 Task: Create an elegant business letterhead template in green and red colors.
Action: Mouse moved to (425, 214)
Screenshot: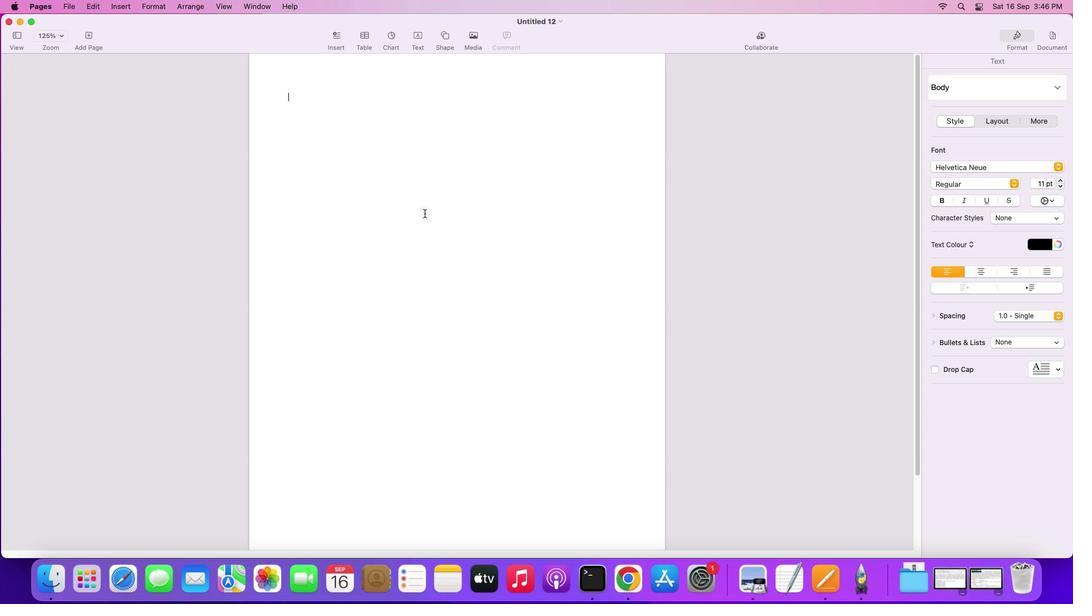 
Action: Mouse pressed left at (425, 214)
Screenshot: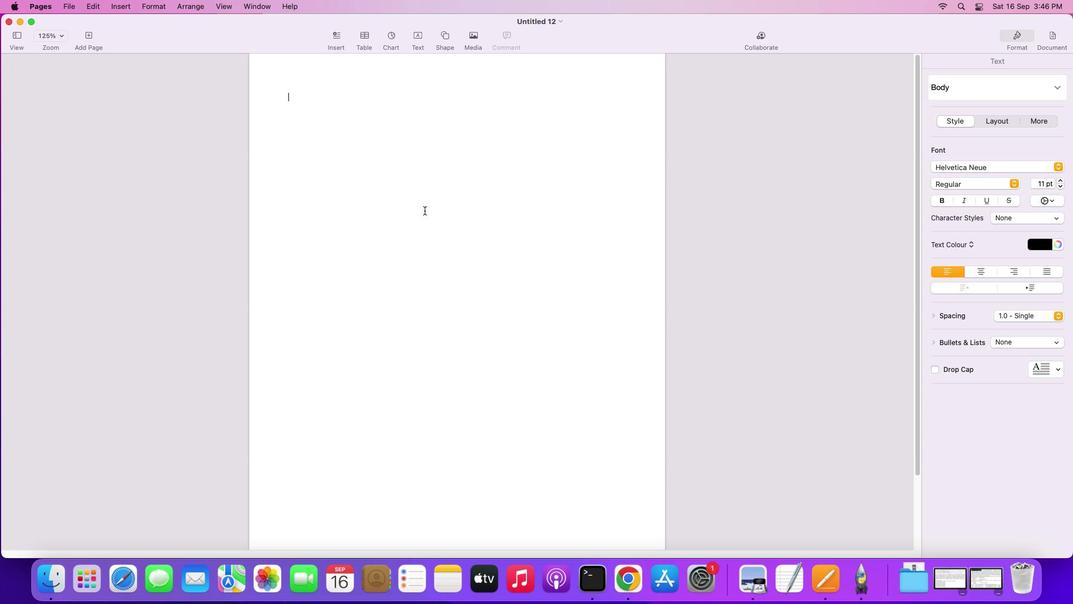 
Action: Mouse moved to (443, 38)
Screenshot: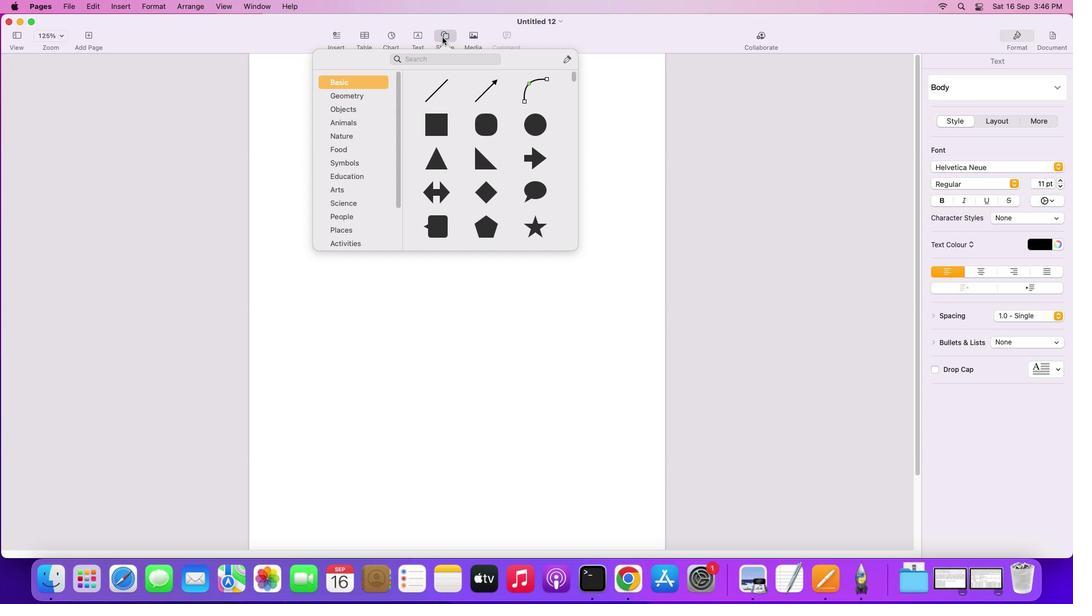 
Action: Mouse pressed left at (443, 38)
Screenshot: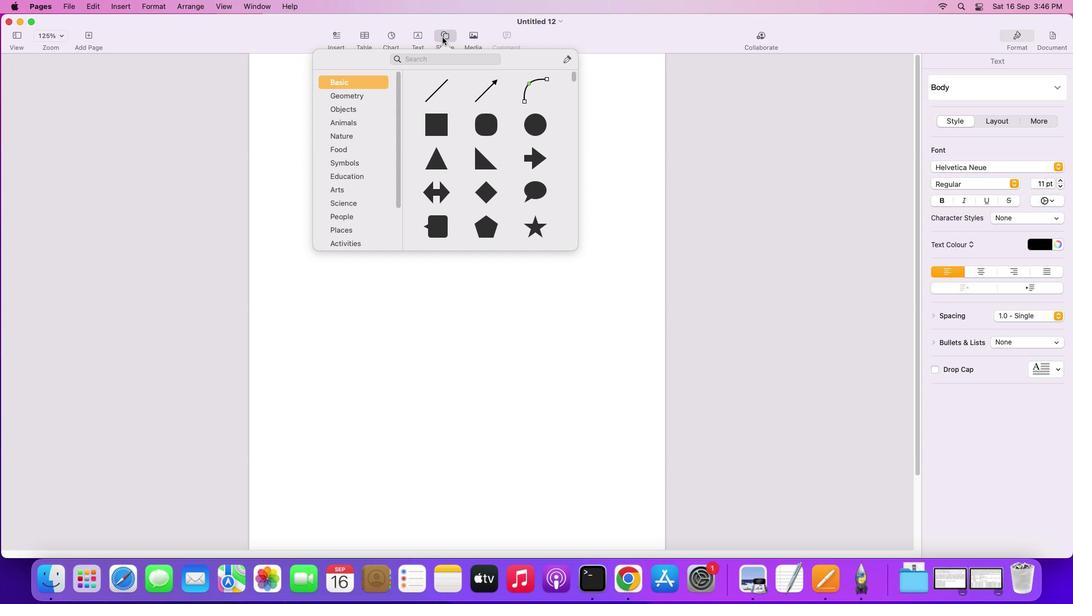 
Action: Mouse moved to (445, 125)
Screenshot: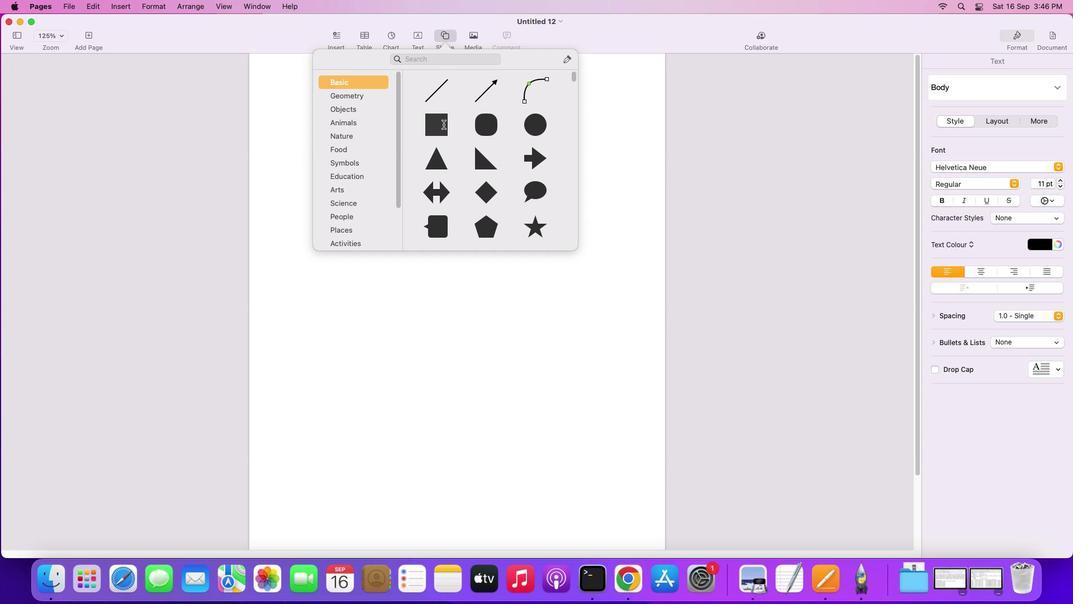 
Action: Mouse pressed left at (445, 125)
Screenshot: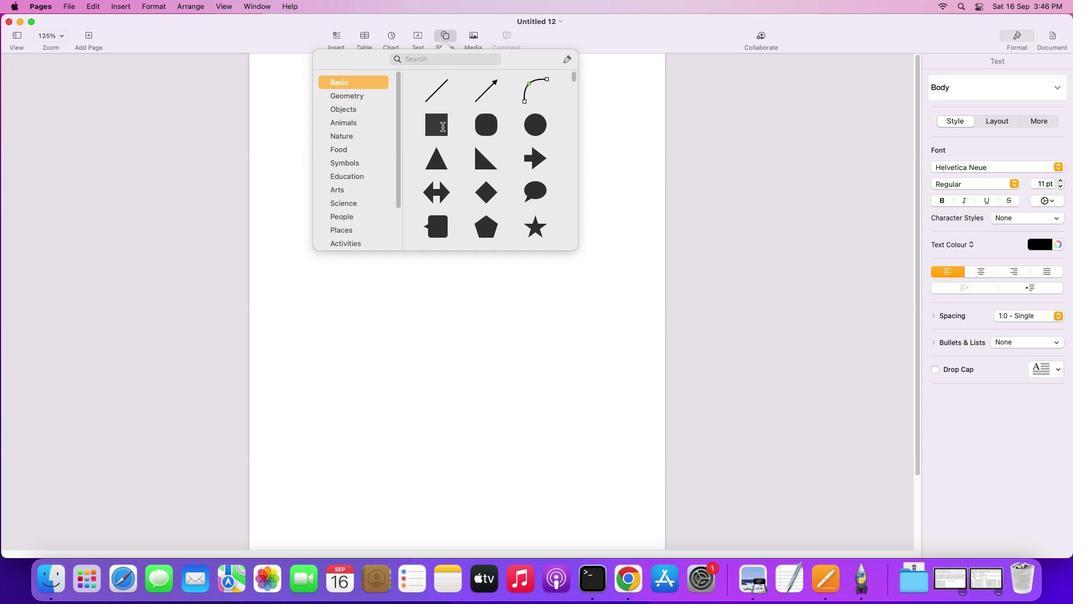 
Action: Mouse moved to (449, 151)
Screenshot: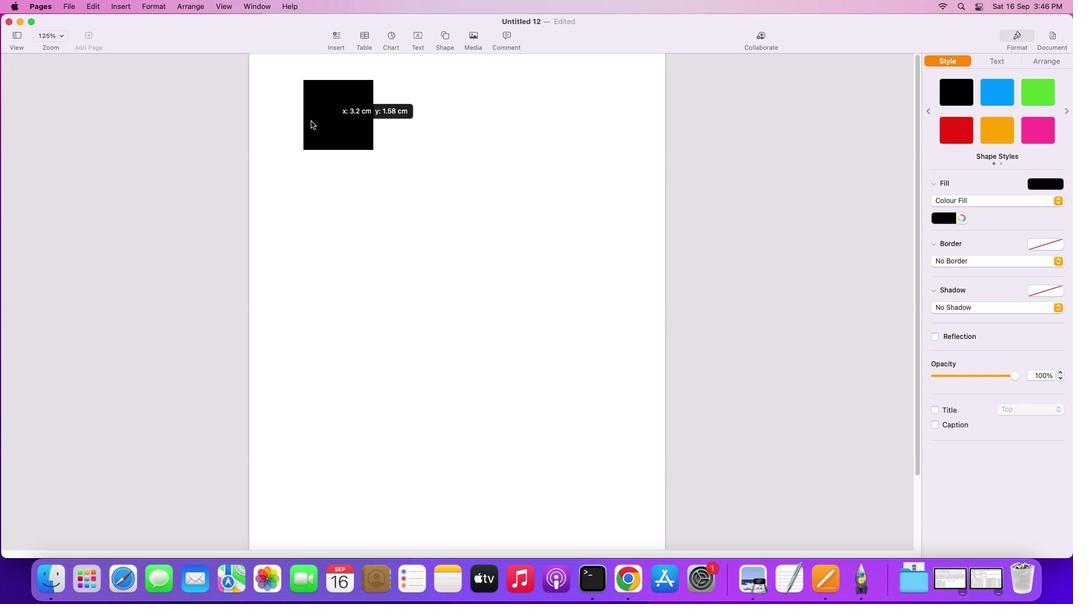 
Action: Mouse pressed left at (449, 151)
Screenshot: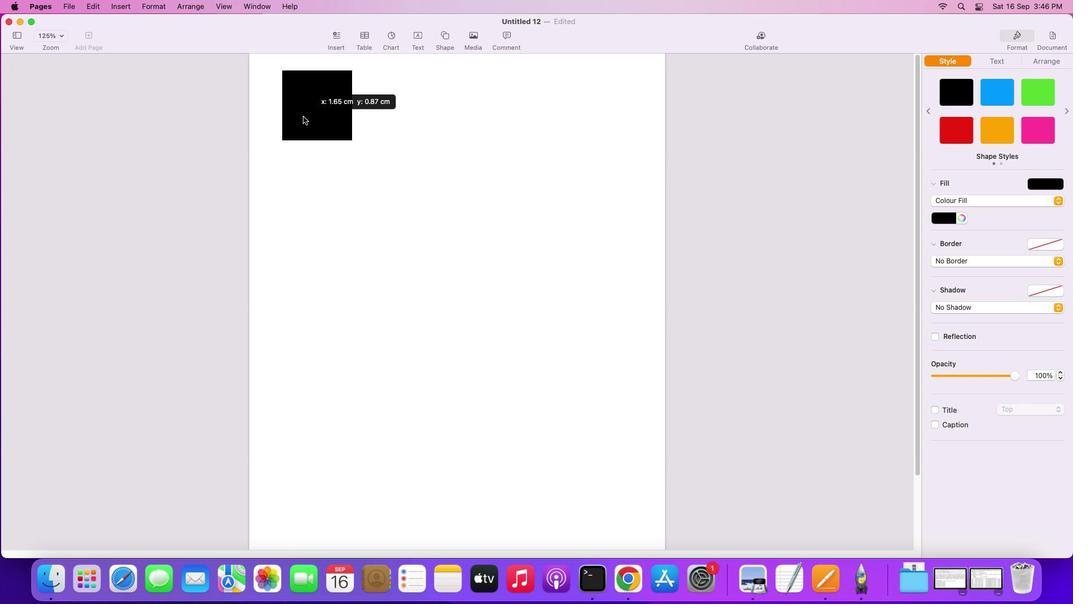 
Action: Mouse moved to (288, 106)
Screenshot: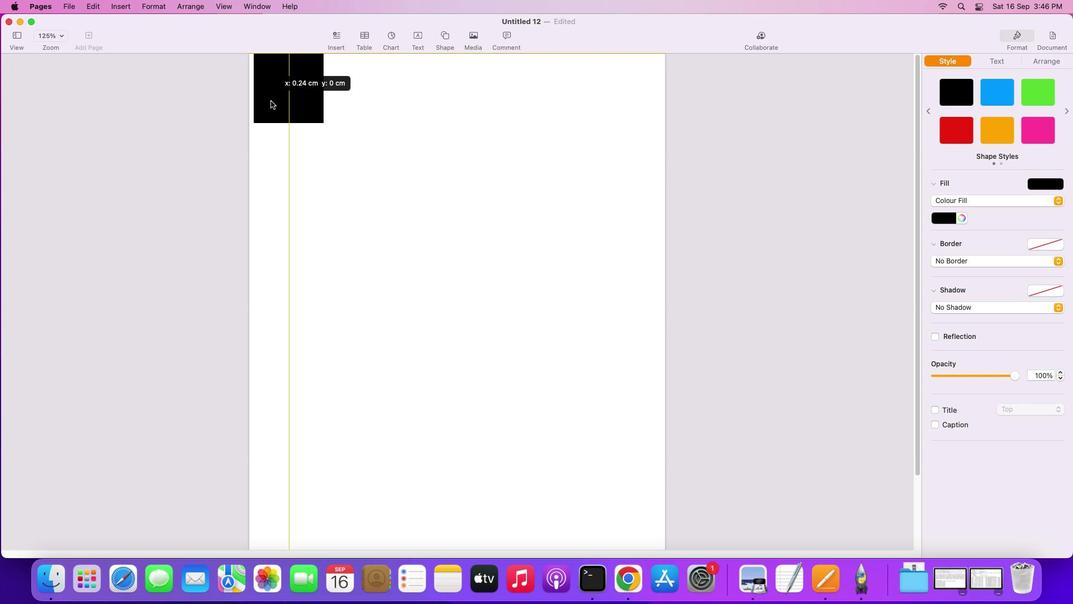 
Action: Mouse pressed left at (288, 106)
Screenshot: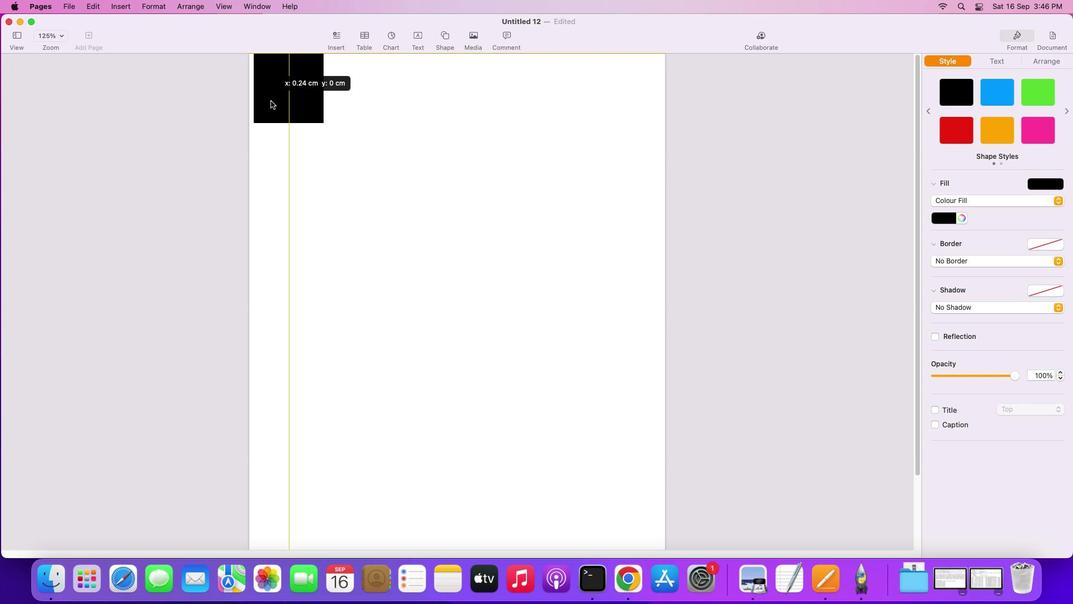 
Action: Mouse moved to (321, 90)
Screenshot: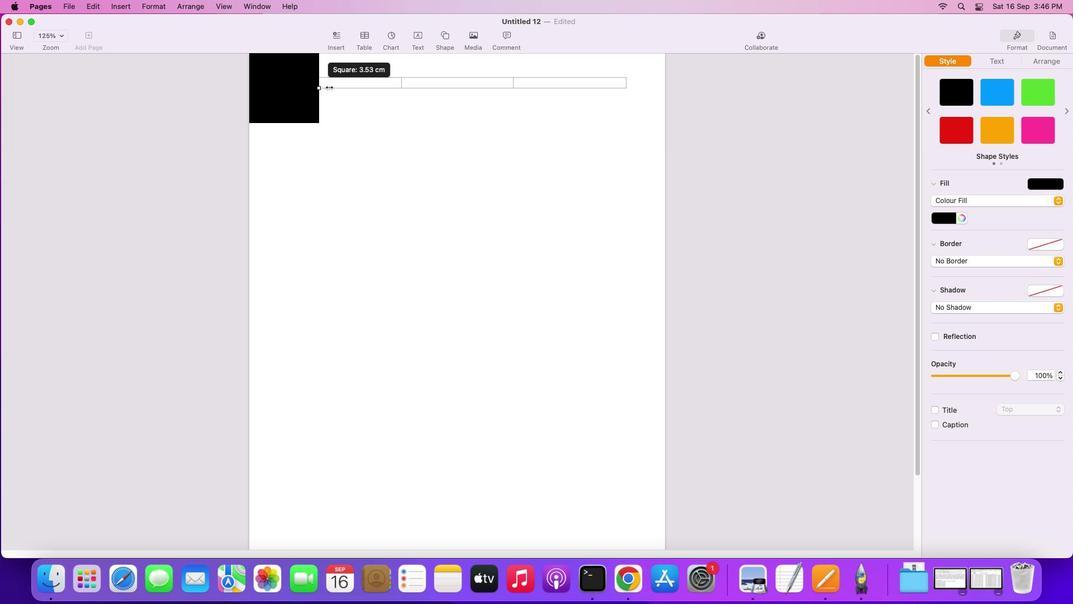 
Action: Mouse pressed left at (321, 90)
Screenshot: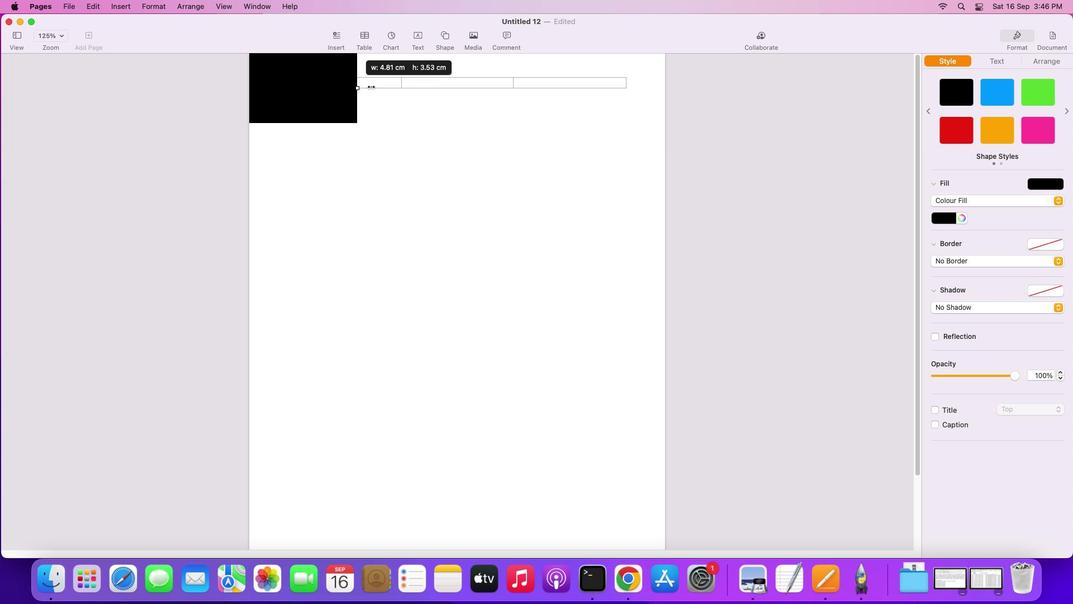 
Action: Mouse moved to (526, 102)
Screenshot: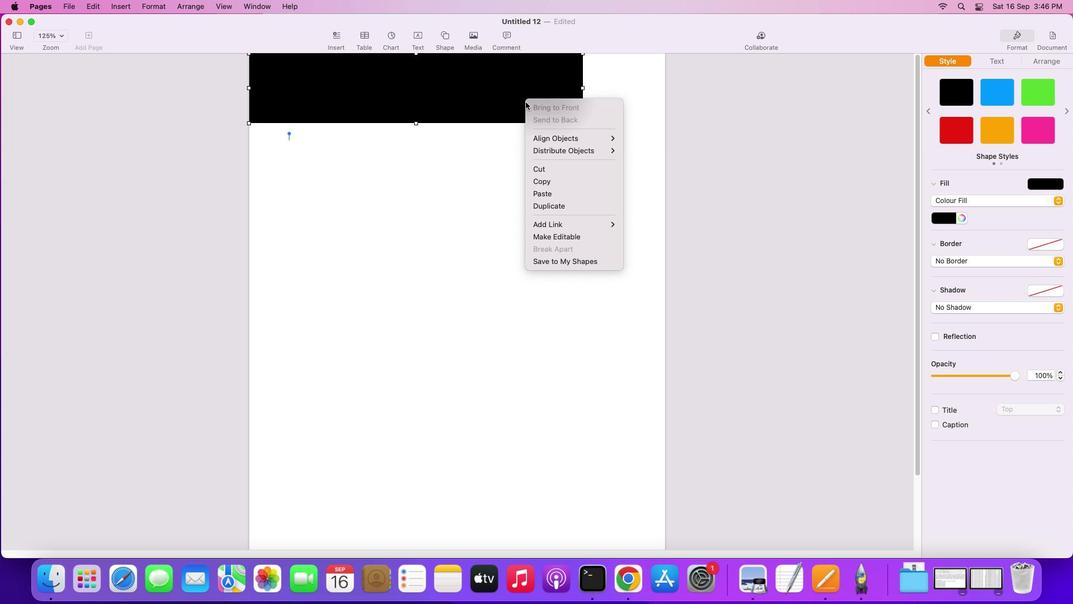 
Action: Mouse pressed right at (526, 102)
Screenshot: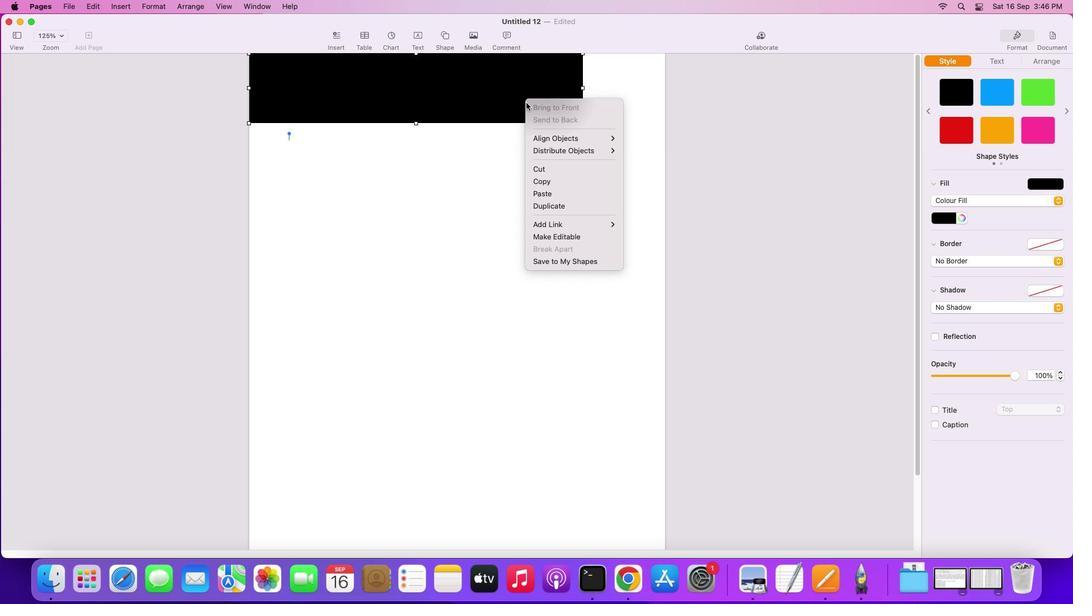 
Action: Mouse moved to (563, 236)
Screenshot: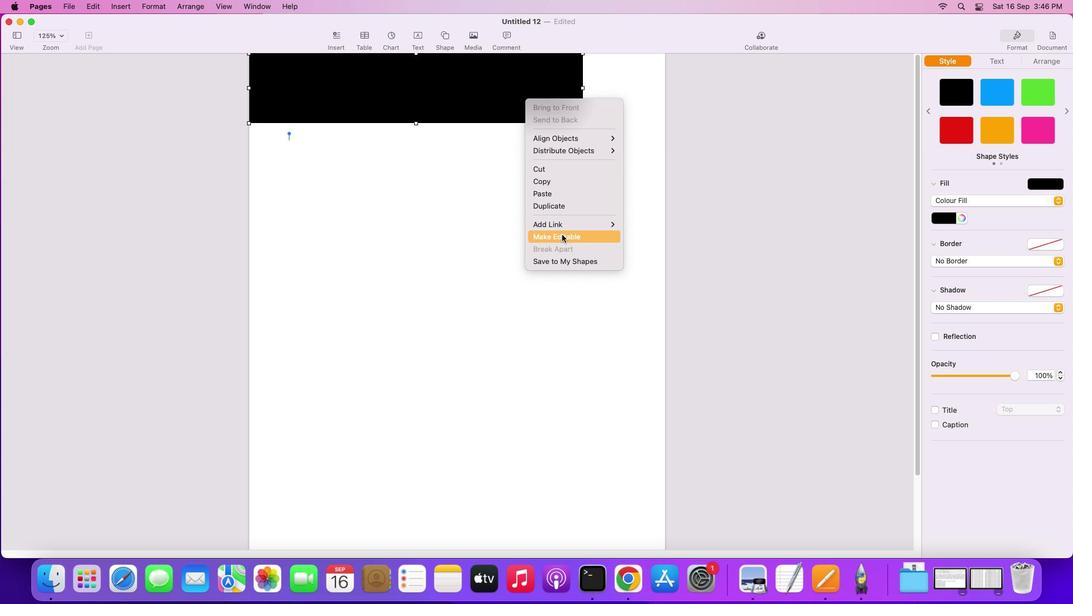 
Action: Mouse pressed left at (563, 236)
Screenshot: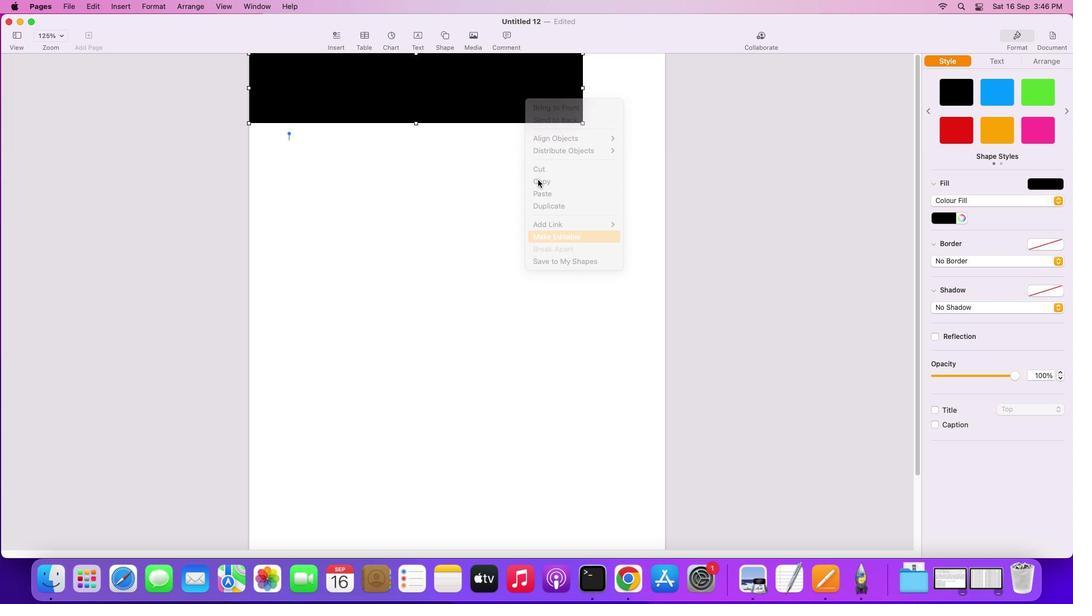 
Action: Mouse moved to (585, 90)
Screenshot: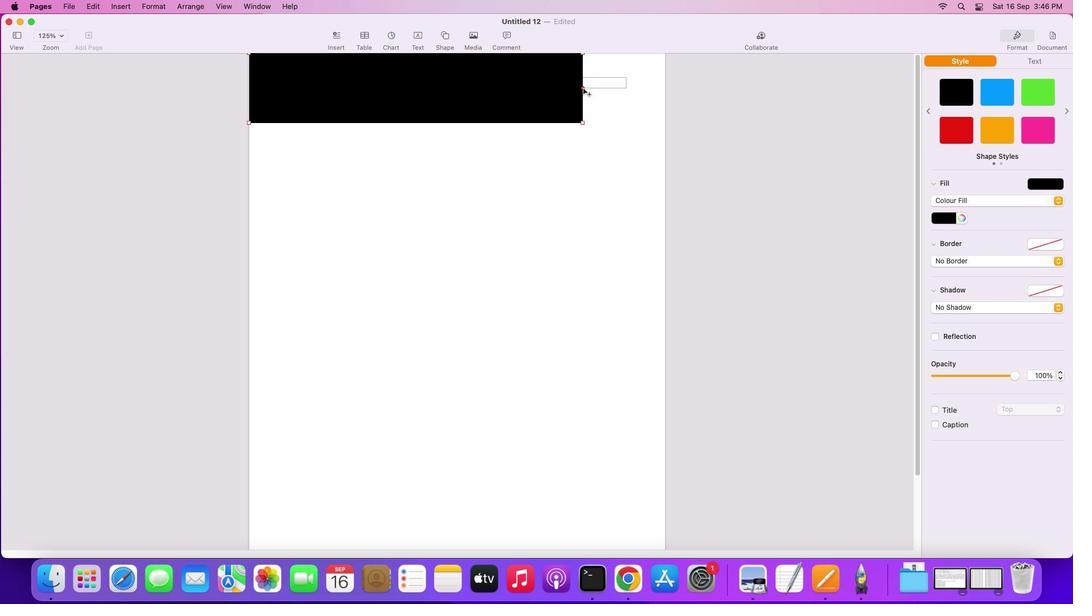 
Action: Mouse pressed left at (585, 90)
Screenshot: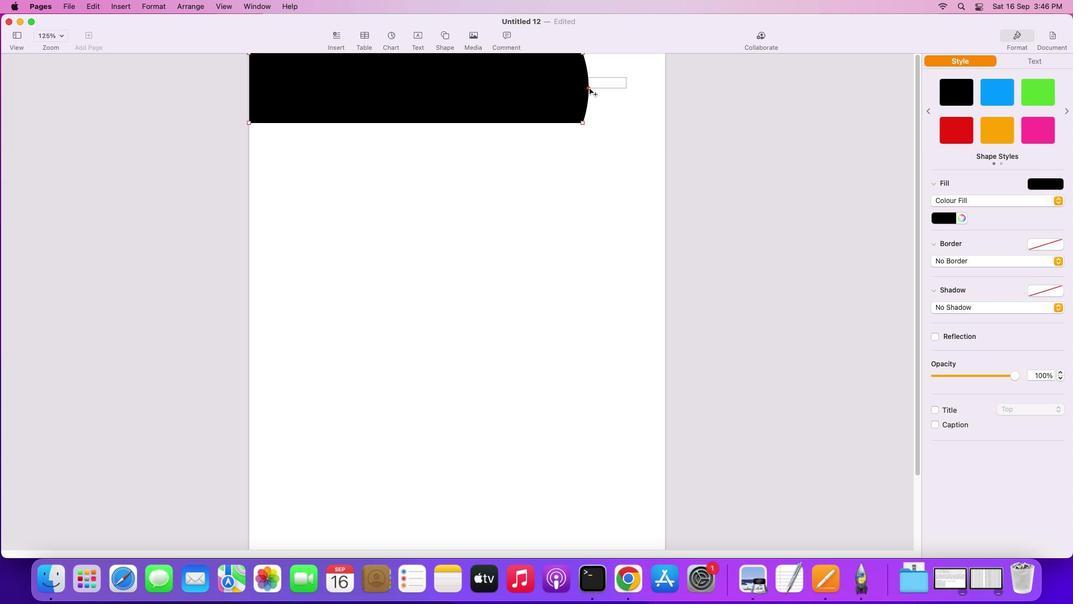
Action: Mouse moved to (583, 54)
Screenshot: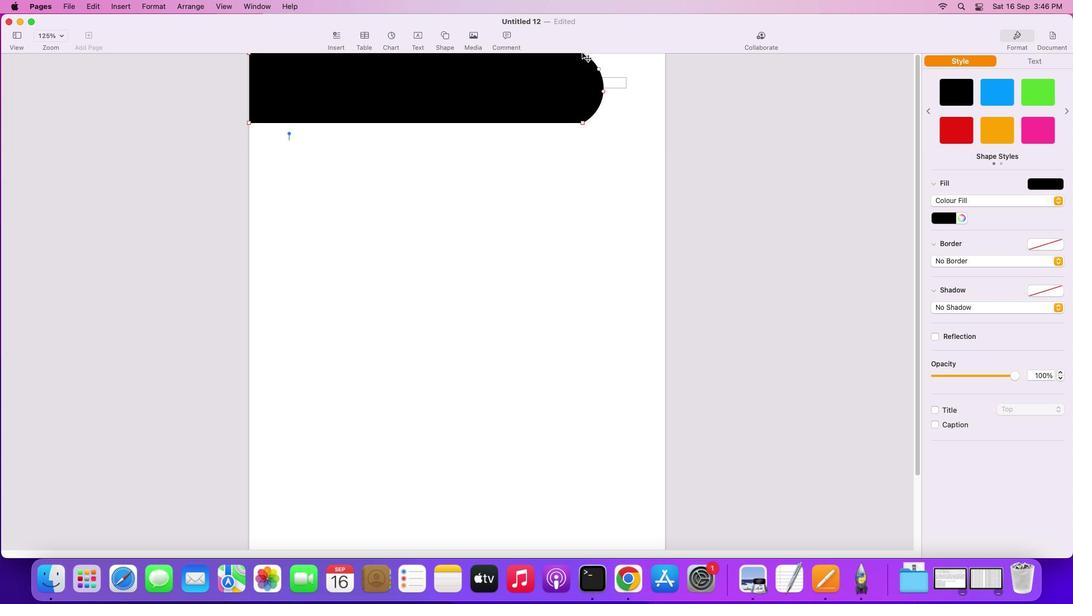 
Action: Mouse pressed left at (583, 54)
Screenshot: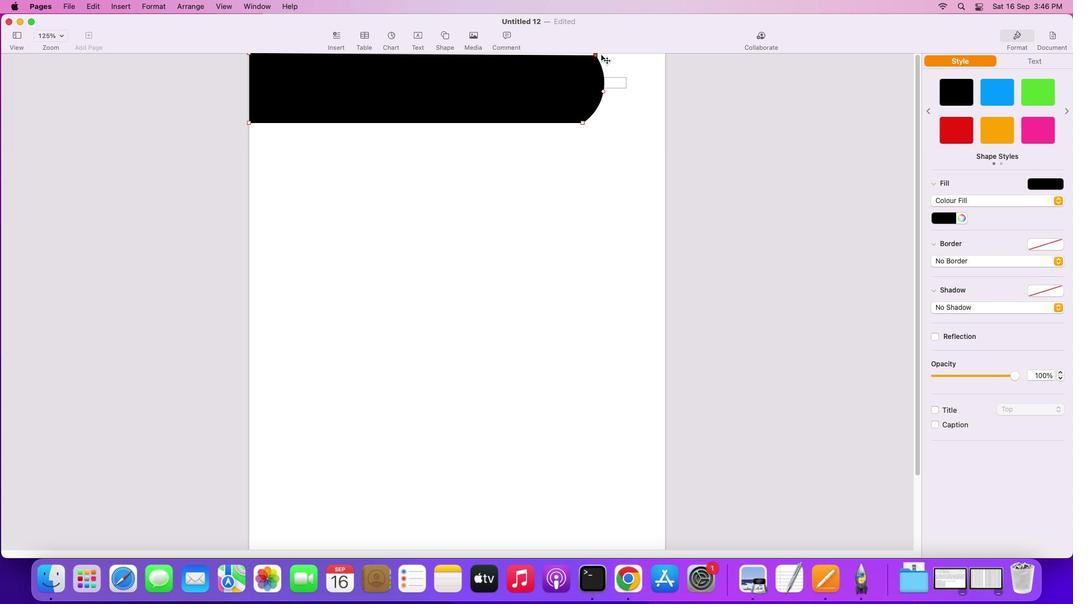 
Action: Mouse moved to (603, 94)
Screenshot: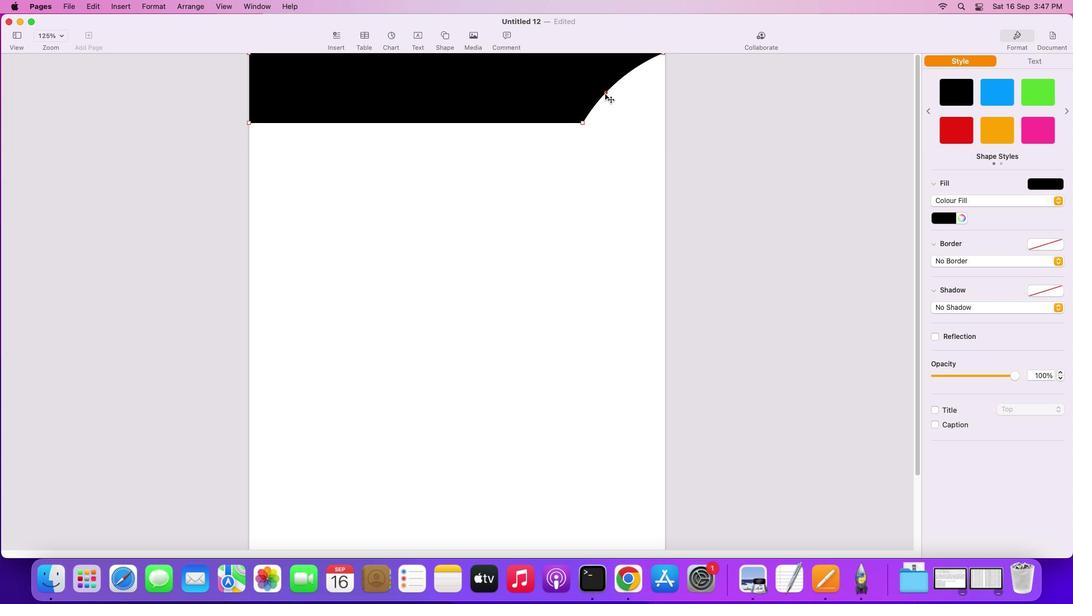 
Action: Mouse pressed left at (603, 94)
Screenshot: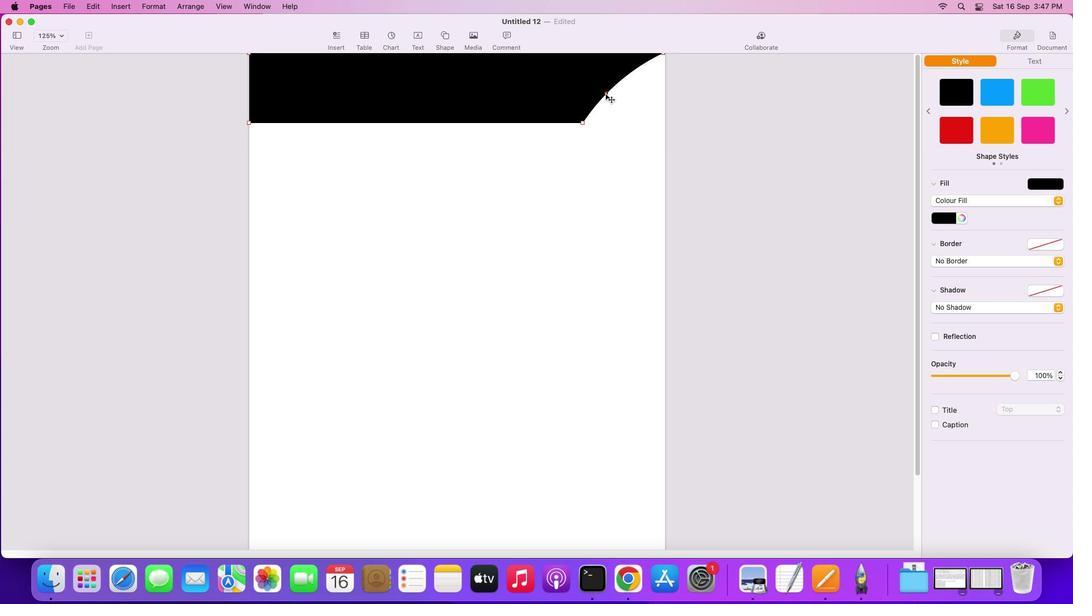 
Action: Mouse moved to (665, 53)
Screenshot: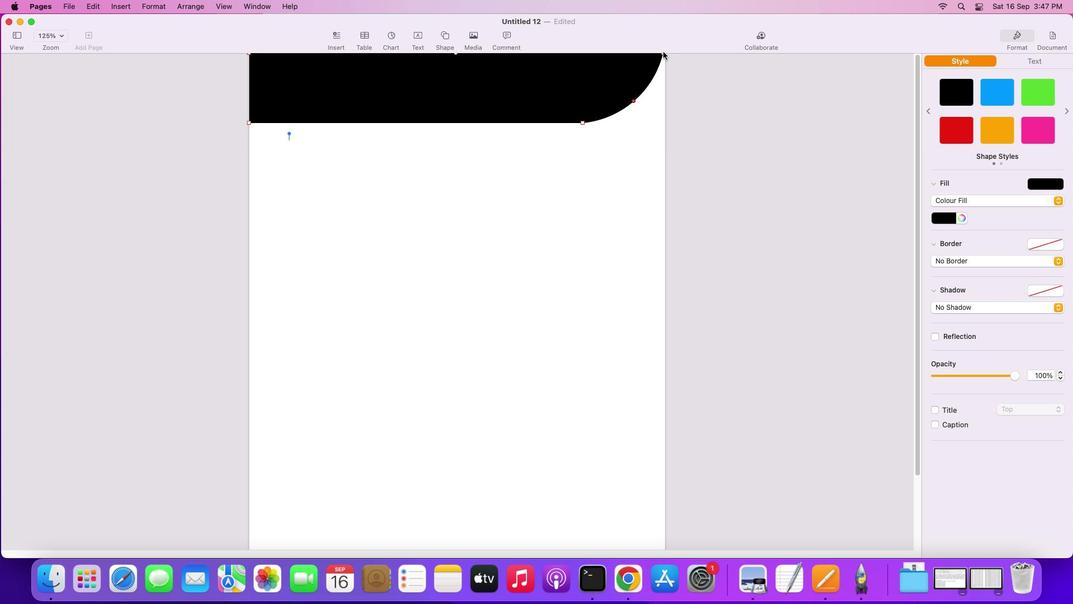 
Action: Mouse pressed left at (665, 53)
Screenshot: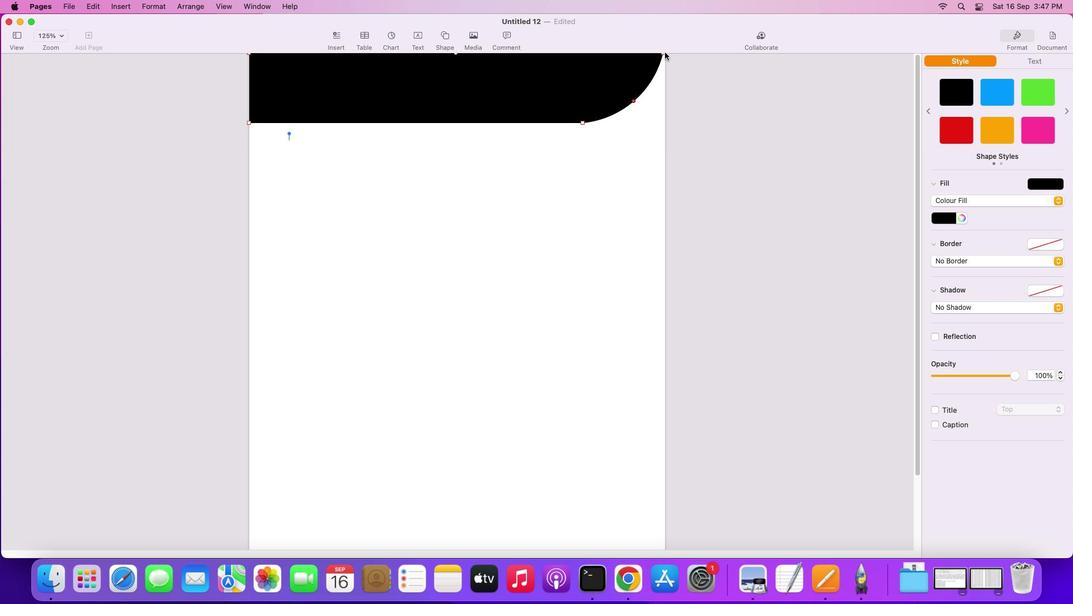 
Action: Mouse moved to (664, 53)
Screenshot: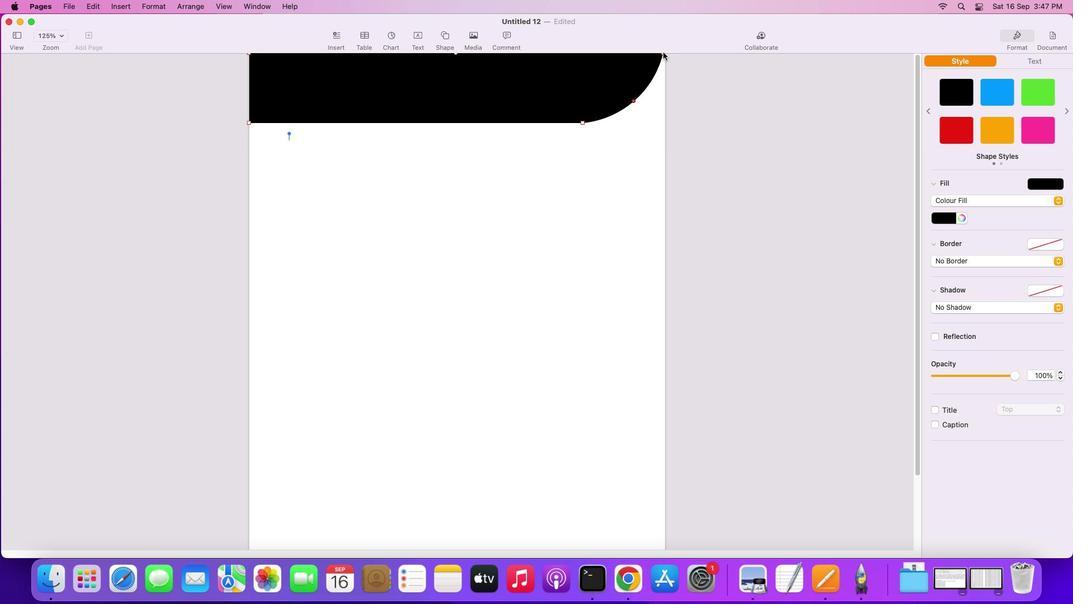 
Action: Mouse pressed left at (664, 53)
Screenshot: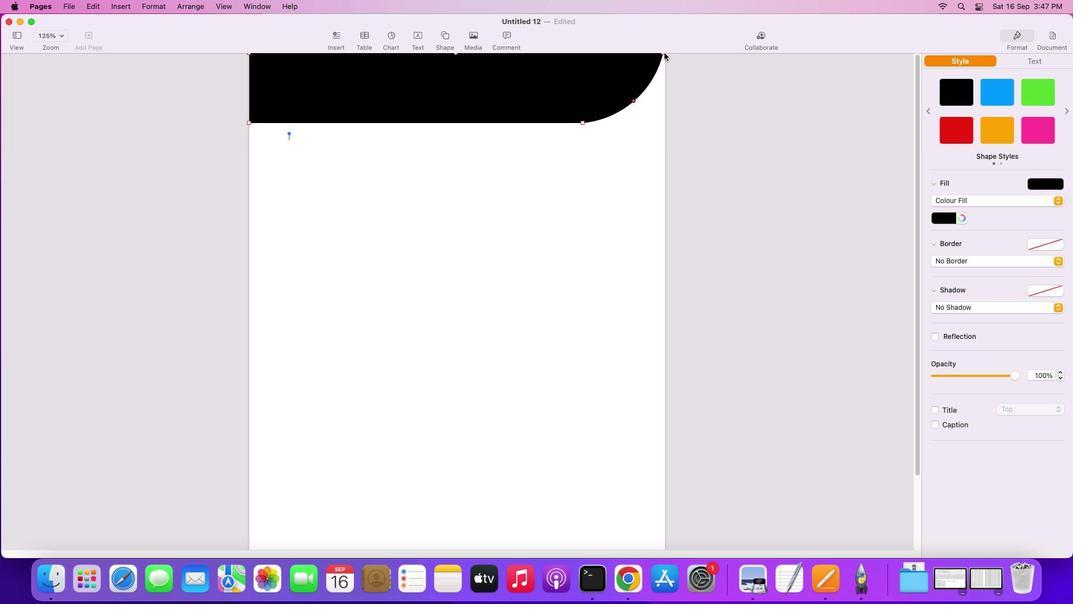 
Action: Mouse moved to (663, 54)
Screenshot: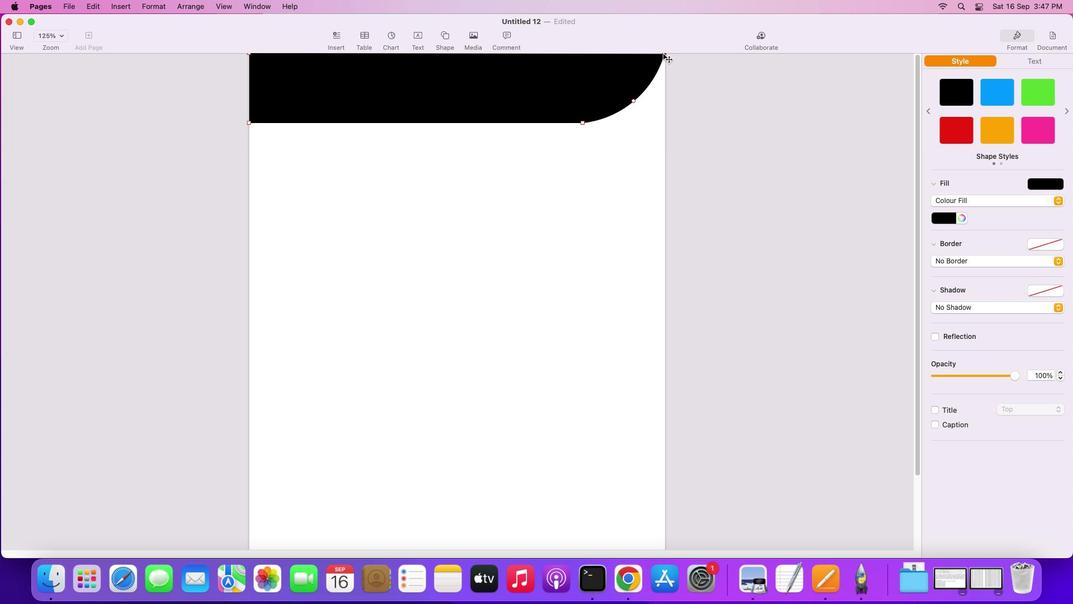 
Action: Mouse pressed left at (663, 54)
Screenshot: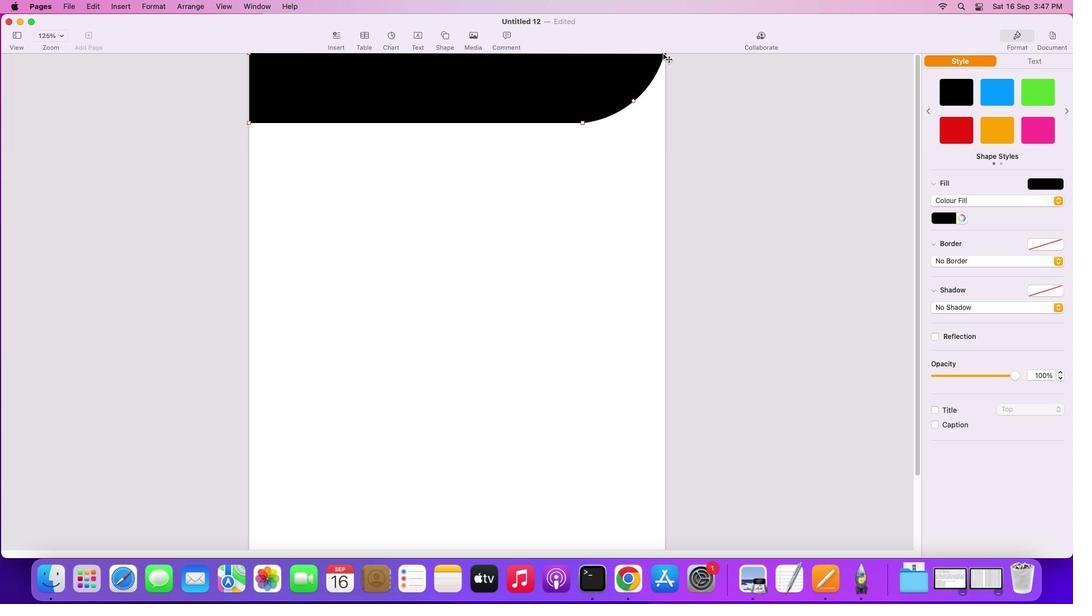 
Action: Mouse moved to (668, 57)
Screenshot: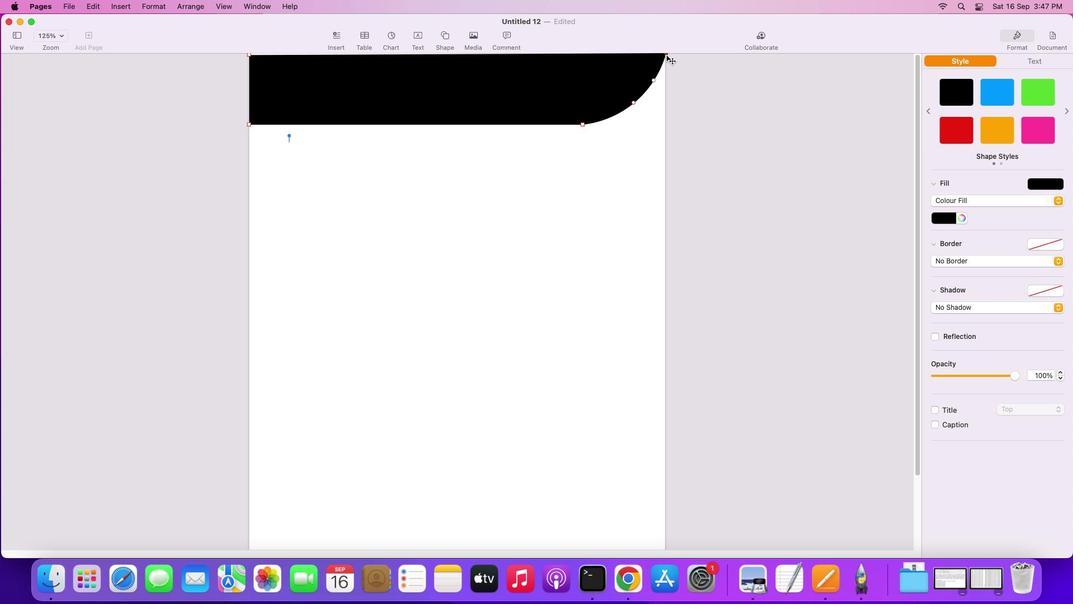 
Action: Mouse pressed left at (668, 57)
Screenshot: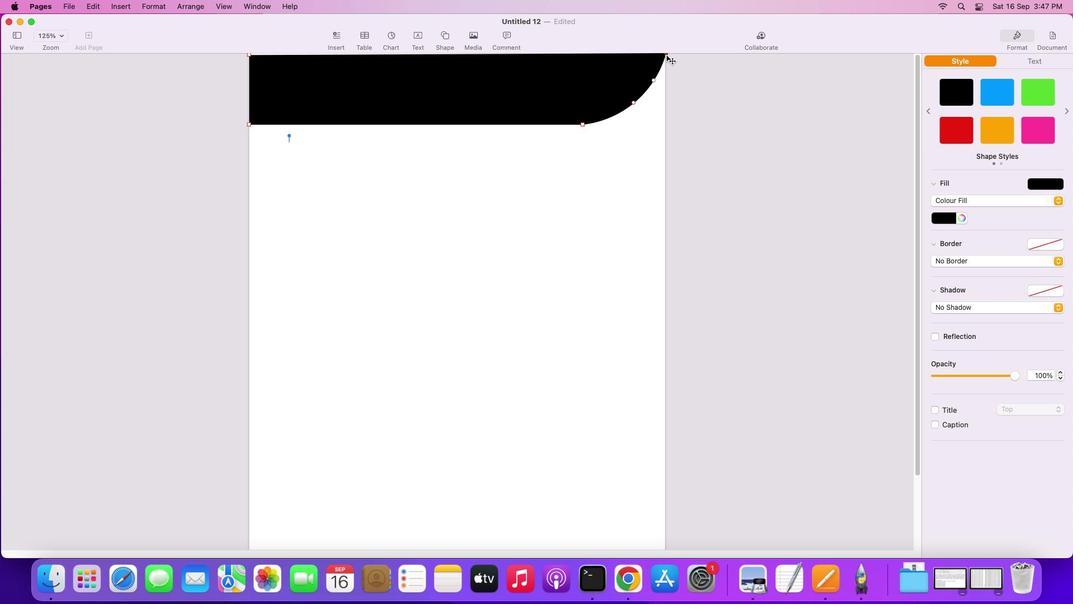 
Action: Mouse moved to (668, 53)
Screenshot: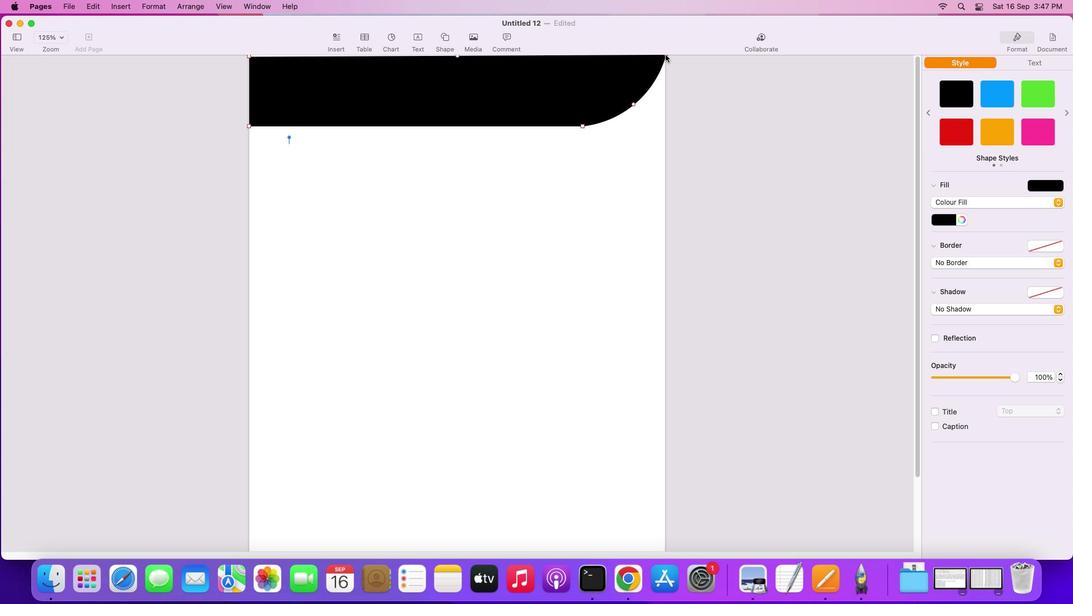 
Action: Mouse pressed left at (668, 53)
Screenshot: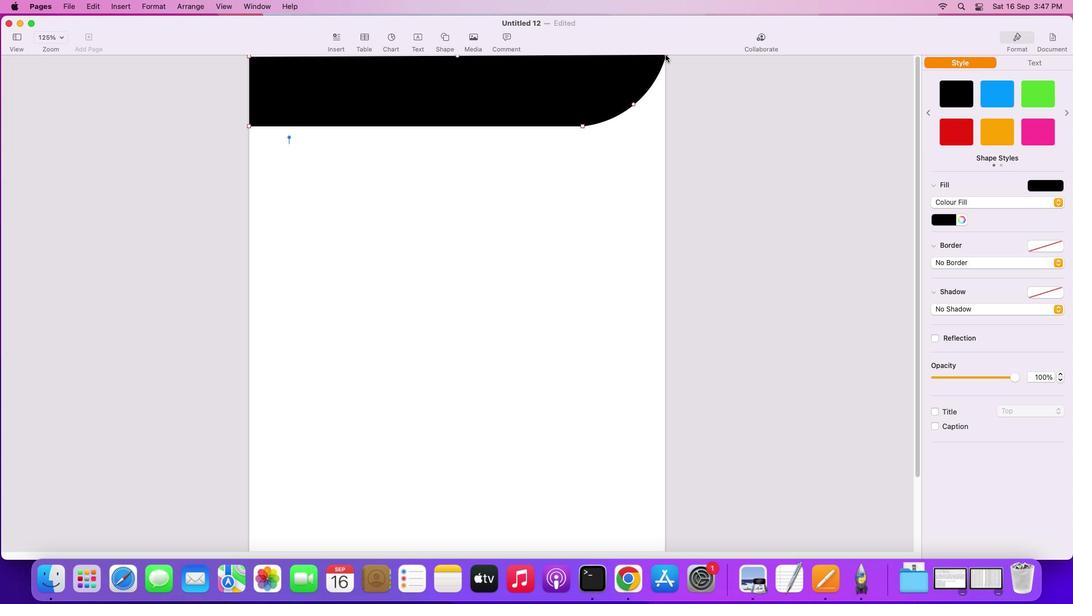 
Action: Mouse moved to (668, 56)
Screenshot: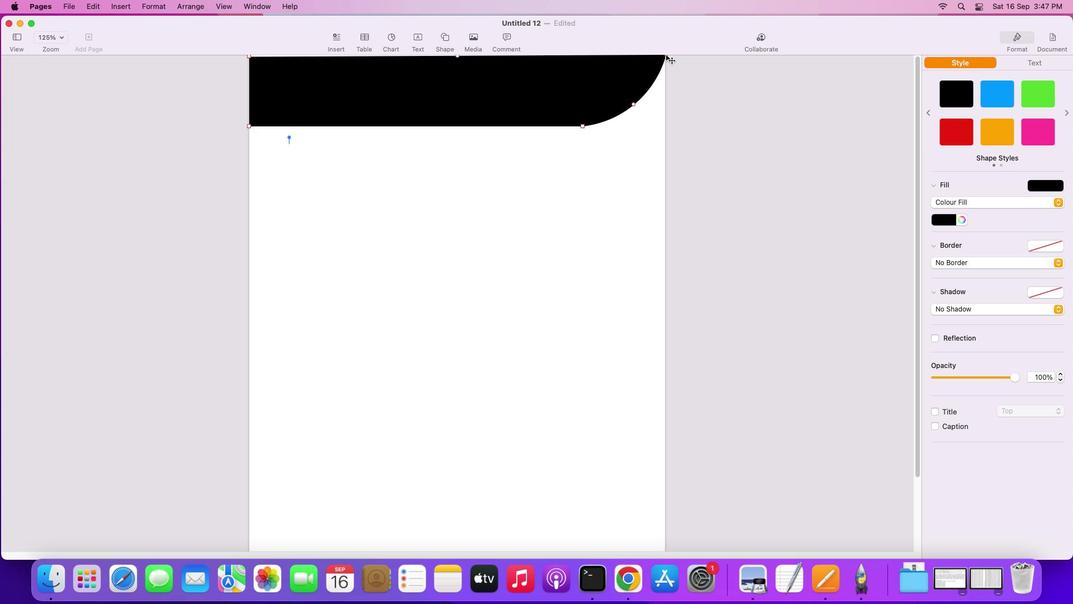 
Action: Mouse pressed left at (668, 56)
Screenshot: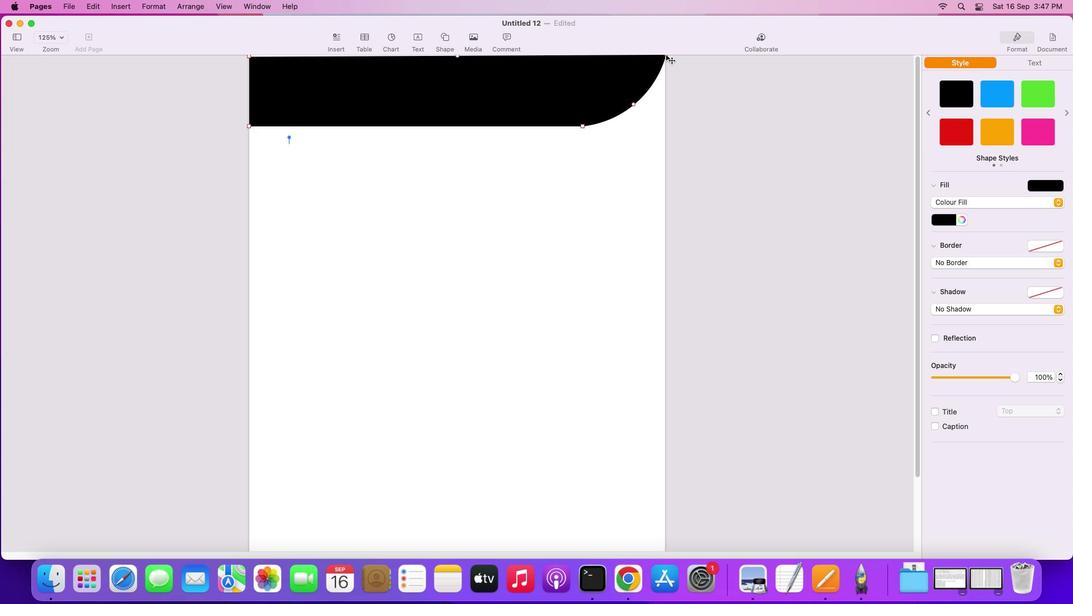 
Action: Mouse moved to (690, 16)
Screenshot: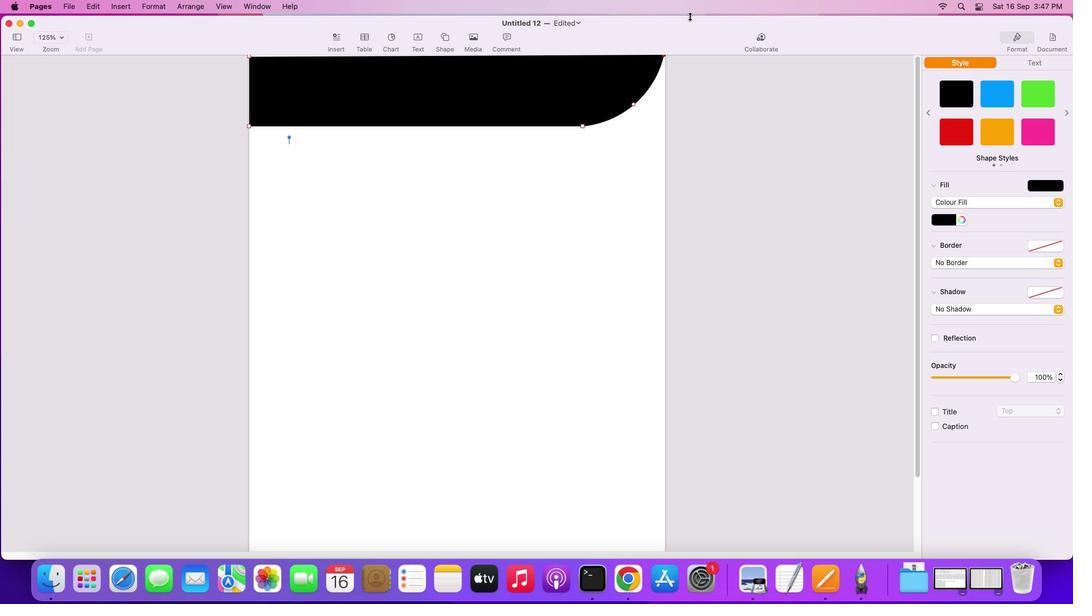 
Action: Mouse pressed left at (690, 16)
Screenshot: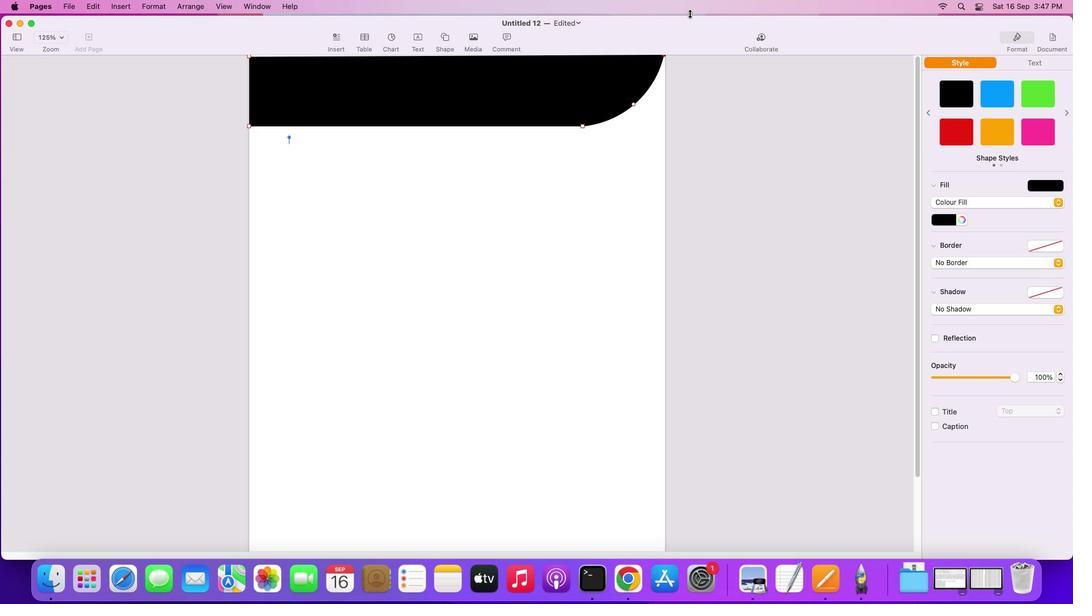 
Action: Mouse moved to (666, 55)
Screenshot: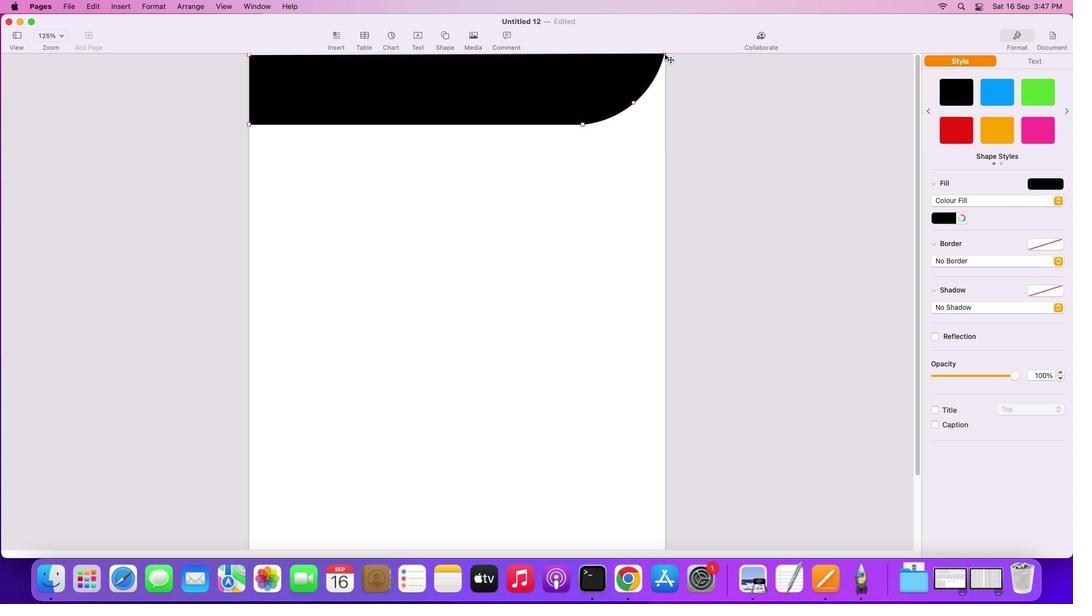 
Action: Mouse pressed left at (666, 55)
Screenshot: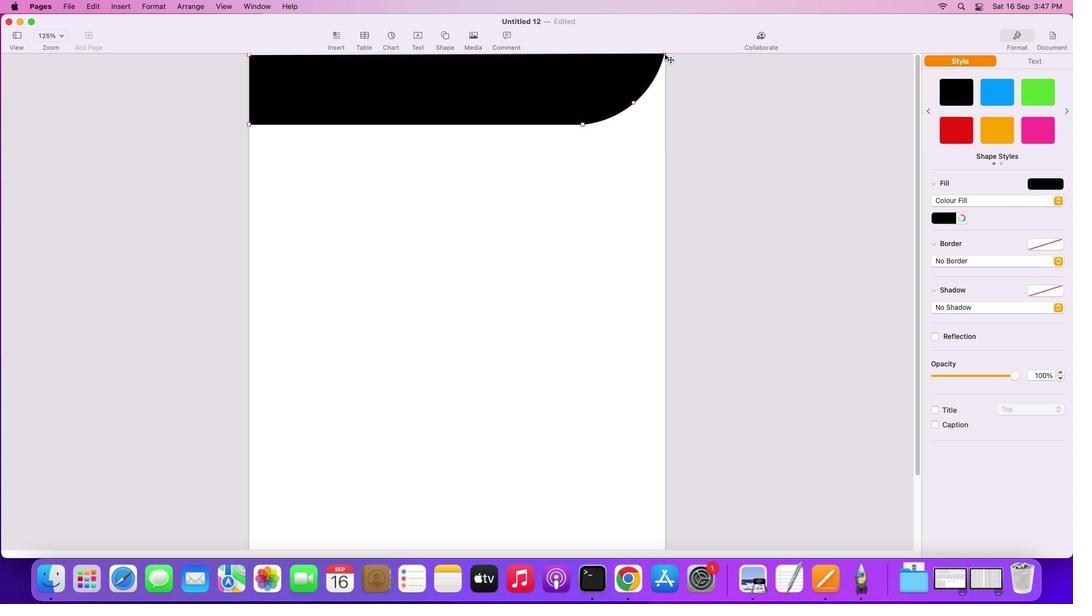 
Action: Mouse moved to (614, 145)
Screenshot: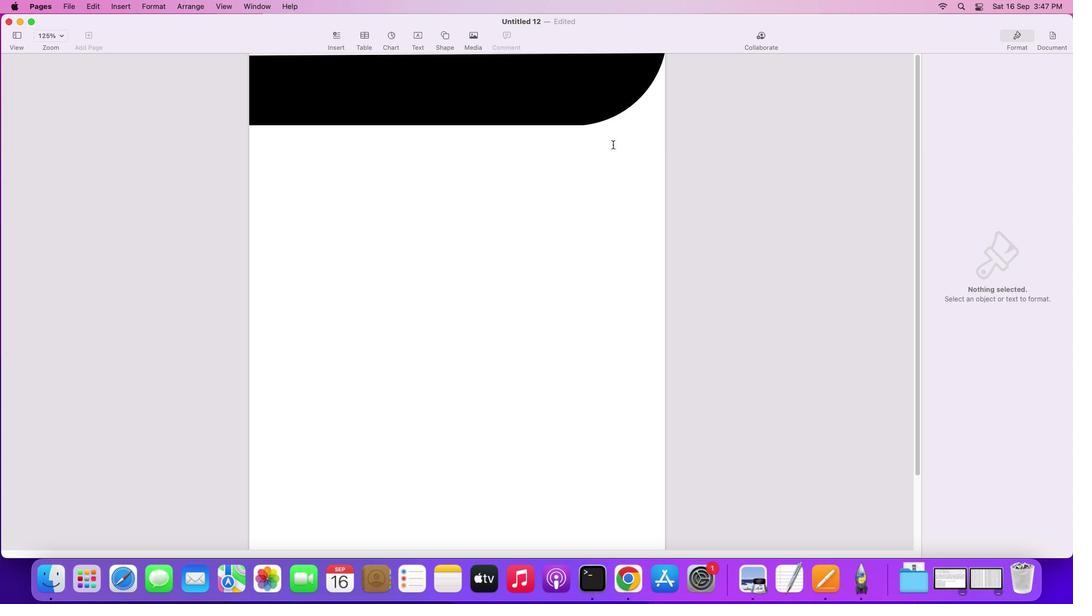 
Action: Mouse pressed left at (614, 145)
Screenshot: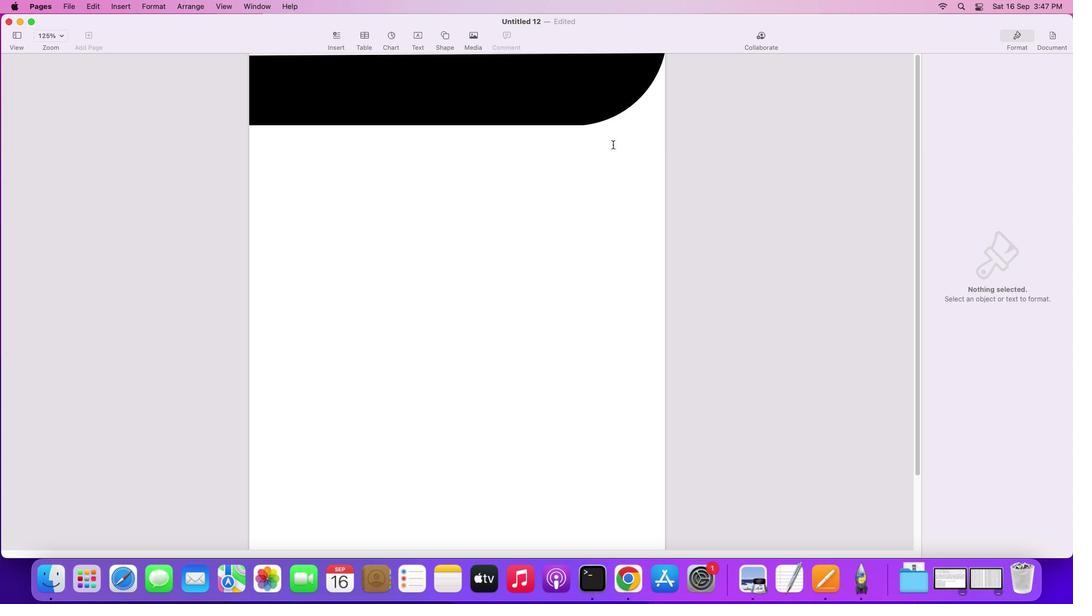 
Action: Mouse moved to (550, 159)
Screenshot: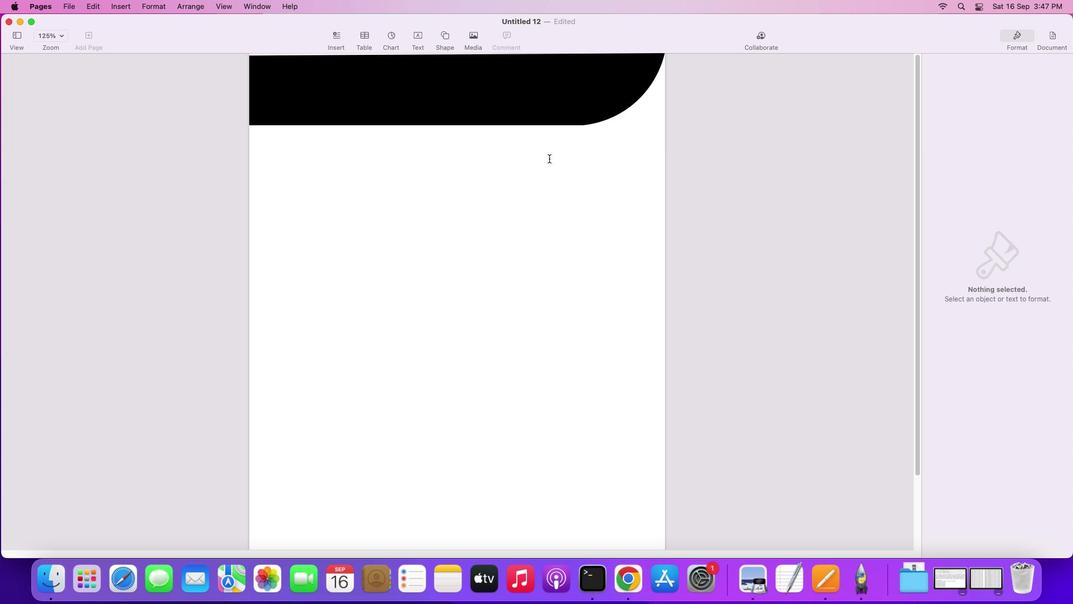 
Action: Mouse pressed left at (550, 159)
Screenshot: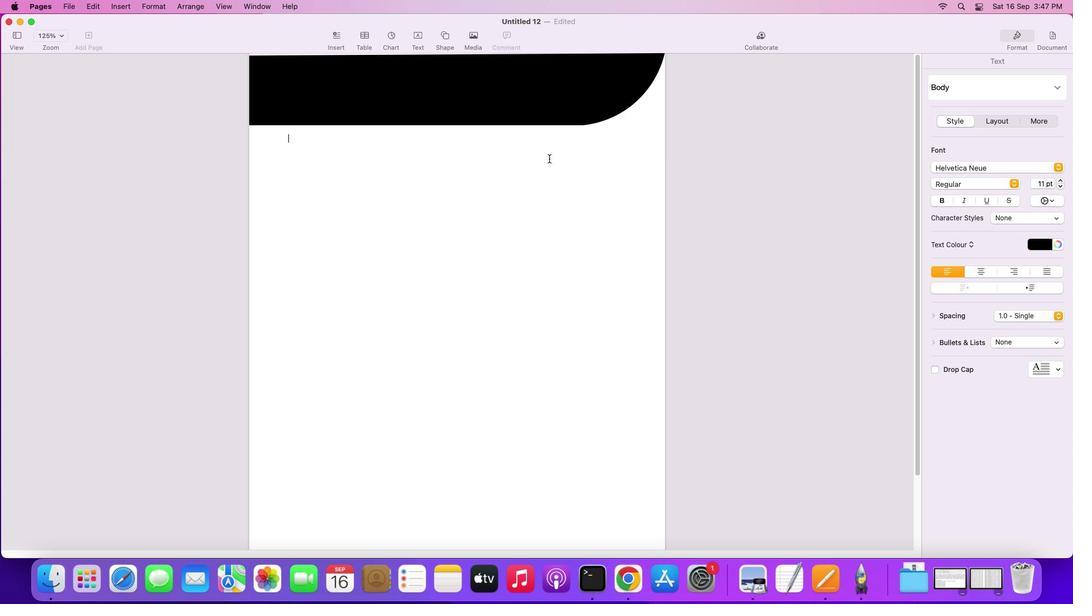 
Action: Mouse moved to (449, 86)
Screenshot: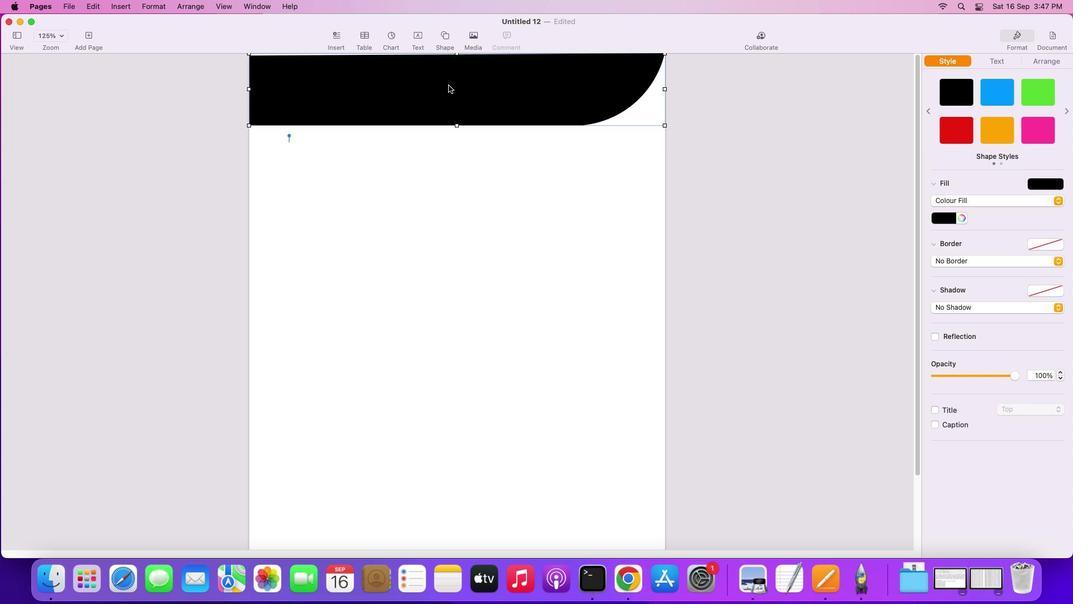 
Action: Mouse pressed left at (449, 86)
Screenshot: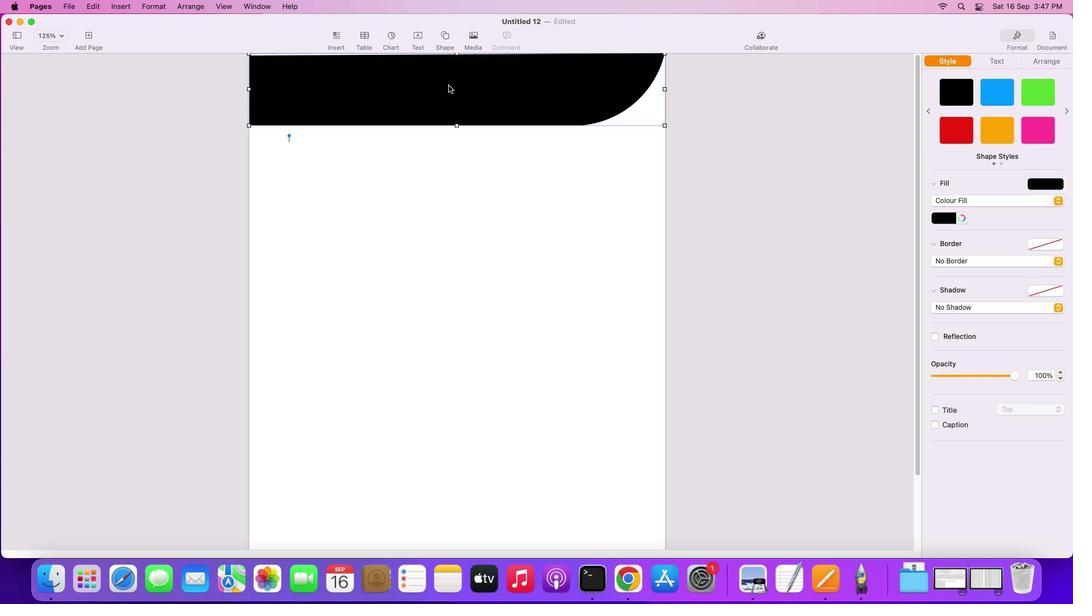 
Action: Mouse moved to (447, 41)
Screenshot: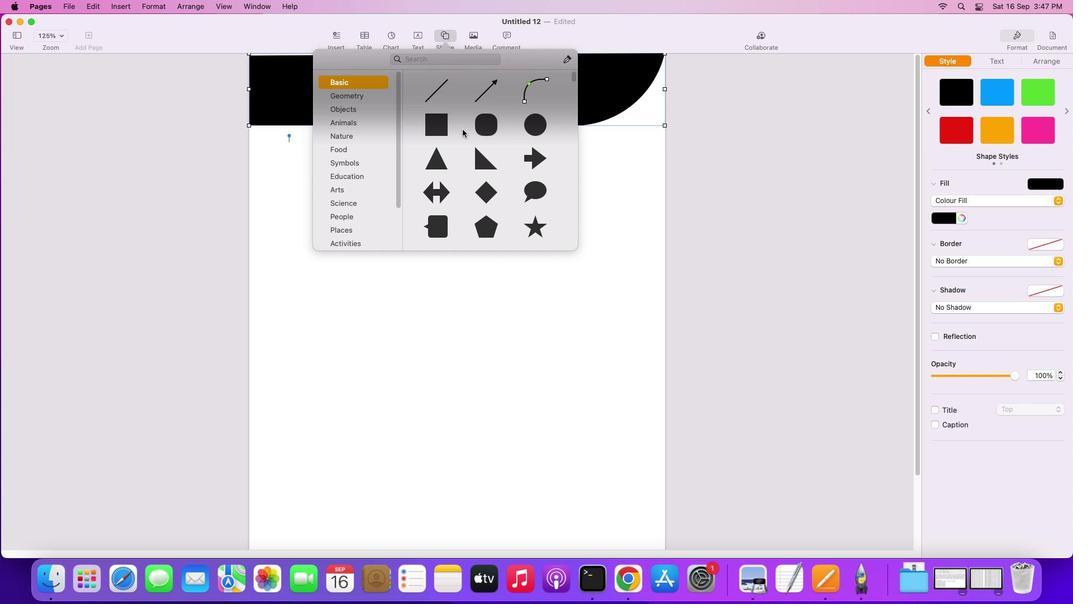 
Action: Mouse pressed left at (447, 41)
Screenshot: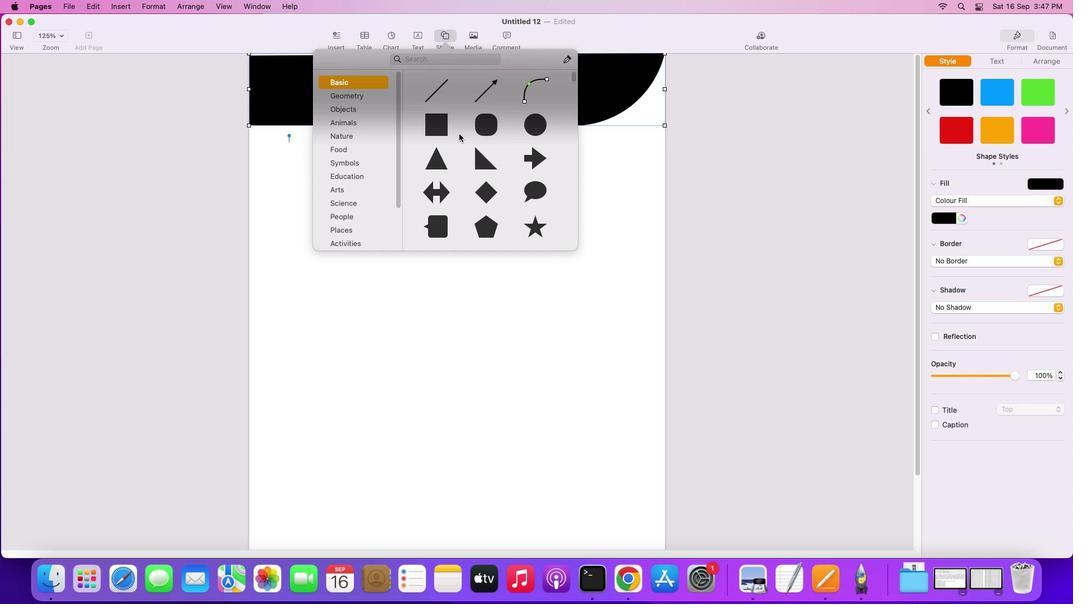 
Action: Mouse moved to (439, 119)
Screenshot: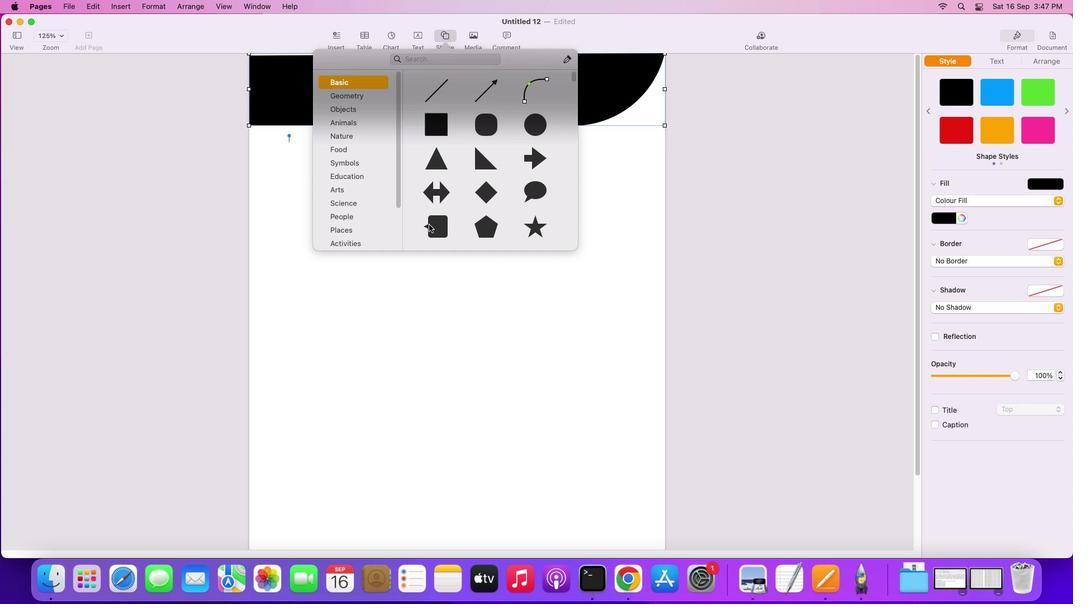 
Action: Mouse pressed left at (439, 119)
Screenshot: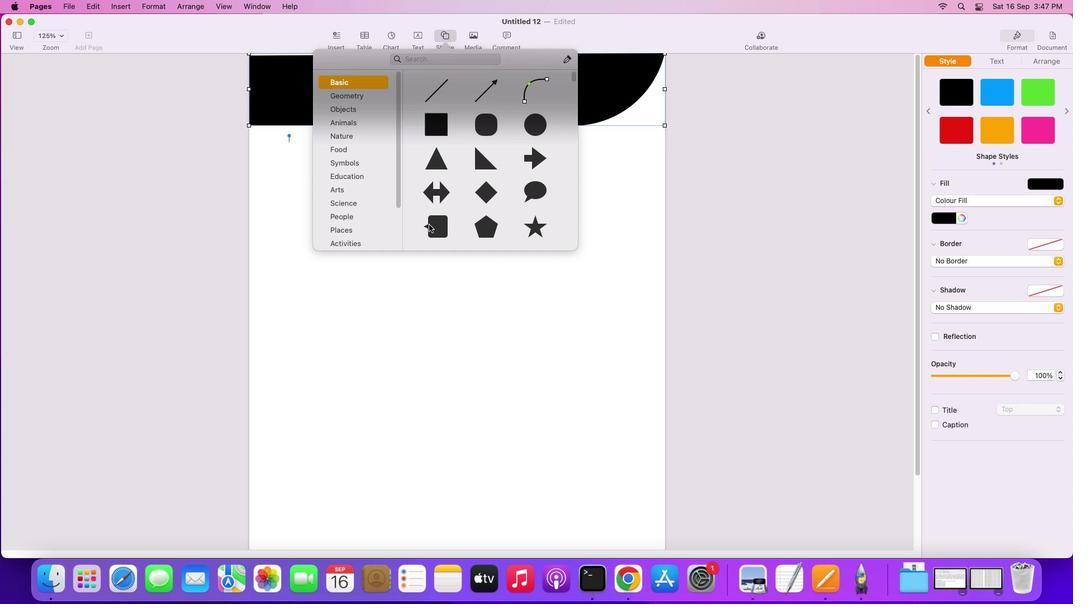 
Action: Mouse moved to (439, 125)
Screenshot: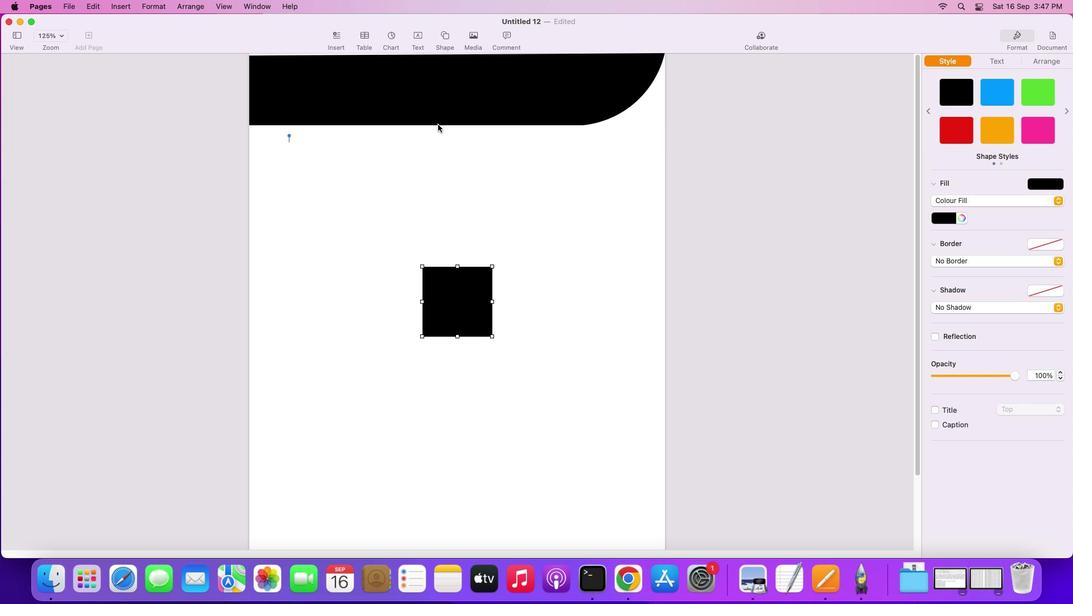 
Action: Mouse pressed left at (439, 125)
Screenshot: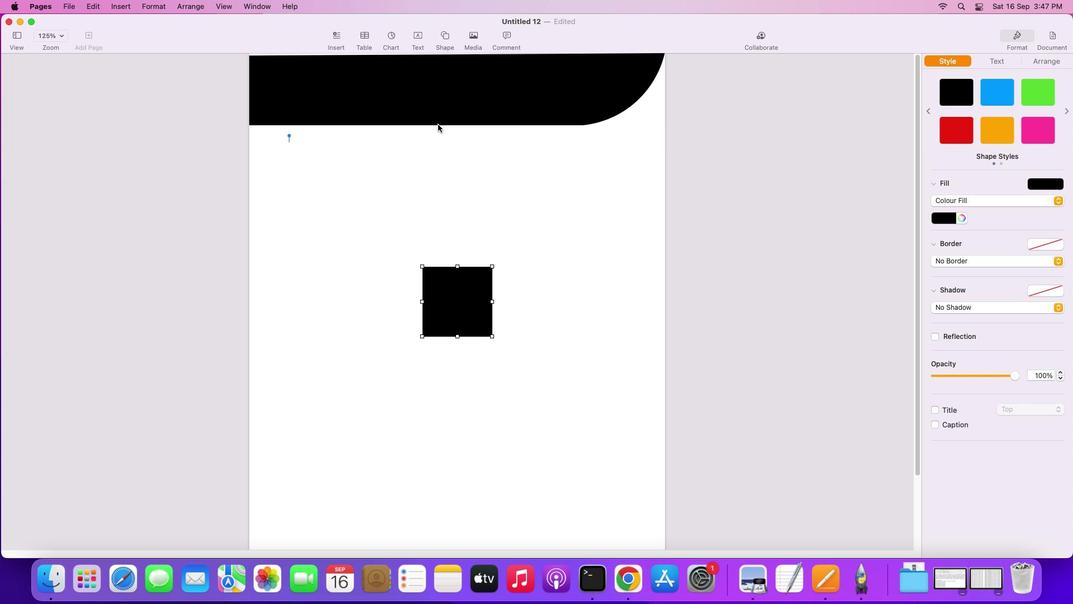 
Action: Mouse moved to (459, 293)
Screenshot: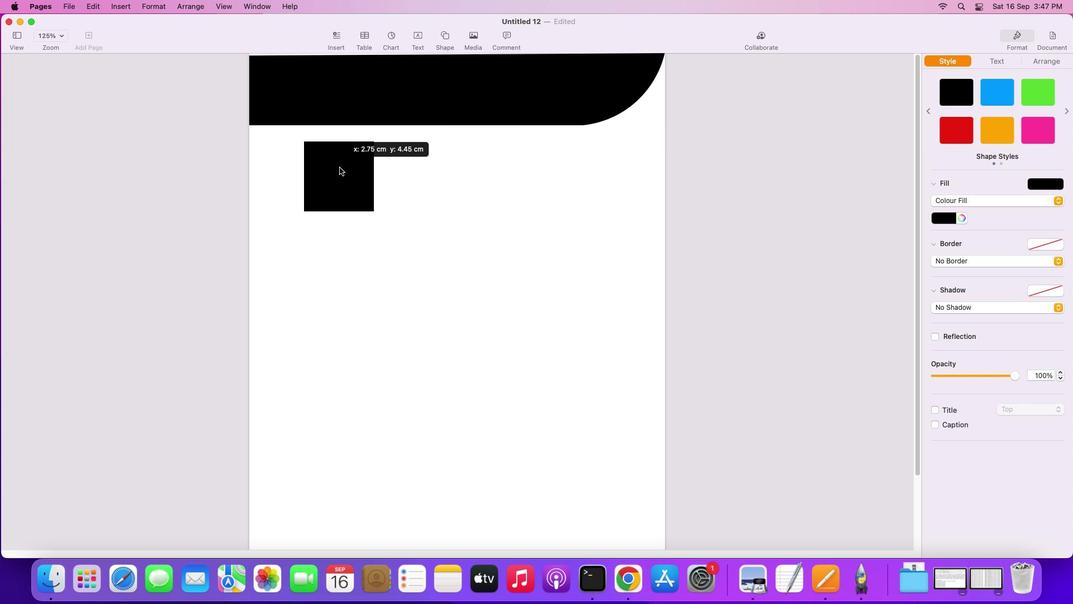 
Action: Mouse pressed left at (459, 293)
Screenshot: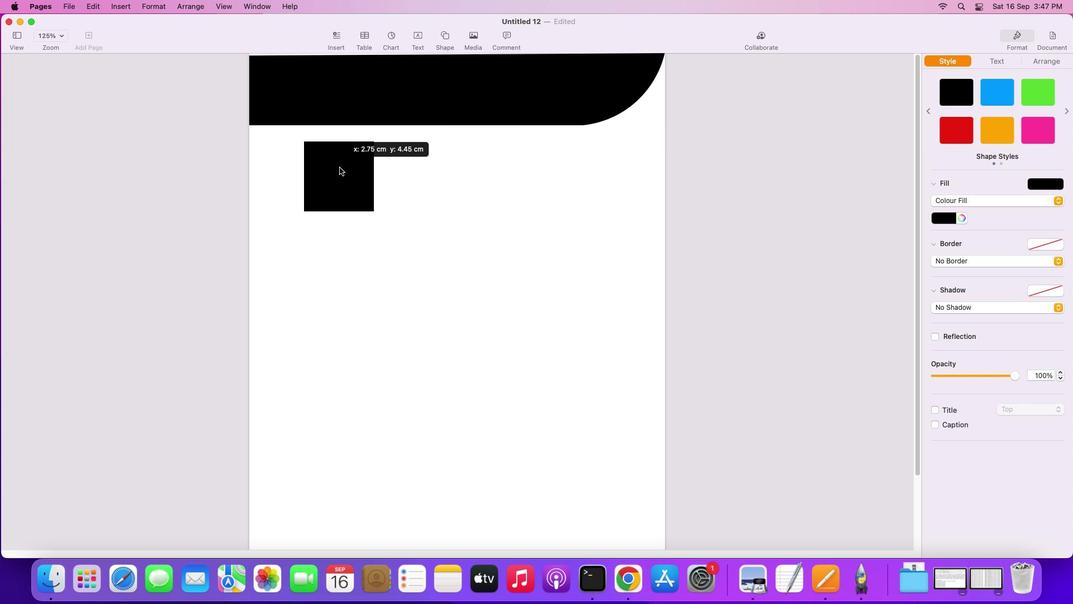 
Action: Mouse moved to (997, 93)
Screenshot: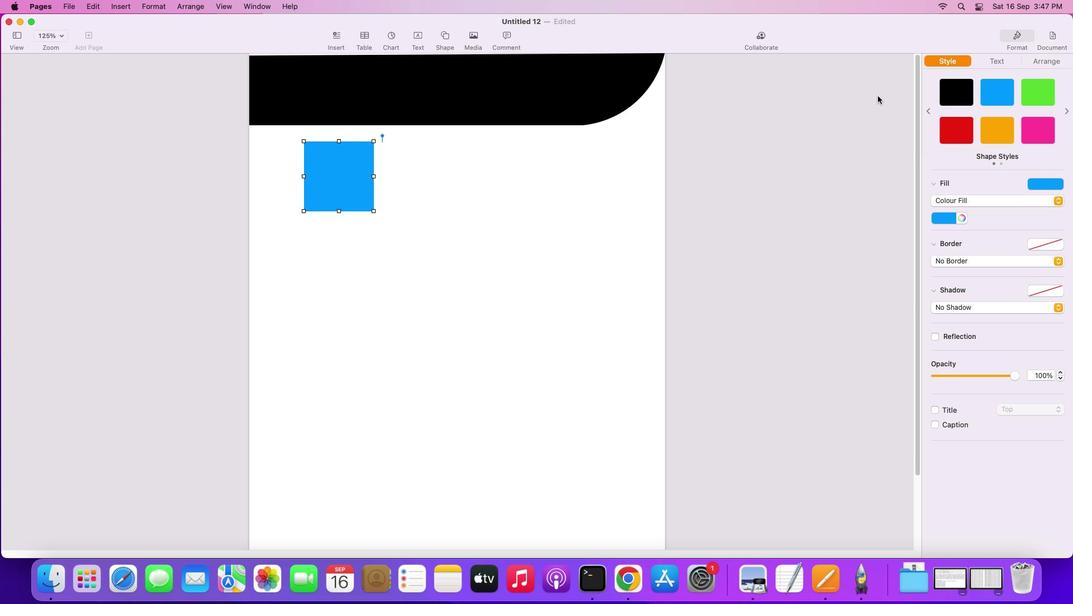 
Action: Mouse pressed left at (997, 93)
Screenshot: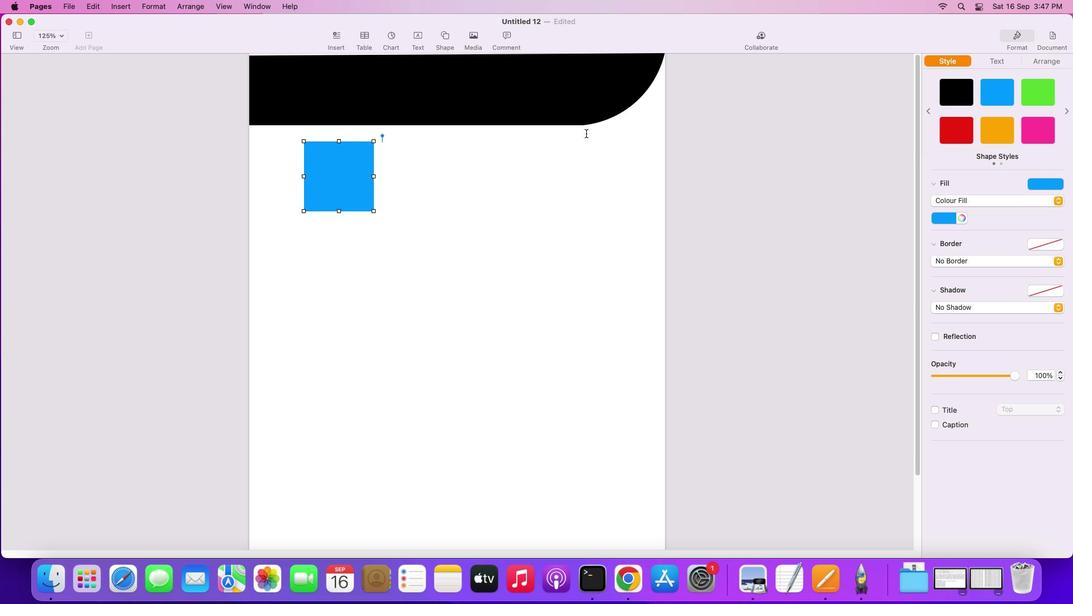 
Action: Mouse moved to (330, 194)
Screenshot: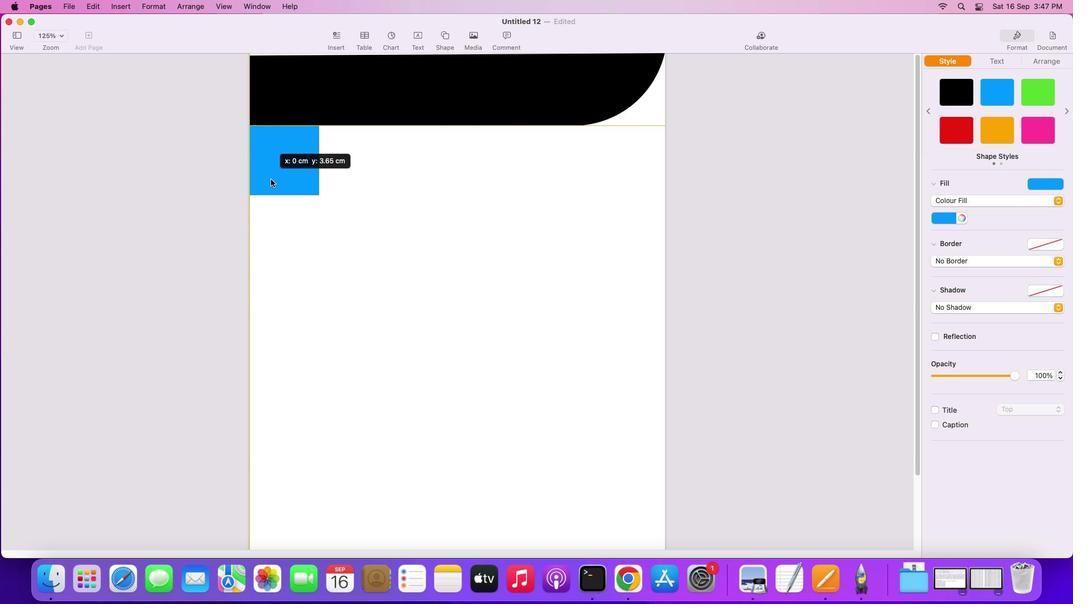 
Action: Mouse pressed left at (330, 194)
Screenshot: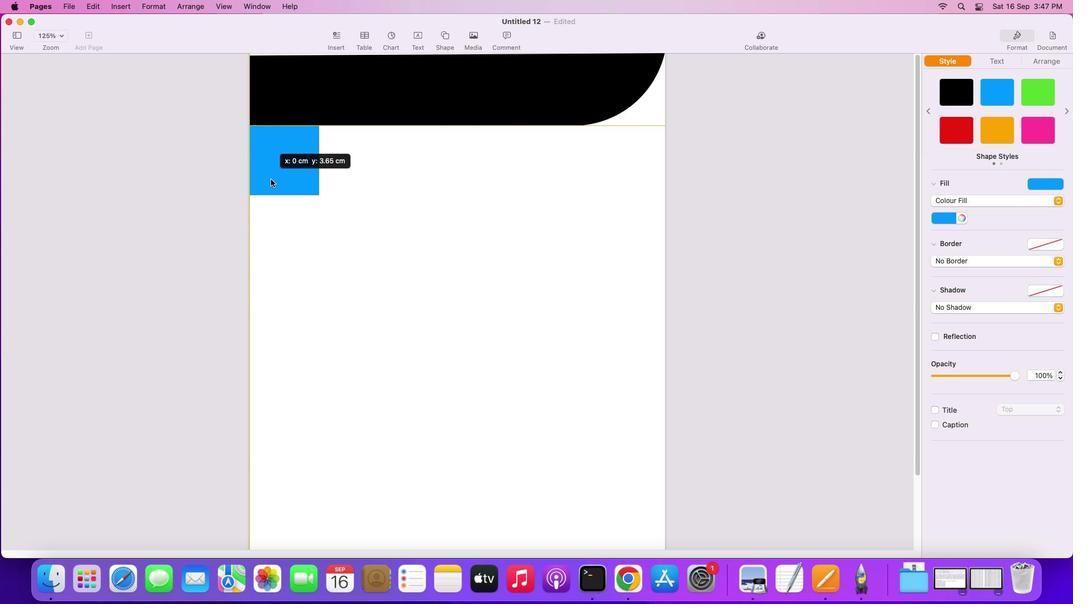 
Action: Mouse moved to (321, 161)
Screenshot: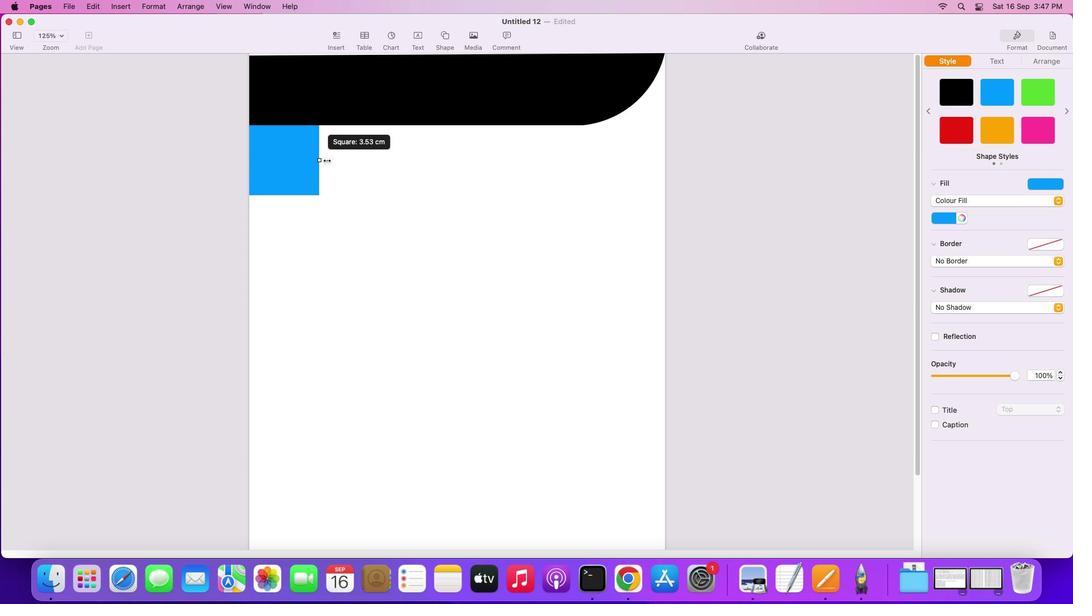 
Action: Mouse pressed left at (321, 161)
Screenshot: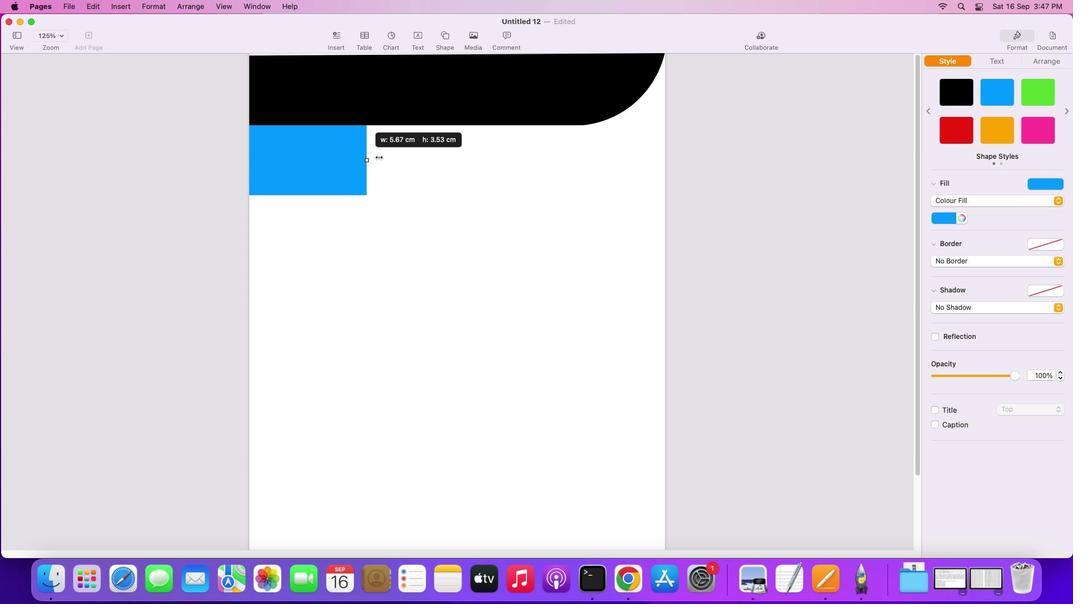 
Action: Mouse moved to (443, 176)
Screenshot: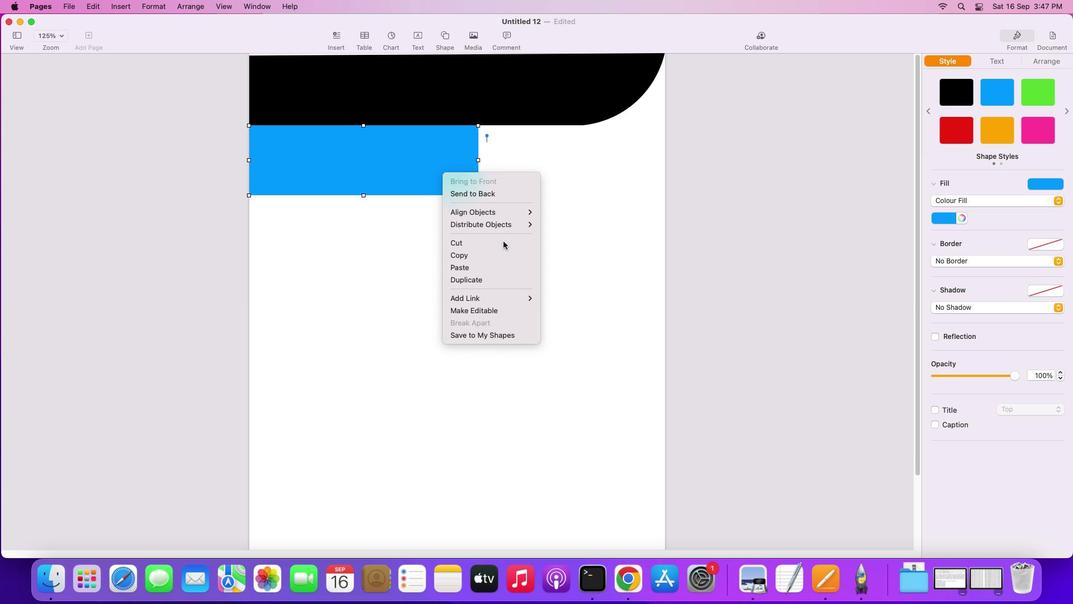 
Action: Mouse pressed right at (443, 176)
Screenshot: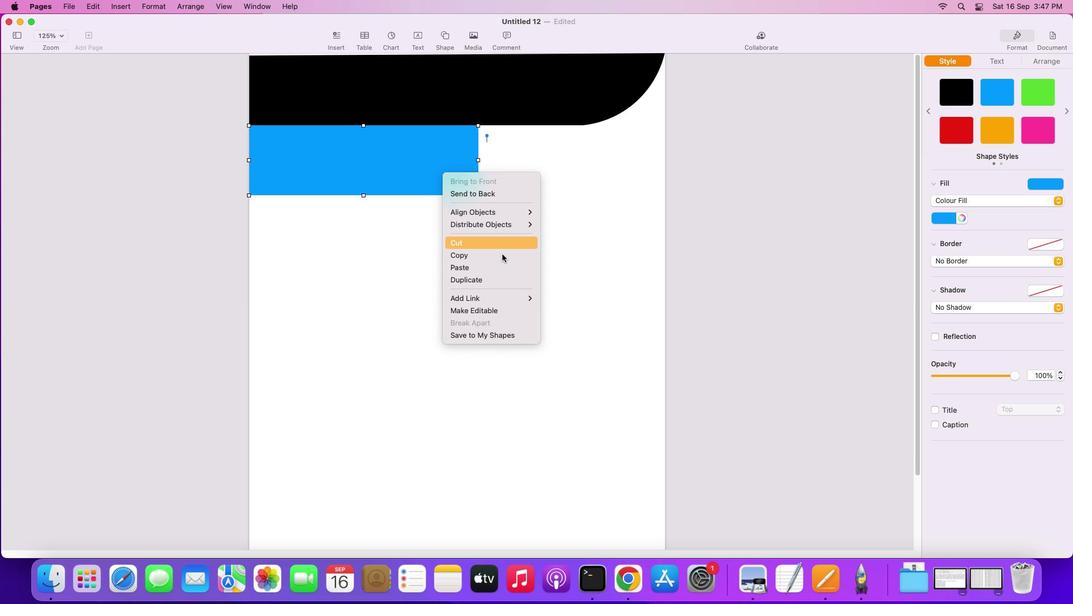 
Action: Mouse moved to (487, 313)
Screenshot: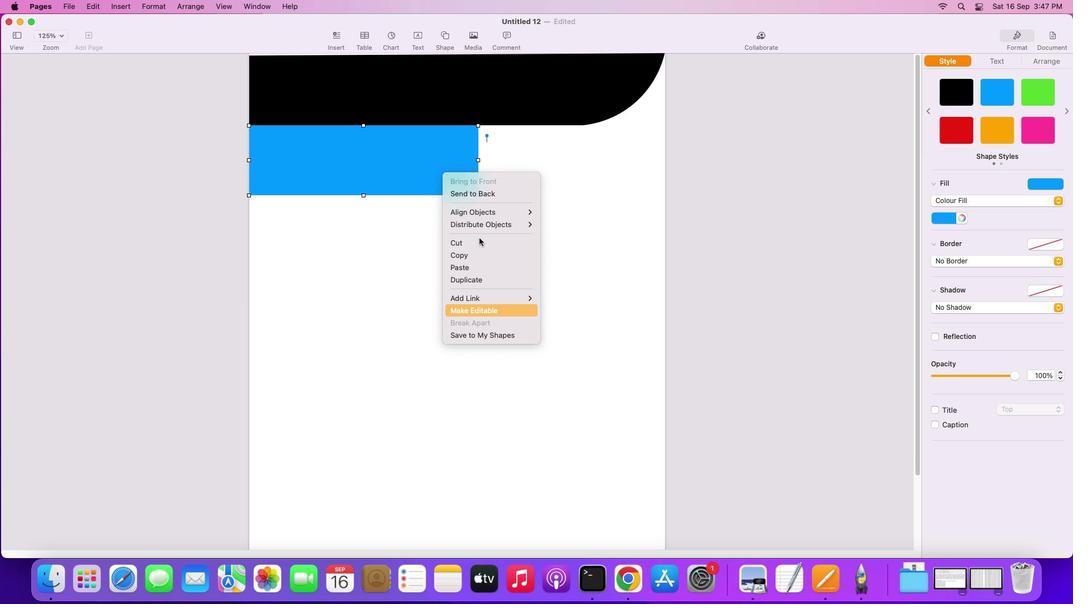 
Action: Mouse pressed left at (487, 313)
Screenshot: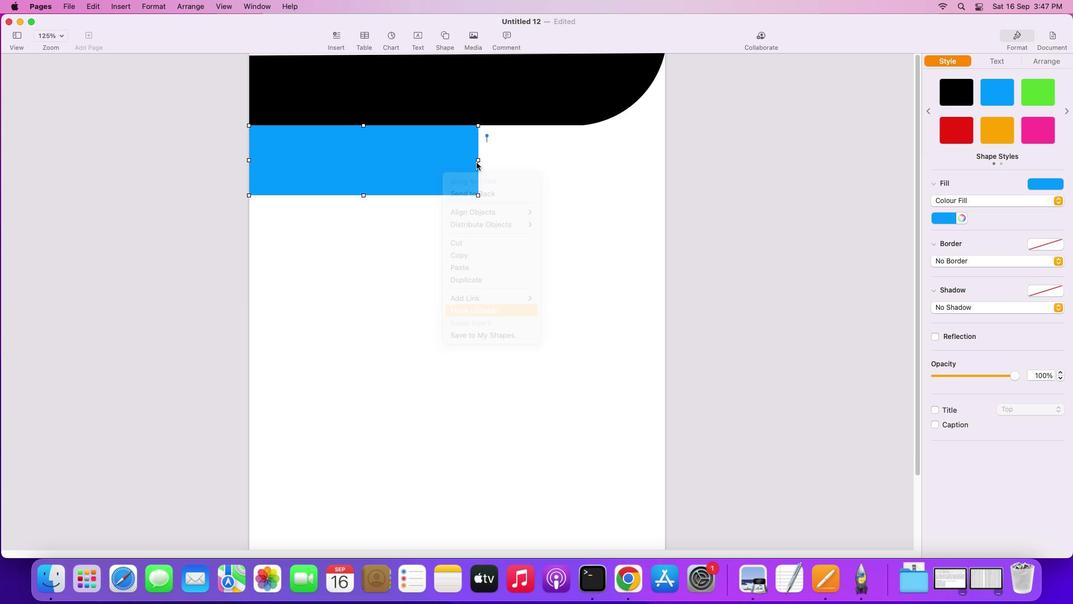 
Action: Mouse moved to (478, 125)
Screenshot: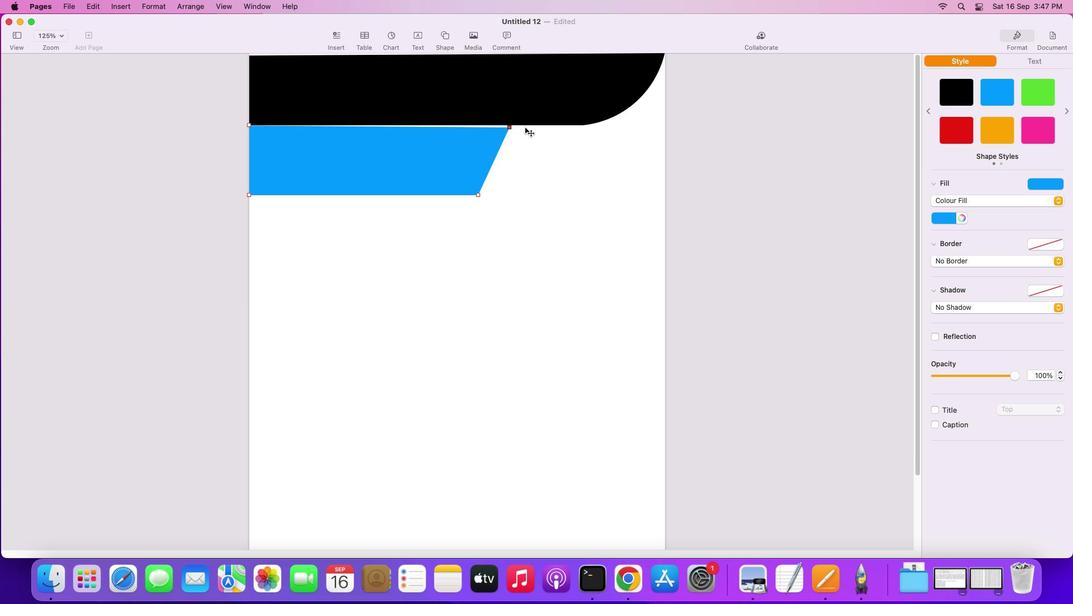
Action: Mouse pressed left at (478, 125)
Screenshot: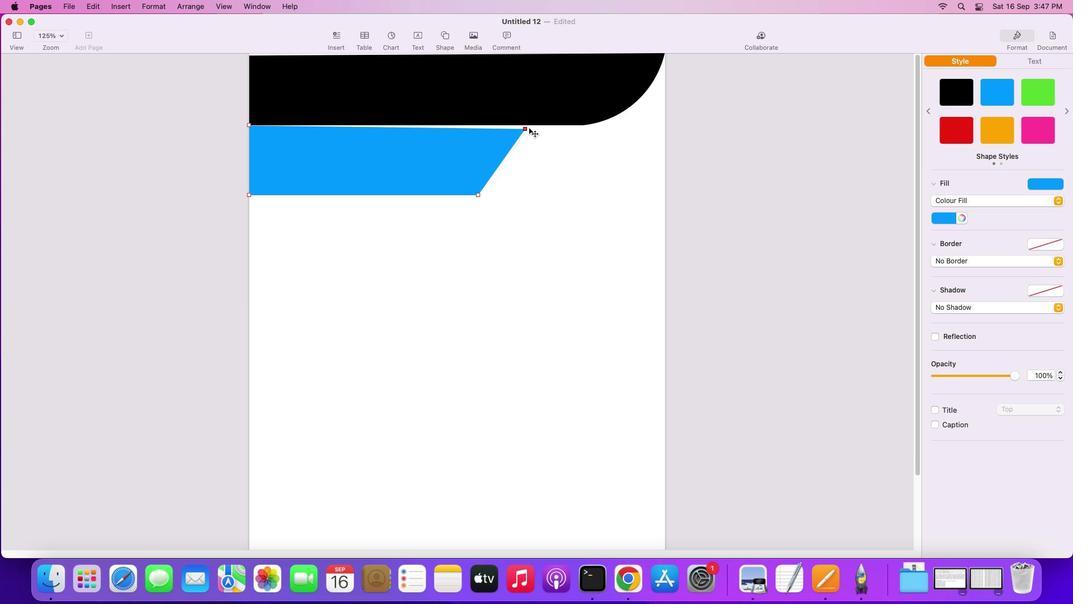 
Action: Mouse moved to (511, 159)
Screenshot: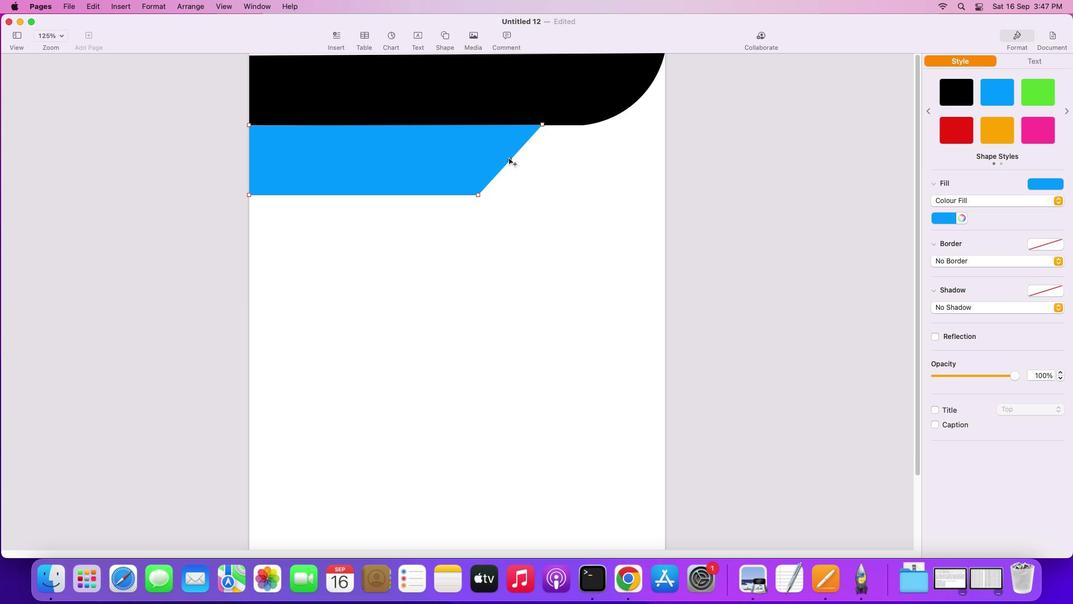 
Action: Mouse pressed left at (511, 159)
Screenshot: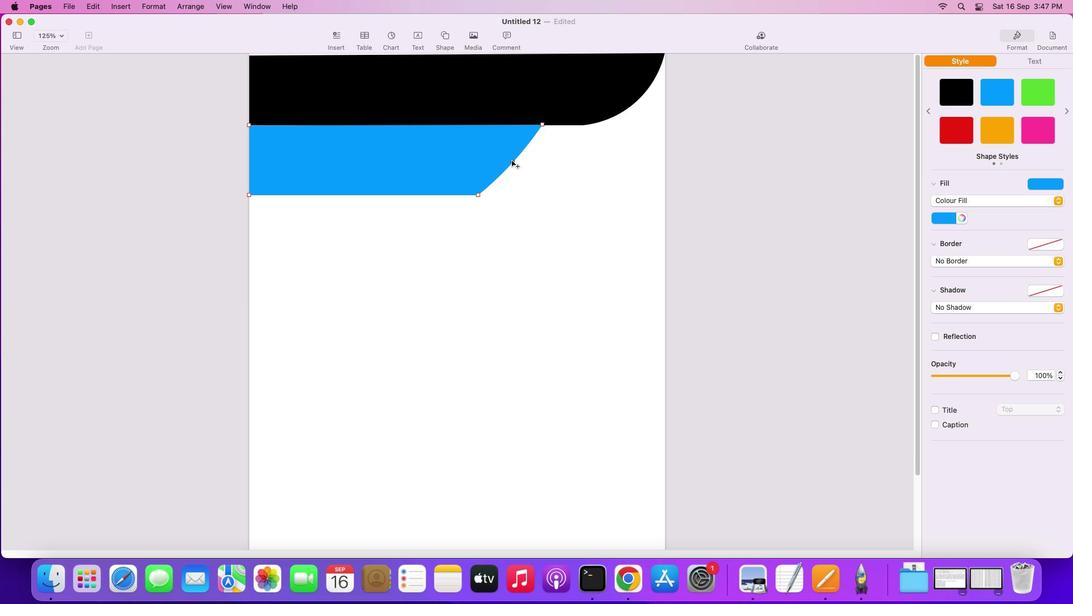 
Action: Mouse moved to (525, 208)
Screenshot: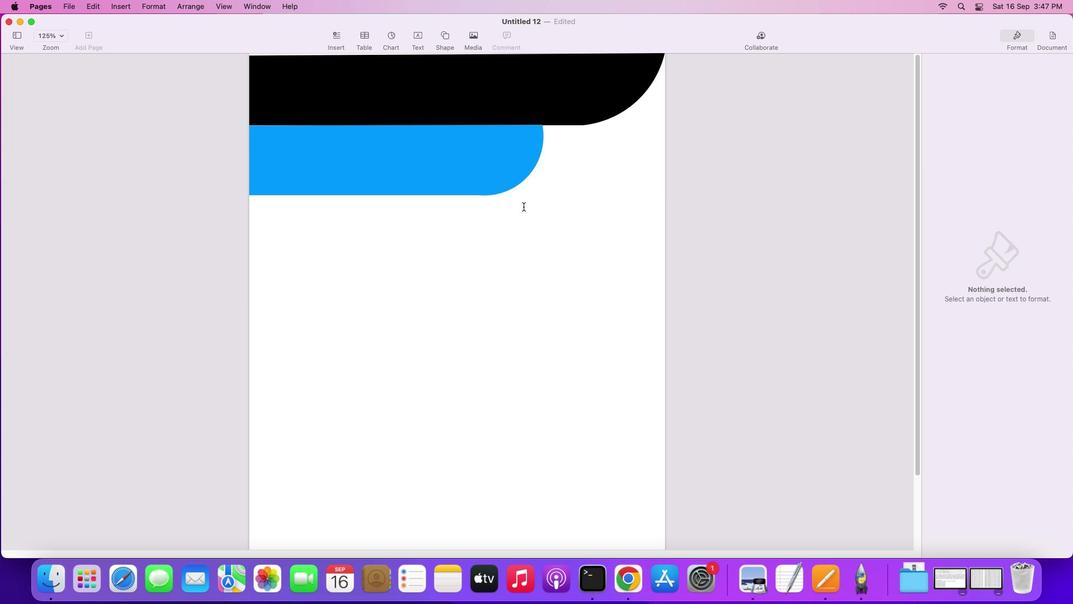 
Action: Mouse pressed left at (525, 208)
Screenshot: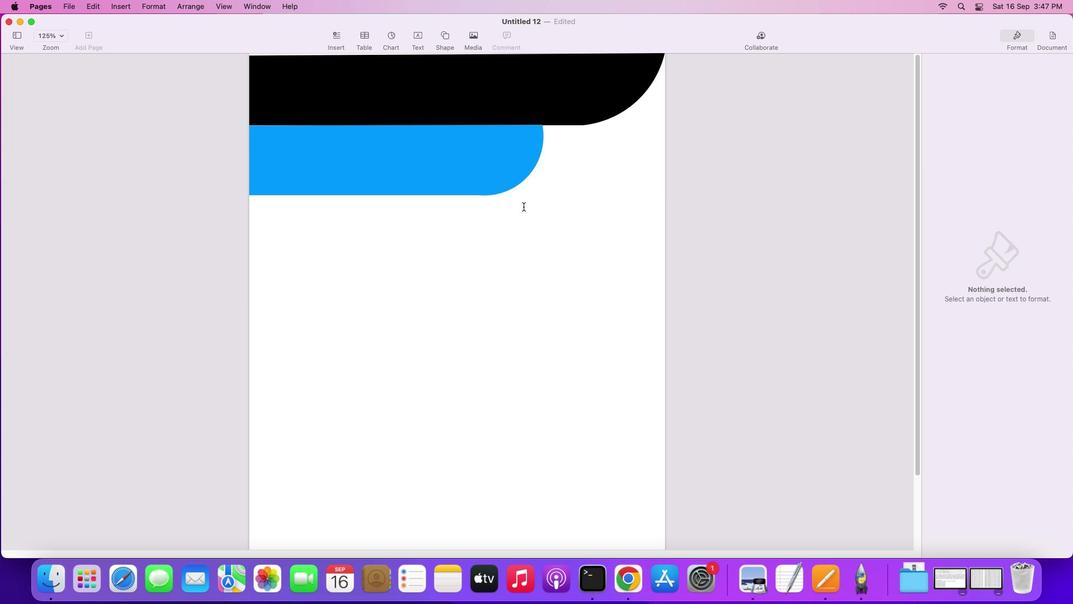 
Action: Mouse moved to (459, 153)
Screenshot: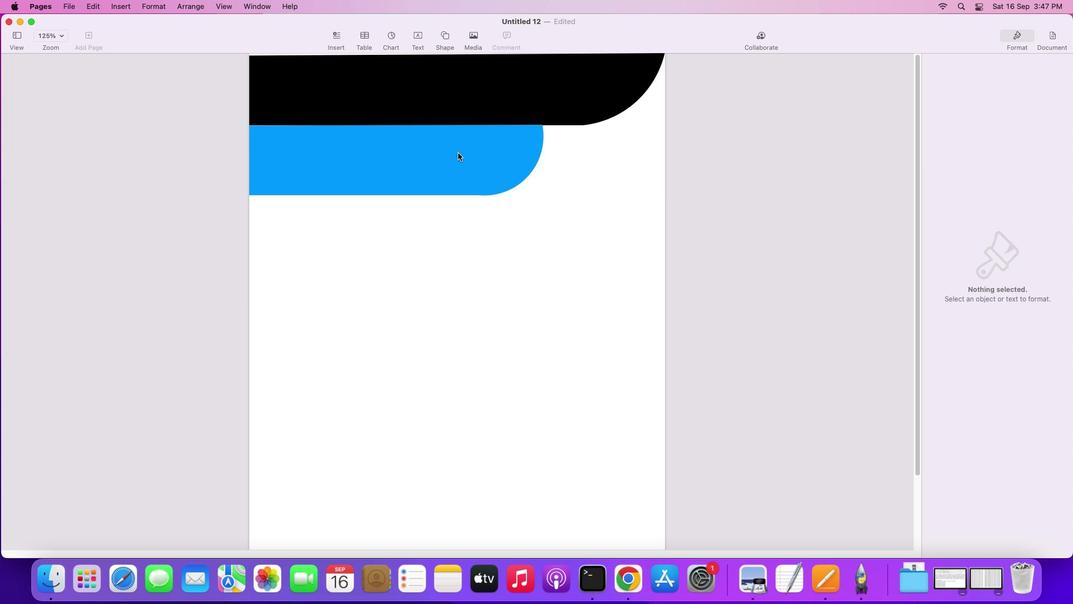 
Action: Mouse pressed left at (459, 153)
Screenshot: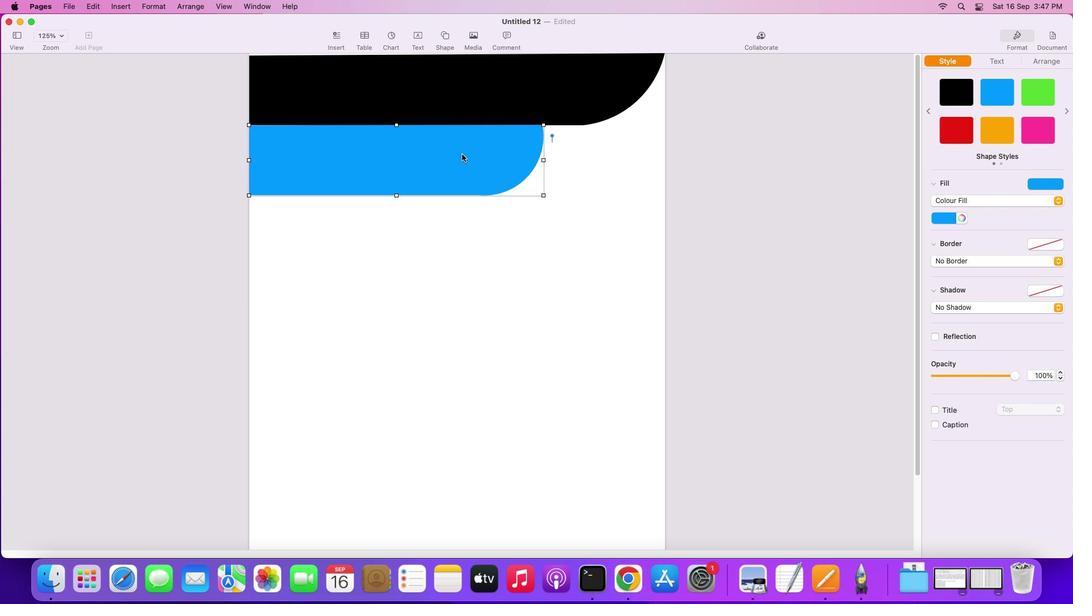 
Action: Mouse moved to (468, 156)
Screenshot: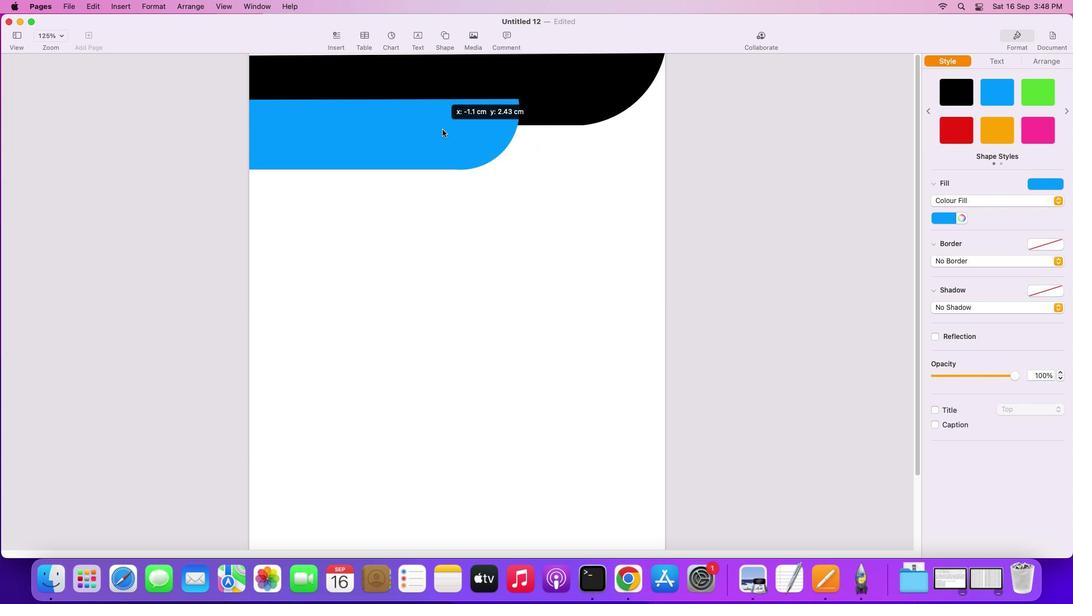 
Action: Mouse pressed left at (468, 156)
Screenshot: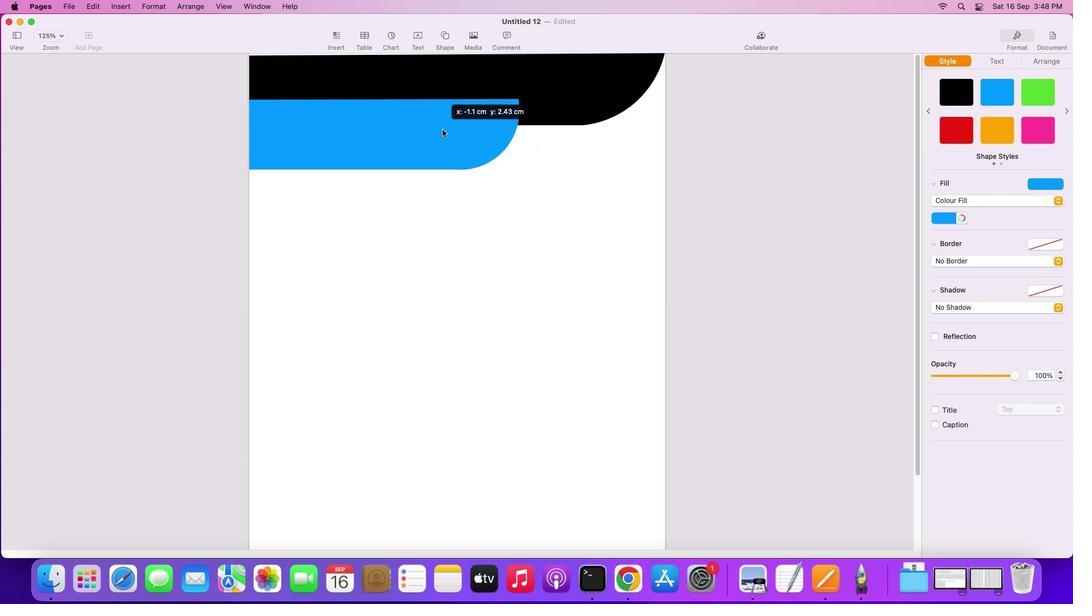 
Action: Mouse moved to (574, 165)
Screenshot: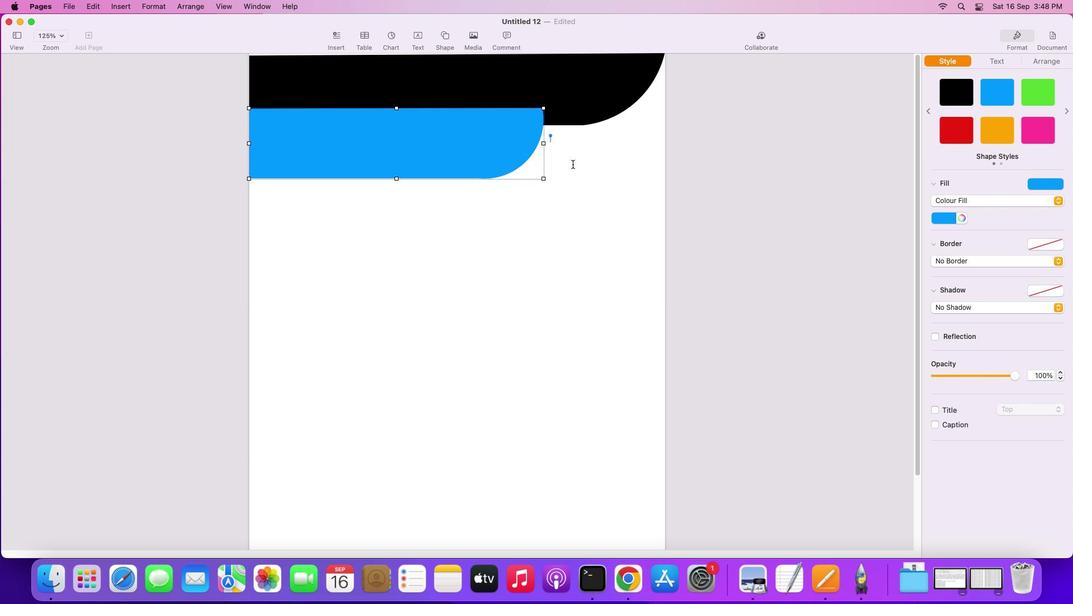
Action: Mouse pressed left at (574, 165)
Screenshot: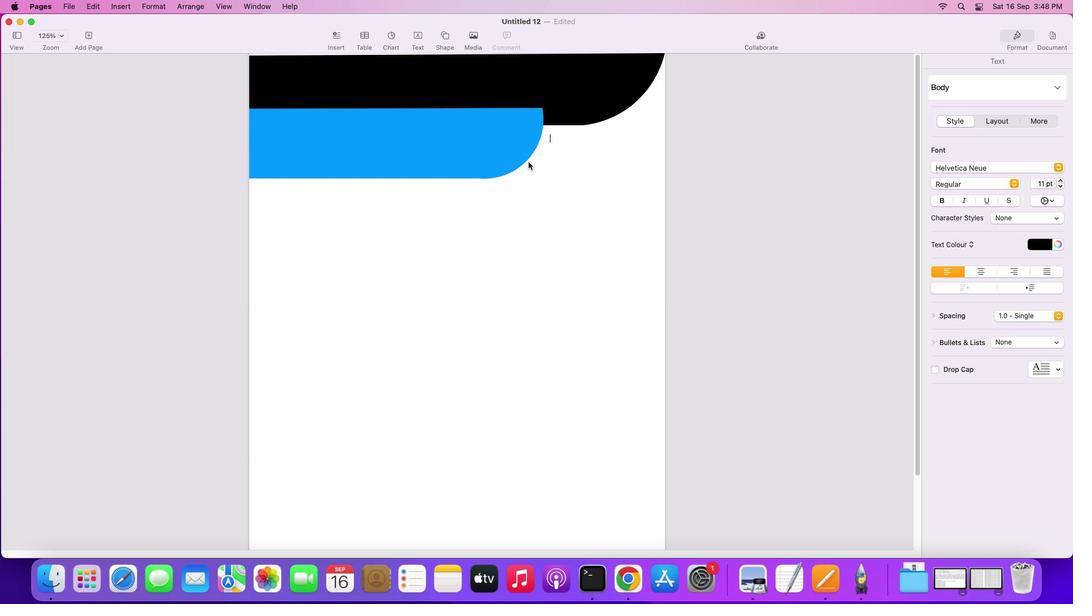 
Action: Mouse moved to (472, 147)
Screenshot: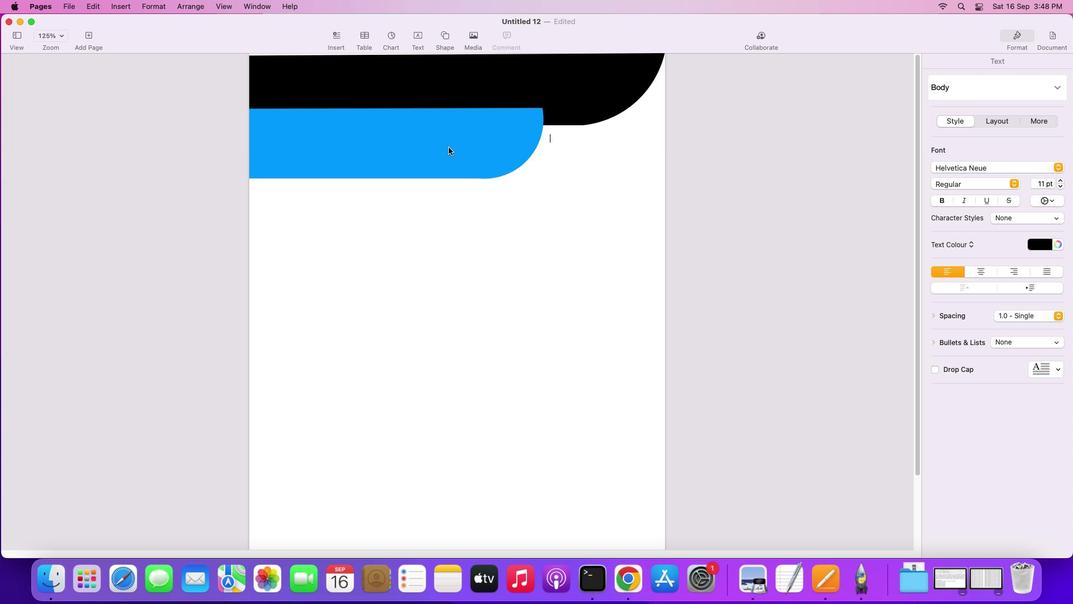 
Action: Key pressed Key.alt
Screenshot: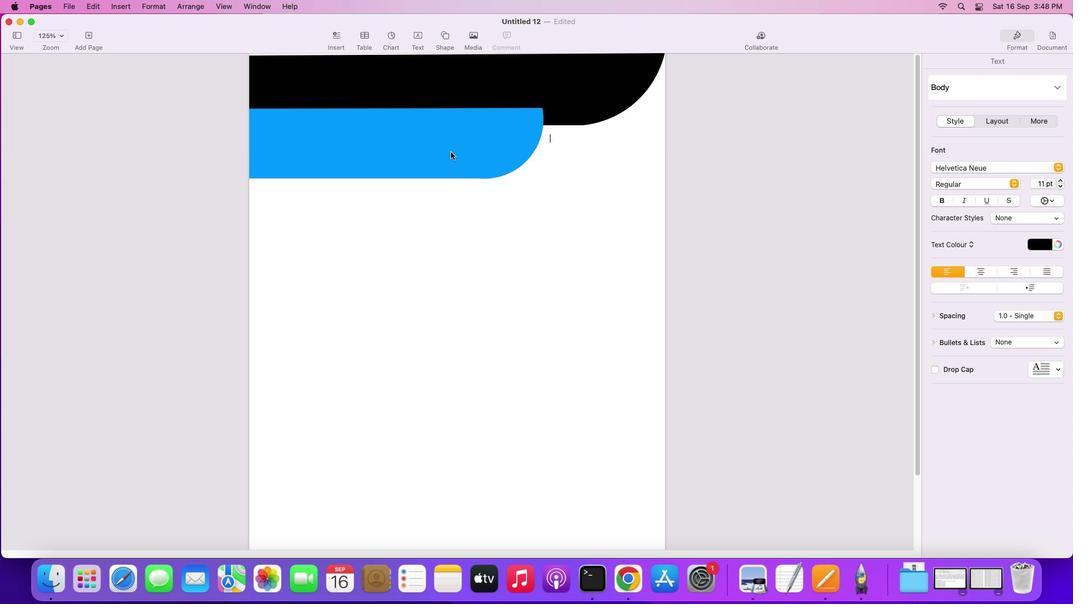 
Action: Mouse moved to (450, 148)
Screenshot: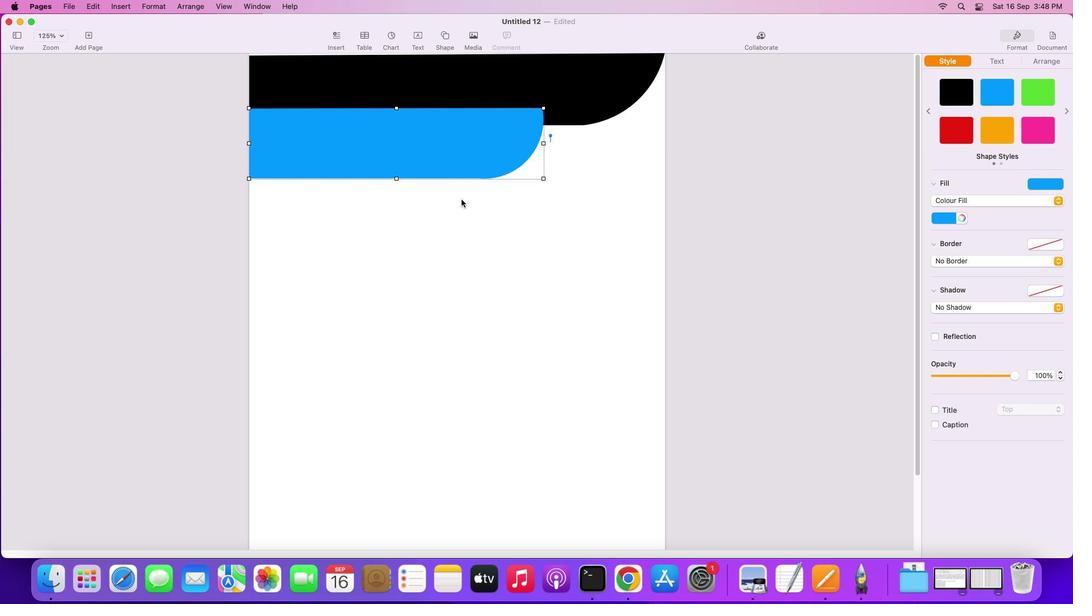 
Action: Mouse pressed left at (450, 148)
Screenshot: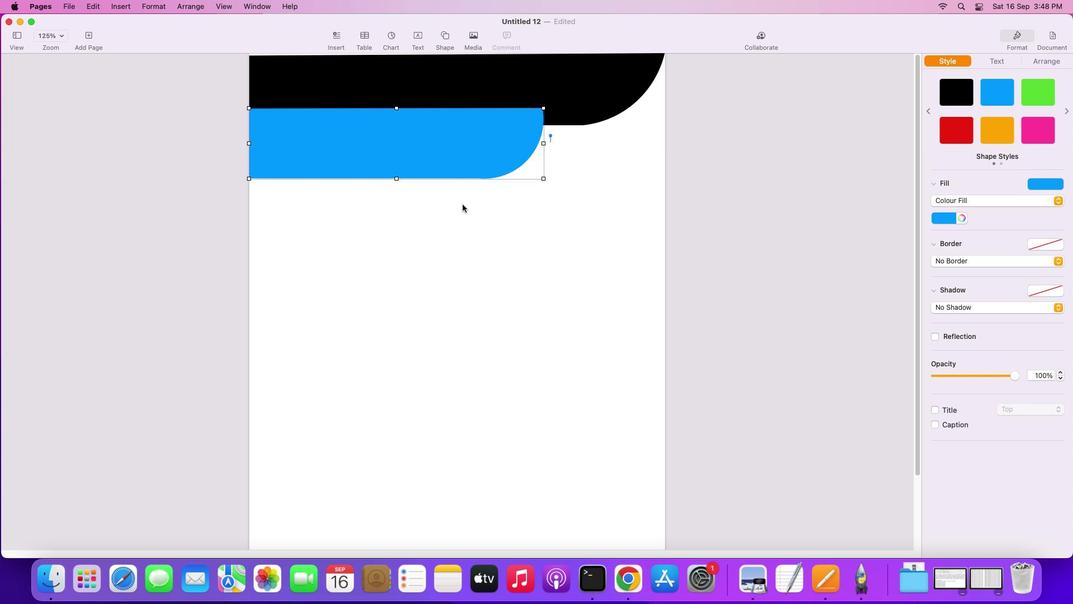 
Action: Mouse moved to (461, 216)
Screenshot: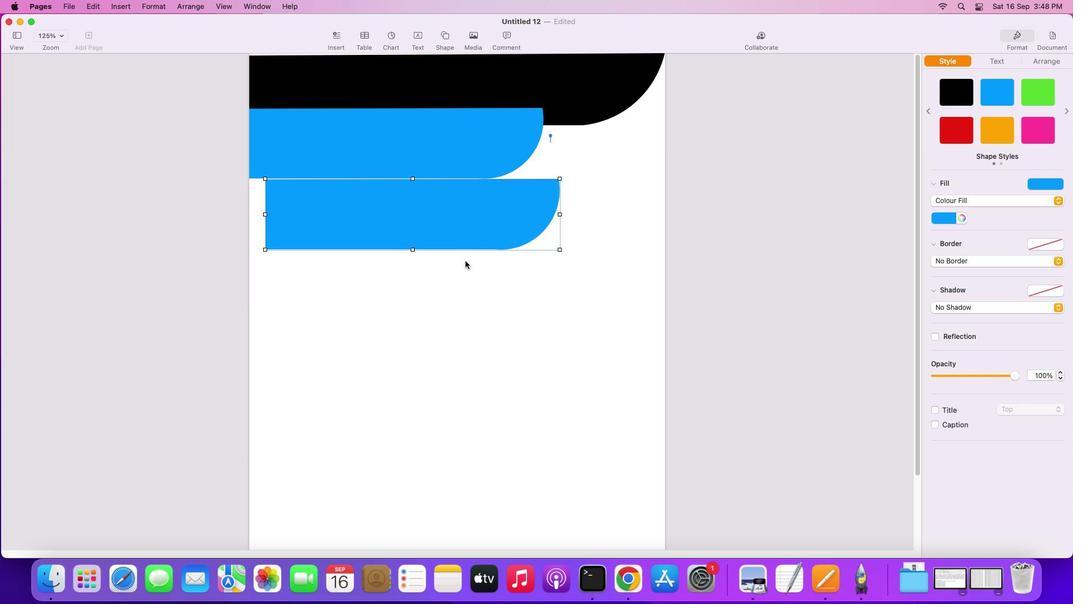 
Action: Key pressed Key.alt
Screenshot: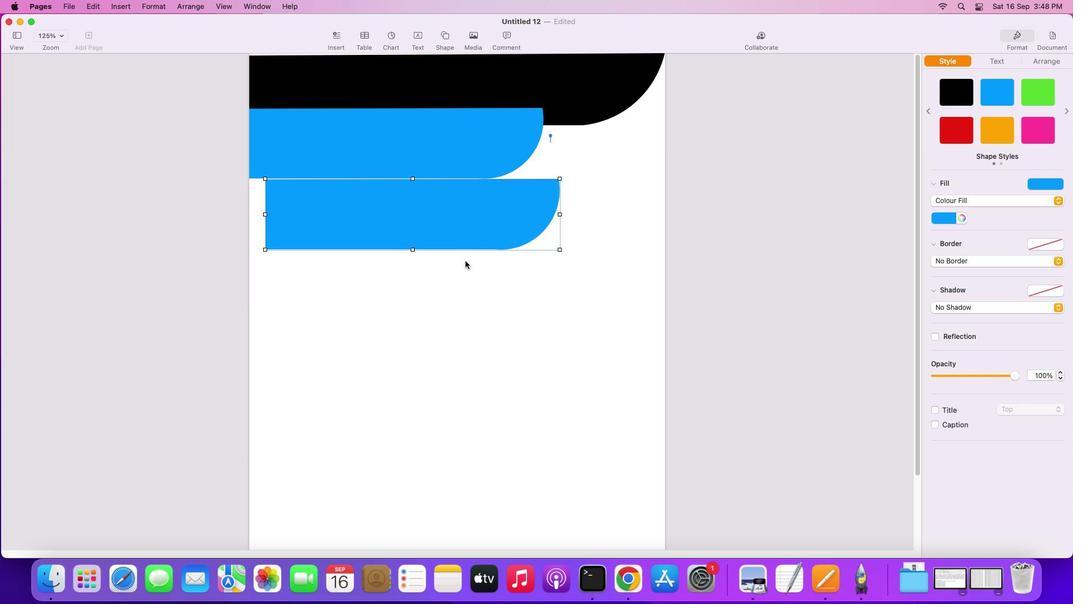 
Action: Mouse moved to (460, 214)
Screenshot: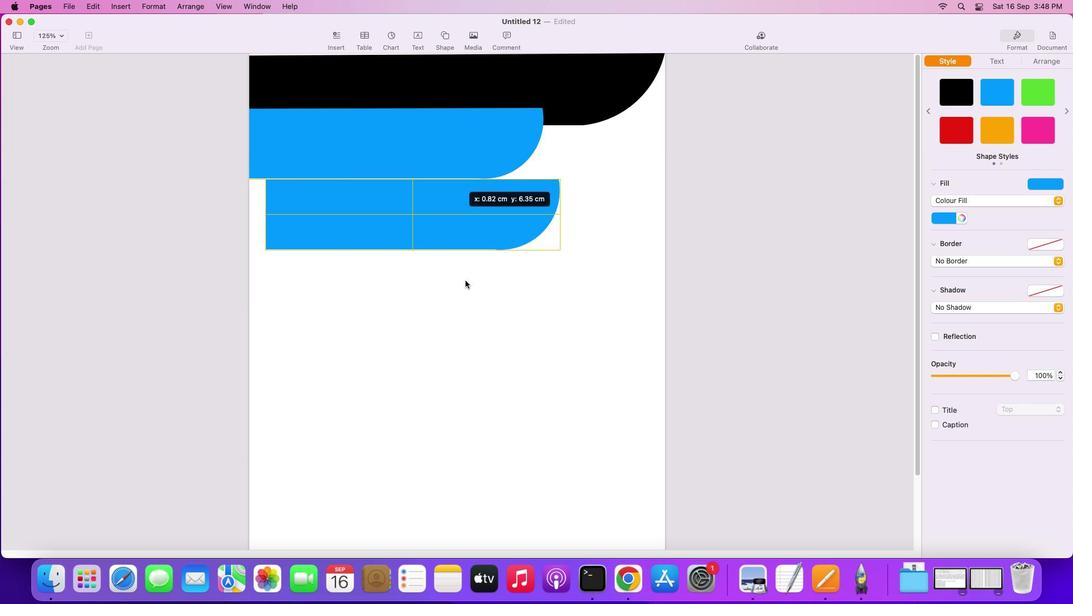 
Action: Mouse pressed left at (460, 214)
Screenshot: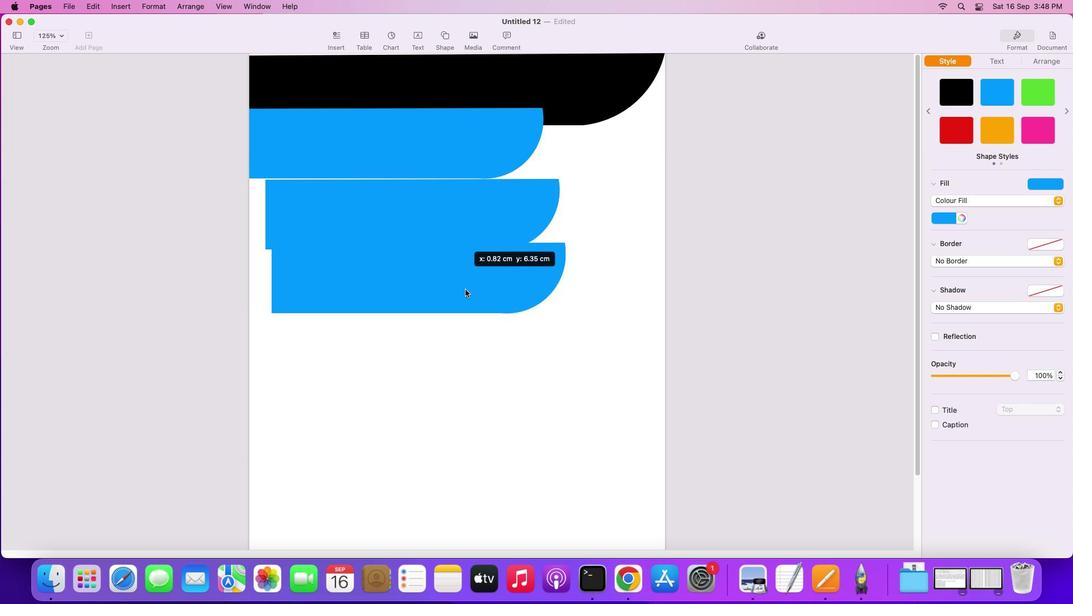 
Action: Mouse moved to (590, 196)
Screenshot: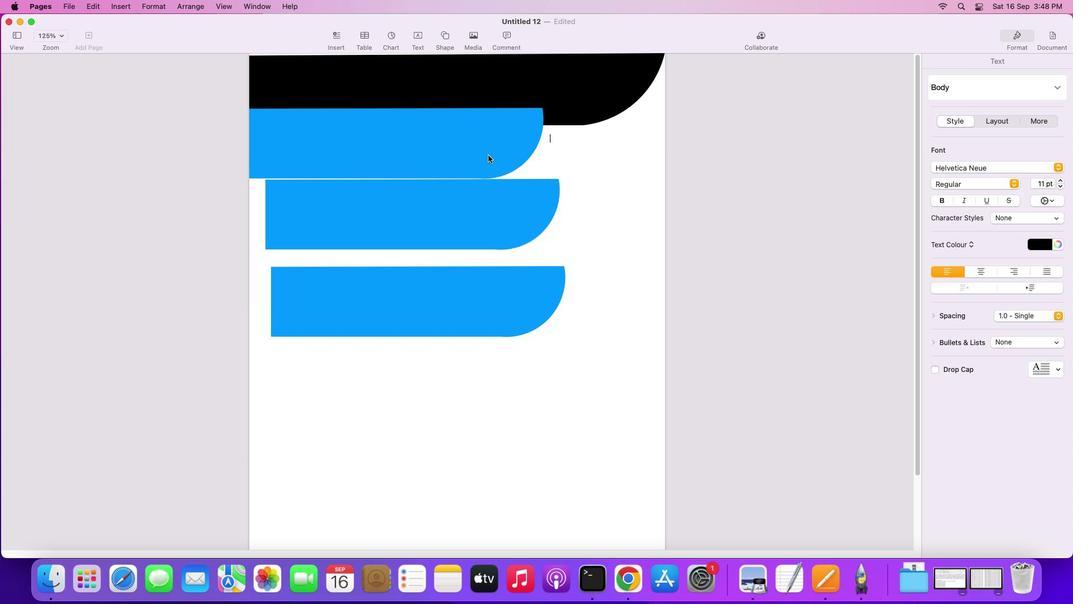 
Action: Mouse pressed left at (590, 196)
Screenshot: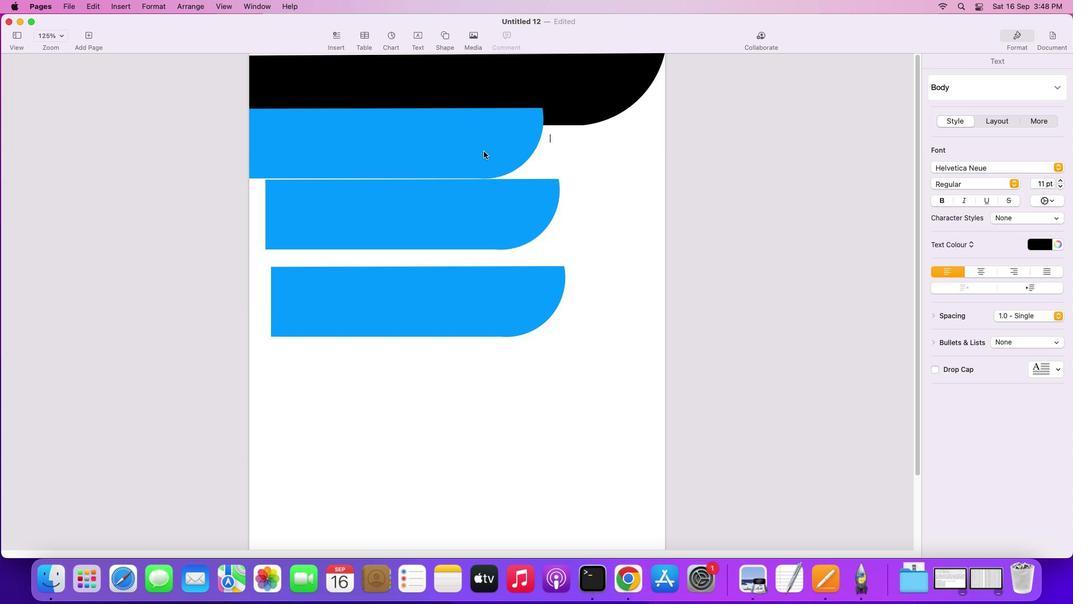 
Action: Mouse moved to (463, 200)
Screenshot: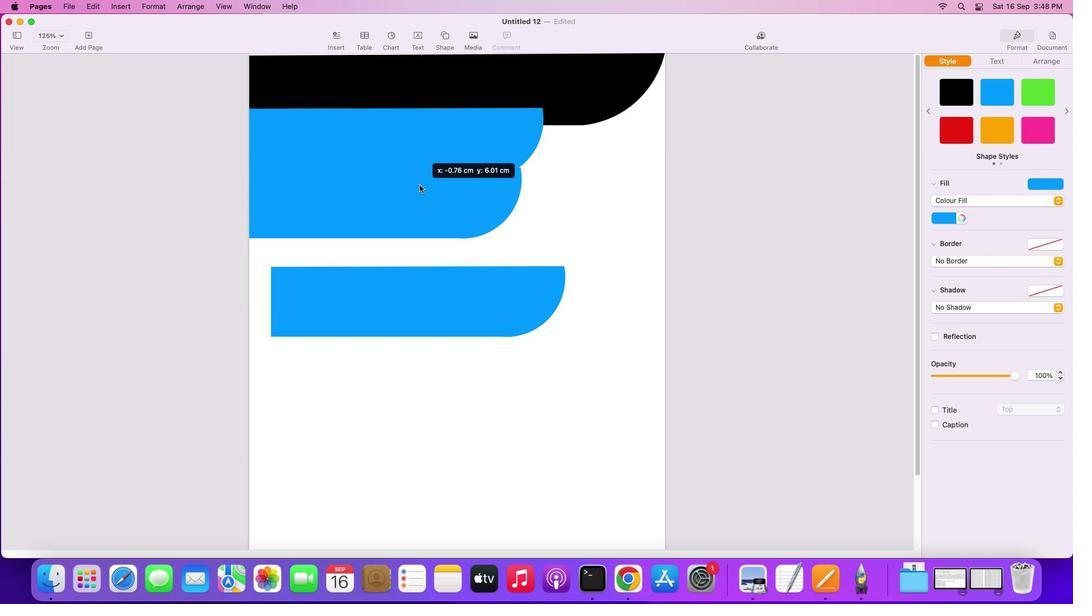 
Action: Mouse pressed left at (463, 200)
Screenshot: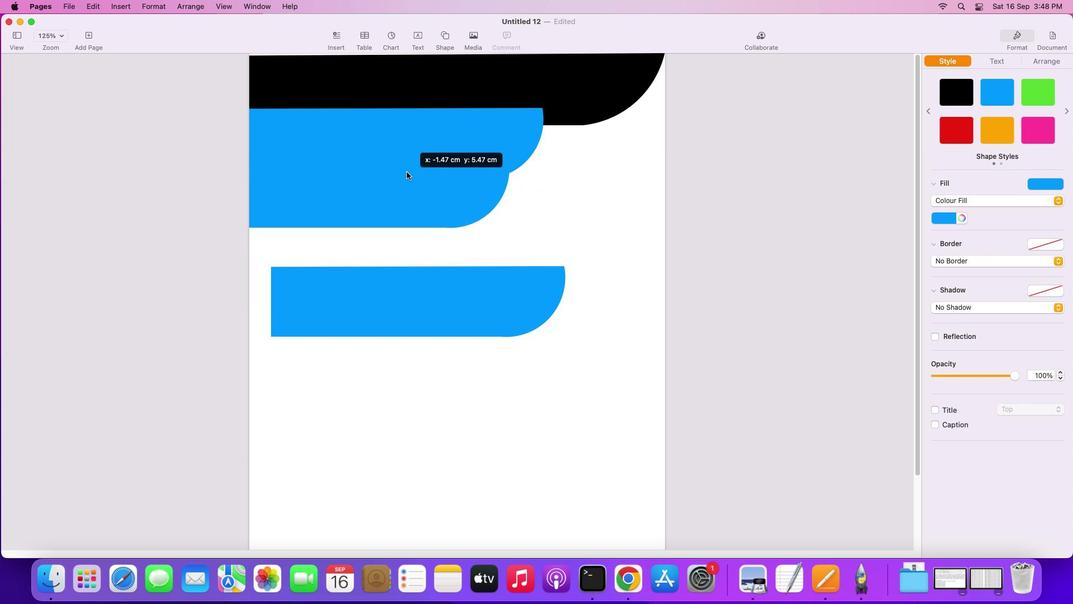 
Action: Mouse moved to (454, 300)
Screenshot: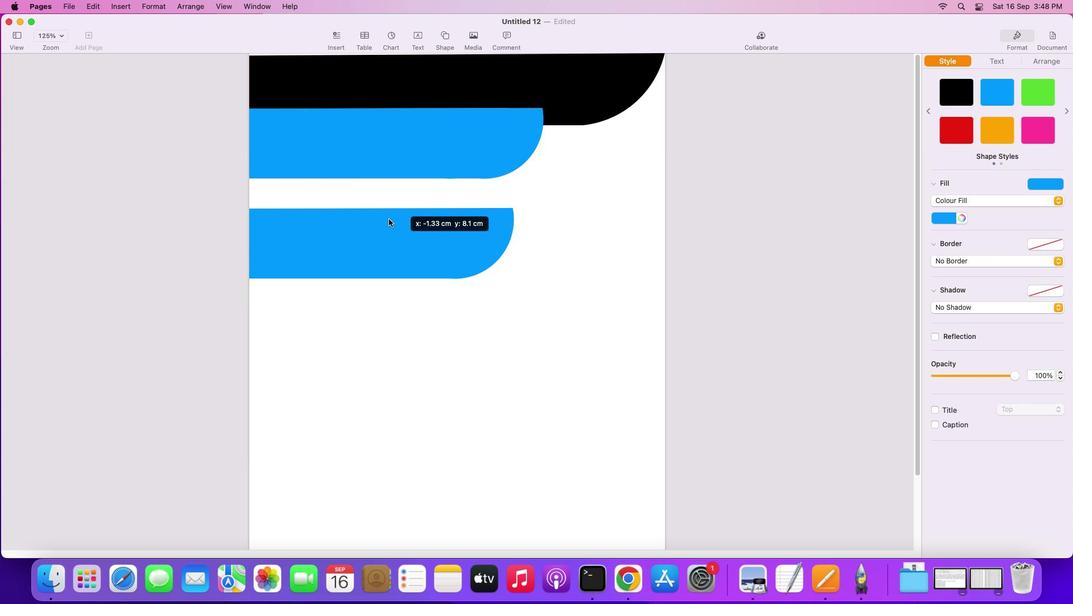 
Action: Mouse pressed left at (454, 300)
Screenshot: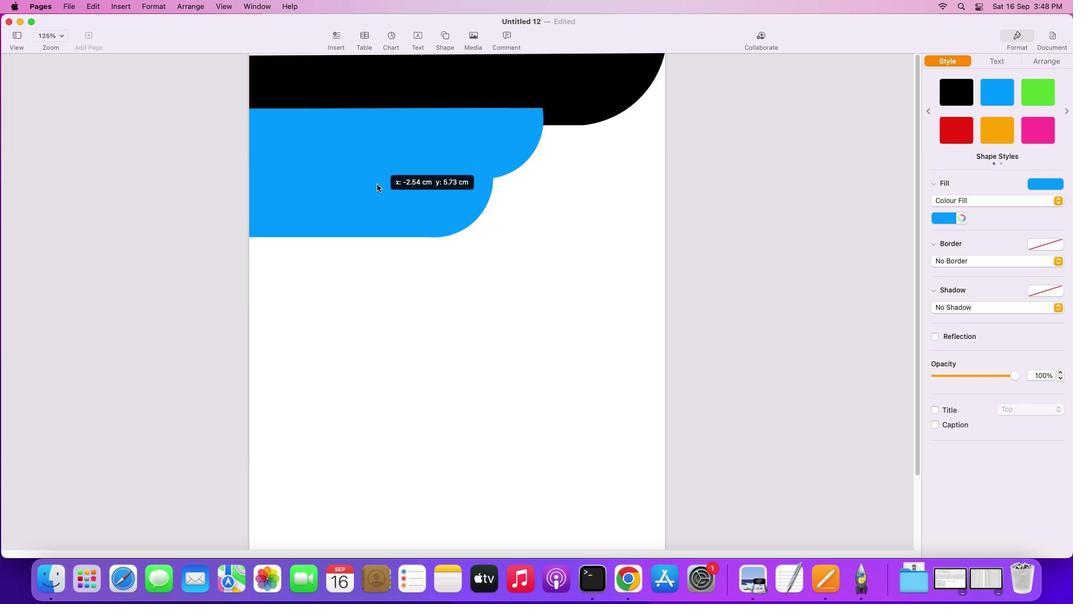 
Action: Mouse moved to (944, 128)
Screenshot: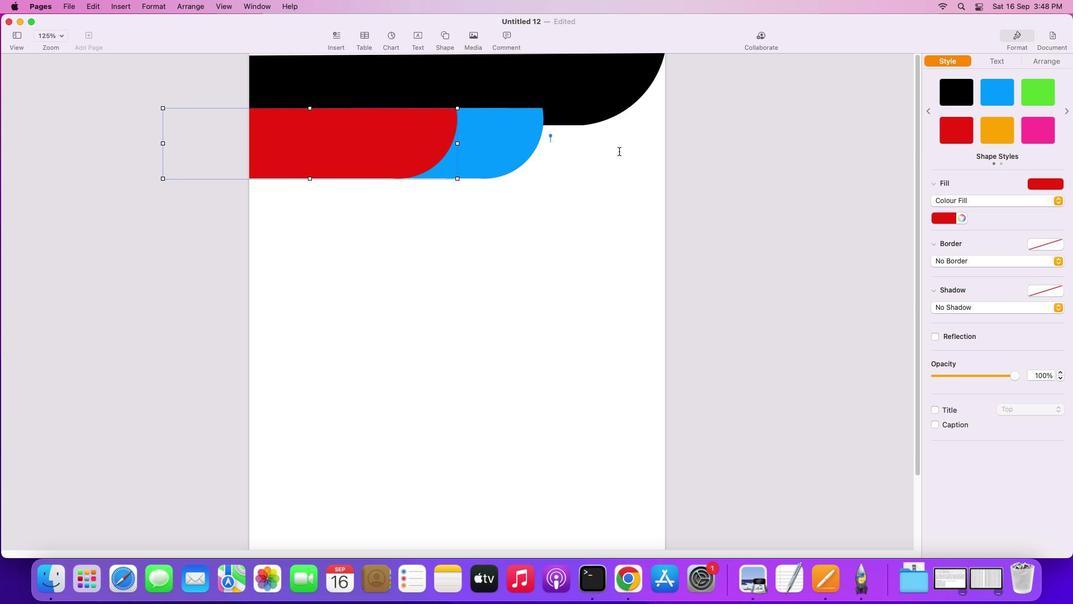 
Action: Mouse pressed left at (944, 128)
Screenshot: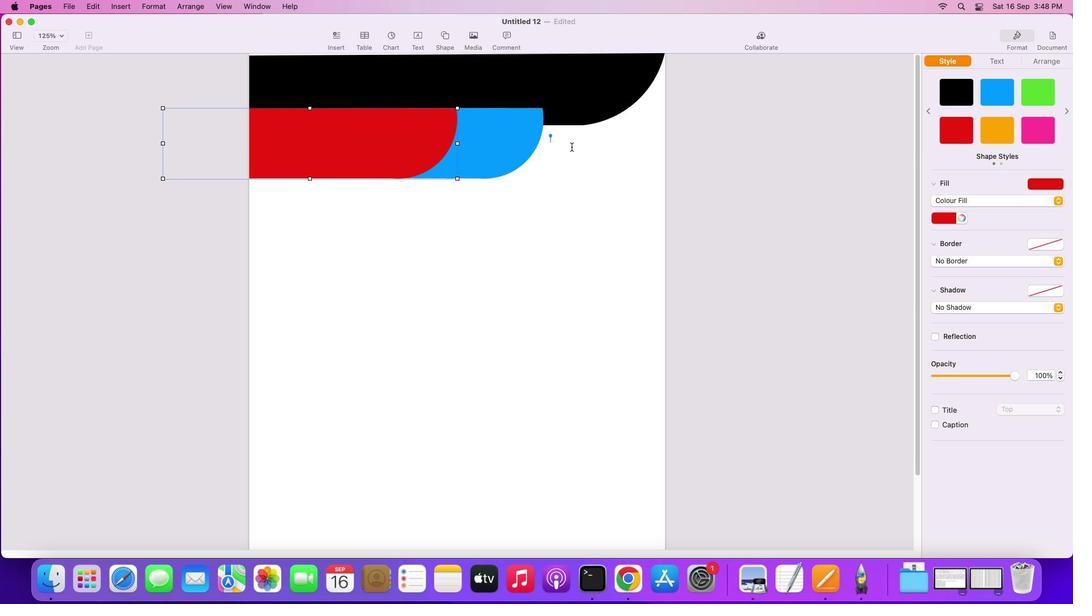 
Action: Mouse moved to (465, 151)
Screenshot: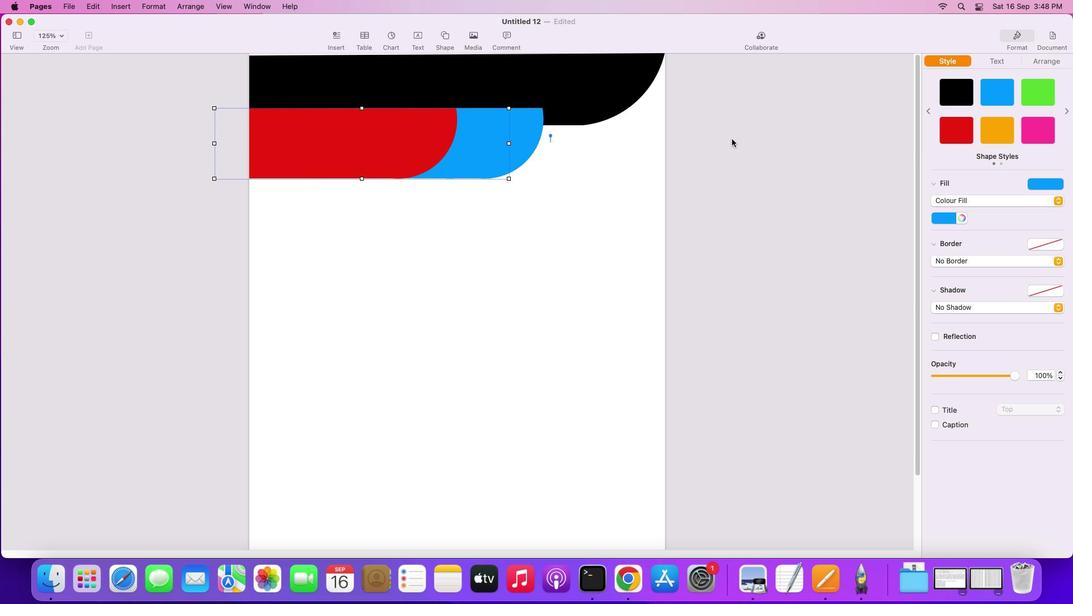 
Action: Mouse pressed left at (465, 151)
Screenshot: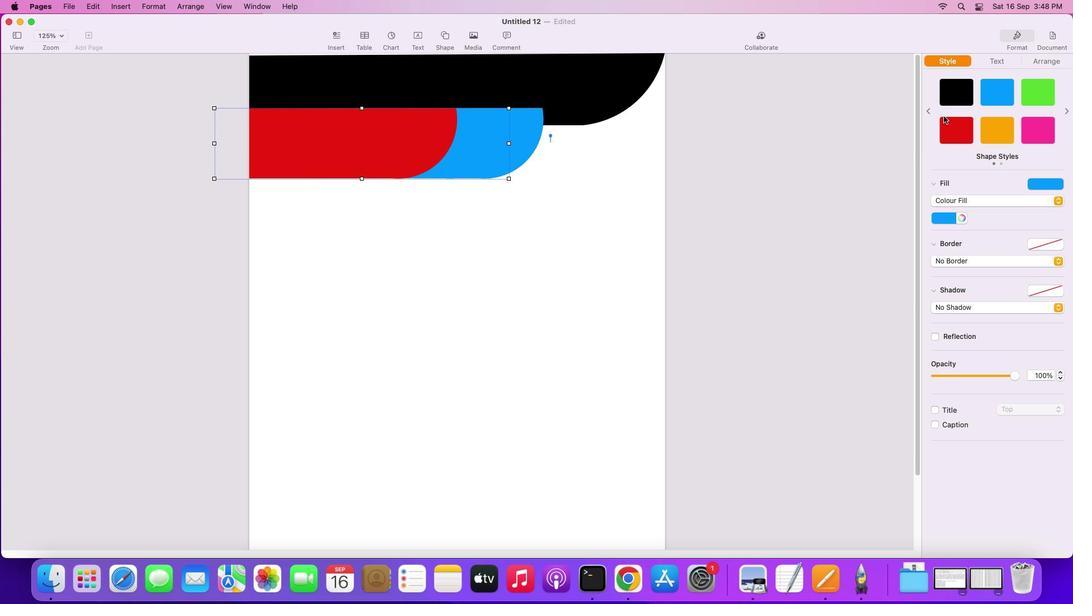 
Action: Mouse moved to (991, 129)
Screenshot: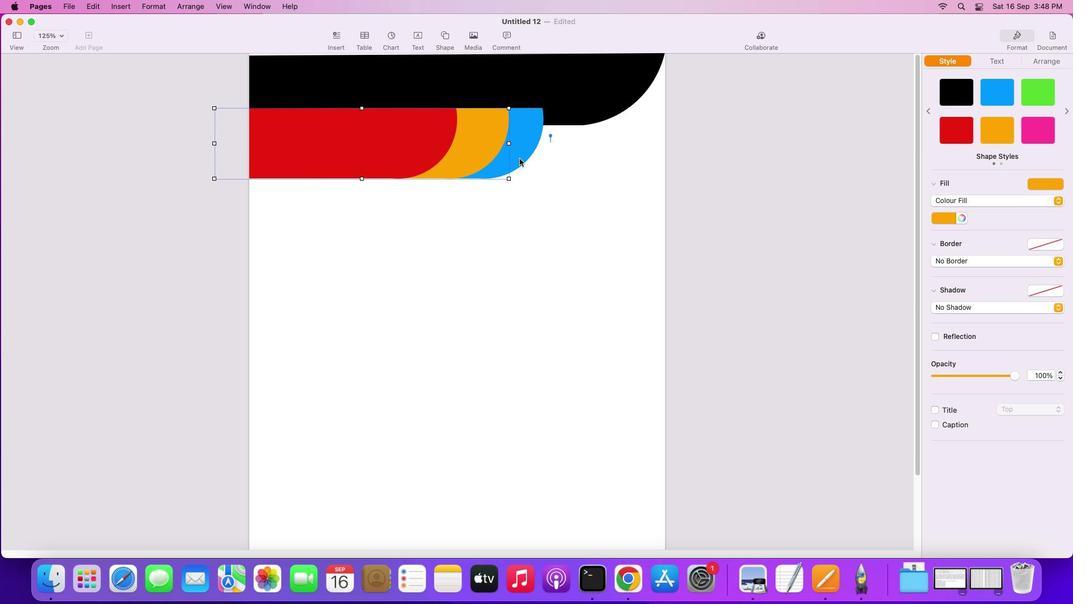 
Action: Mouse pressed left at (991, 129)
Screenshot: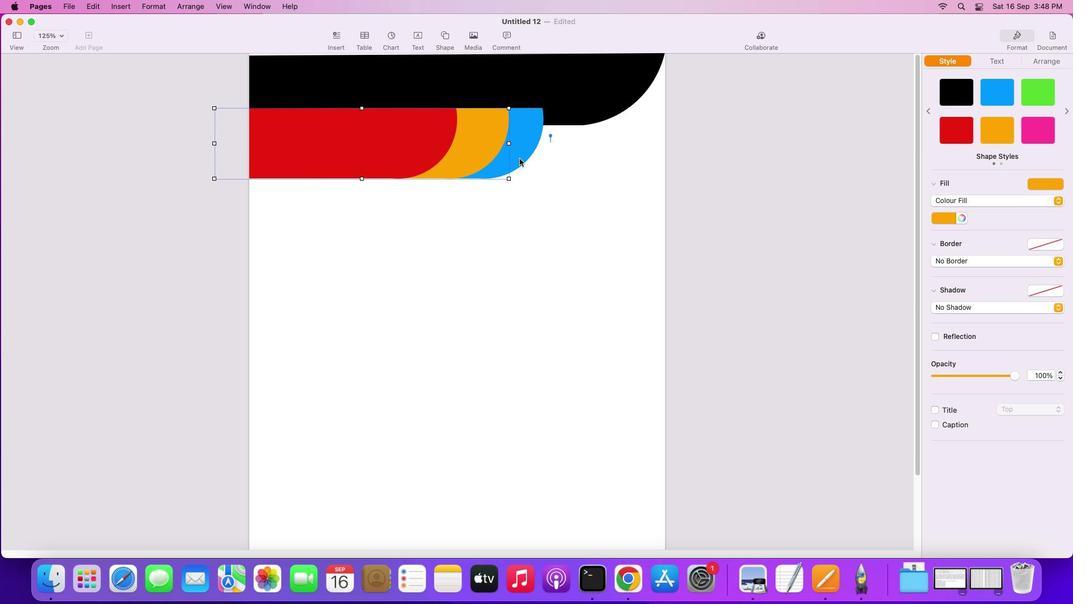
Action: Mouse moved to (571, 171)
Screenshot: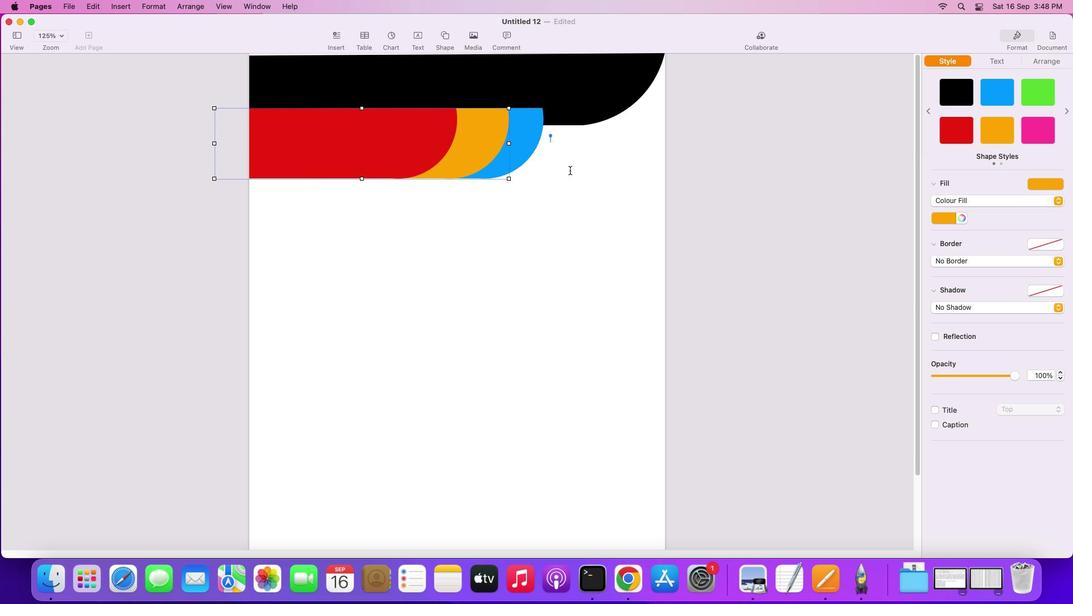 
Action: Mouse pressed left at (571, 171)
Screenshot: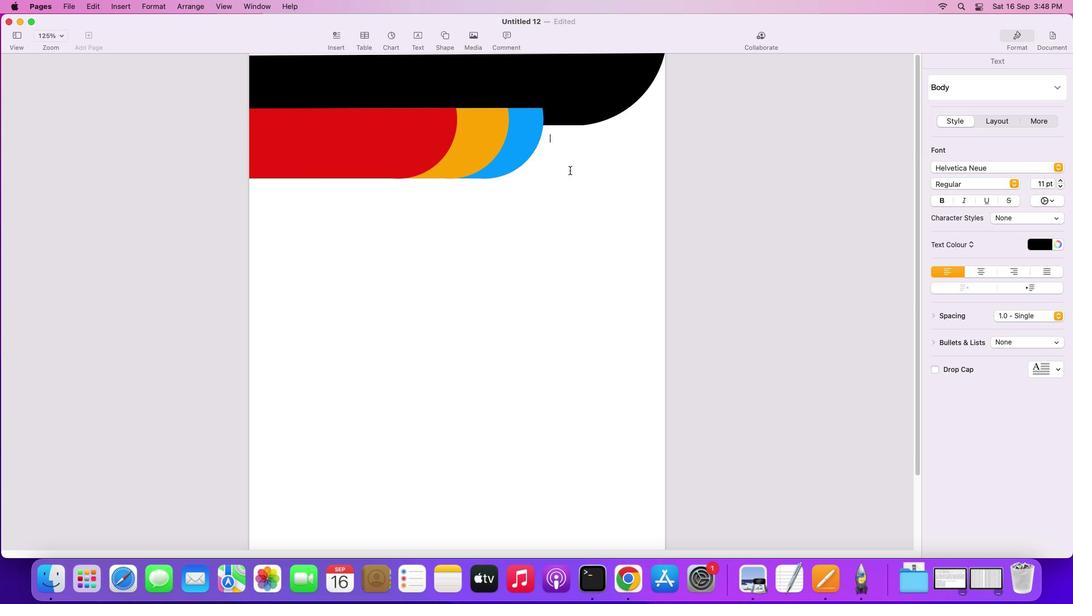 
Action: Mouse moved to (525, 241)
Screenshot: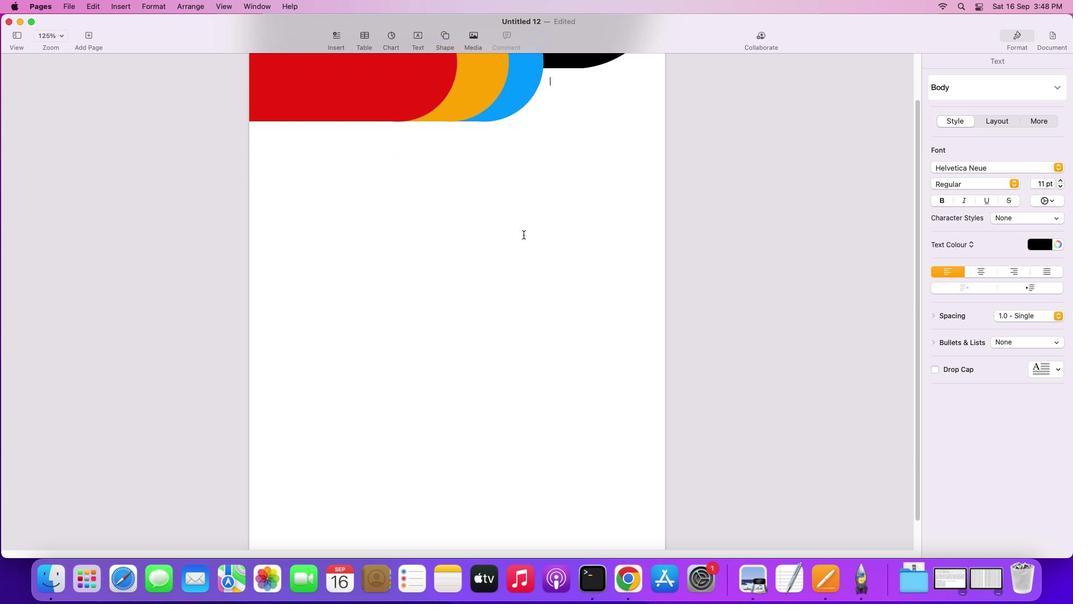 
Action: Mouse scrolled (525, 241) with delta (1, 0)
Screenshot: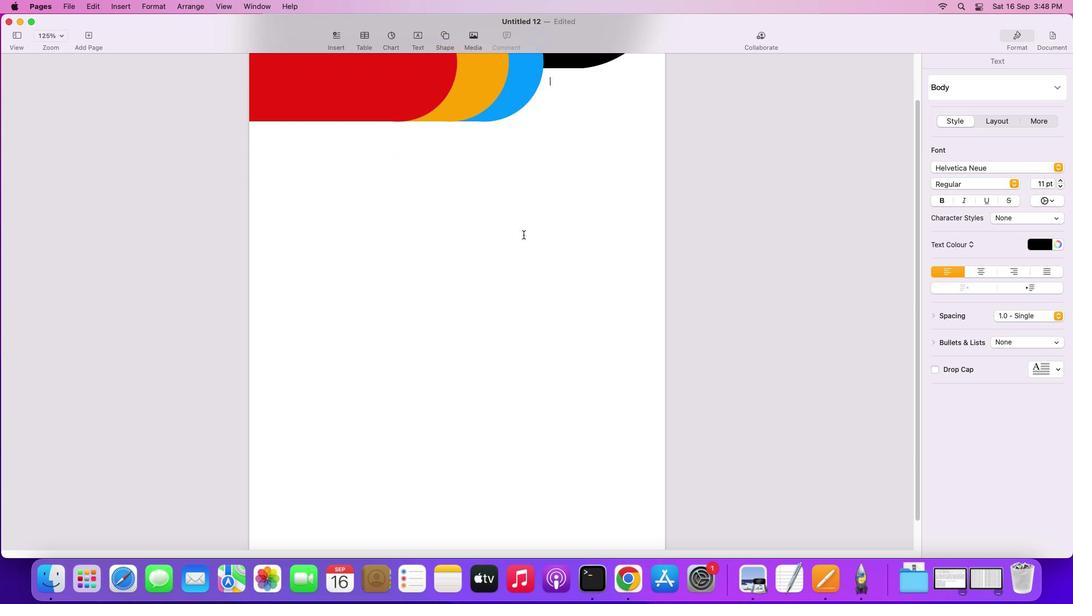 
Action: Mouse scrolled (525, 241) with delta (1, 0)
Screenshot: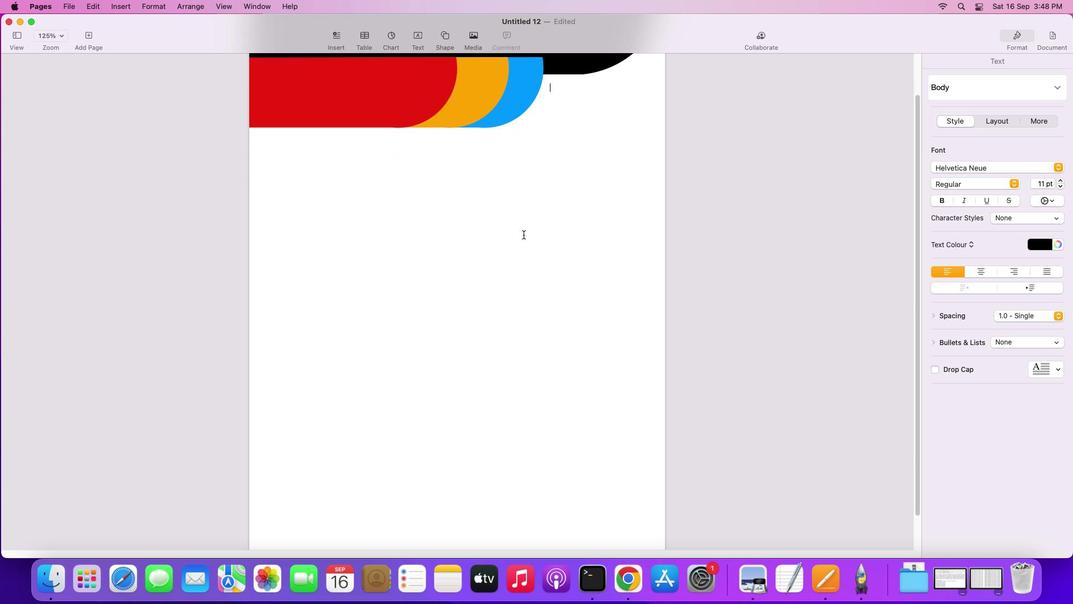 
Action: Mouse scrolled (525, 241) with delta (1, 0)
Screenshot: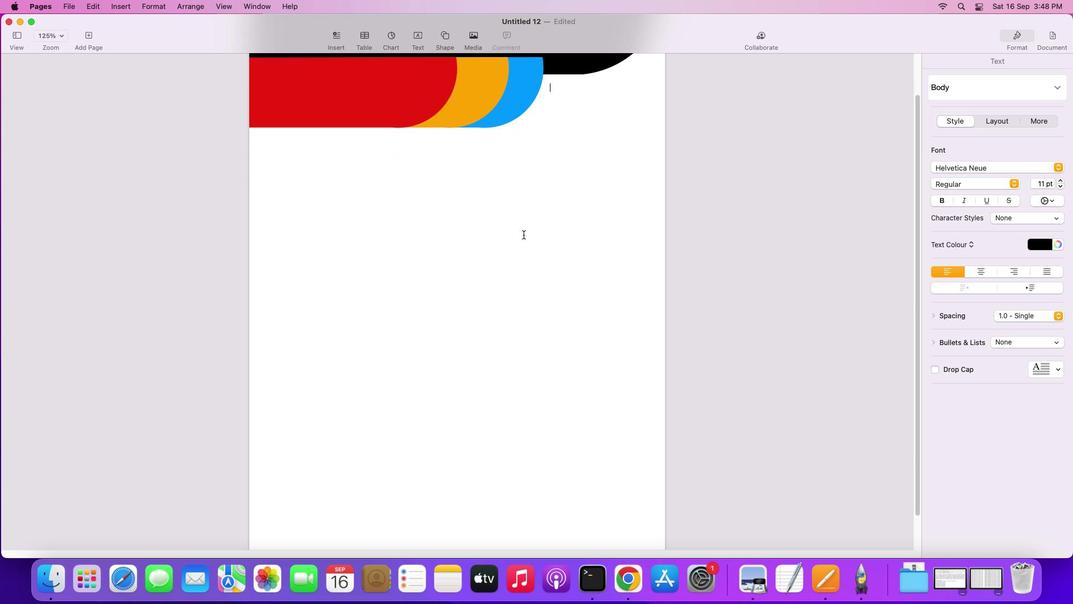 
Action: Mouse moved to (525, 241)
Screenshot: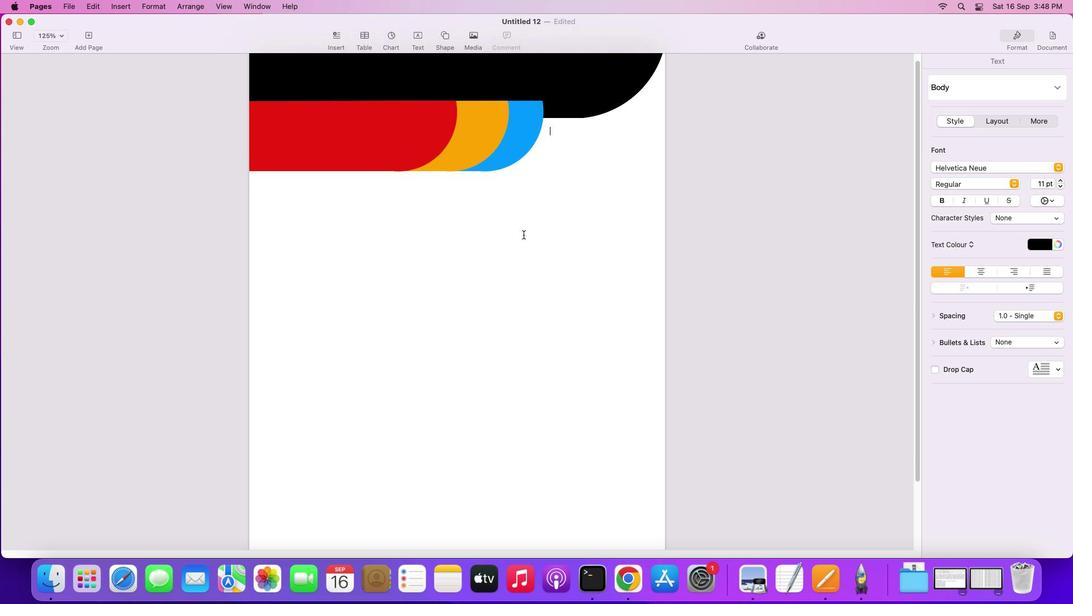 
Action: Mouse scrolled (525, 241) with delta (1, -1)
Screenshot: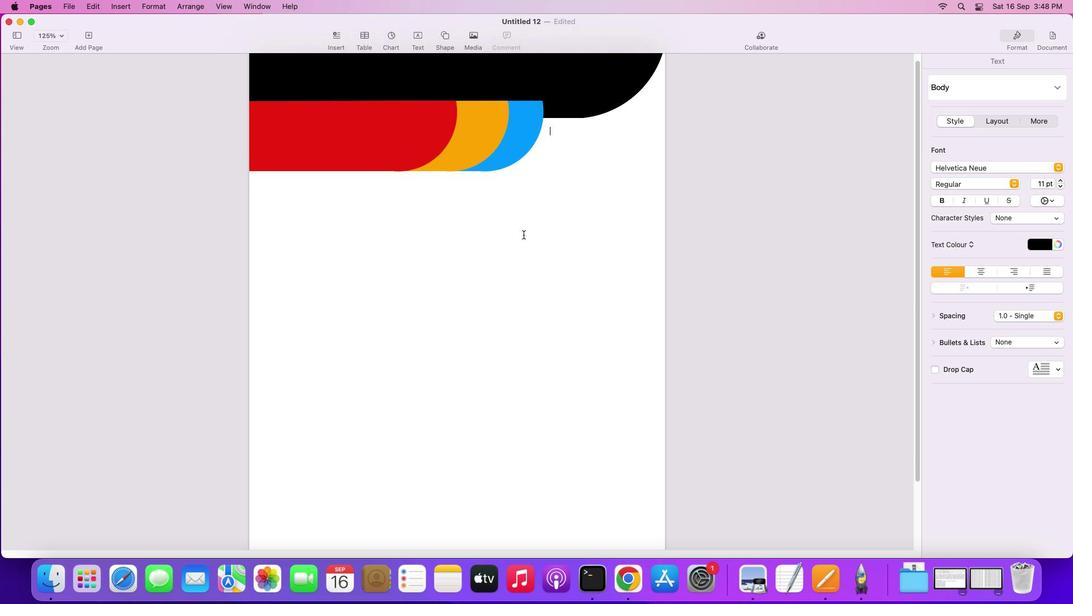 
Action: Mouse moved to (524, 235)
Screenshot: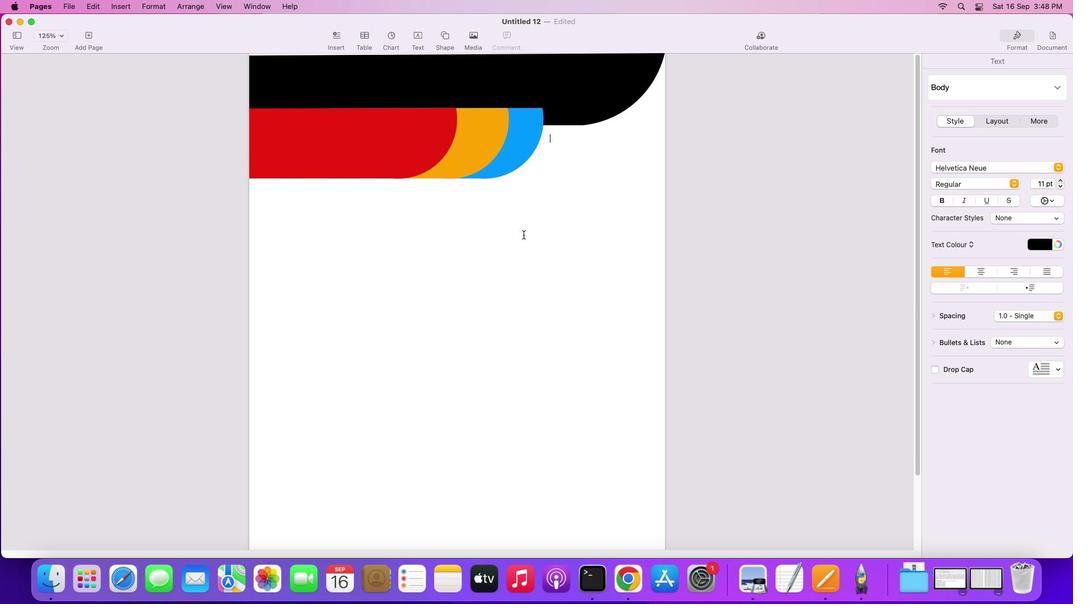 
Action: Mouse scrolled (524, 235) with delta (1, 1)
Screenshot: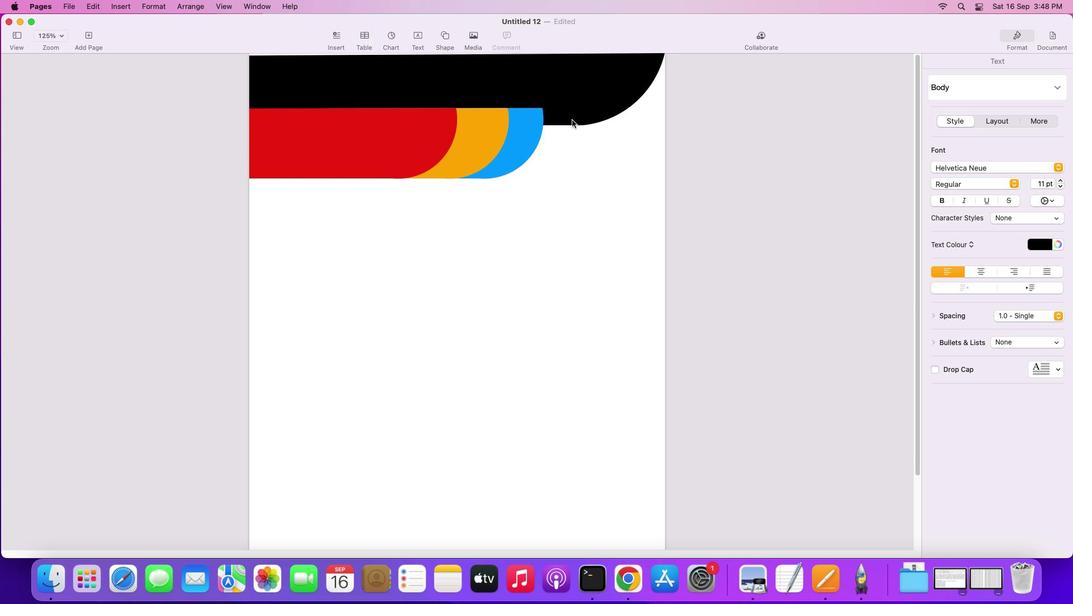 
Action: Mouse scrolled (524, 235) with delta (1, 1)
Screenshot: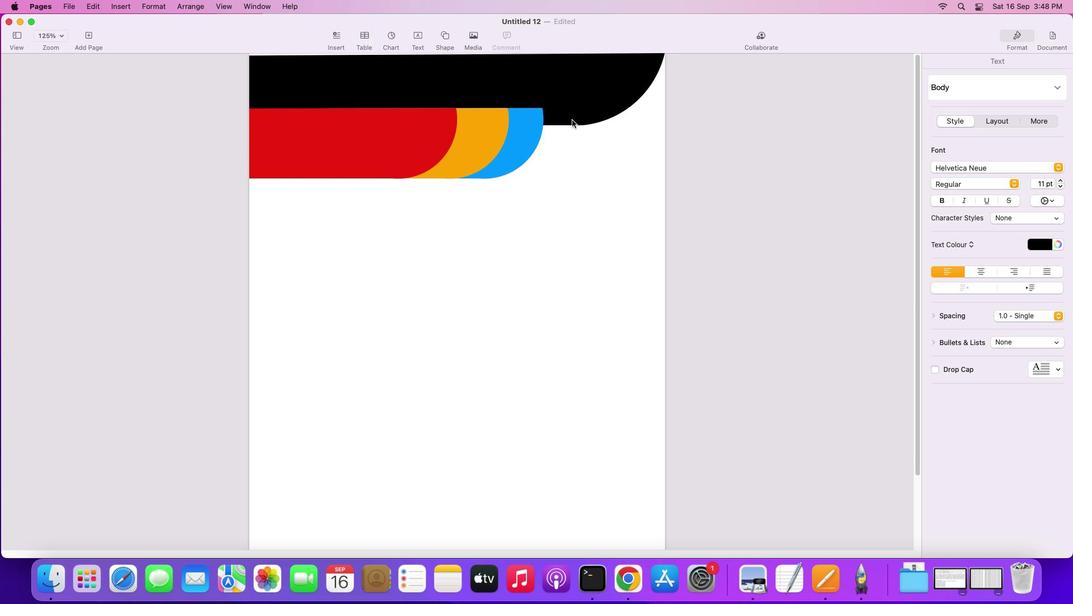 
Action: Mouse scrolled (524, 235) with delta (1, 2)
Screenshot: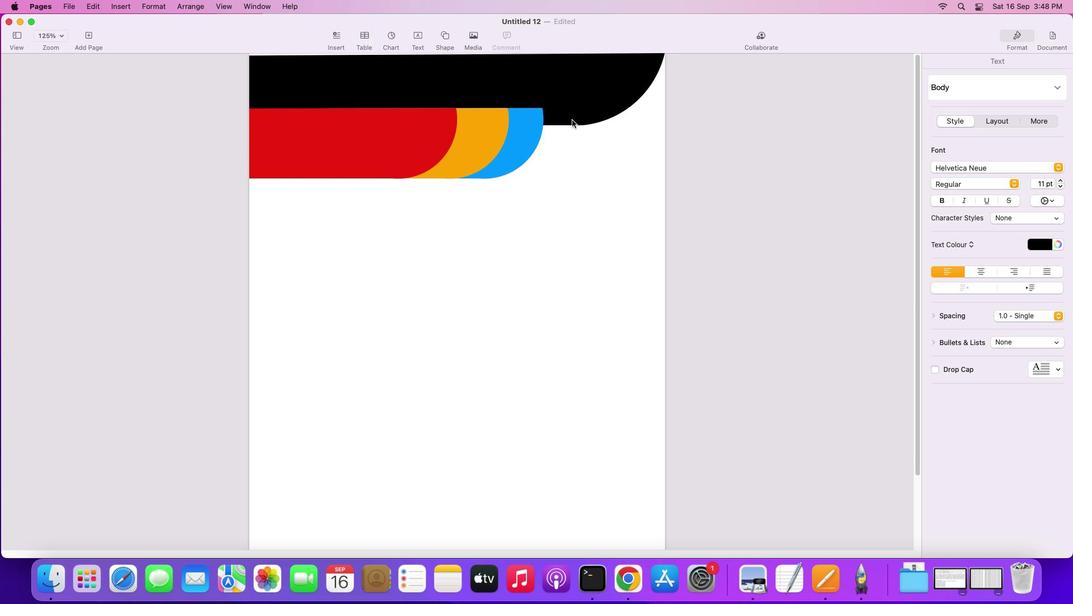 
Action: Mouse scrolled (524, 235) with delta (1, 3)
Screenshot: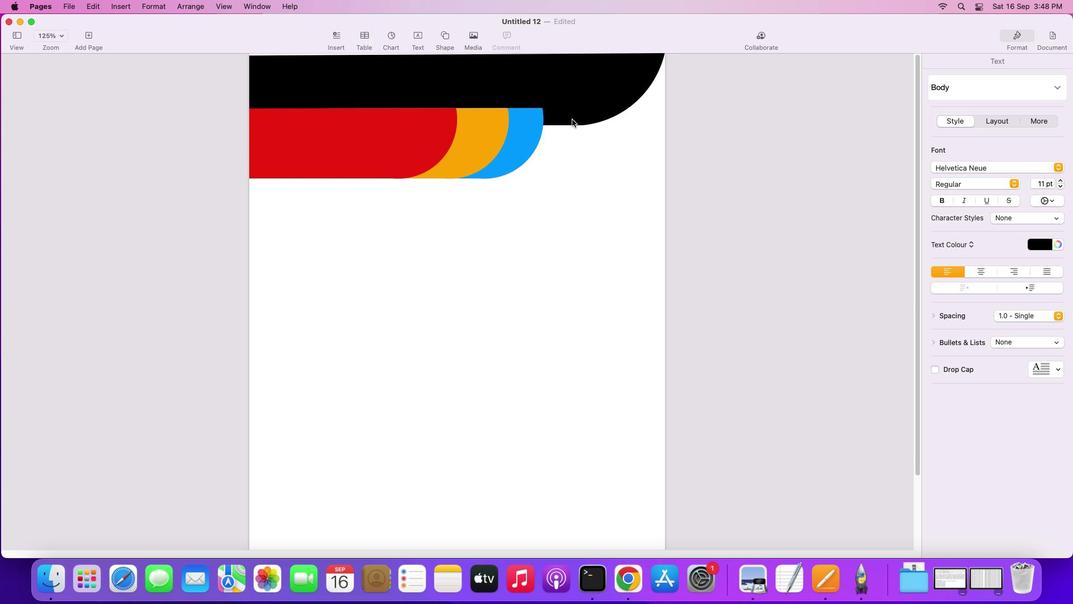 
Action: Mouse scrolled (524, 235) with delta (1, 4)
Screenshot: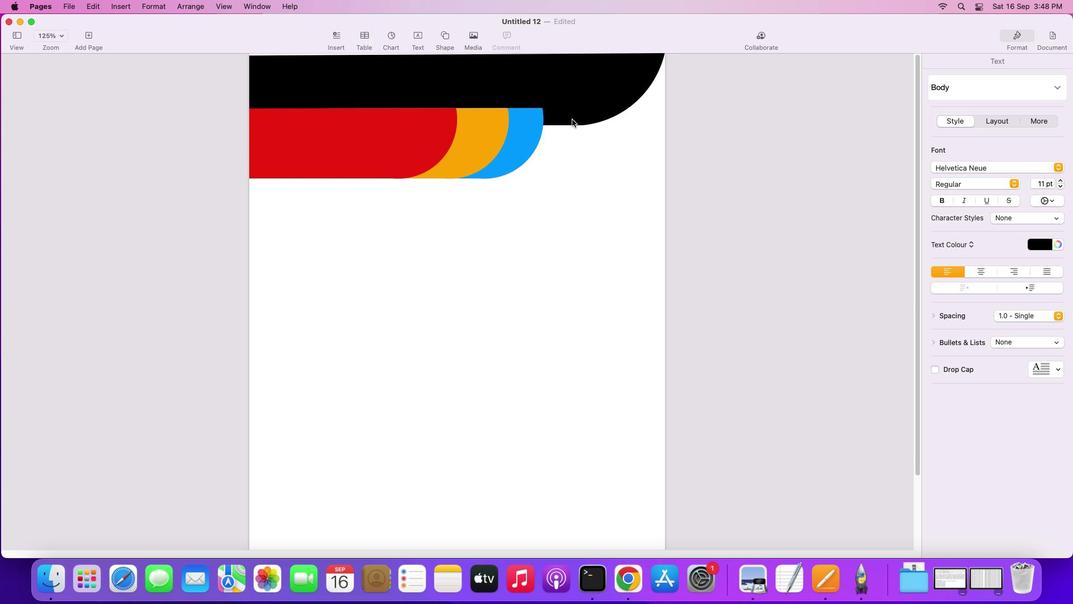 
Action: Mouse scrolled (524, 235) with delta (1, 5)
Screenshot: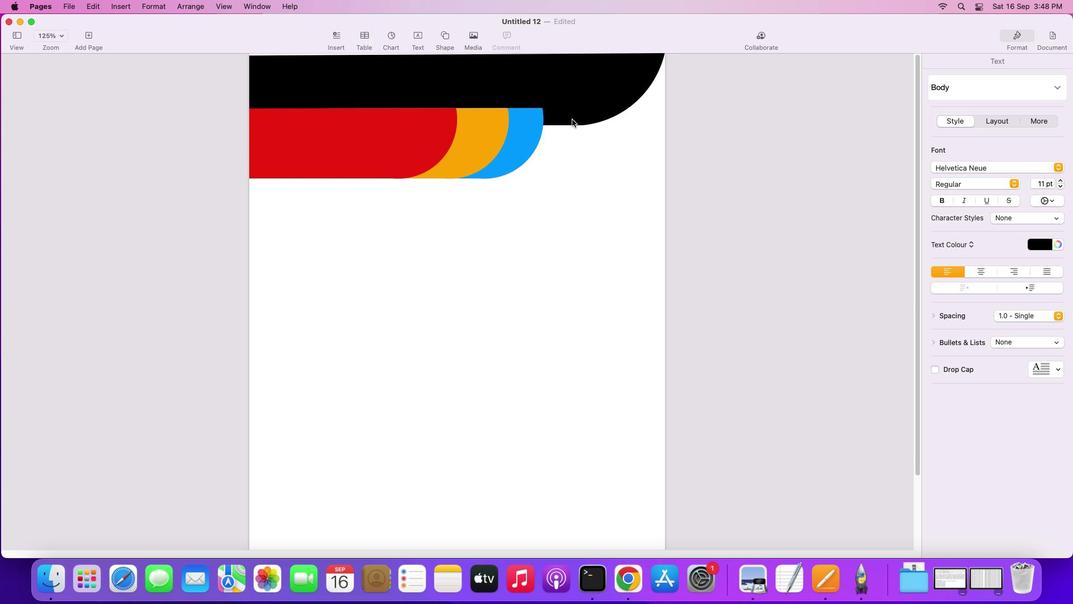 
Action: Mouse moved to (576, 109)
Screenshot: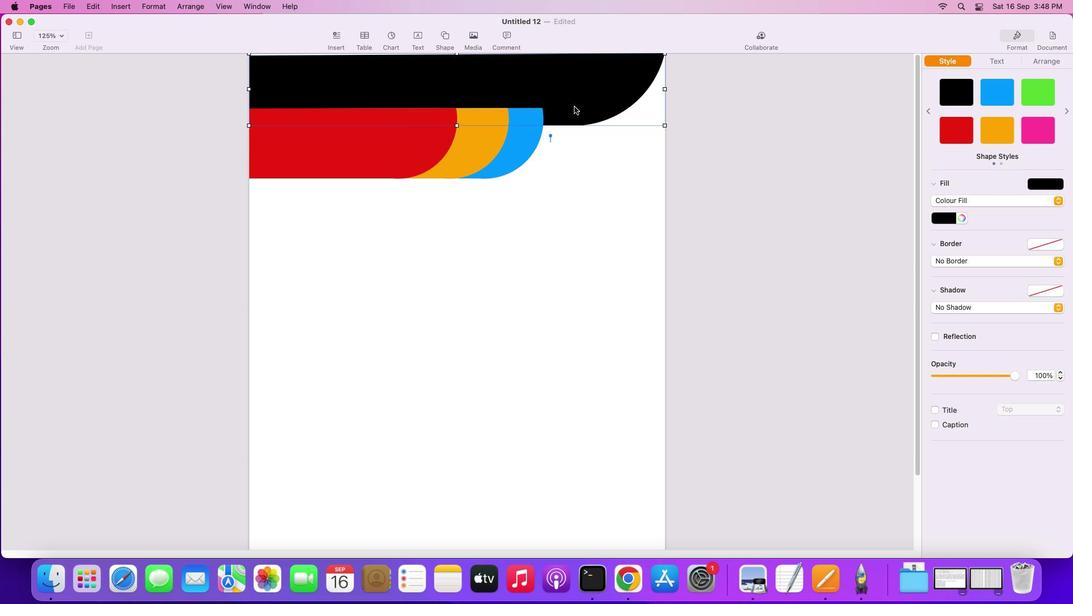 
Action: Mouse pressed left at (576, 109)
Screenshot: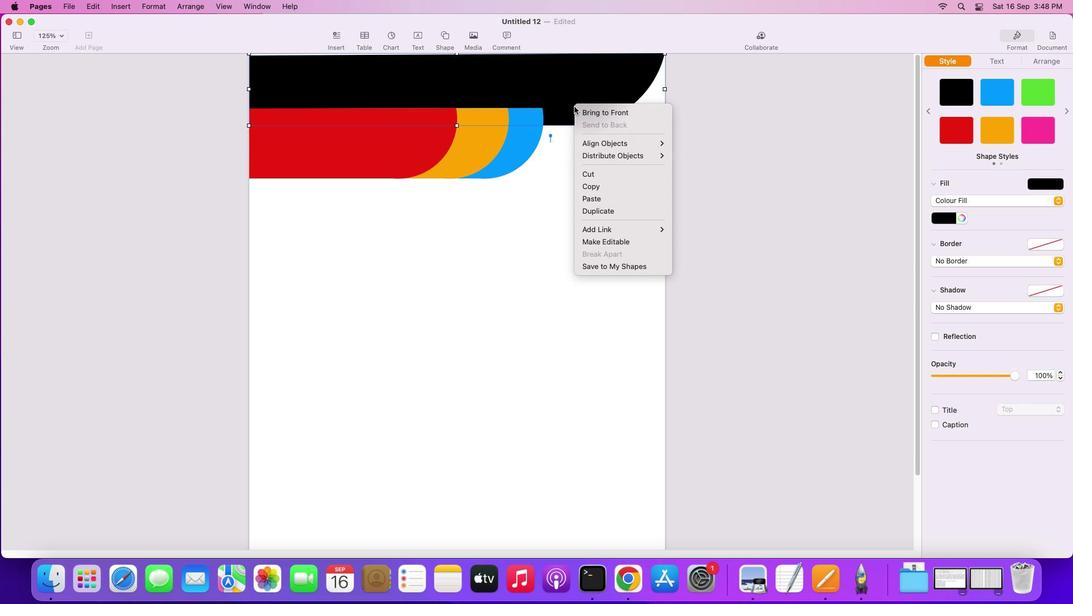 
Action: Mouse moved to (575, 107)
Screenshot: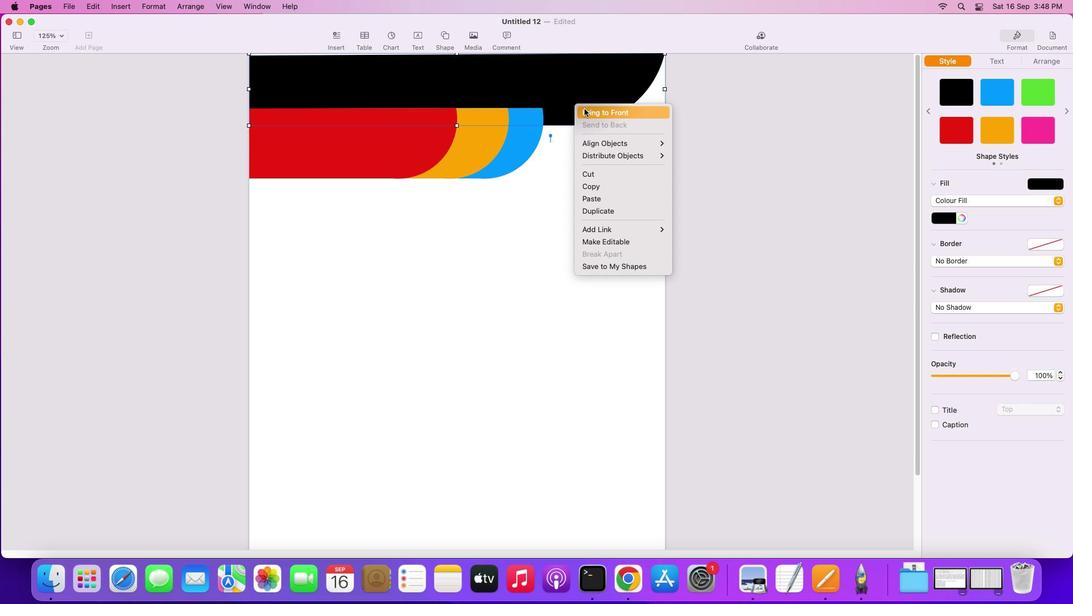 
Action: Mouse pressed right at (575, 107)
Screenshot: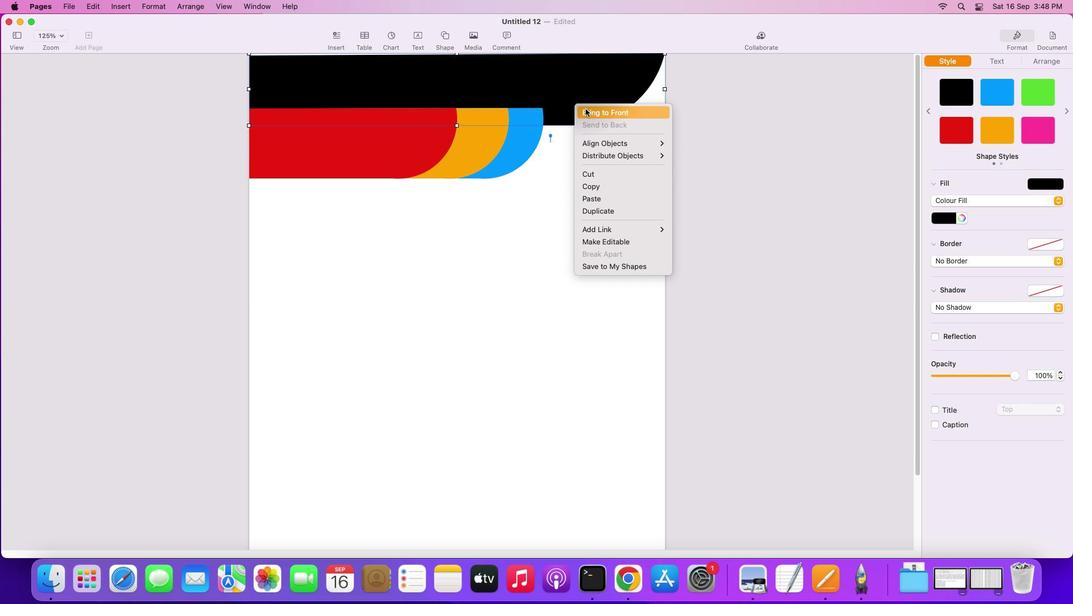 
Action: Mouse moved to (610, 115)
Screenshot: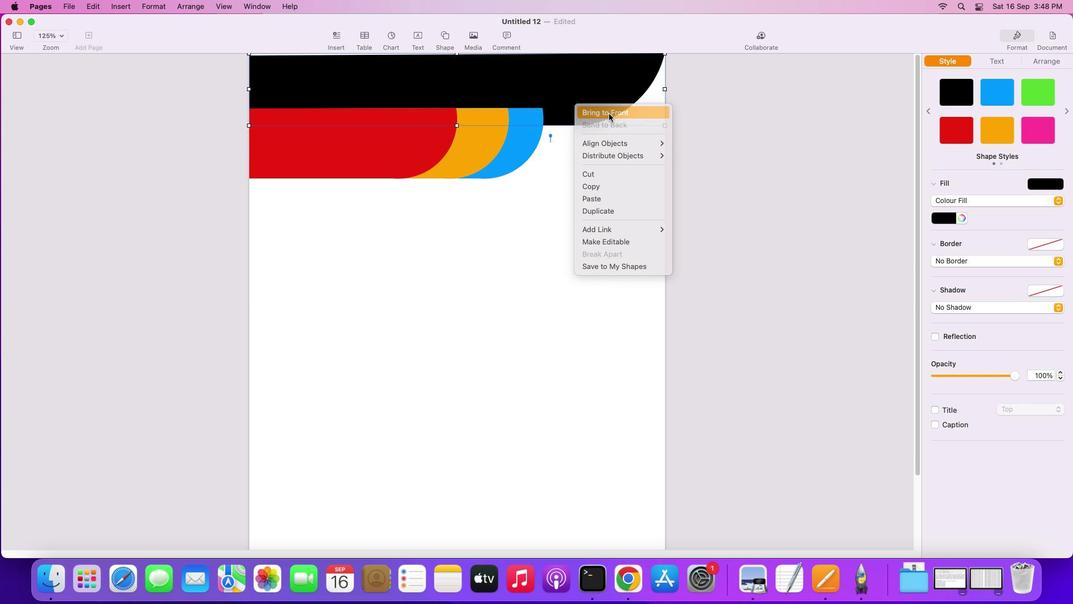 
Action: Mouse pressed left at (610, 115)
Screenshot: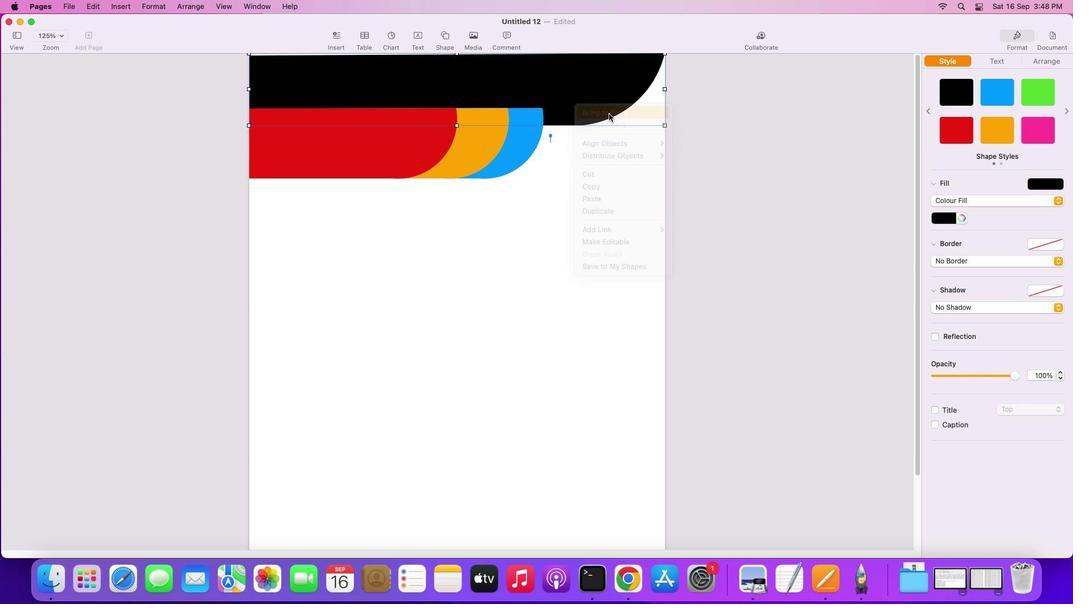 
Action: Mouse moved to (587, 161)
Screenshot: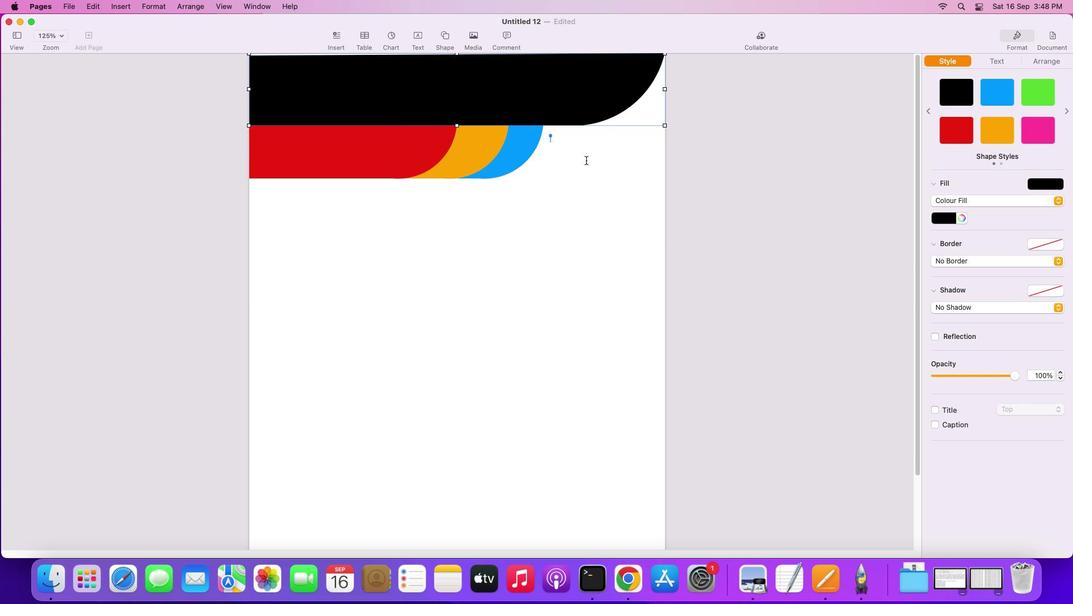 
Action: Mouse pressed left at (587, 161)
Screenshot: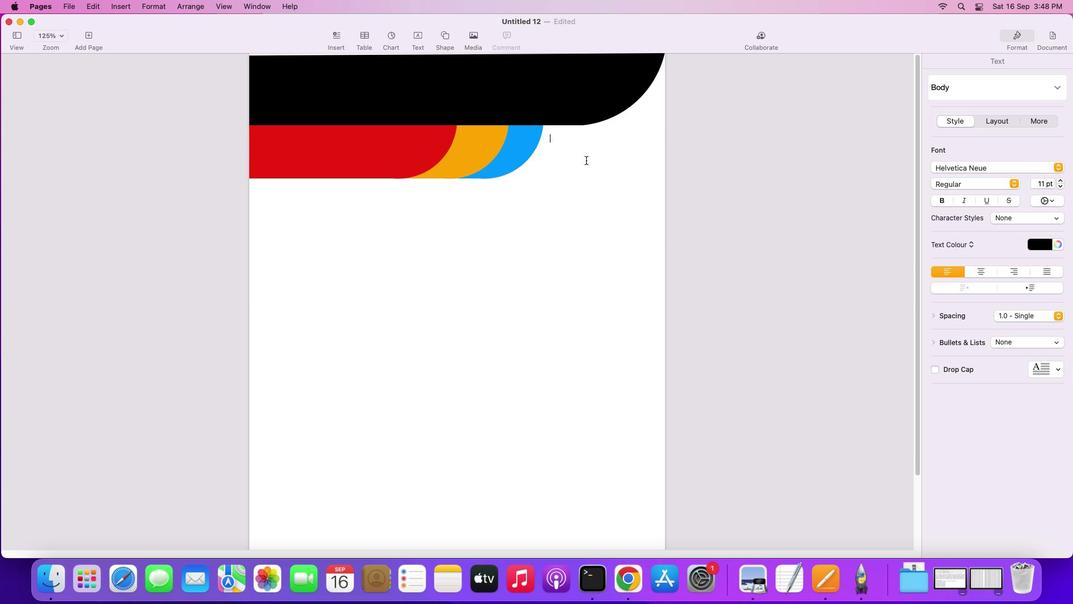 
Action: Mouse moved to (538, 280)
Screenshot: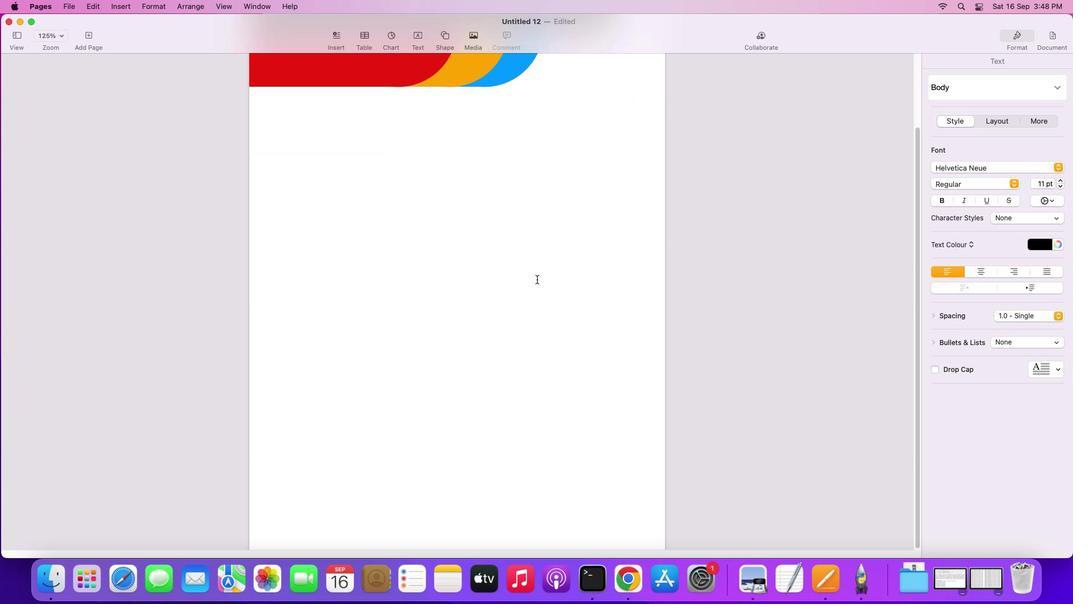 
Action: Mouse scrolled (538, 280) with delta (1, 0)
Screenshot: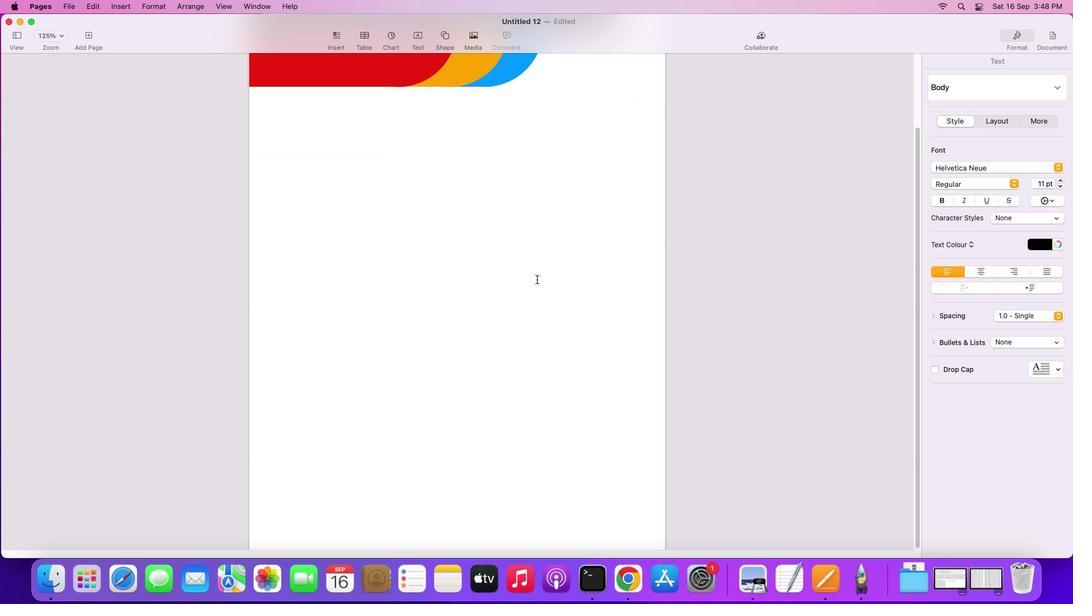 
Action: Mouse scrolled (538, 280) with delta (1, 0)
Screenshot: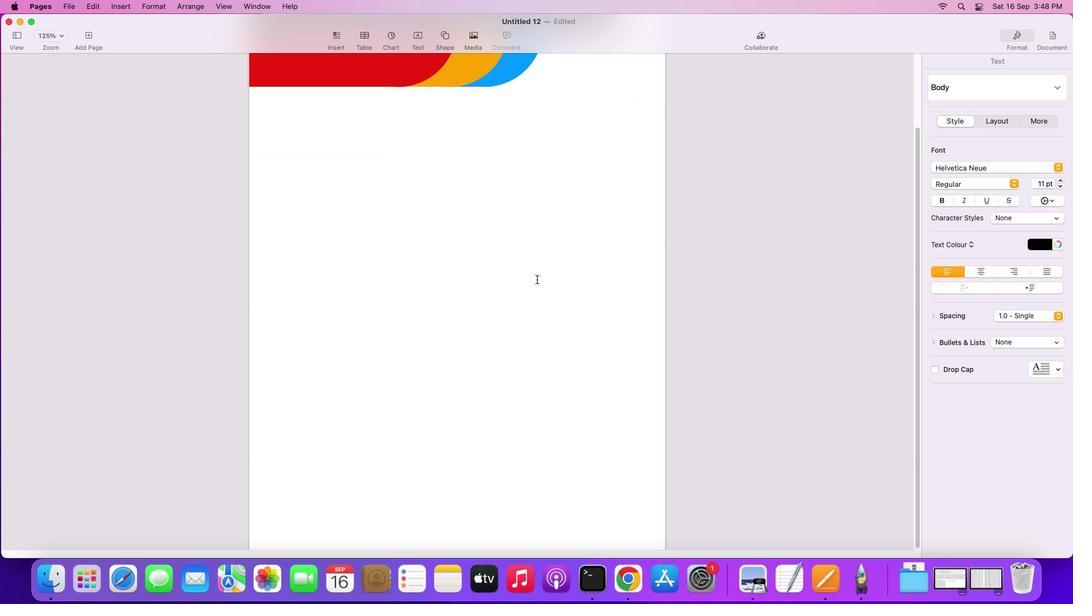 
Action: Mouse scrolled (538, 280) with delta (1, 0)
Screenshot: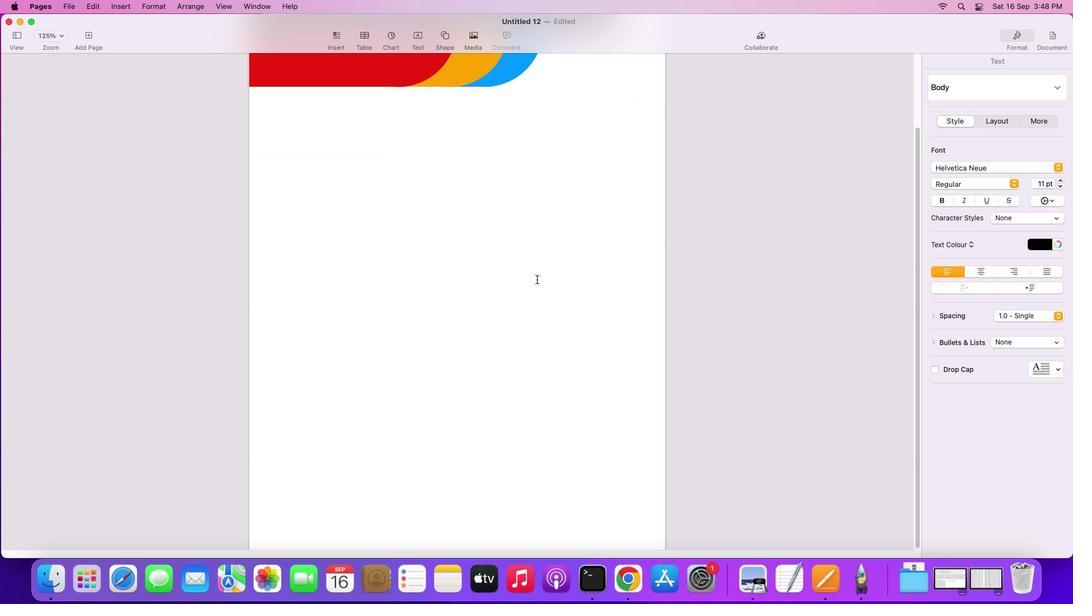 
Action: Mouse scrolled (538, 280) with delta (1, -1)
Screenshot: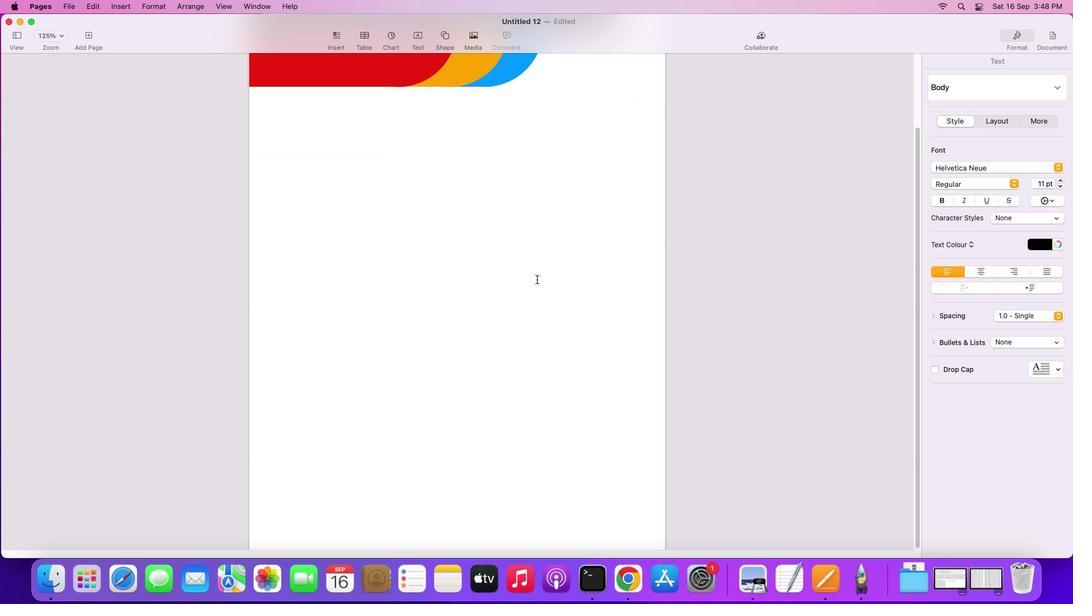 
Action: Mouse scrolled (538, 280) with delta (1, -1)
Screenshot: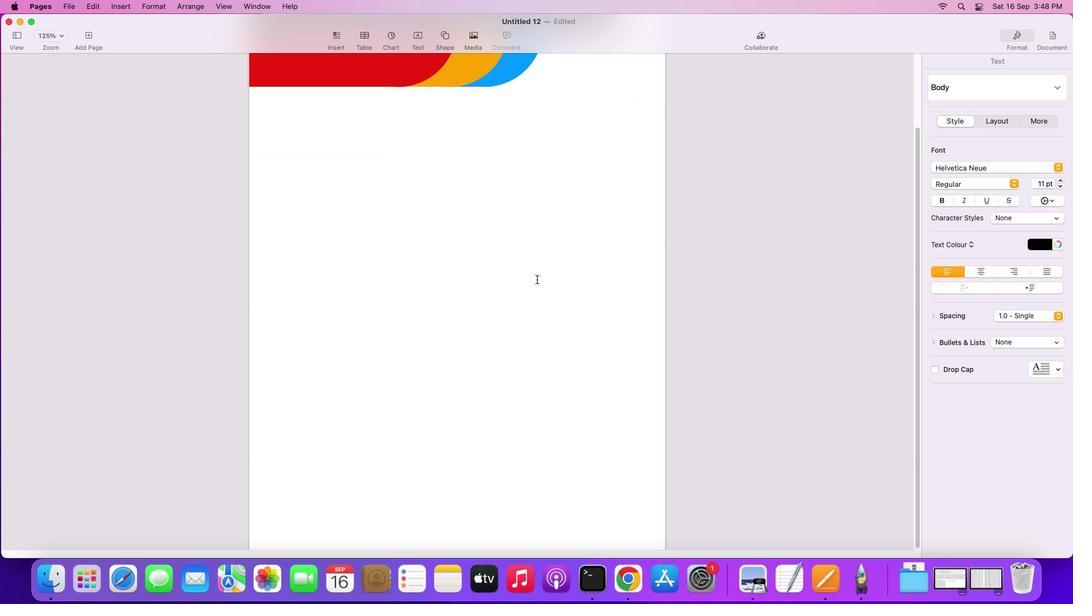 
Action: Mouse scrolled (538, 280) with delta (1, 0)
Screenshot: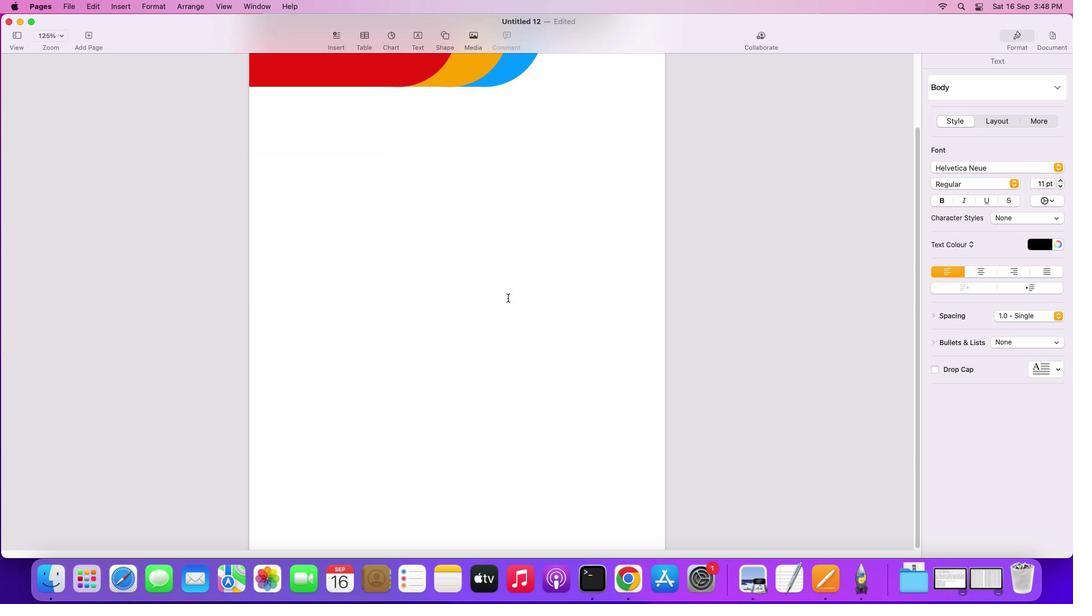 
Action: Mouse scrolled (538, 280) with delta (1, 0)
Screenshot: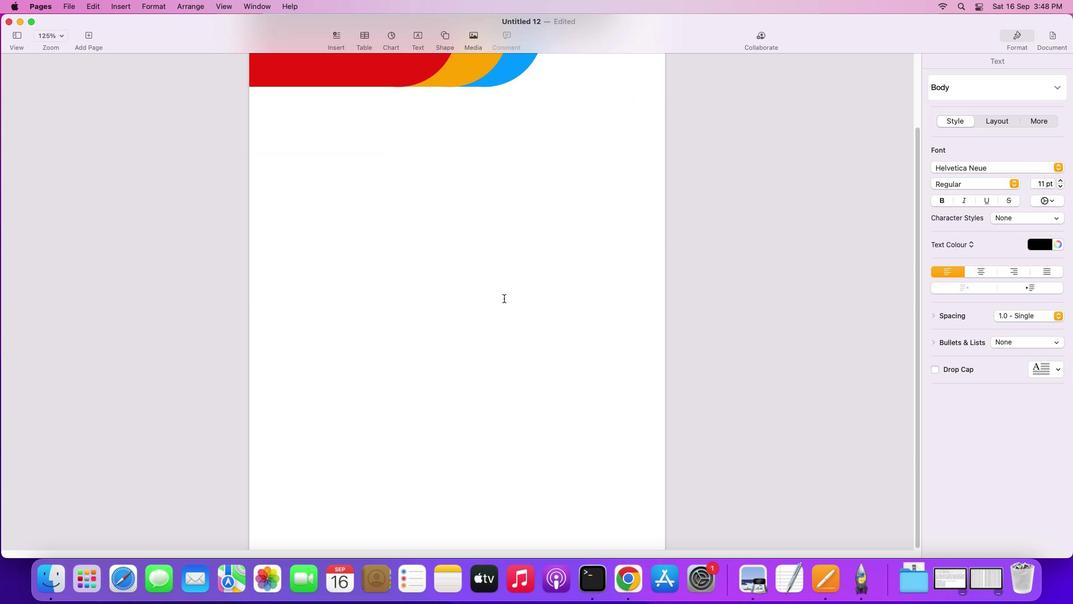 
Action: Mouse scrolled (538, 280) with delta (1, 0)
Screenshot: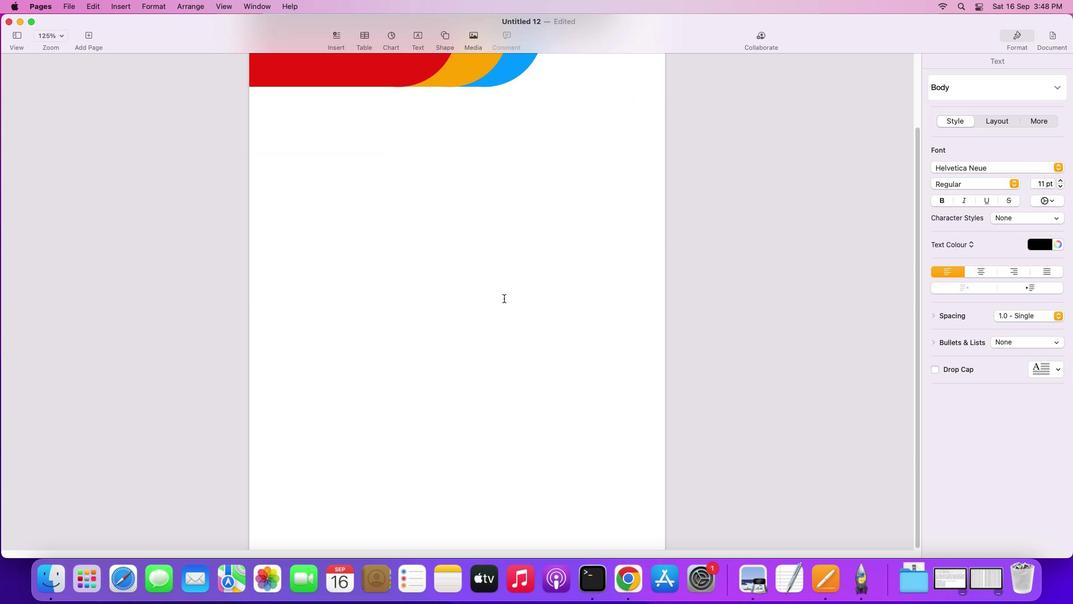 
Action: Mouse scrolled (538, 280) with delta (1, -1)
Screenshot: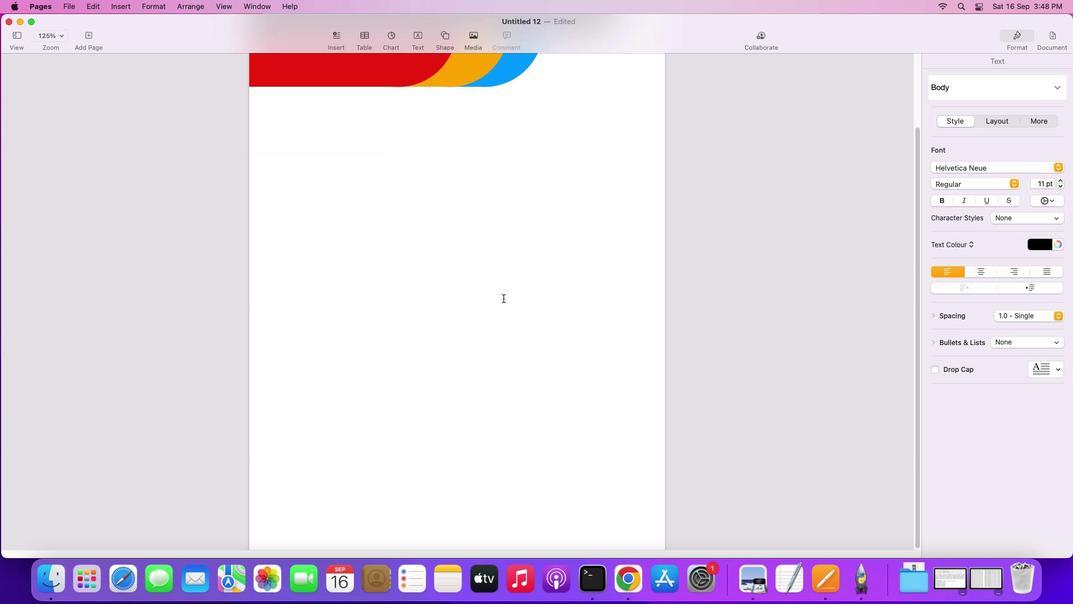 
Action: Mouse moved to (503, 298)
Screenshot: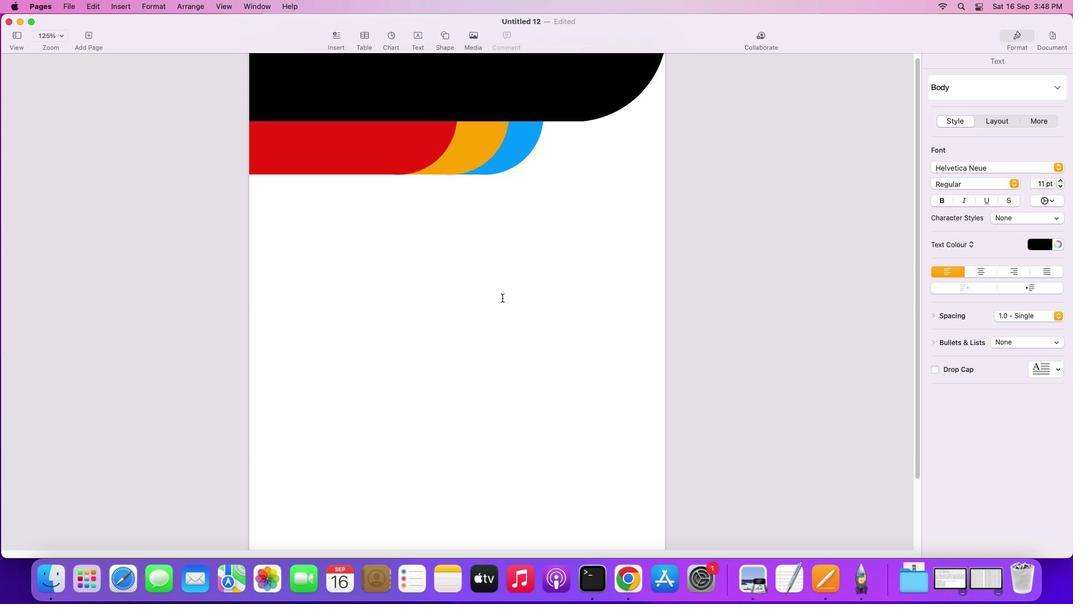 
Action: Mouse scrolled (503, 298) with delta (1, 0)
Screenshot: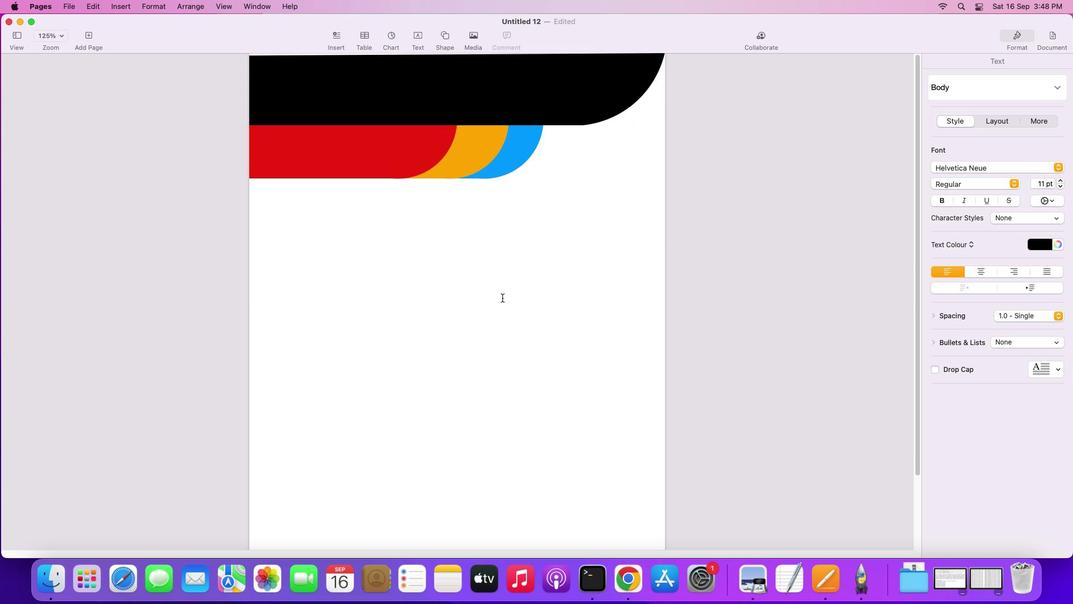 
Action: Mouse scrolled (503, 298) with delta (1, 0)
Screenshot: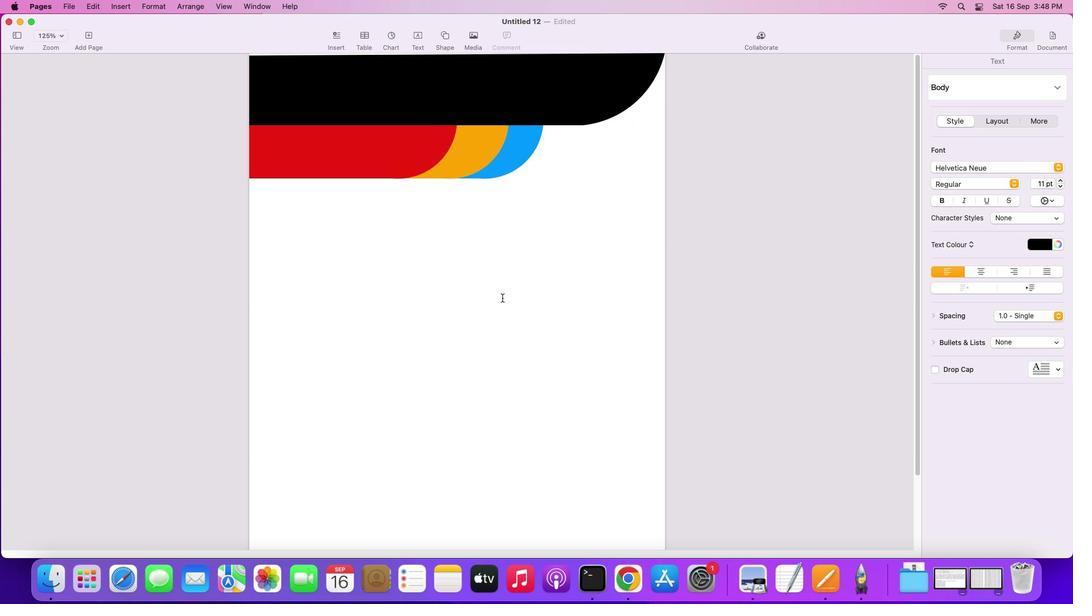 
Action: Mouse scrolled (503, 298) with delta (1, 0)
Screenshot: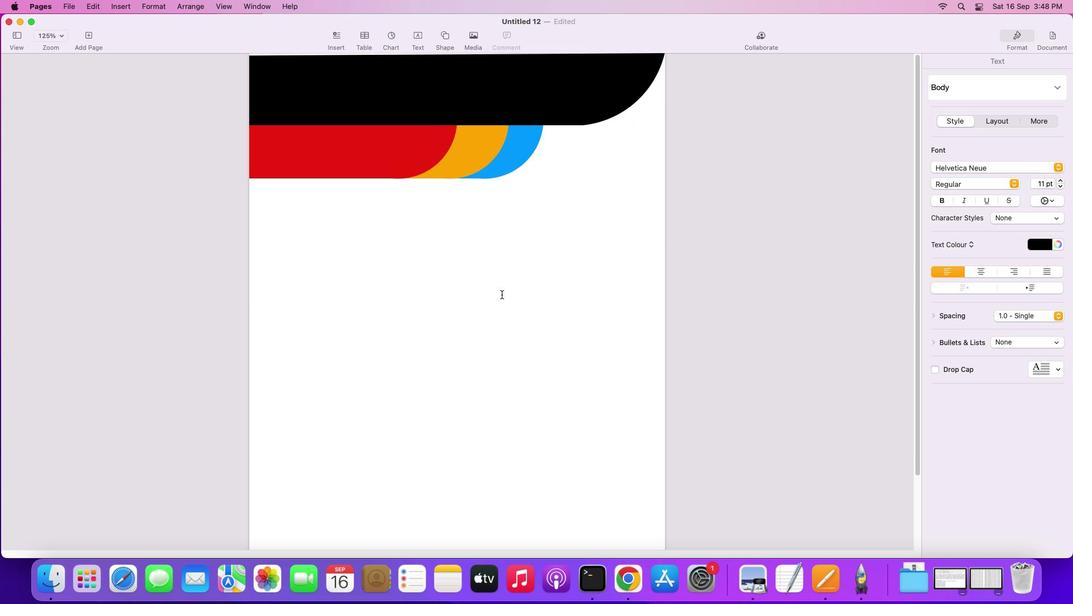
Action: Mouse scrolled (503, 298) with delta (1, 1)
Screenshot: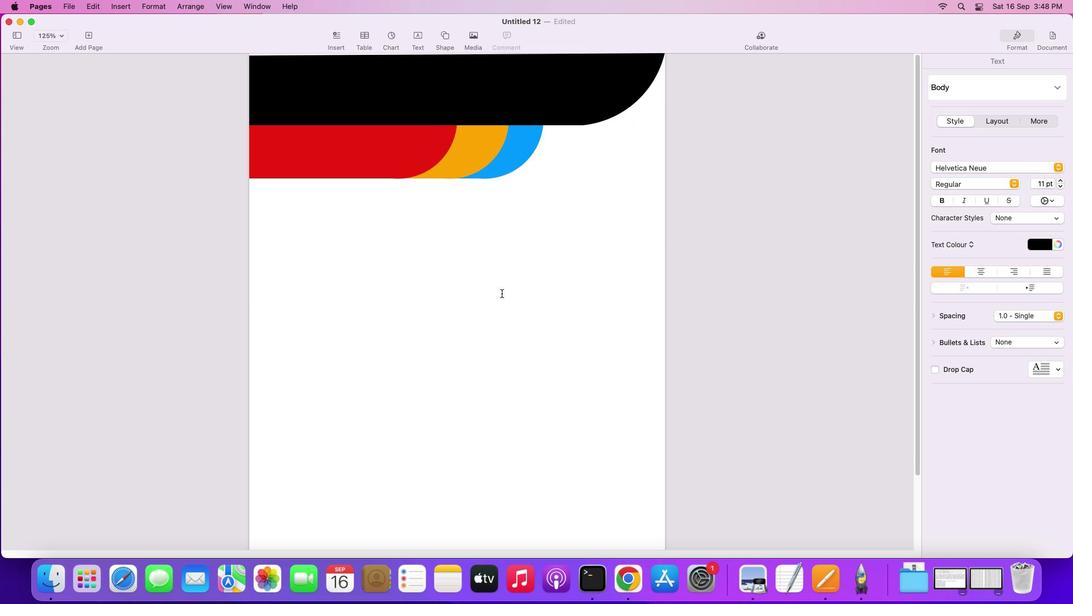 
Action: Mouse scrolled (503, 298) with delta (1, 1)
Screenshot: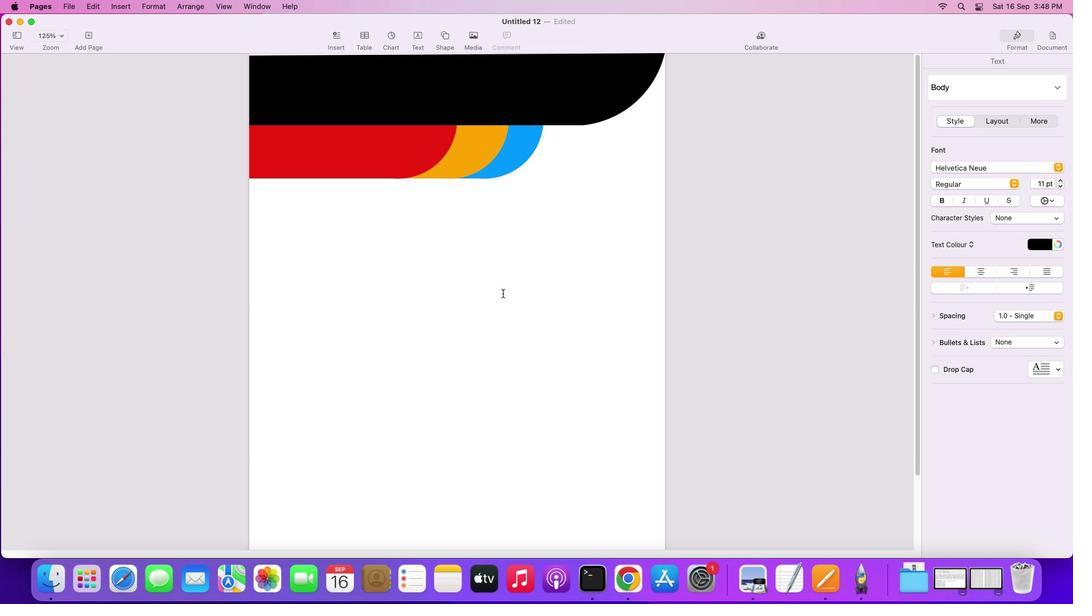 
Action: Mouse scrolled (503, 298) with delta (1, 3)
Screenshot: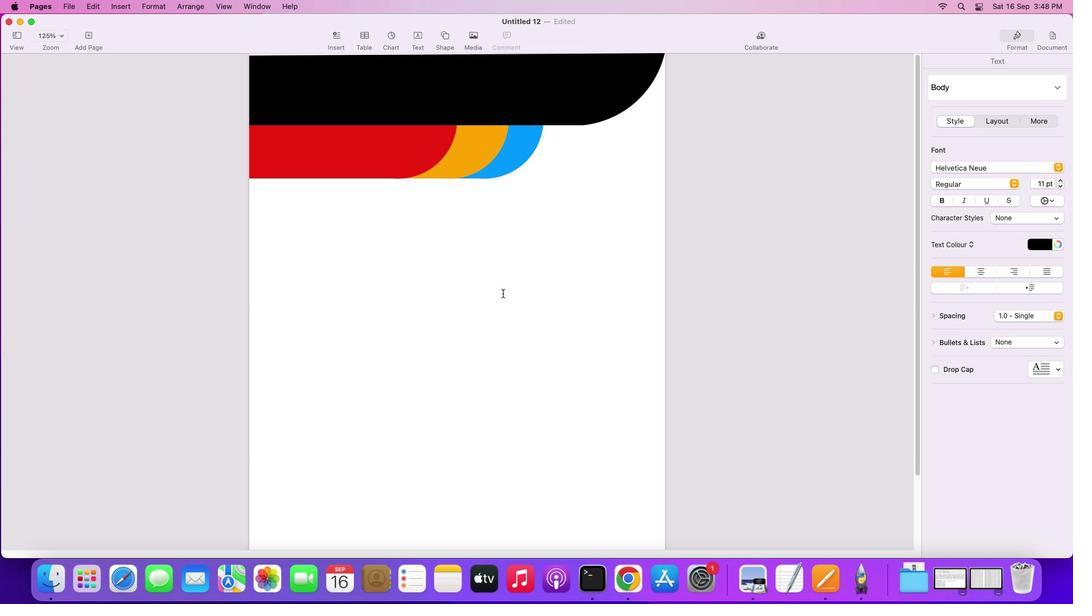 
Action: Mouse scrolled (503, 298) with delta (1, 4)
Screenshot: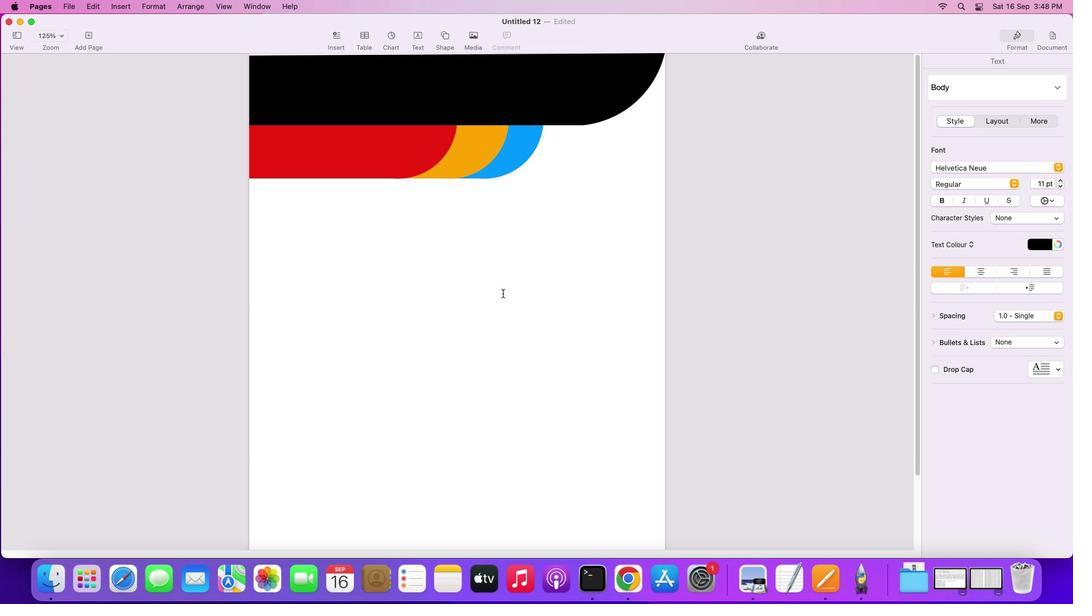 
Action: Mouse scrolled (503, 298) with delta (1, 5)
Screenshot: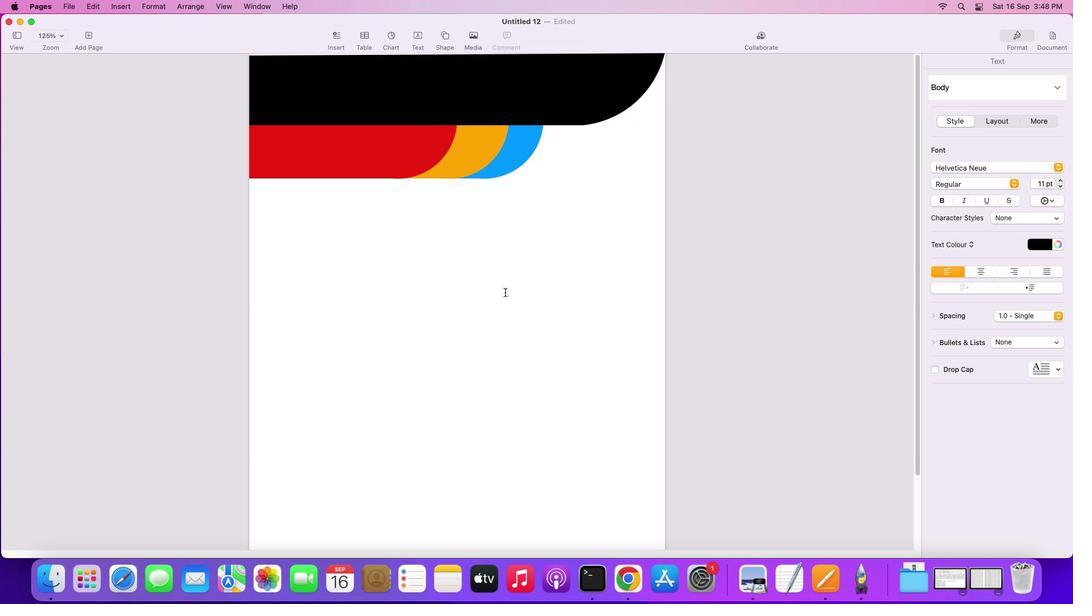 
Action: Mouse scrolled (503, 298) with delta (1, 5)
Screenshot: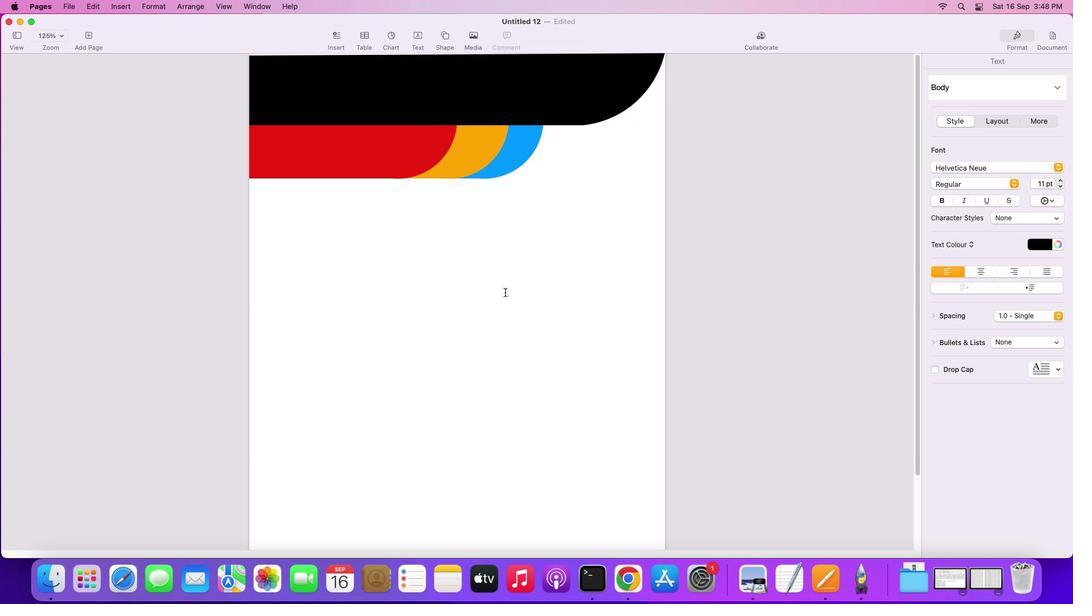 
Action: Mouse moved to (503, 294)
Screenshot: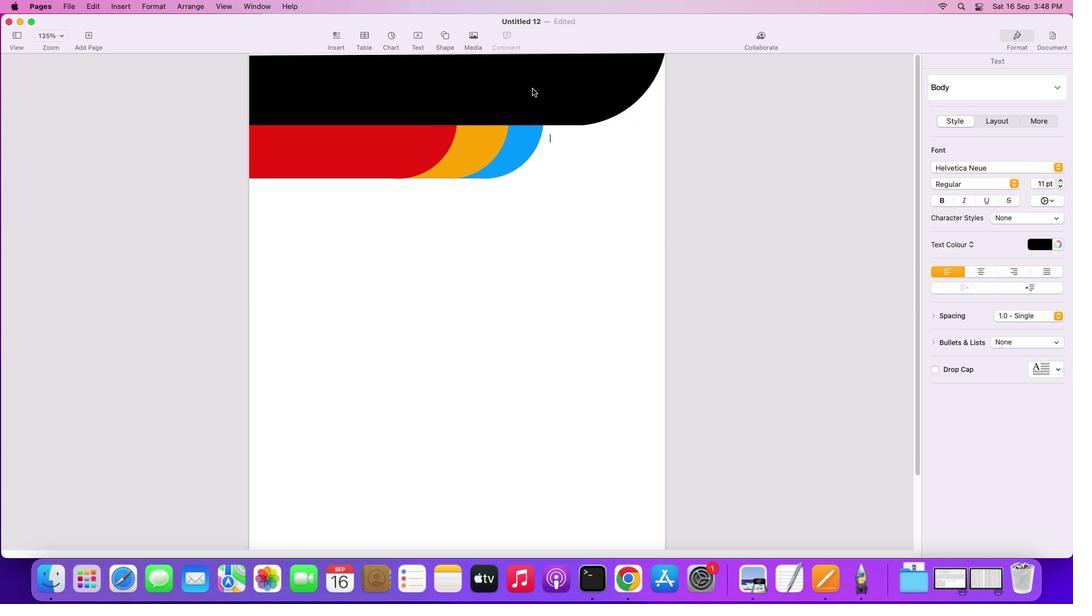 
Action: Mouse scrolled (503, 294) with delta (1, 1)
Screenshot: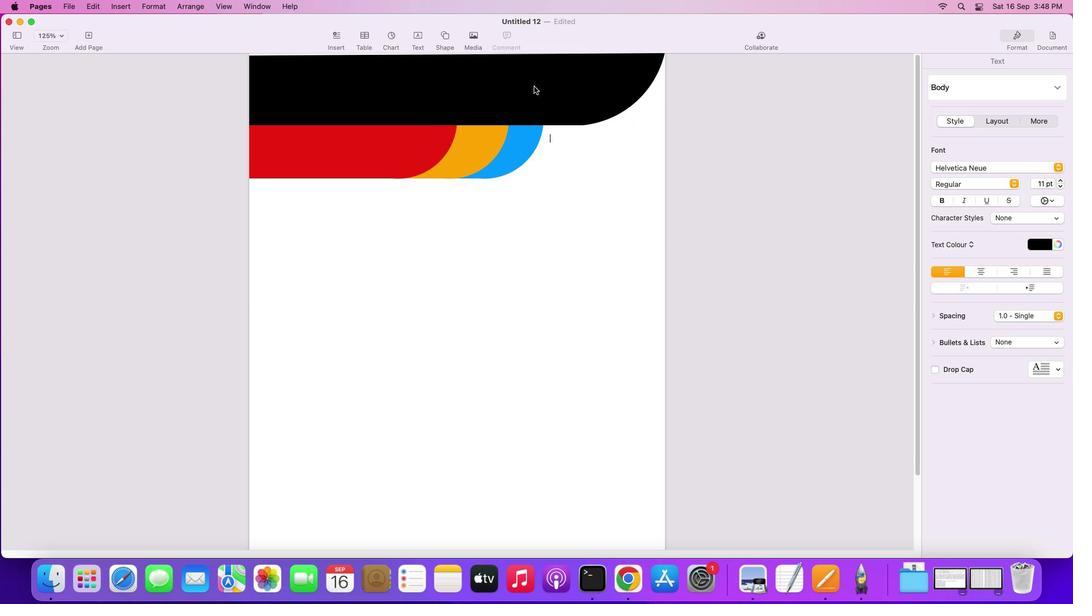 
Action: Mouse scrolled (503, 294) with delta (1, 1)
Screenshot: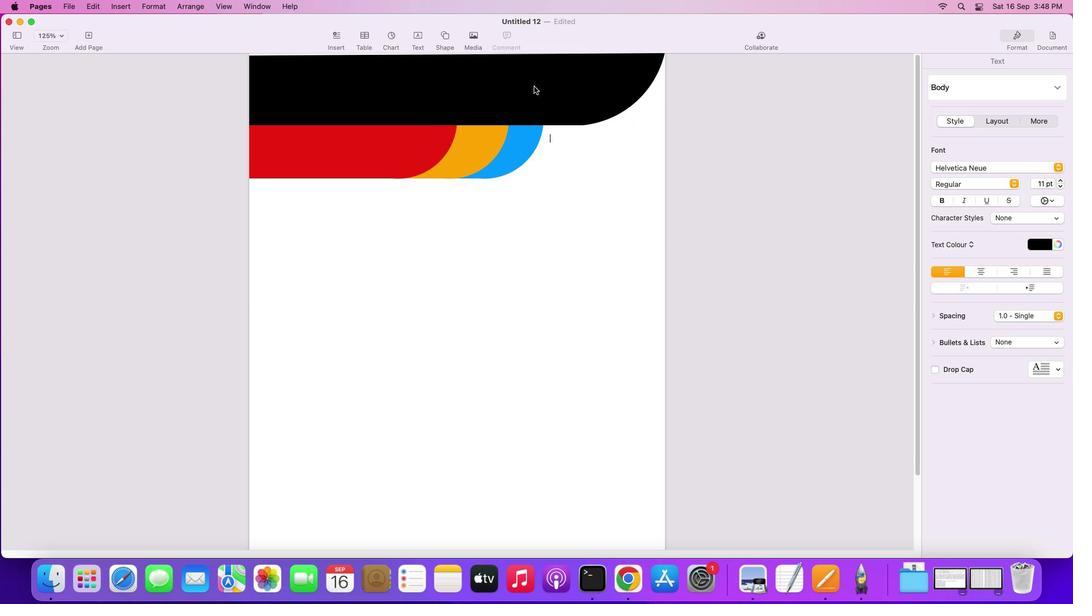 
Action: Mouse scrolled (503, 294) with delta (1, 3)
Screenshot: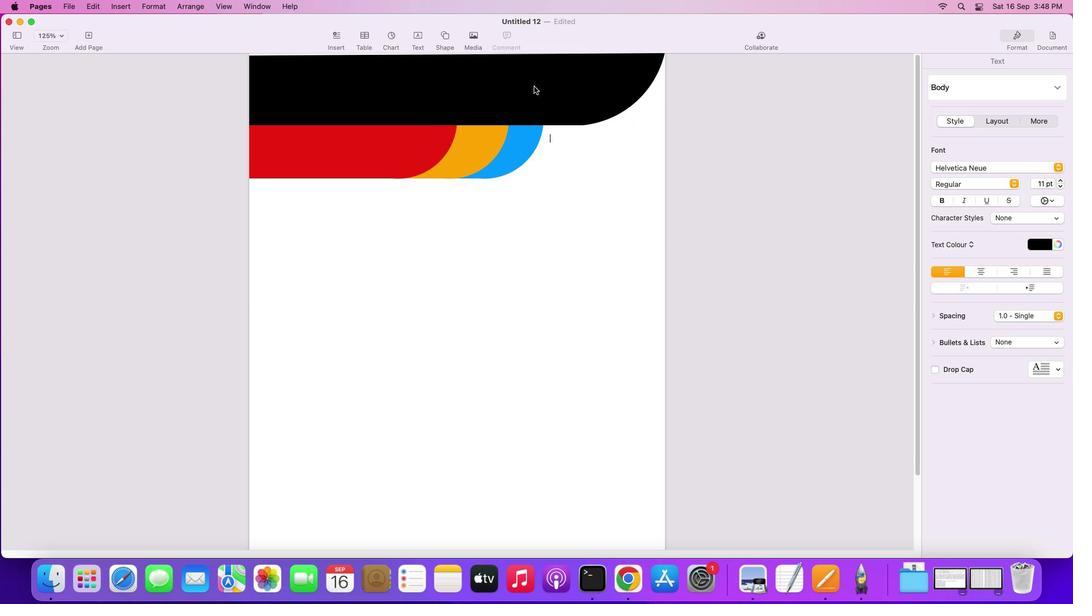 
Action: Mouse scrolled (503, 294) with delta (1, 3)
Screenshot: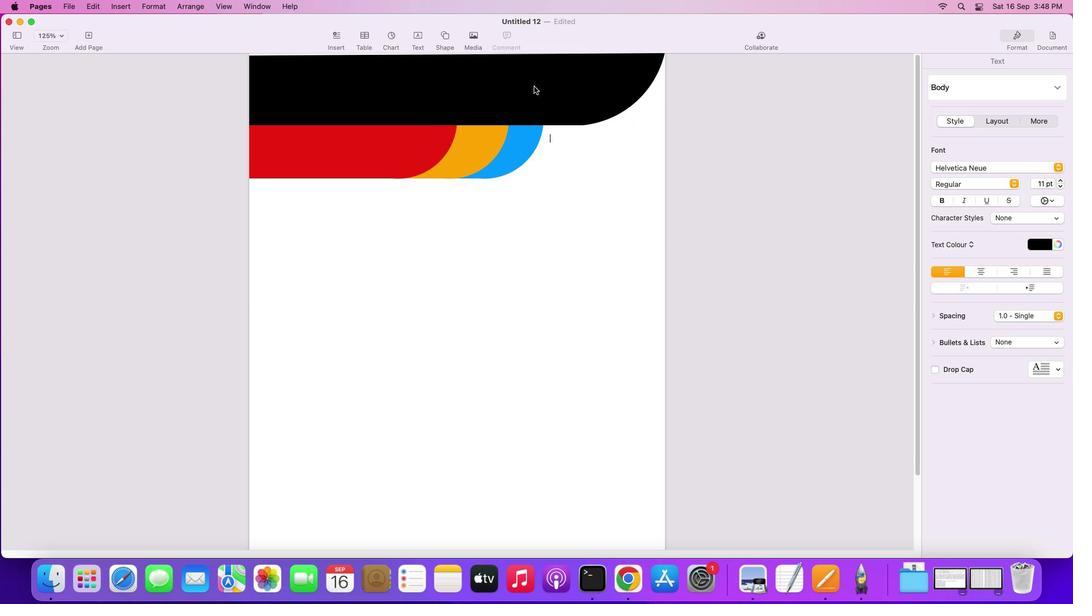 
Action: Mouse scrolled (503, 294) with delta (1, 4)
Screenshot: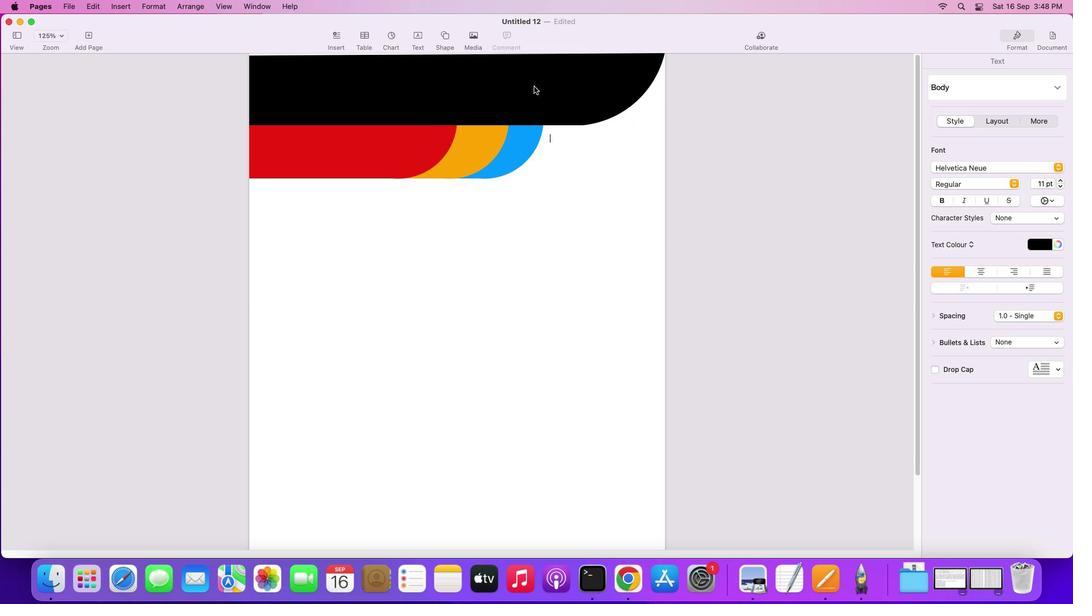
Action: Mouse moved to (540, 87)
Screenshot: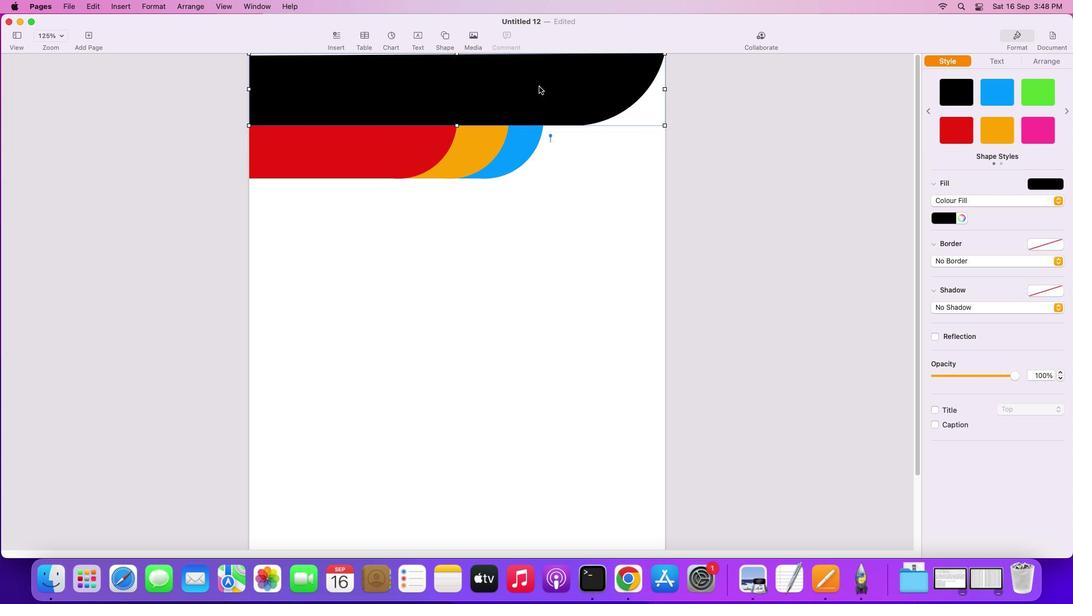 
Action: Mouse pressed left at (540, 87)
Screenshot: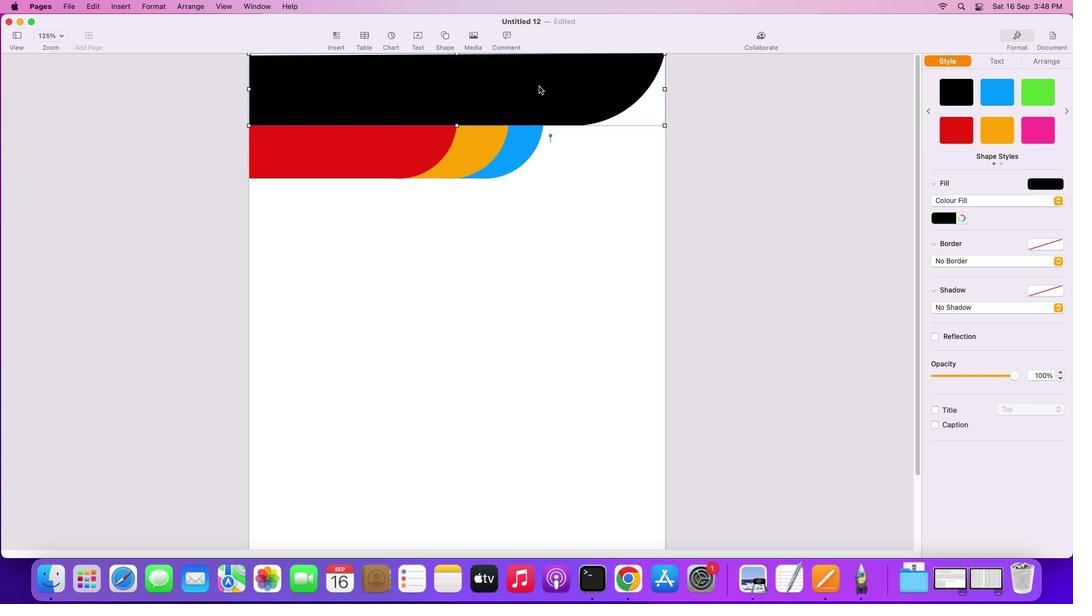 
Action: Key pressed Key.alt
Screenshot: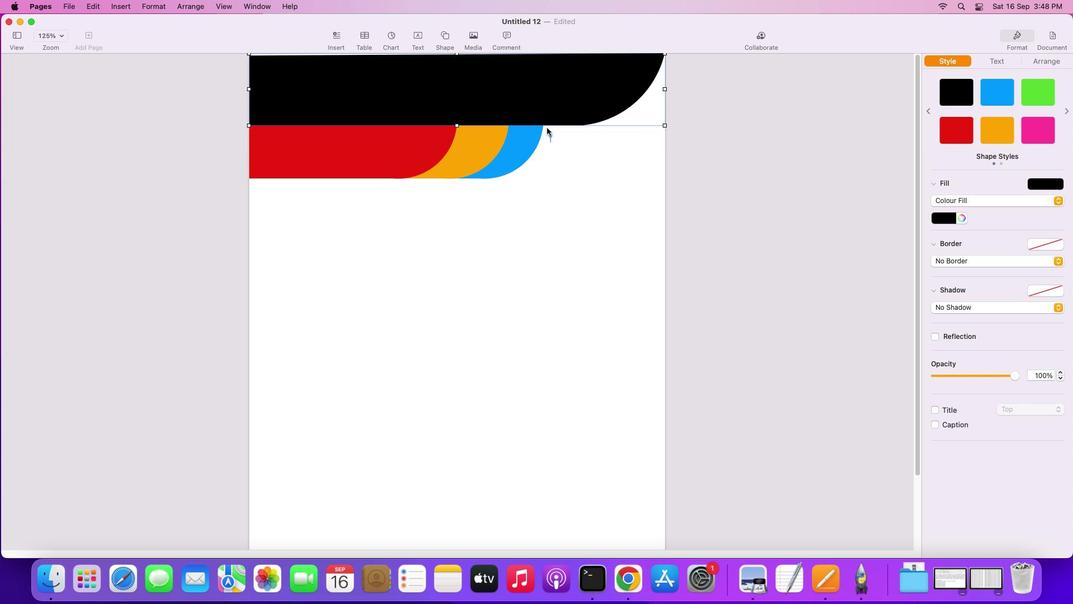 
Action: Mouse pressed left at (540, 87)
Screenshot: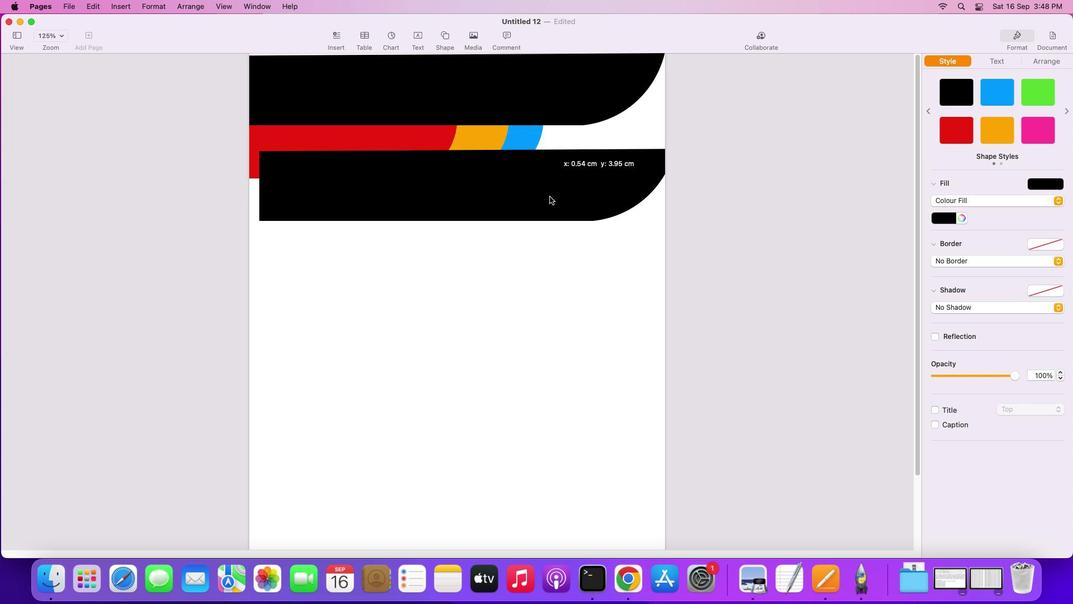 
Action: Mouse moved to (550, 441)
Screenshot: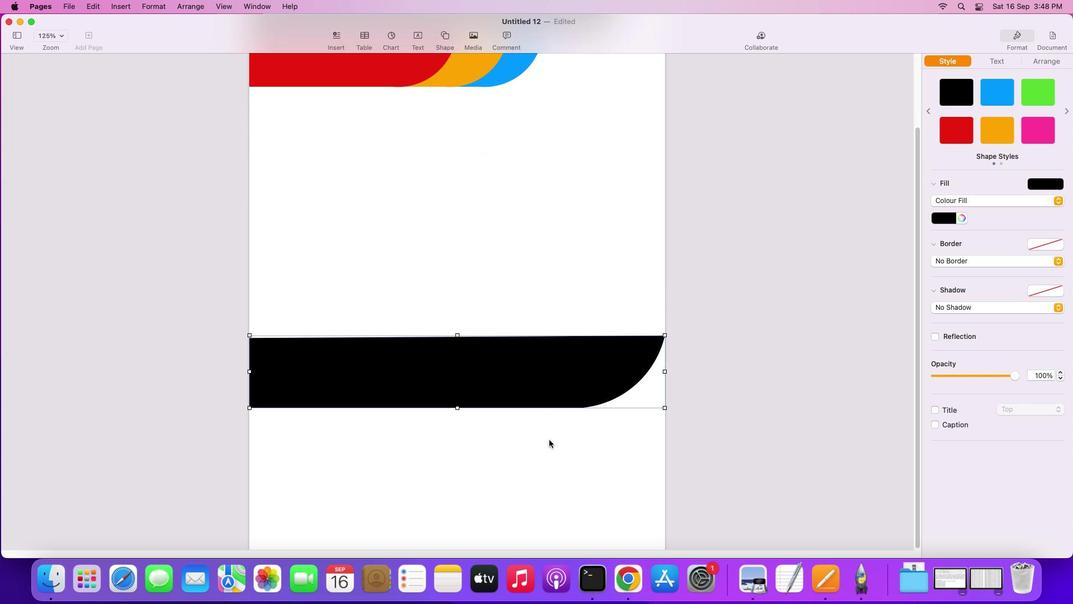 
Action: Mouse scrolled (550, 441) with delta (1, 0)
Screenshot: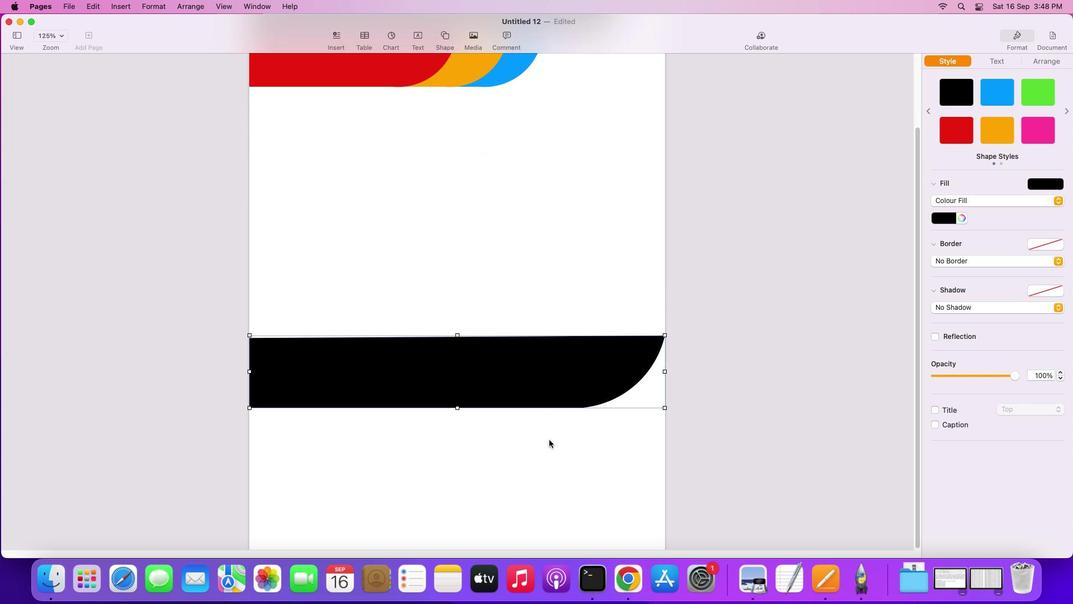 
Action: Mouse scrolled (550, 441) with delta (1, 0)
Screenshot: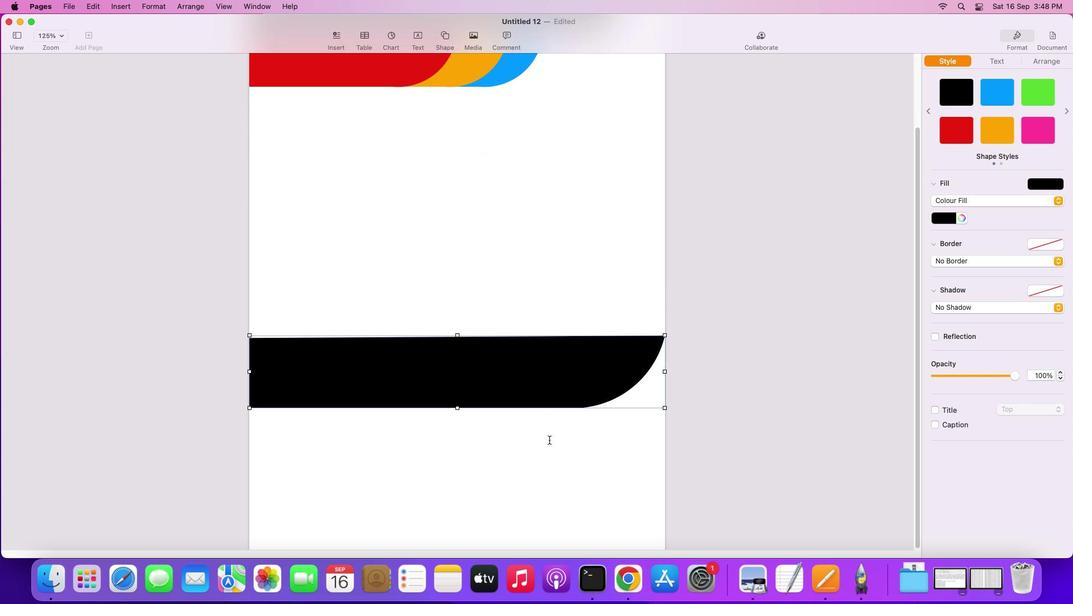 
Action: Mouse scrolled (550, 441) with delta (1, 0)
Screenshot: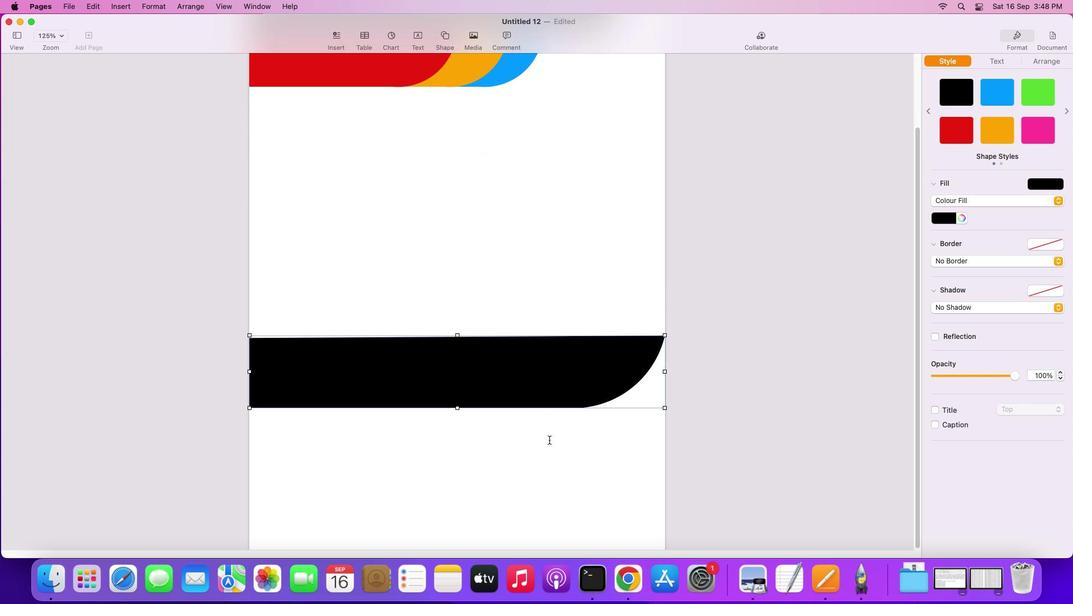 
Action: Mouse scrolled (550, 441) with delta (1, -1)
Screenshot: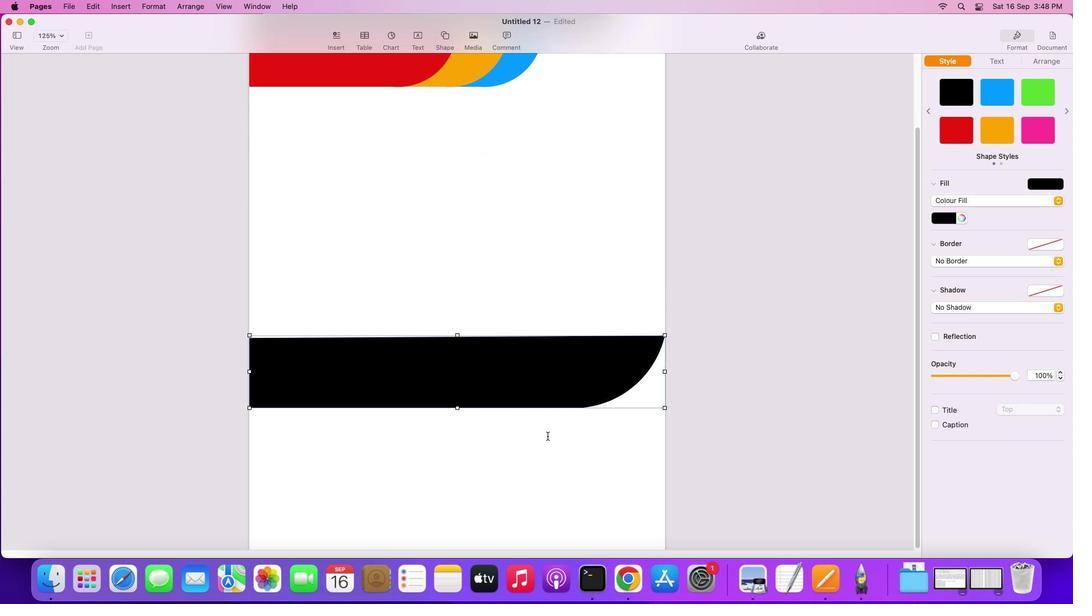 
Action: Mouse scrolled (550, 441) with delta (1, -1)
Screenshot: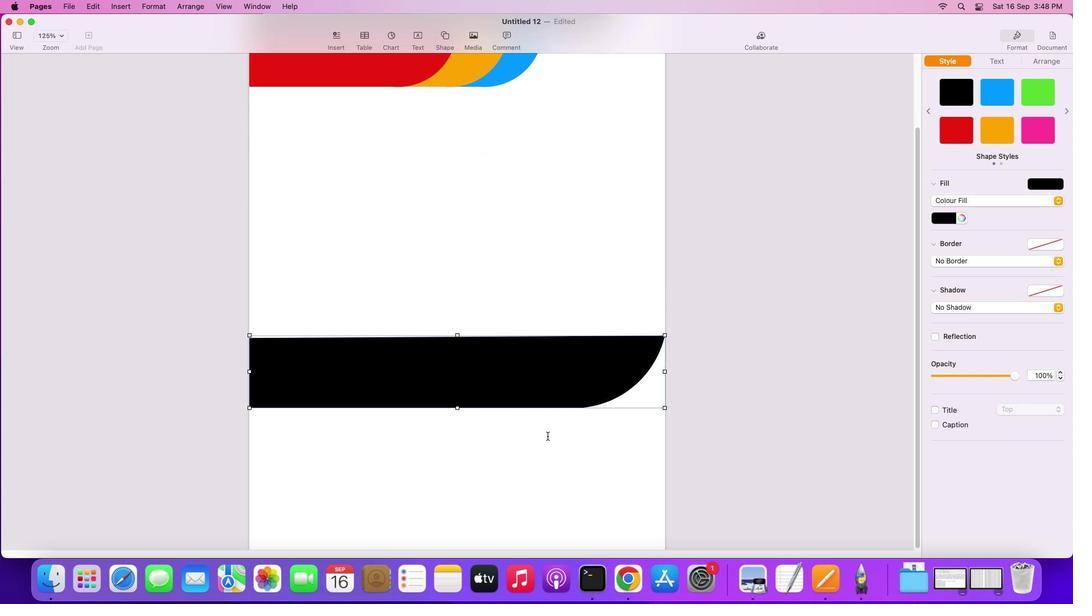 
Action: Mouse moved to (550, 441)
Screenshot: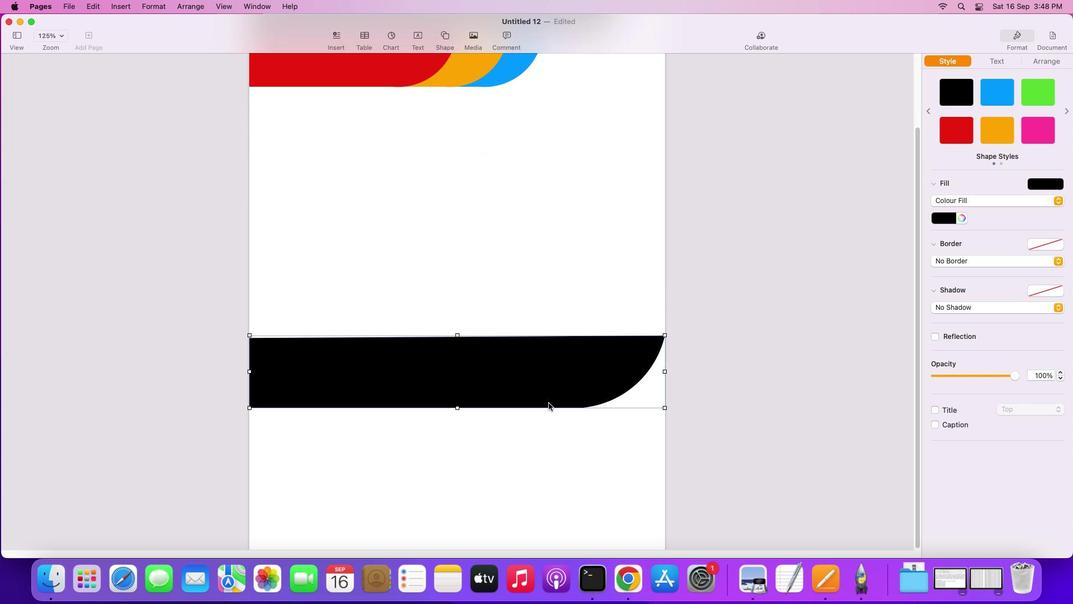 
Action: Mouse scrolled (550, 441) with delta (1, 0)
Screenshot: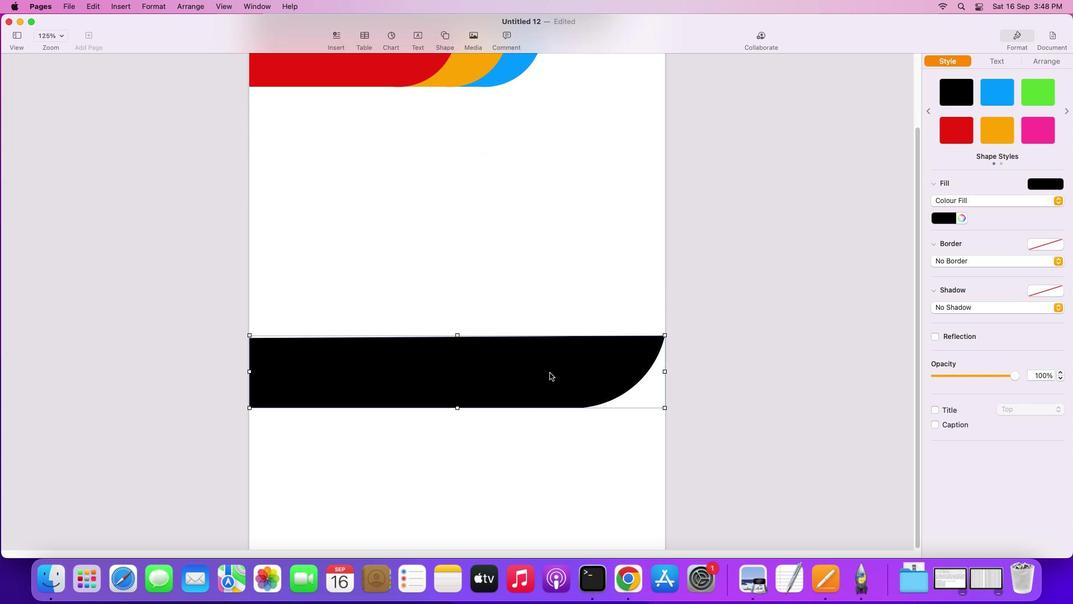 
Action: Mouse scrolled (550, 441) with delta (1, 0)
Screenshot: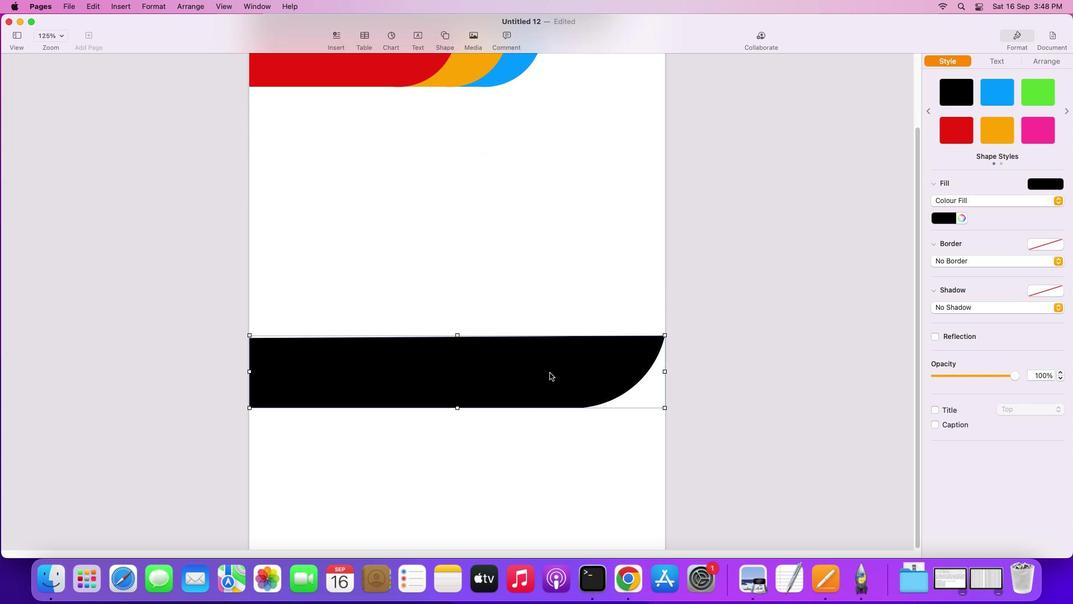 
Action: Mouse scrolled (550, 441) with delta (1, 0)
Screenshot: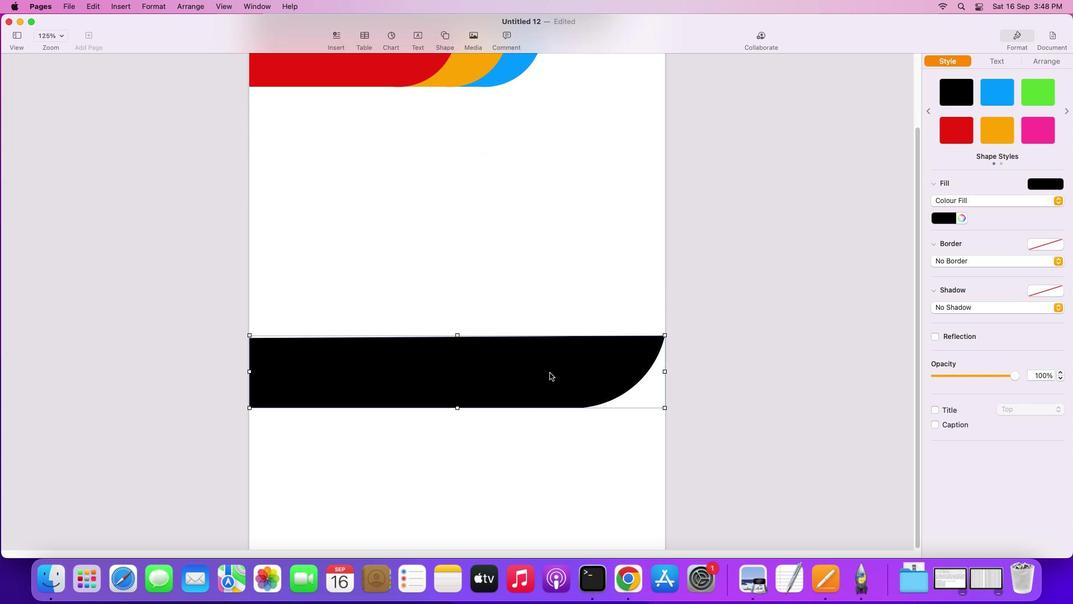 
Action: Mouse scrolled (550, 441) with delta (1, -1)
Screenshot: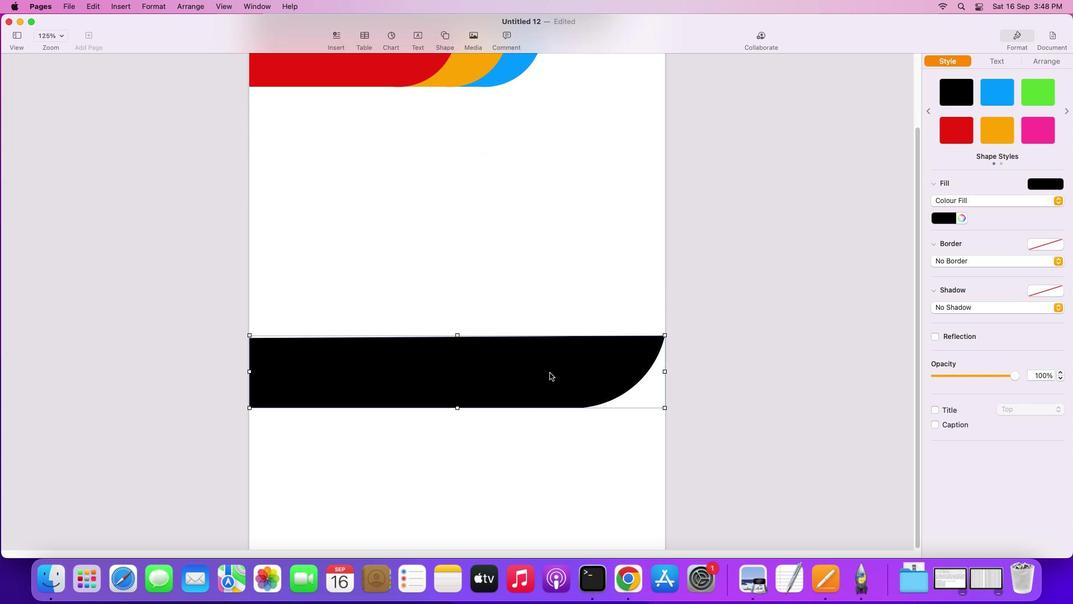 
Action: Mouse moved to (551, 374)
Screenshot: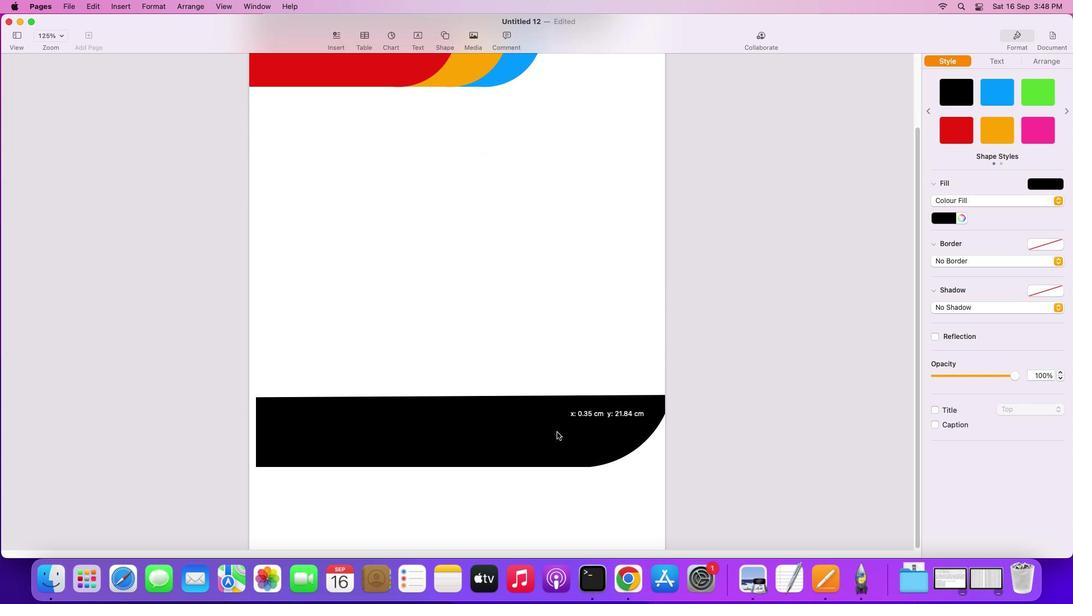 
Action: Mouse pressed left at (551, 374)
Screenshot: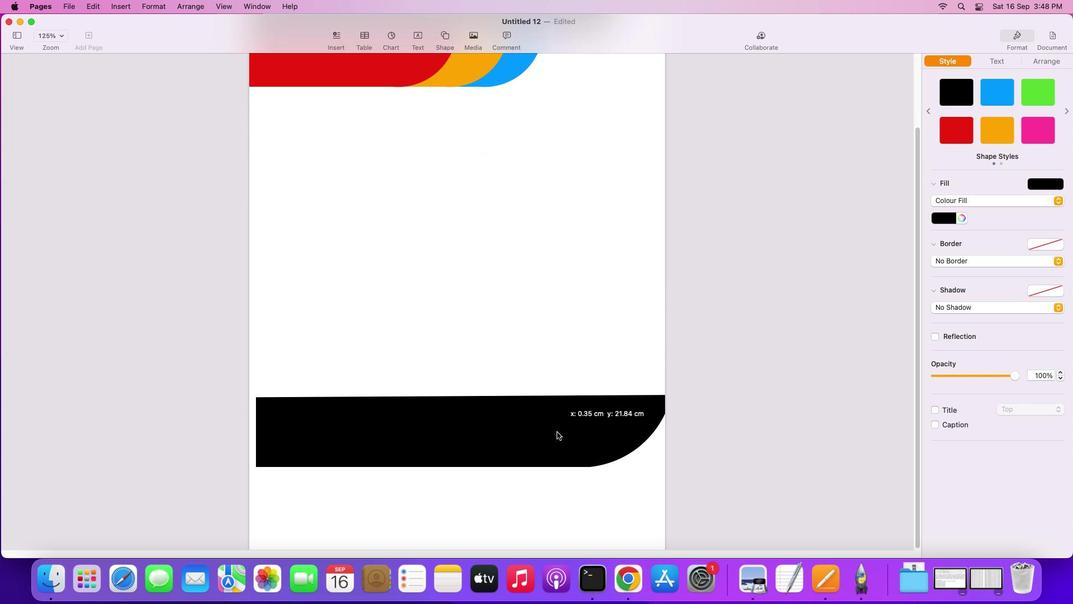 
Action: Mouse moved to (600, 425)
Screenshot: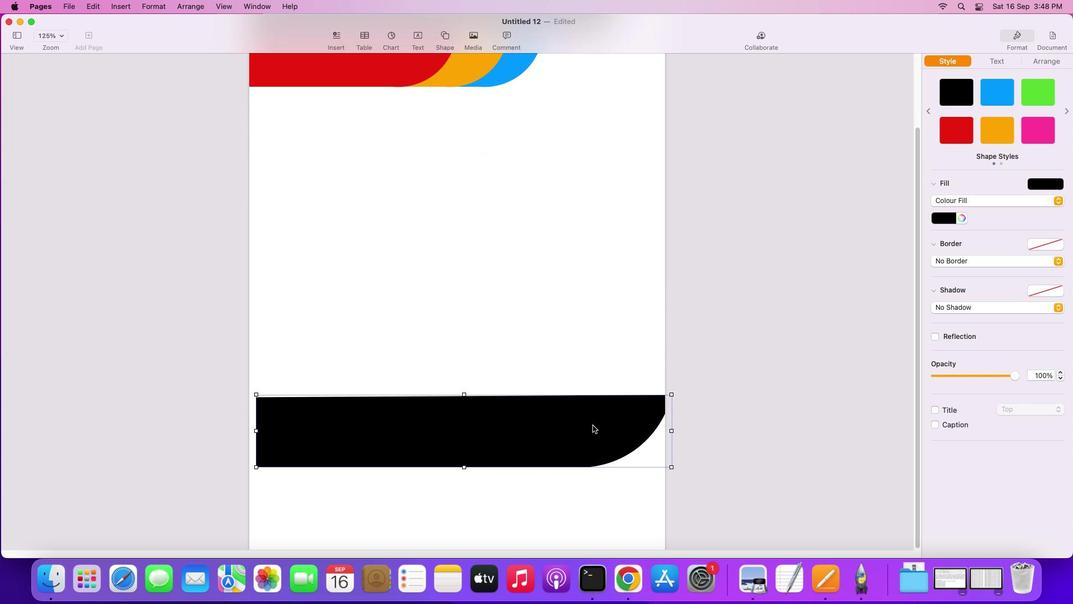 
Action: Mouse pressed left at (600, 425)
Screenshot: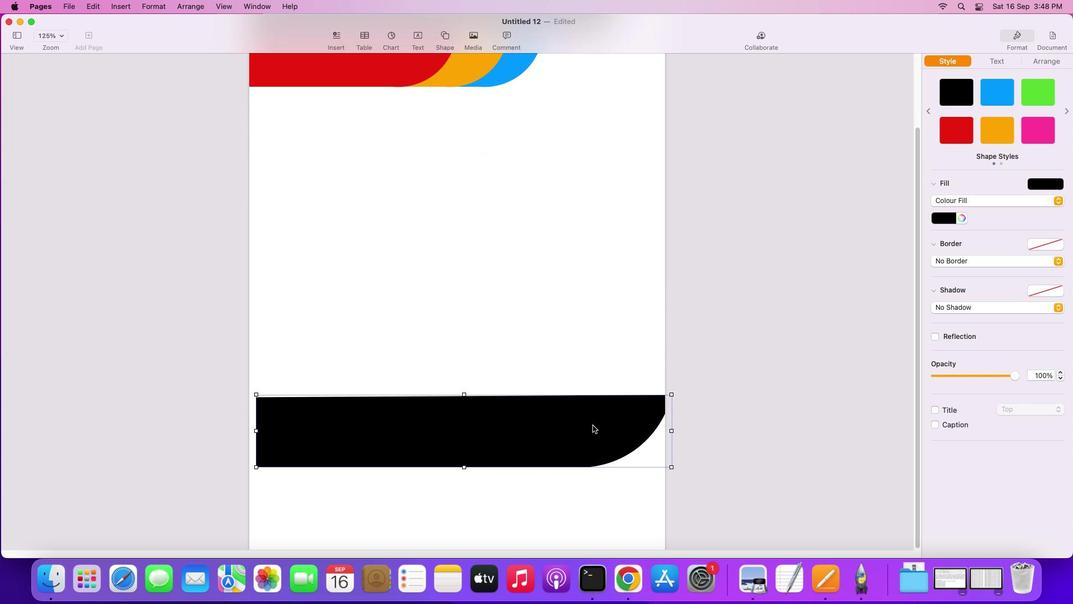 
Action: Mouse moved to (594, 426)
Screenshot: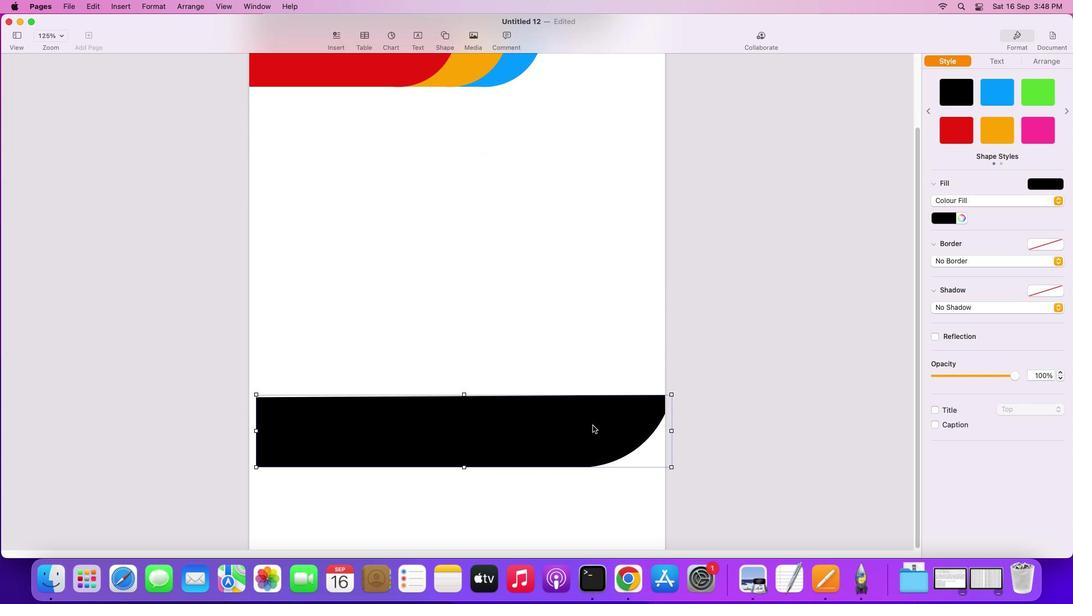 
Action: Mouse pressed left at (594, 426)
Screenshot: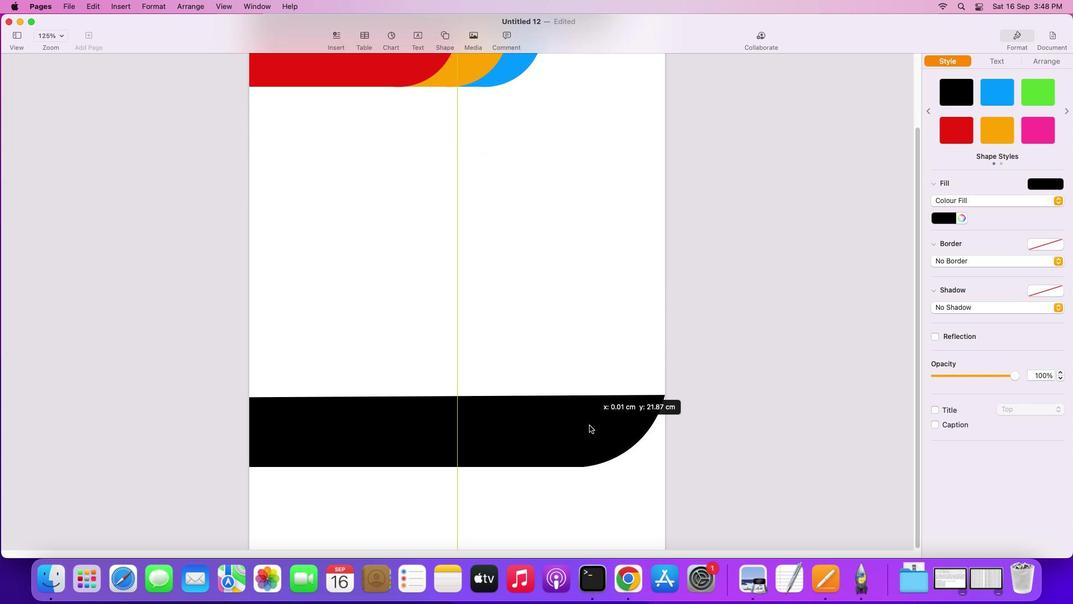 
Action: Mouse moved to (1047, 62)
Screenshot: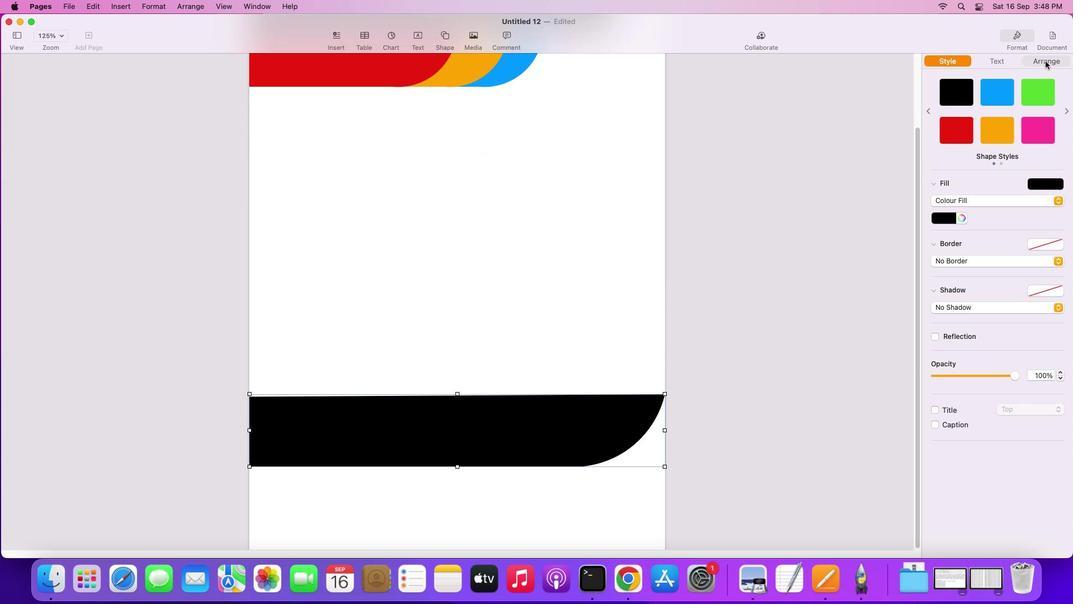 
Action: Mouse pressed left at (1047, 62)
Screenshot: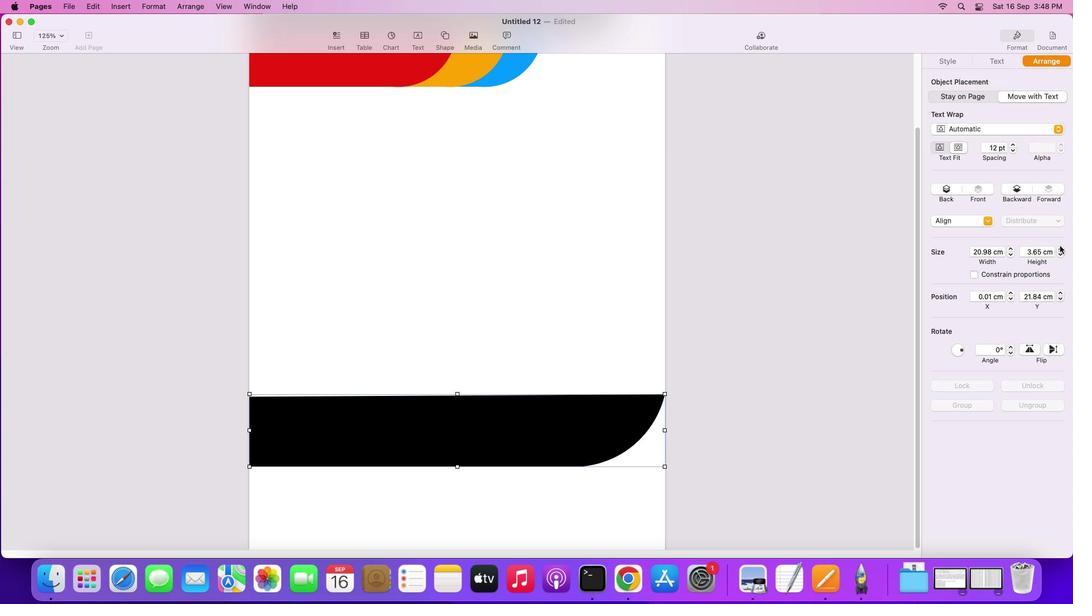 
Action: Mouse moved to (1029, 351)
Screenshot: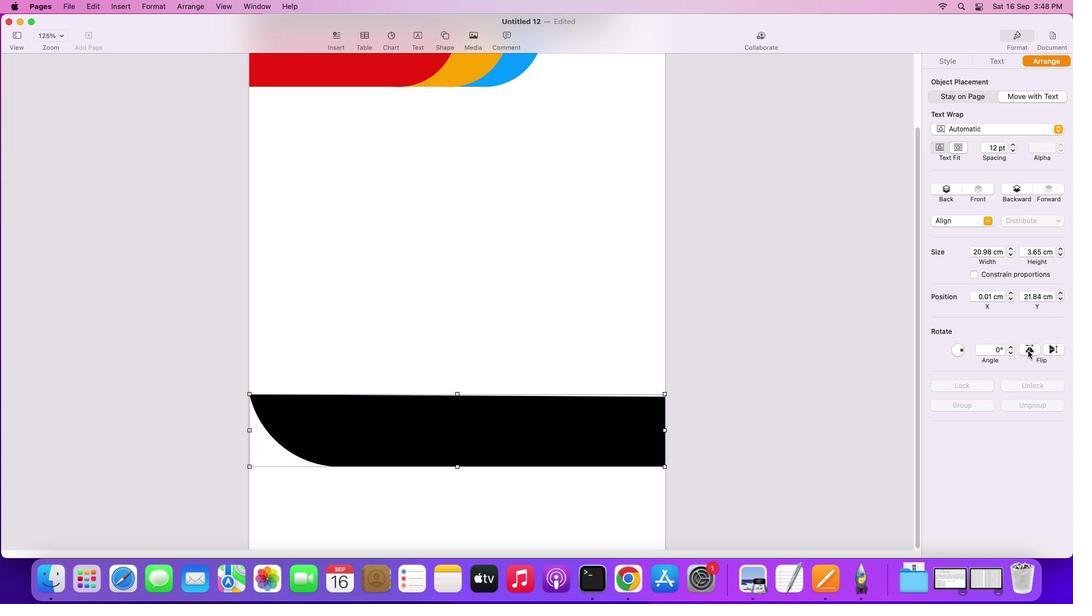 
Action: Mouse pressed left at (1029, 351)
Screenshot: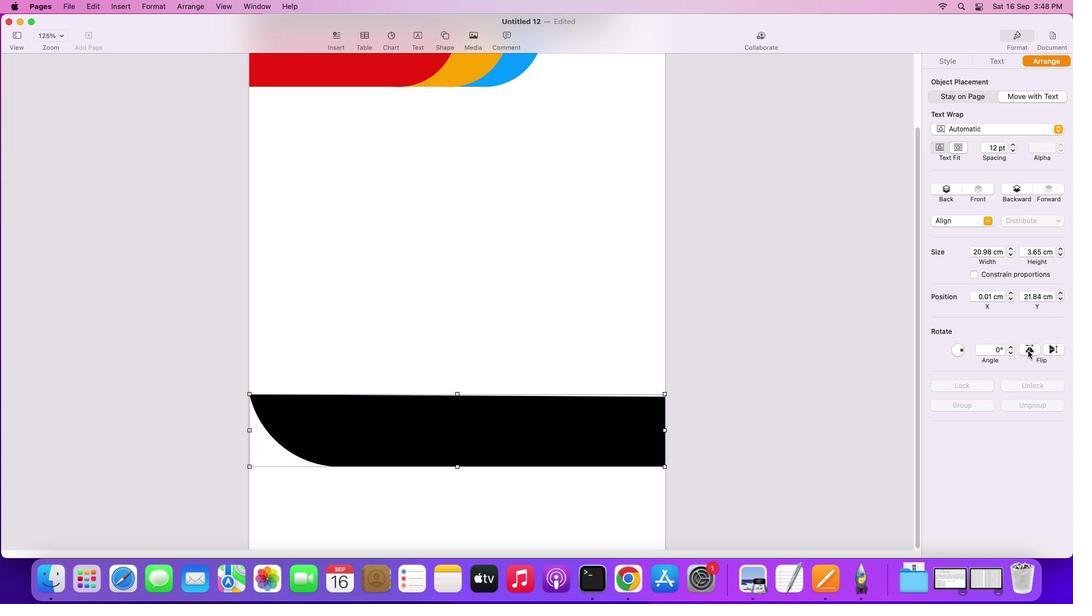 
Action: Mouse moved to (1054, 348)
Screenshot: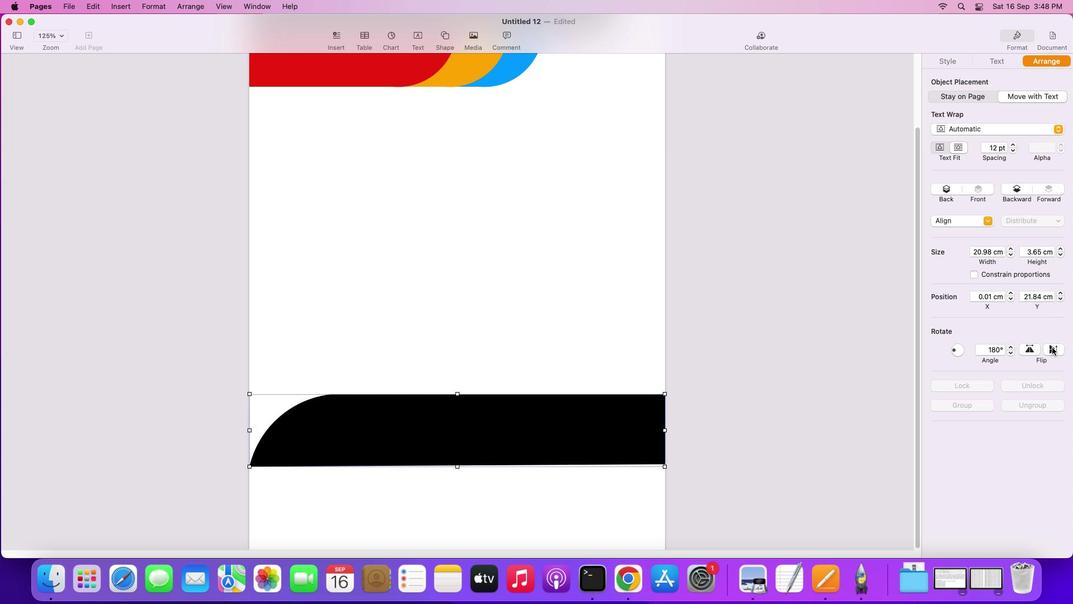 
Action: Mouse pressed left at (1054, 348)
Screenshot: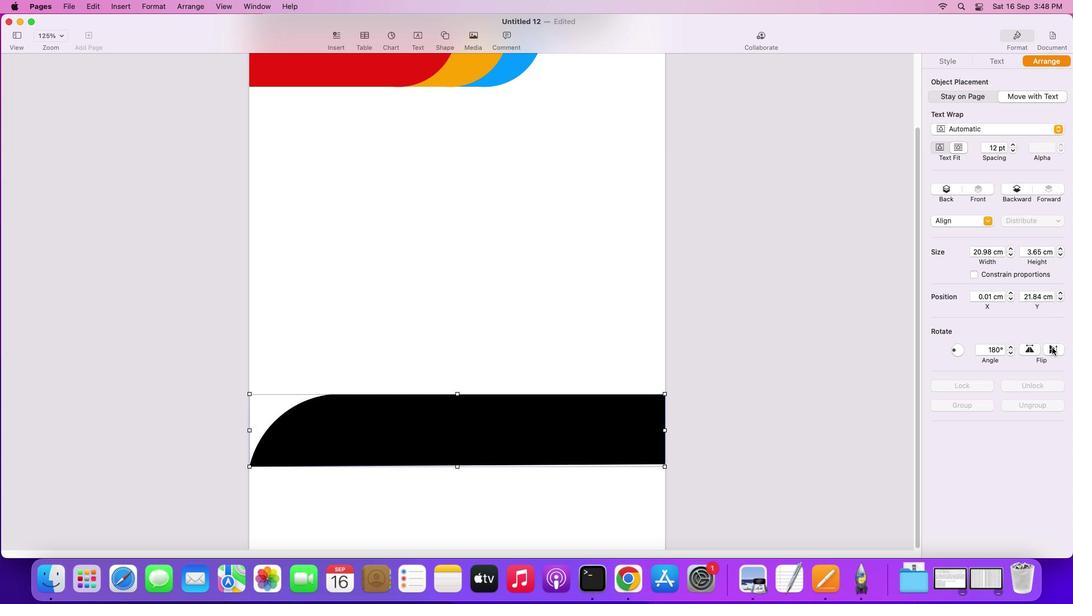 
Action: Mouse moved to (586, 427)
Screenshot: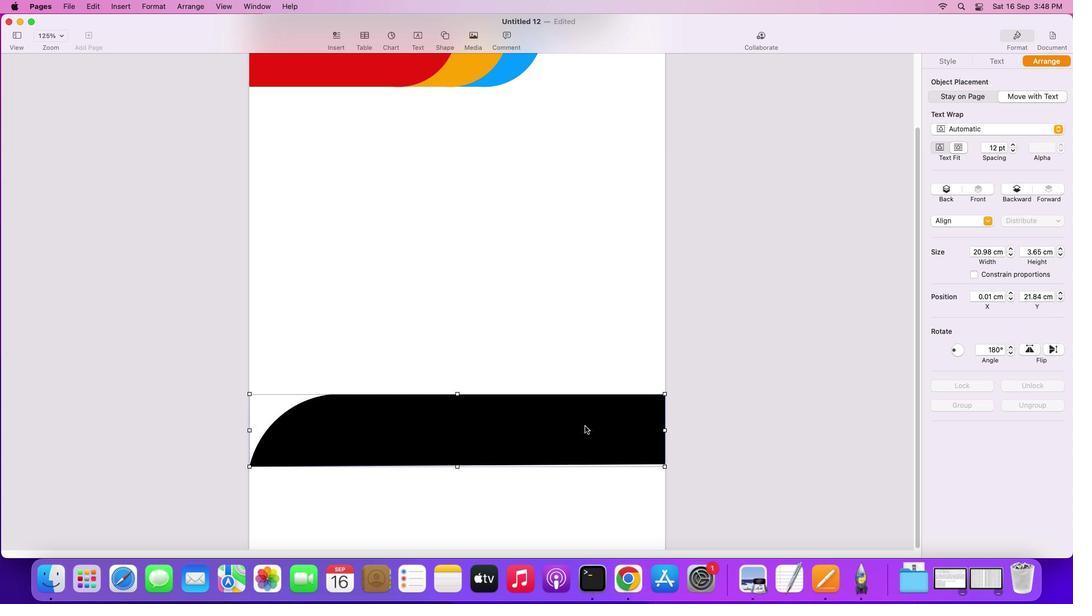 
Action: Mouse pressed left at (586, 427)
Screenshot: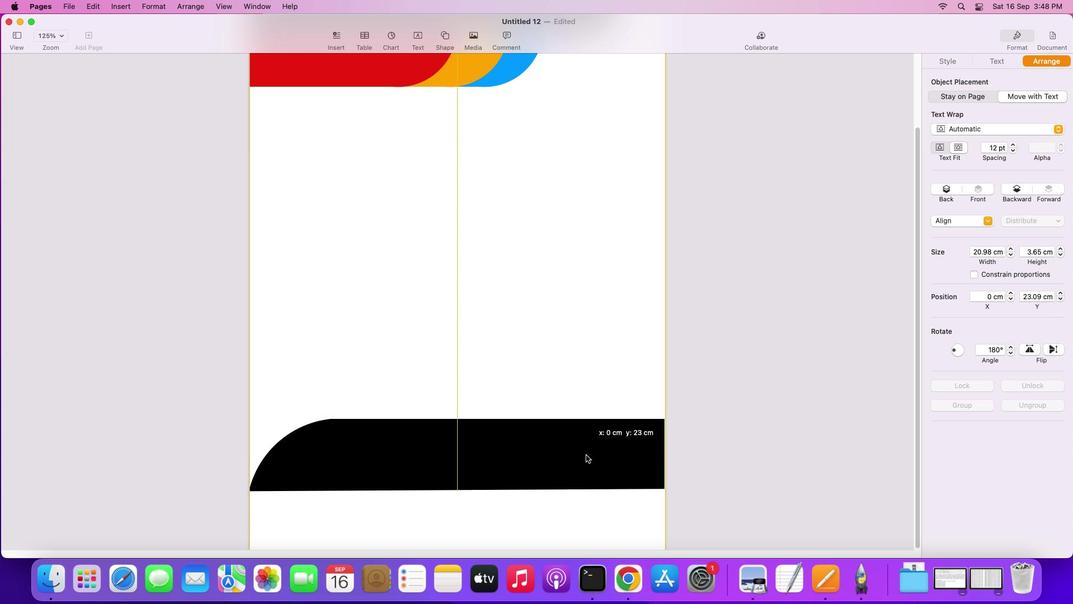 
Action: Mouse moved to (583, 506)
Screenshot: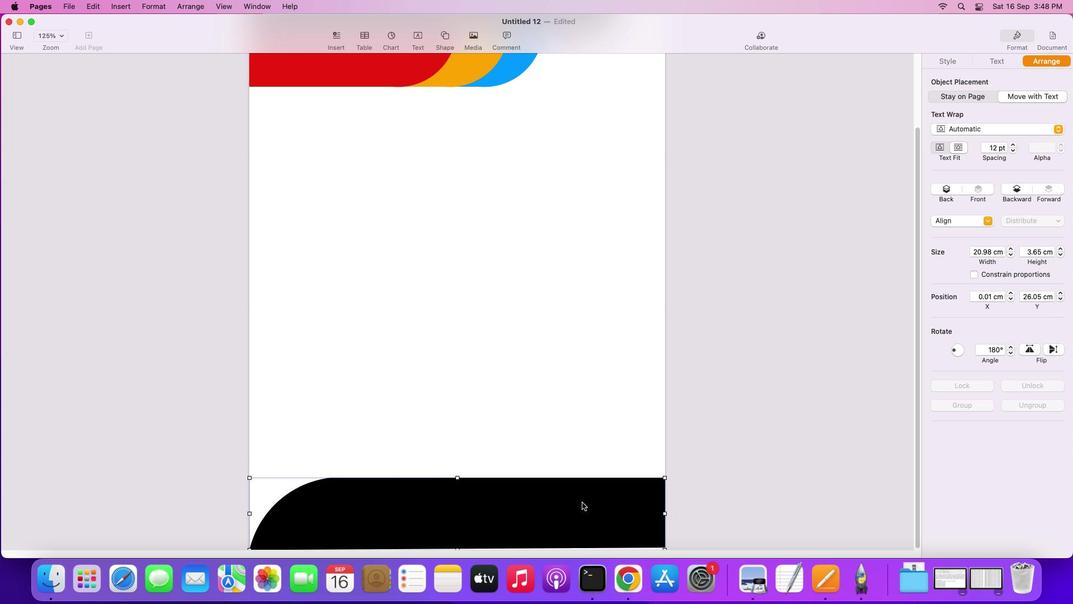 
Action: Mouse scrolled (583, 506) with delta (1, 0)
Screenshot: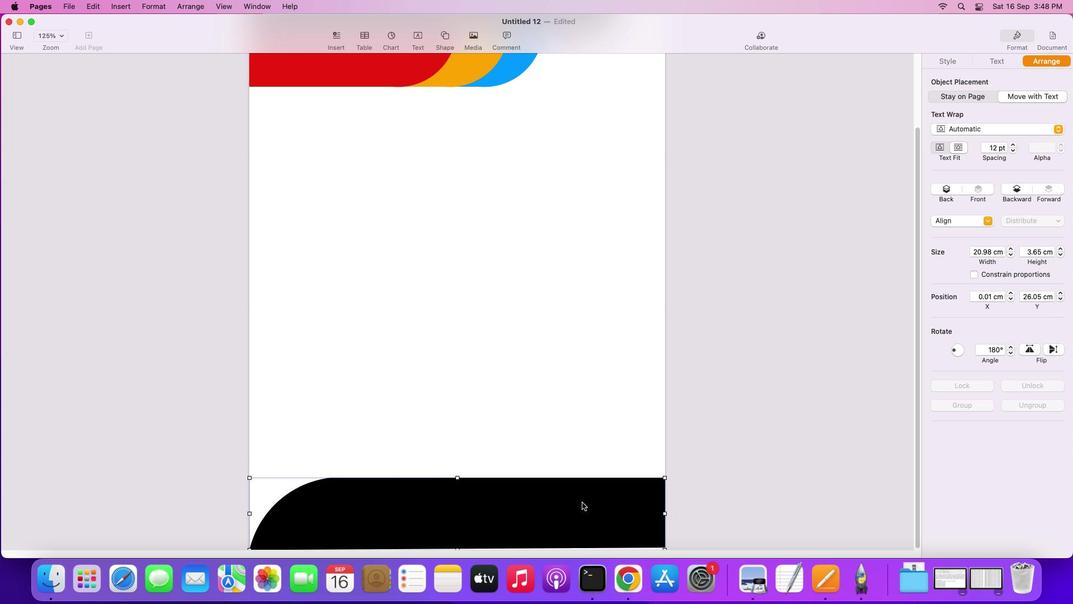 
Action: Mouse scrolled (583, 506) with delta (1, 0)
Screenshot: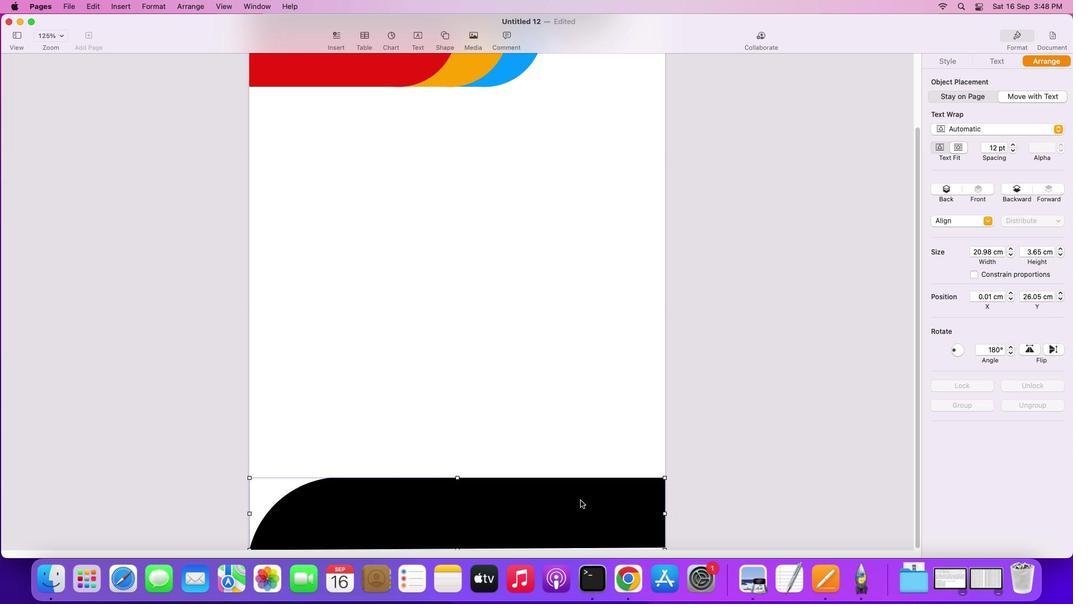 
Action: Mouse scrolled (583, 506) with delta (1, 0)
Screenshot: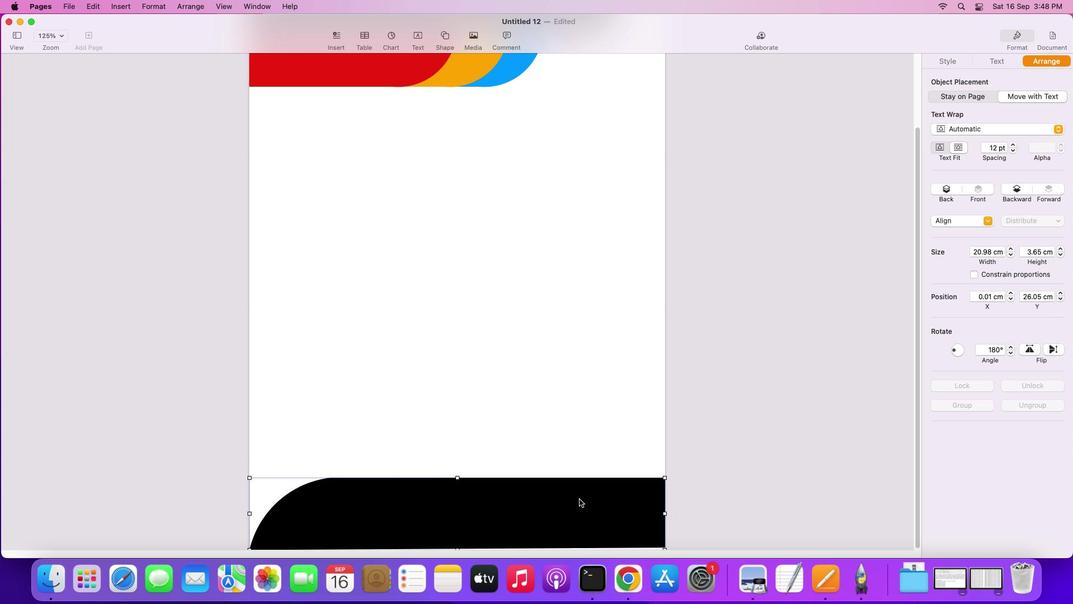 
Action: Mouse scrolled (583, 506) with delta (1, -1)
Screenshot: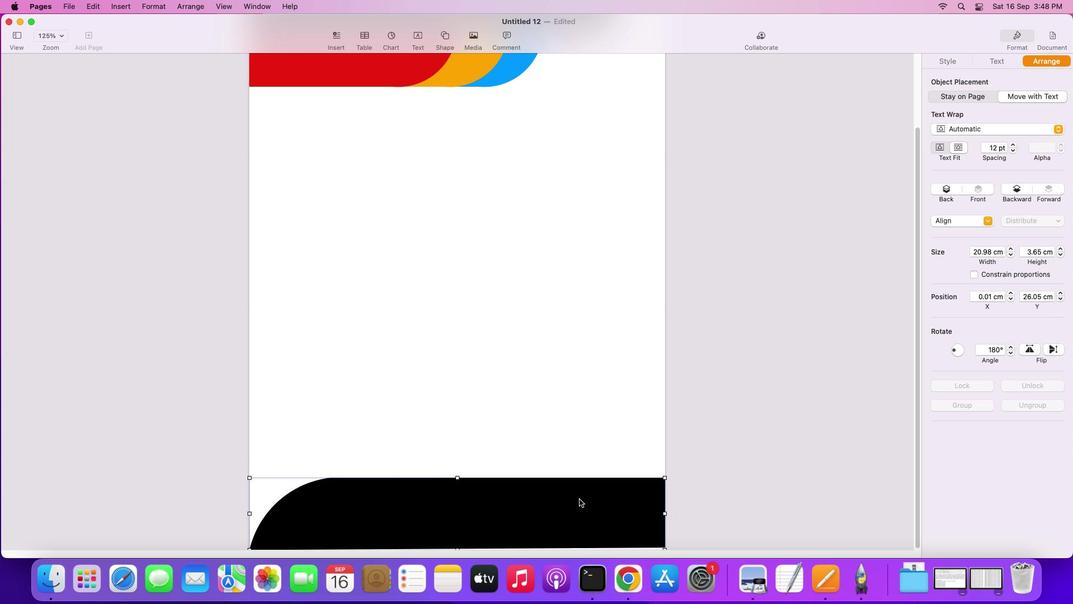 
Action: Mouse scrolled (583, 506) with delta (1, -1)
Screenshot: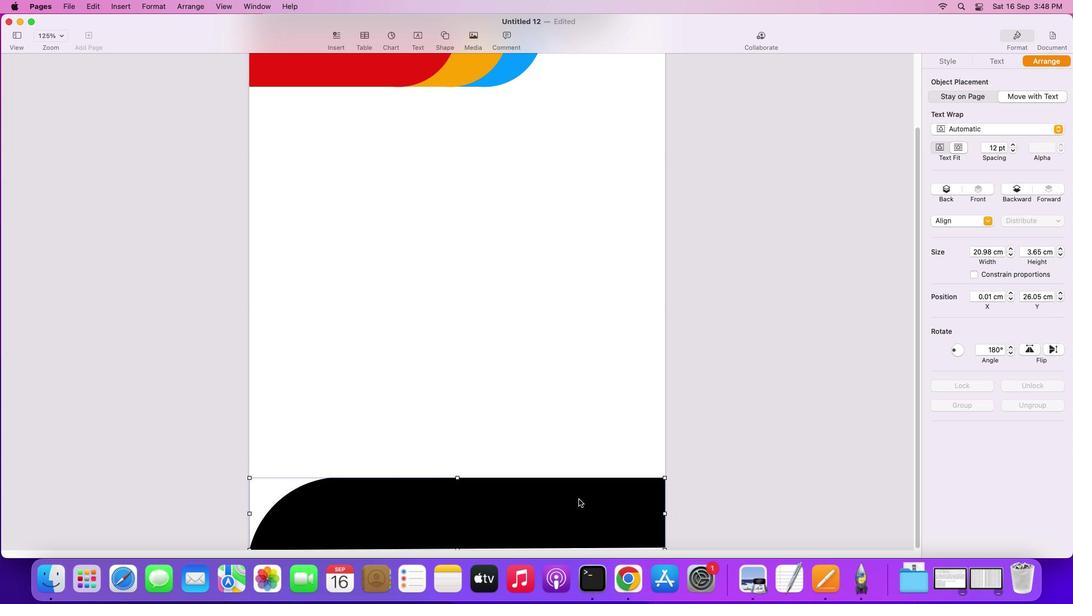 
Action: Mouse moved to (572, 502)
Screenshot: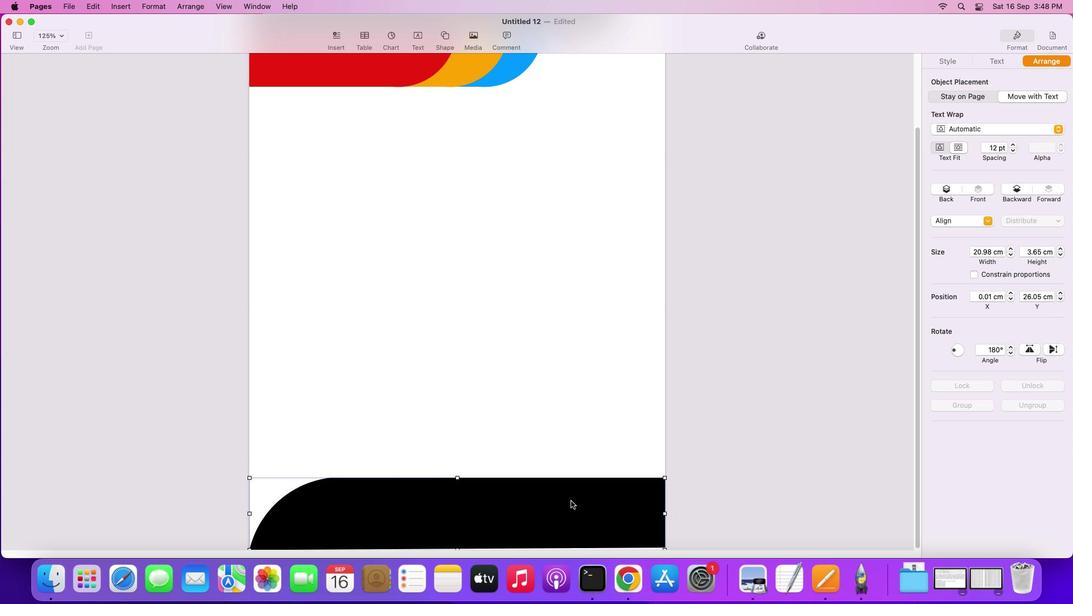 
Action: Mouse pressed left at (572, 502)
Screenshot: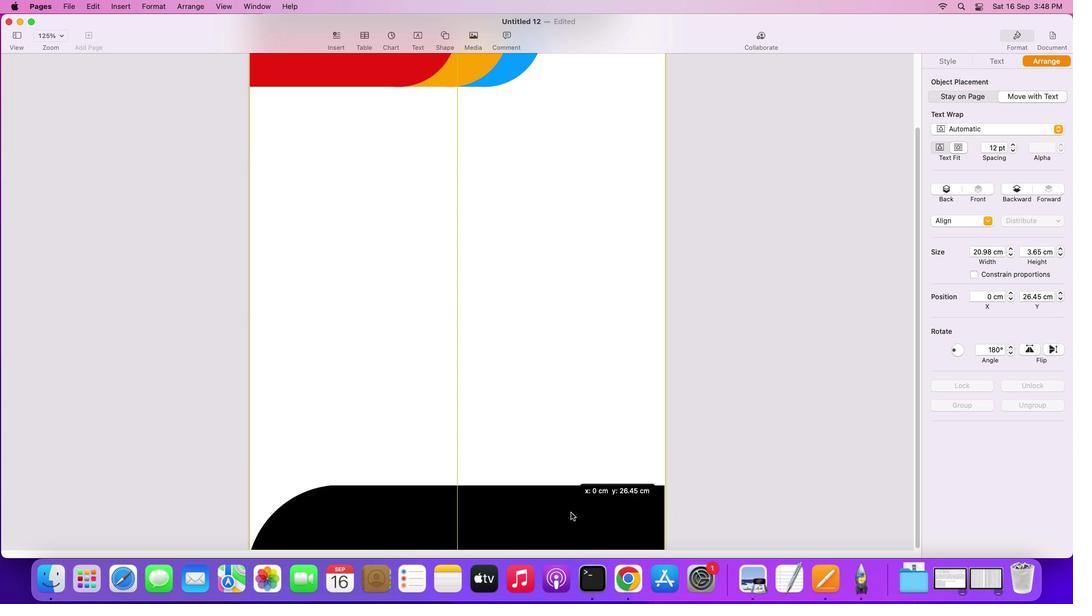 
Action: Mouse moved to (964, 97)
Screenshot: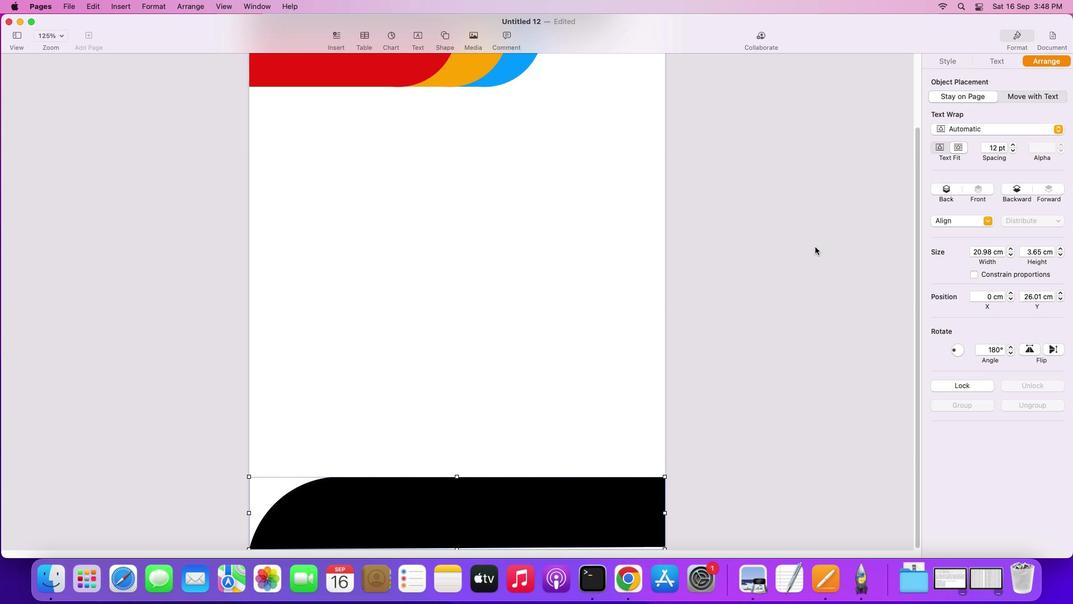 
Action: Mouse pressed left at (964, 97)
Screenshot: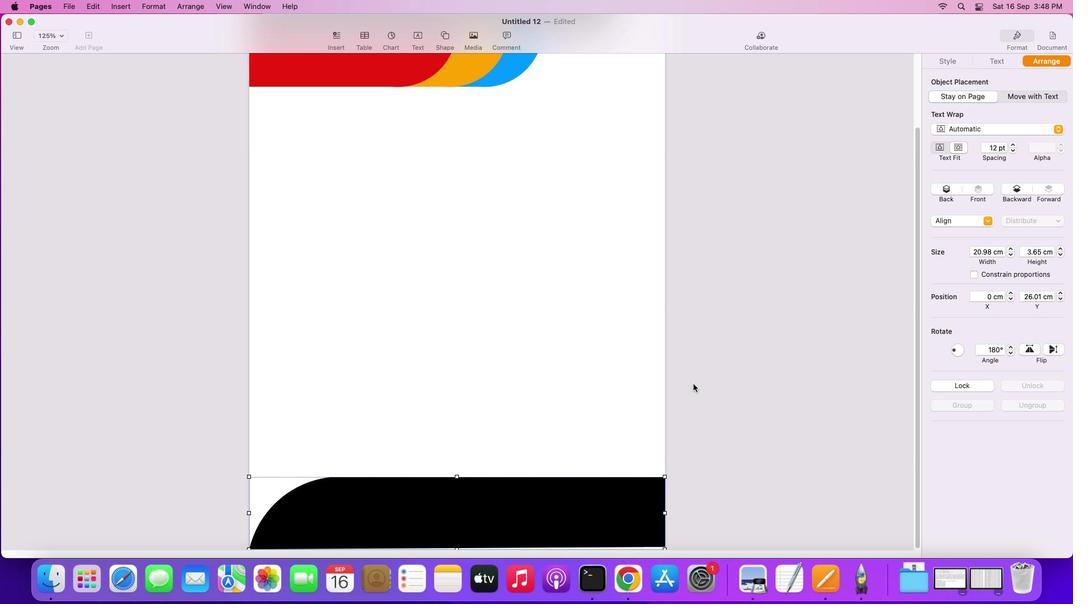 
Action: Mouse moved to (582, 509)
Screenshot: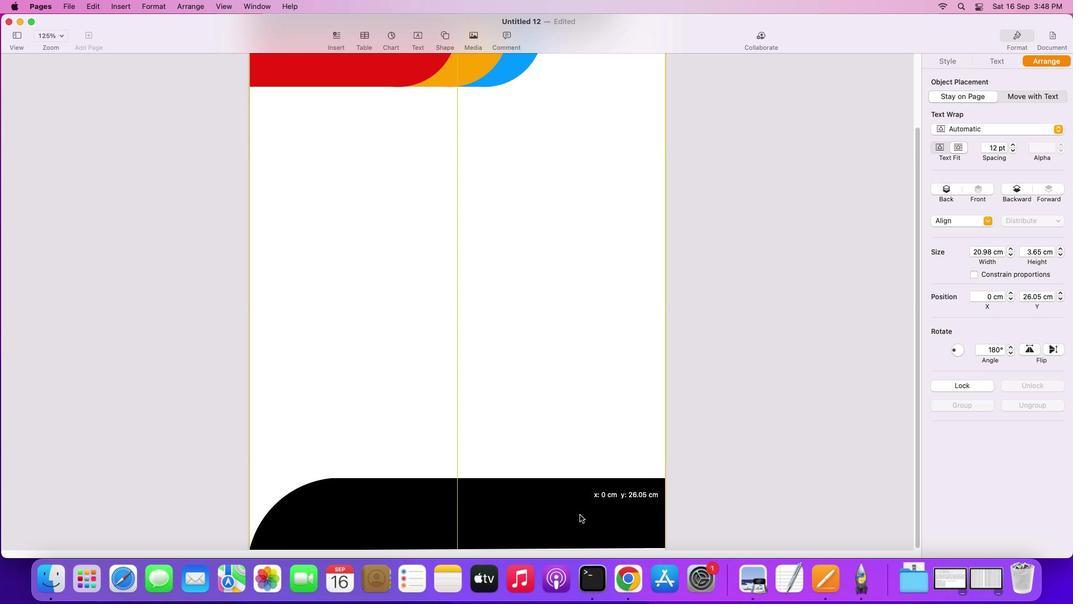 
Action: Mouse pressed left at (582, 509)
Screenshot: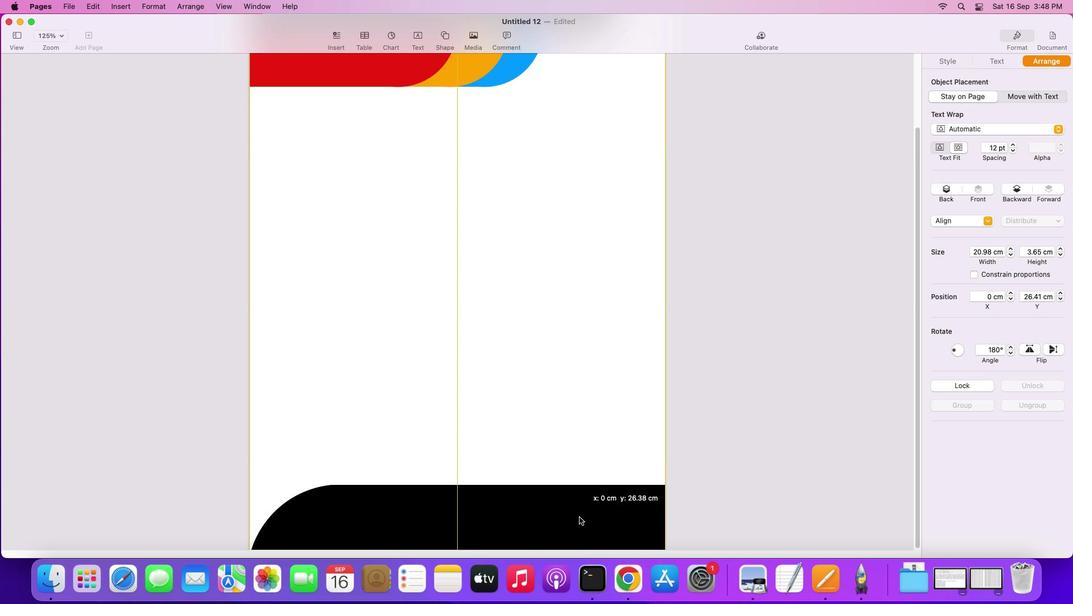
Action: Mouse moved to (586, 432)
Screenshot: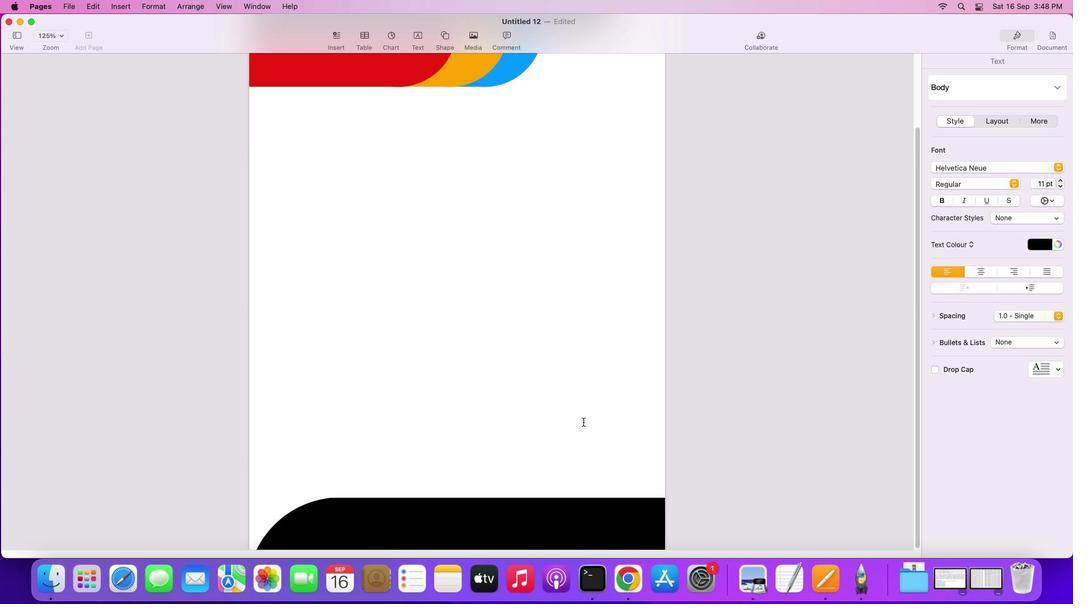 
Action: Mouse pressed left at (586, 432)
Screenshot: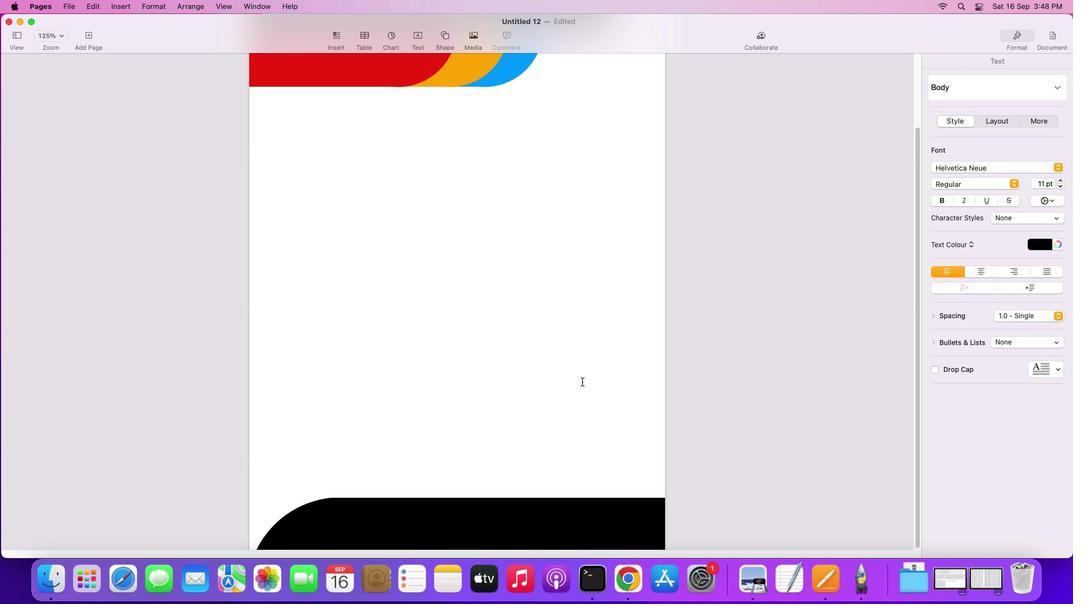 
Action: Mouse moved to (409, 71)
Screenshot: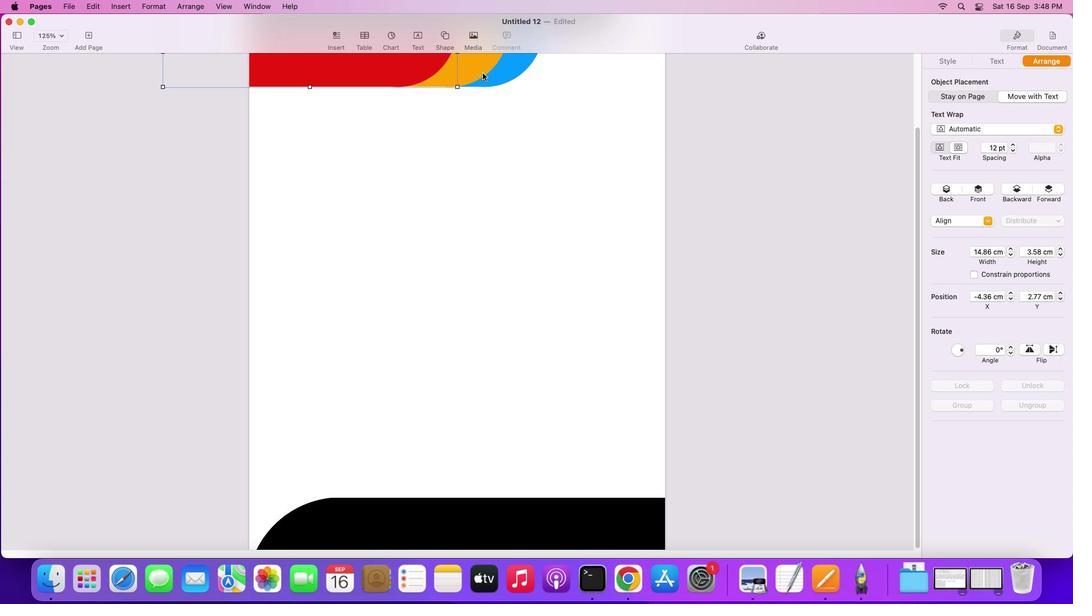 
Action: Mouse pressed left at (409, 71)
Screenshot: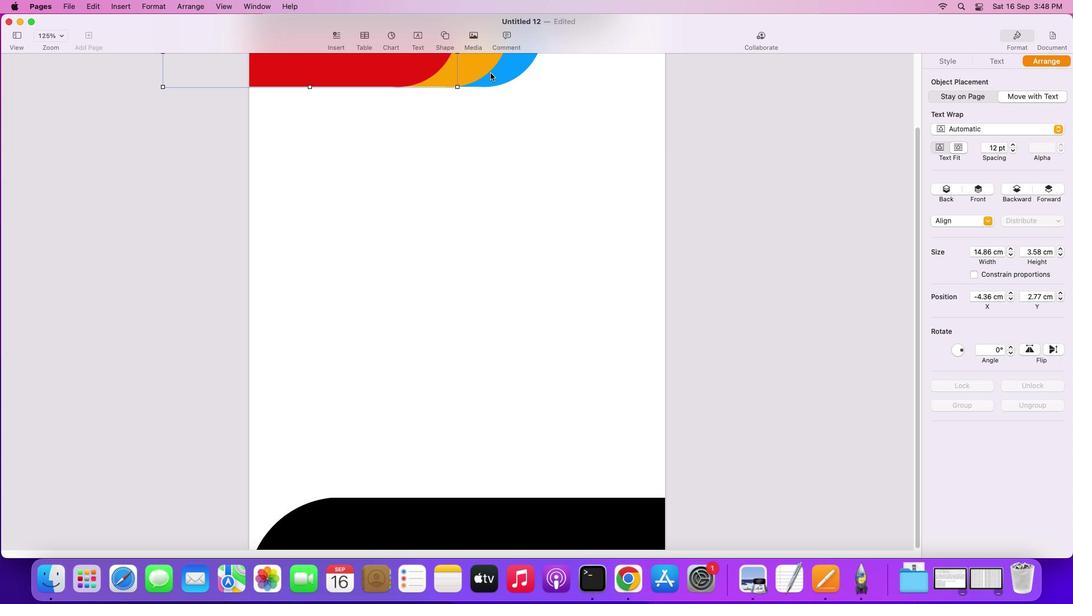 
Action: Mouse moved to (482, 70)
Screenshot: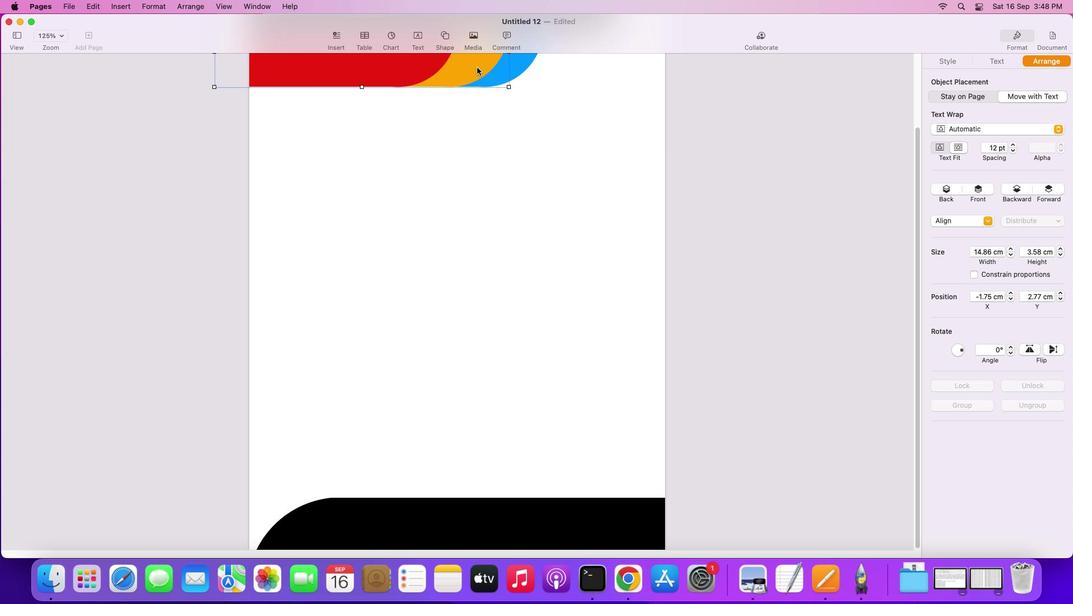 
Action: Key pressed Key.alt
Screenshot: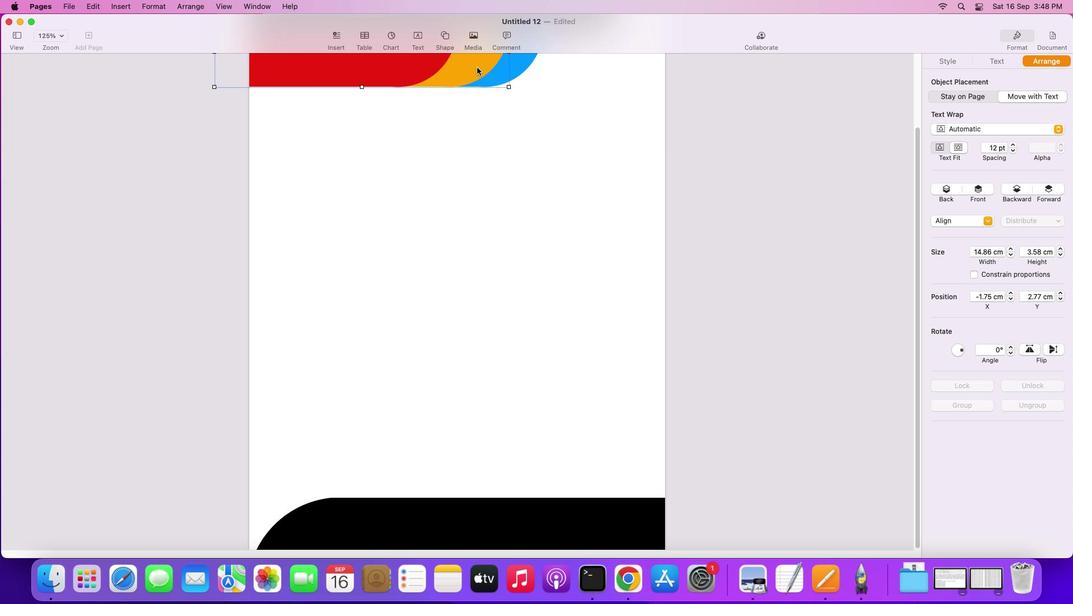 
Action: Mouse moved to (475, 67)
Screenshot: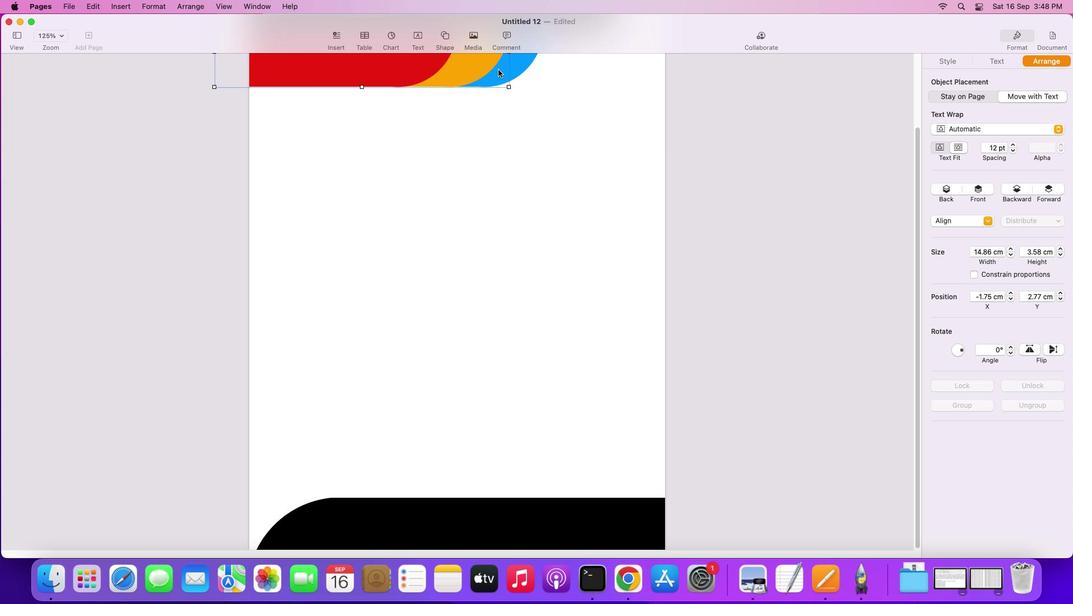 
Action: Mouse pressed left at (475, 67)
Screenshot: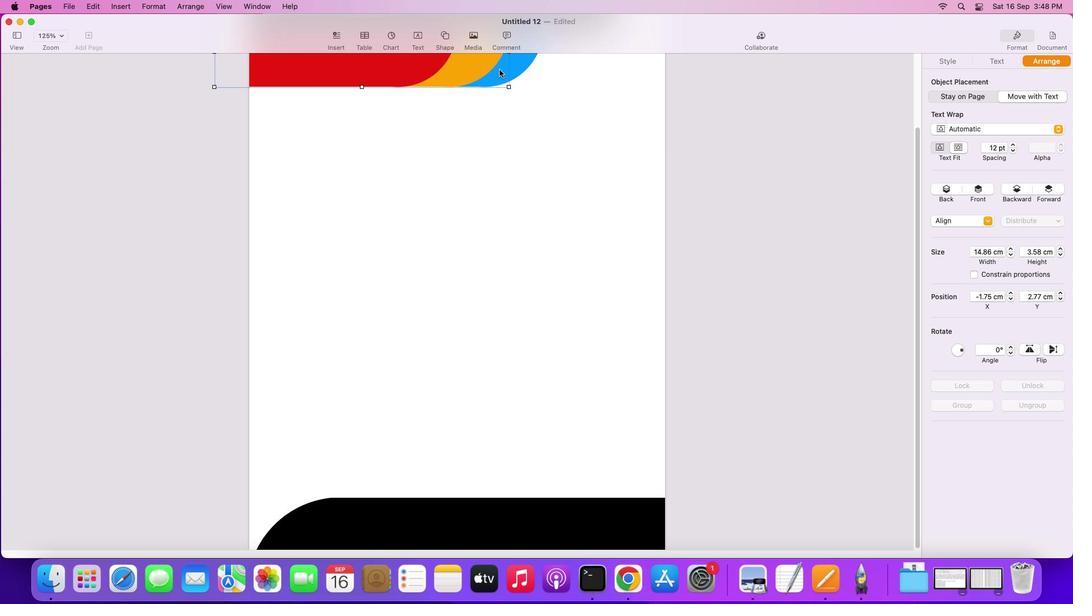
Action: Mouse moved to (544, 78)
Screenshot: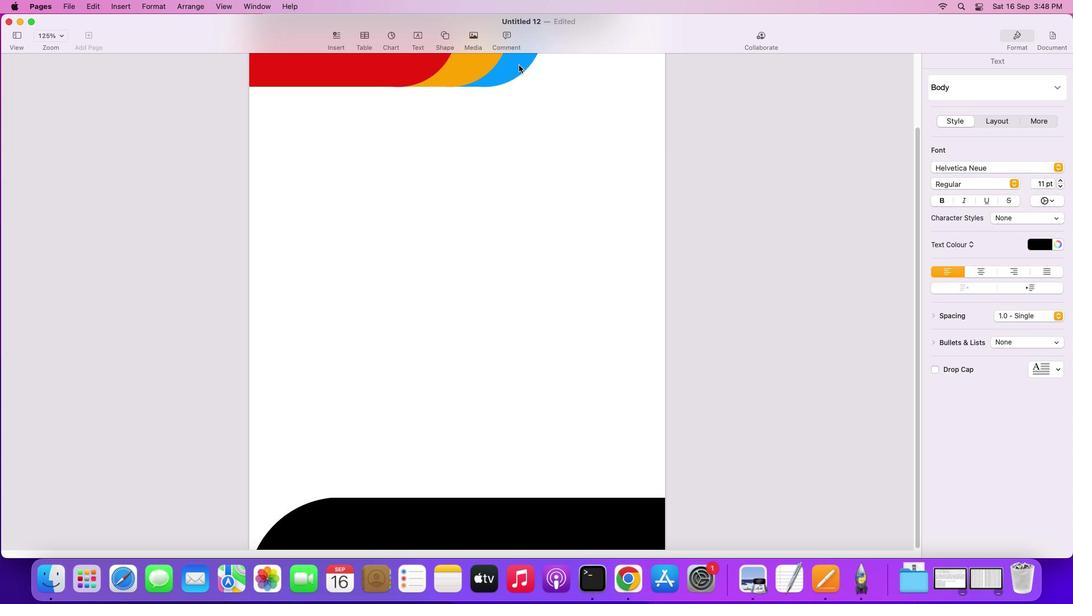 
Action: Mouse pressed left at (544, 78)
Screenshot: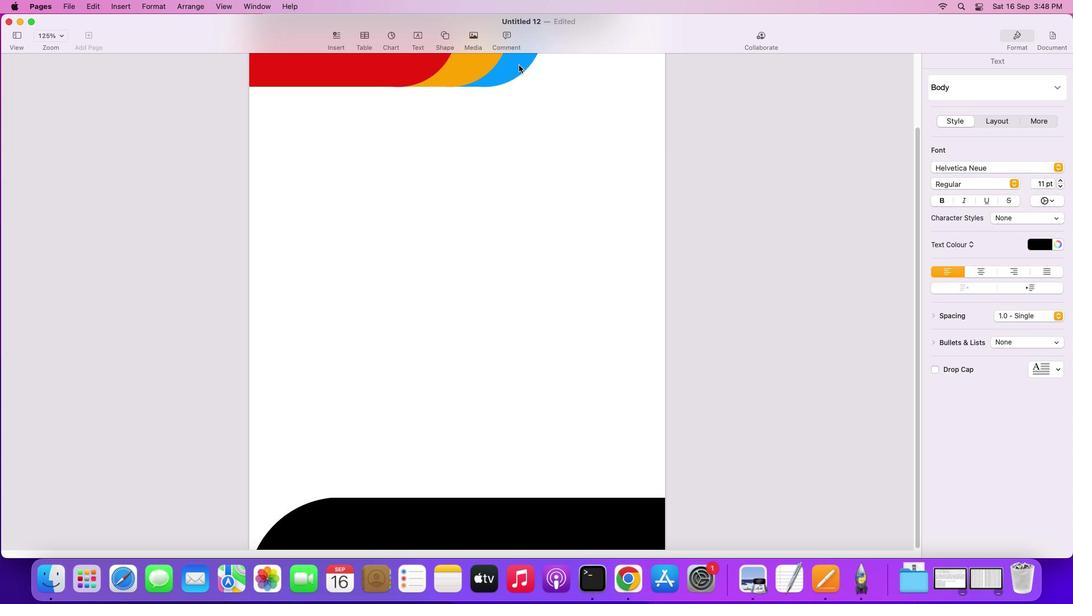 
Action: Mouse moved to (516, 64)
Screenshot: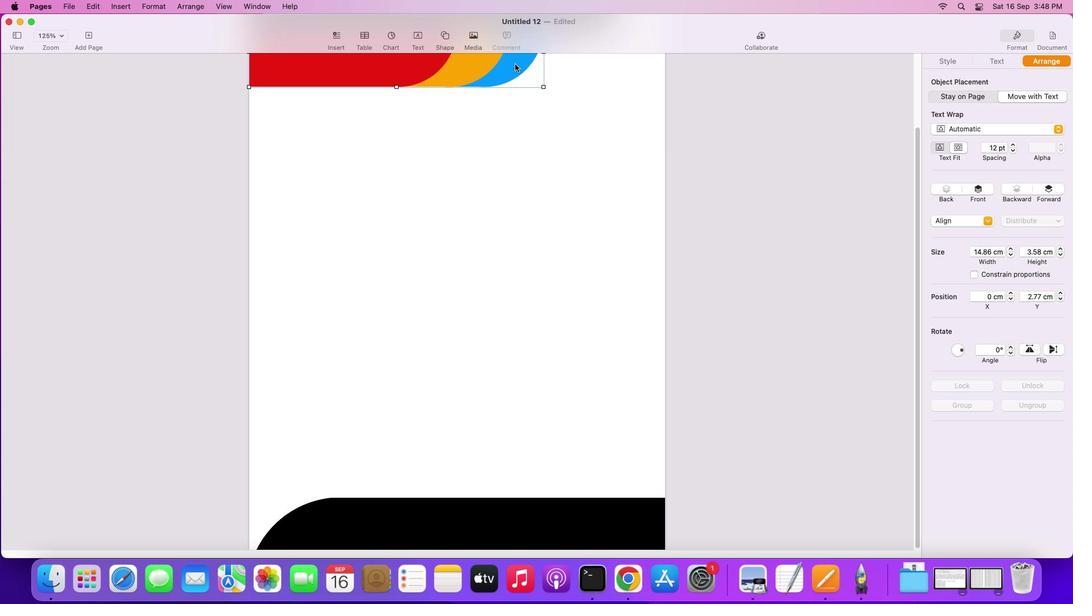 
Action: Mouse pressed left at (516, 64)
Screenshot: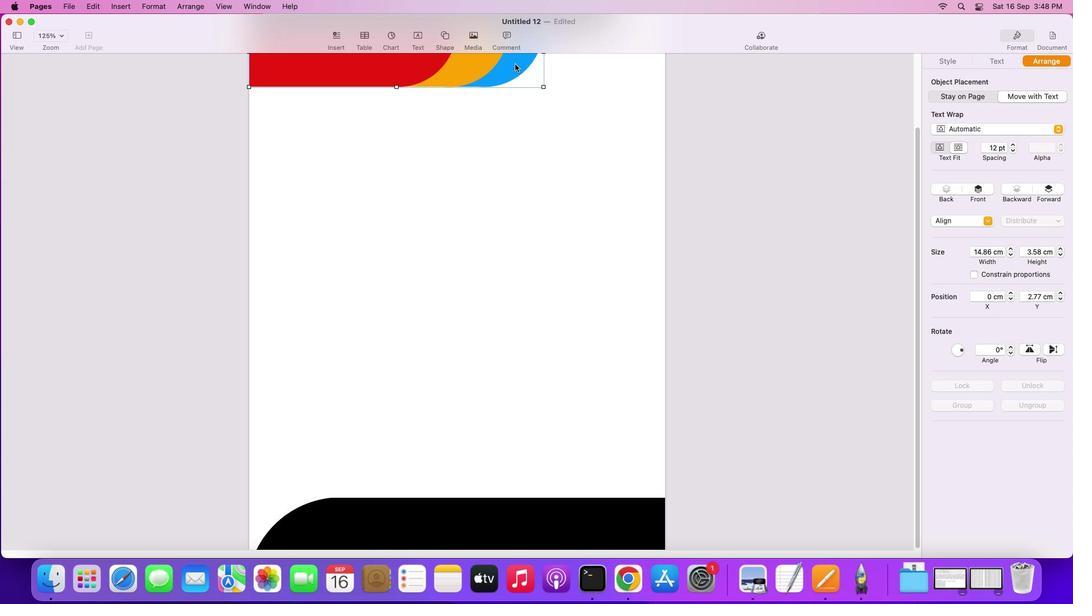
Action: Mouse moved to (516, 64)
Screenshot: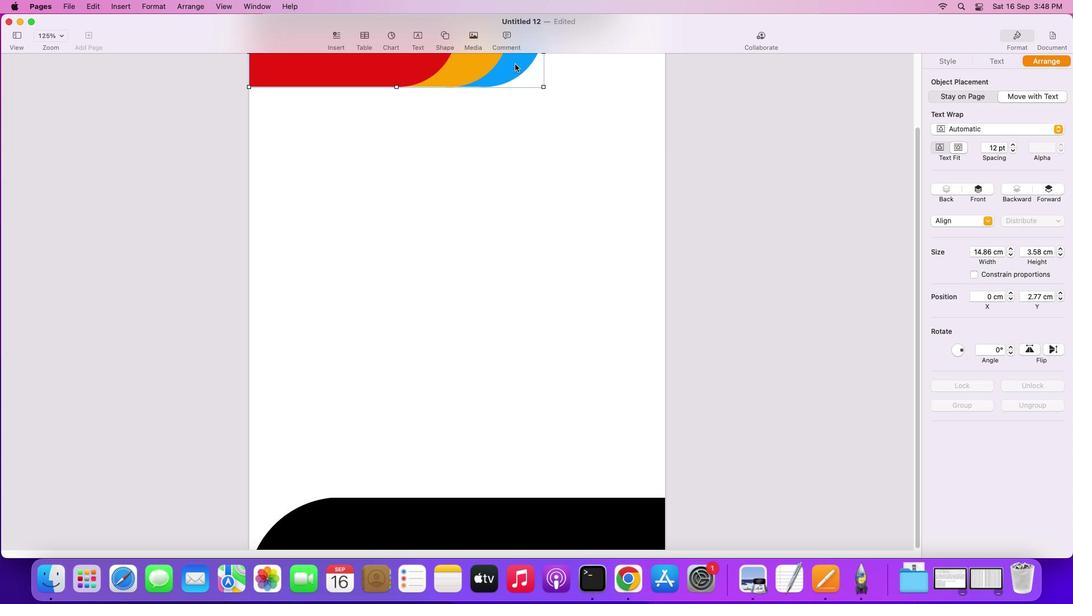 
Action: Key pressed Key.shift
Screenshot: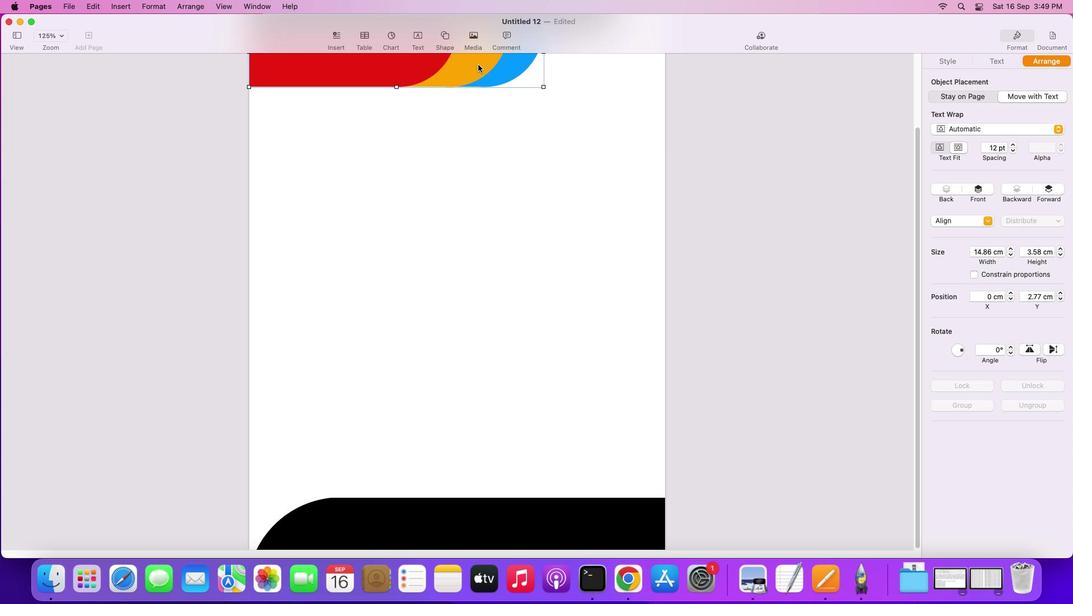 
Action: Mouse moved to (472, 67)
Screenshot: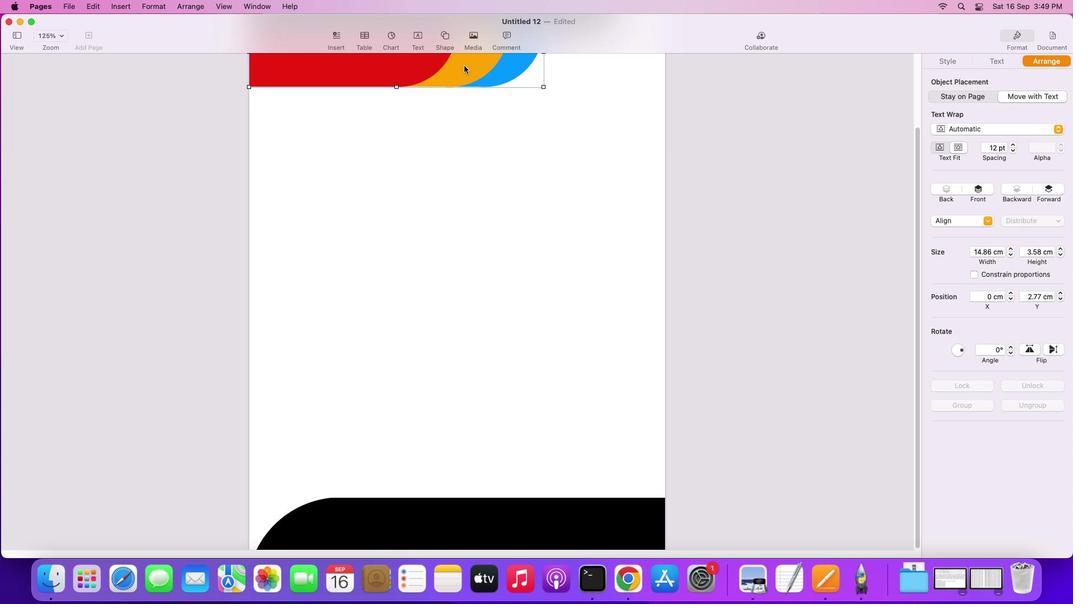 
Action: Mouse pressed left at (472, 67)
Screenshot: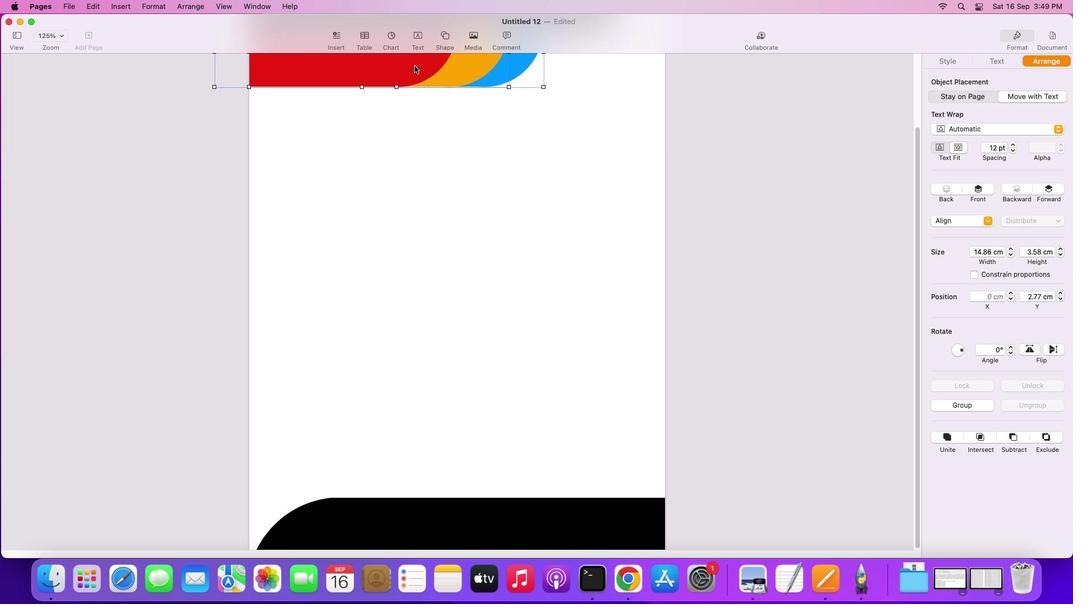 
Action: Mouse moved to (412, 66)
Screenshot: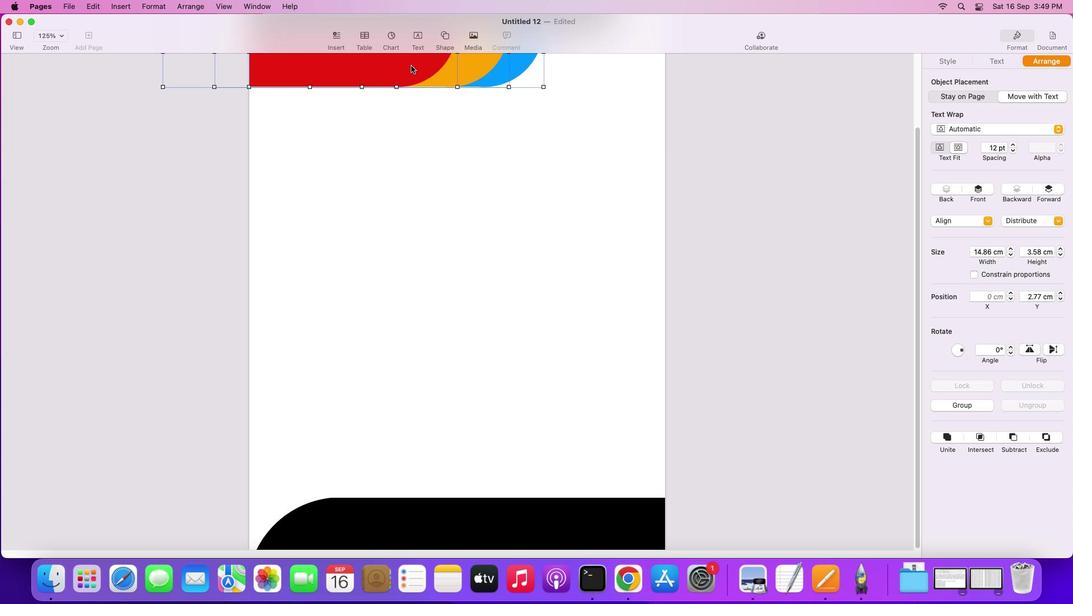 
Action: Mouse pressed left at (412, 66)
Screenshot: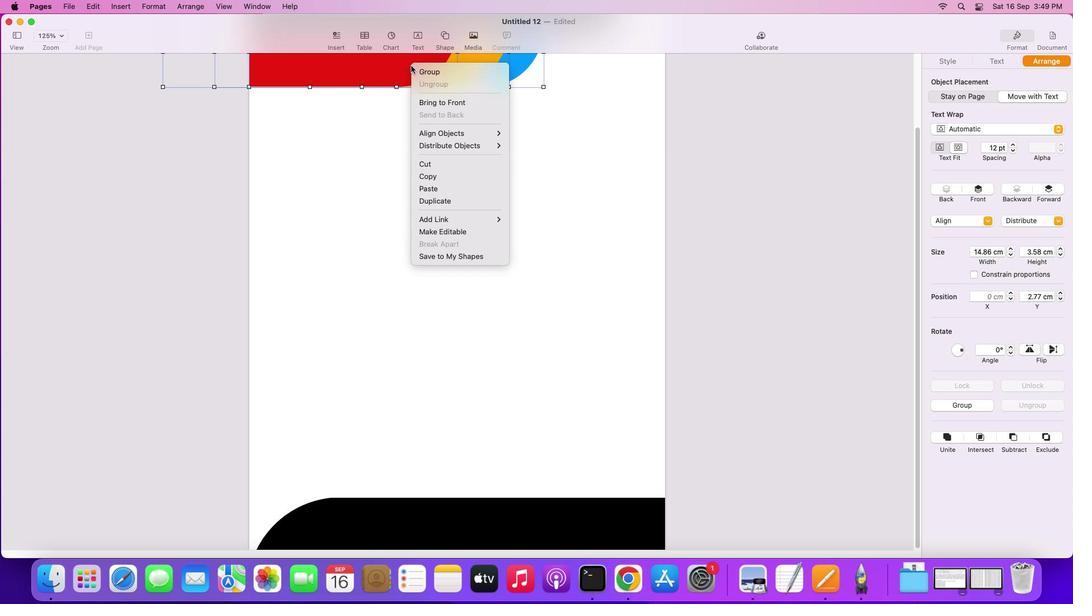 
Action: Mouse moved to (412, 66)
Screenshot: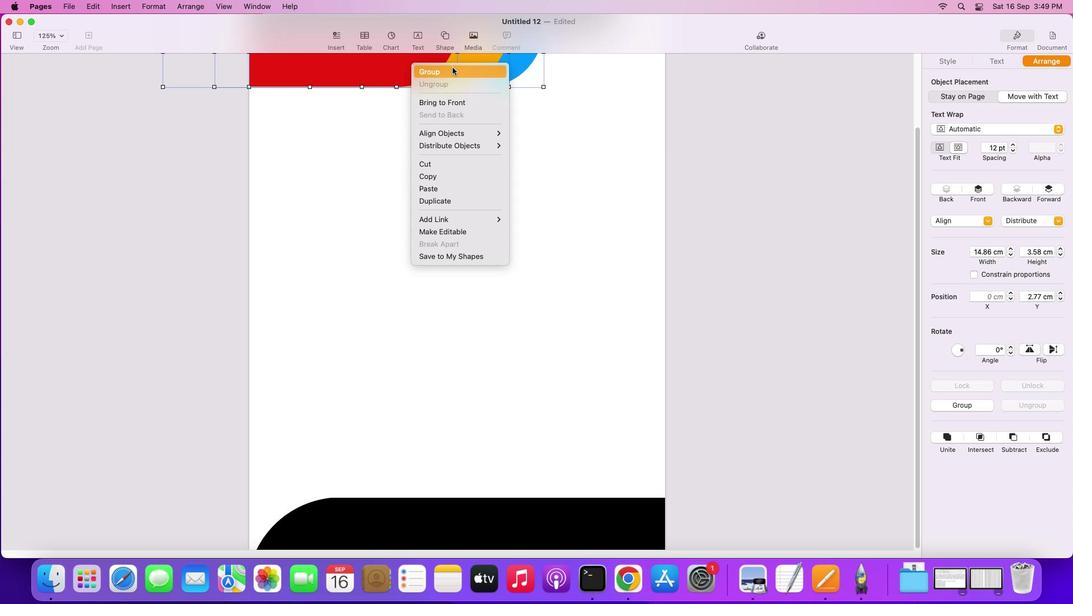 
Action: Mouse pressed right at (412, 66)
Screenshot: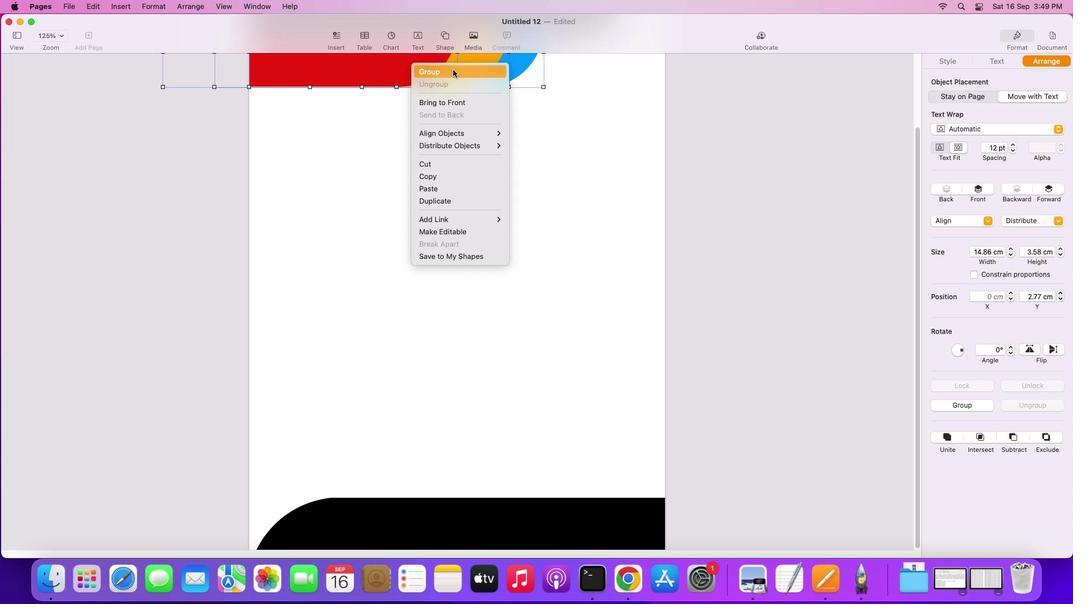 
Action: Mouse moved to (454, 70)
Screenshot: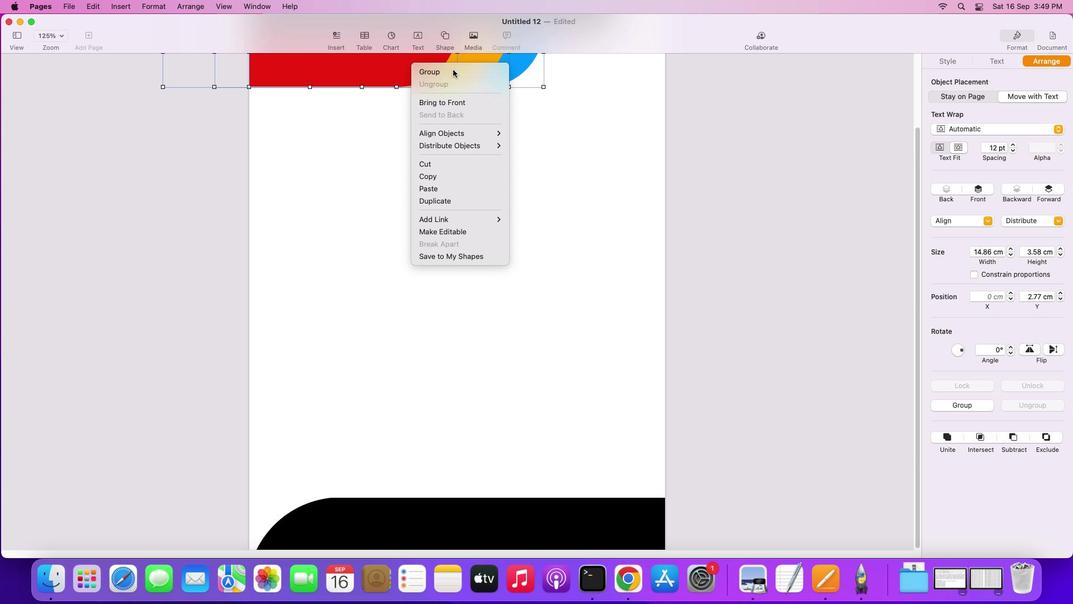 
Action: Mouse pressed left at (454, 70)
Screenshot: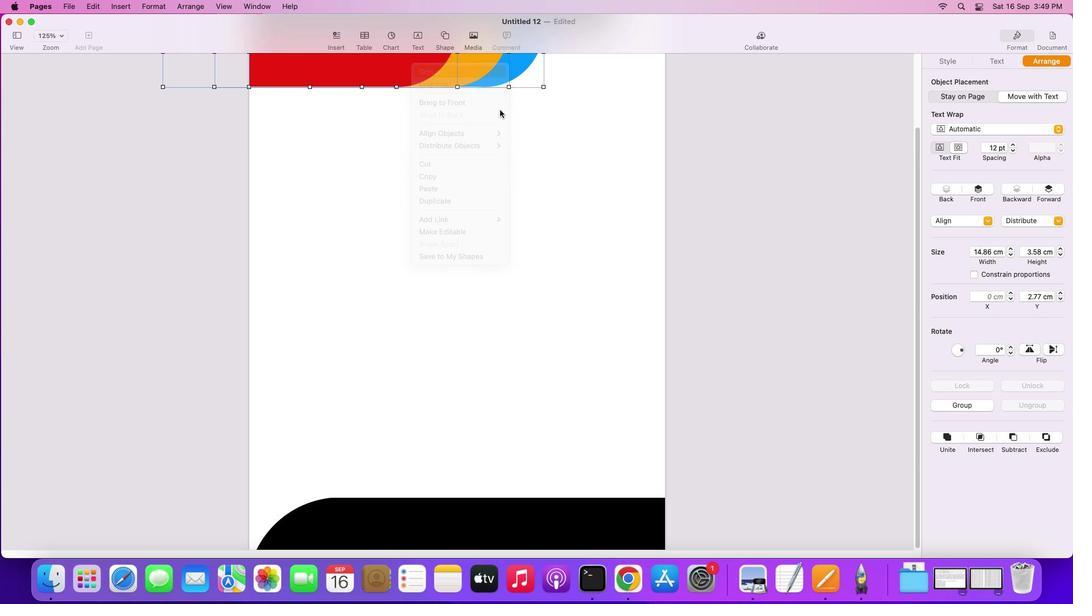 
Action: Mouse moved to (501, 111)
Screenshot: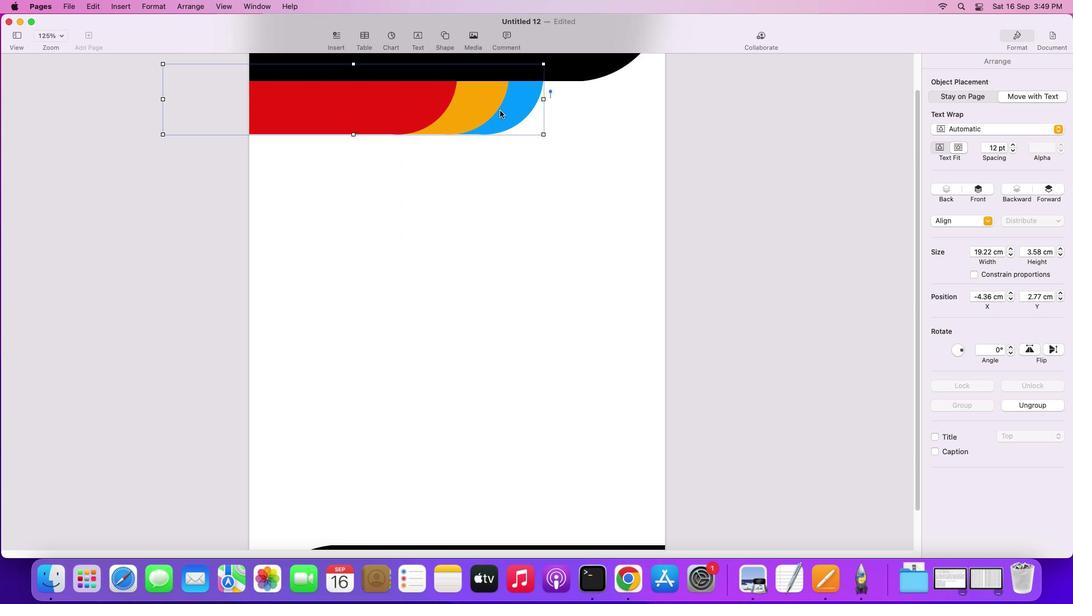 
Action: Mouse pressed left at (501, 111)
Screenshot: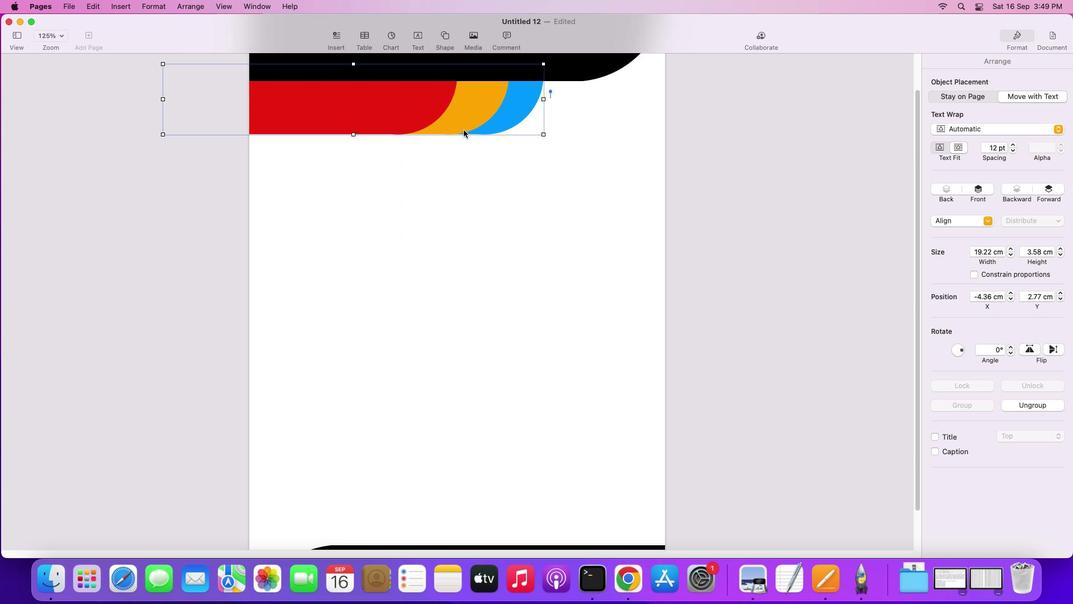
Action: Mouse moved to (418, 98)
Screenshot: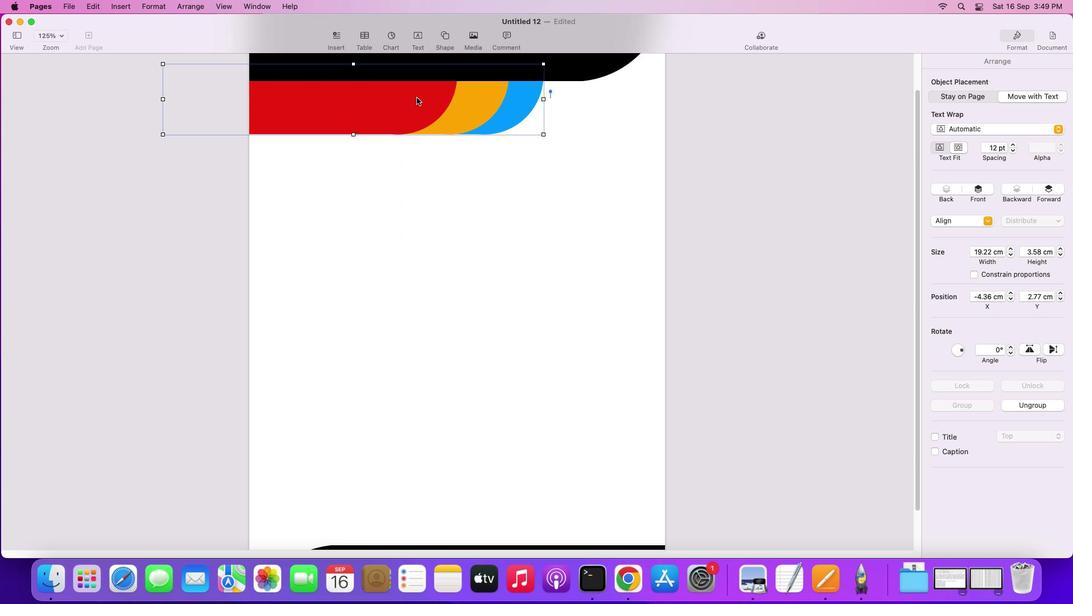 
Action: Mouse pressed left at (418, 98)
Screenshot: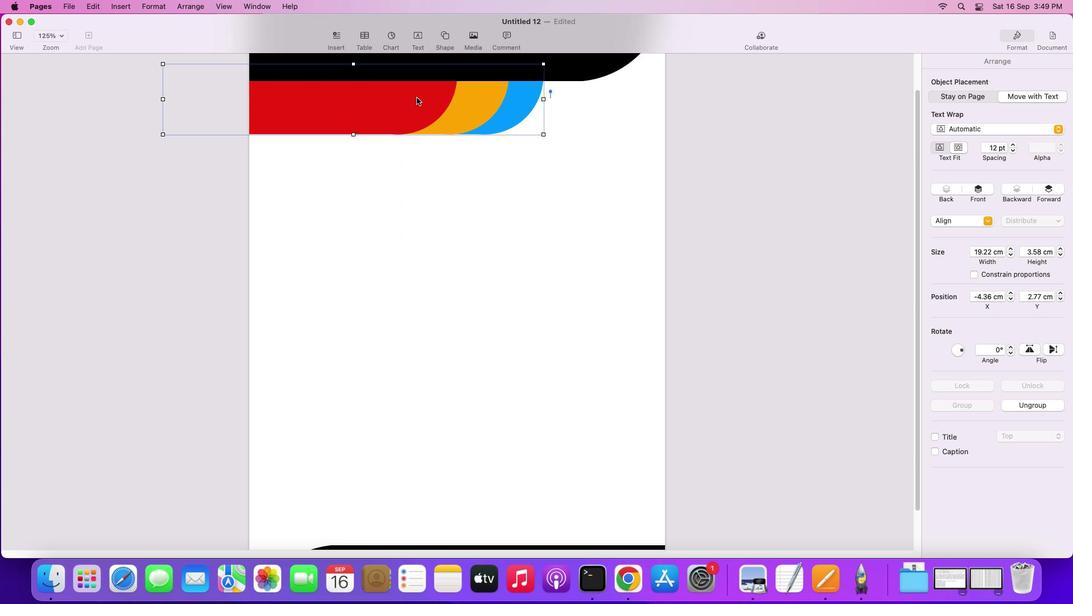 
Action: Key pressed Key.alt
Screenshot: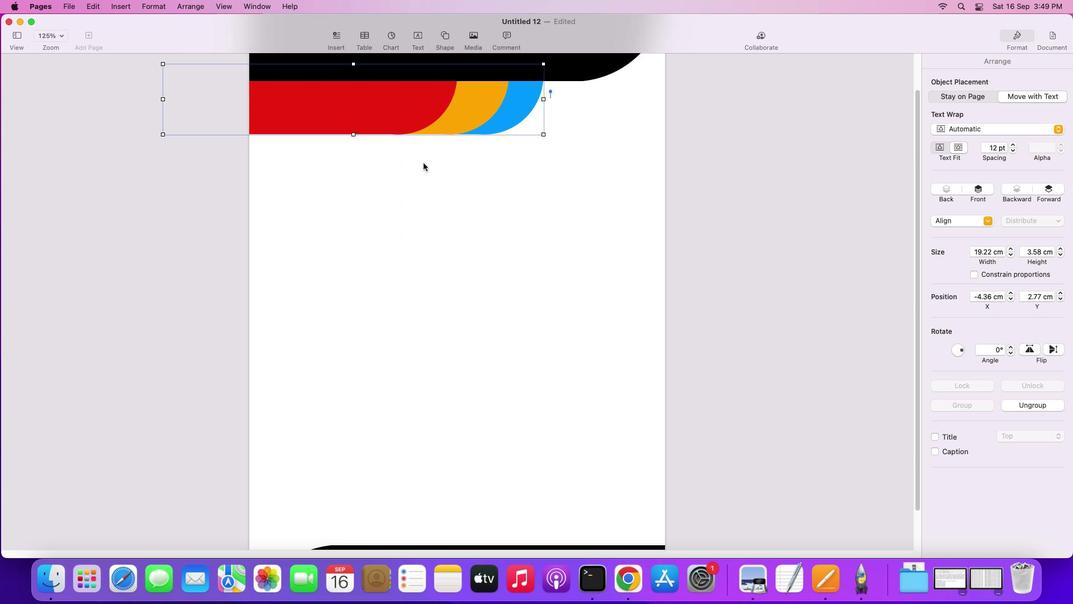 
Action: Mouse pressed left at (418, 98)
Screenshot: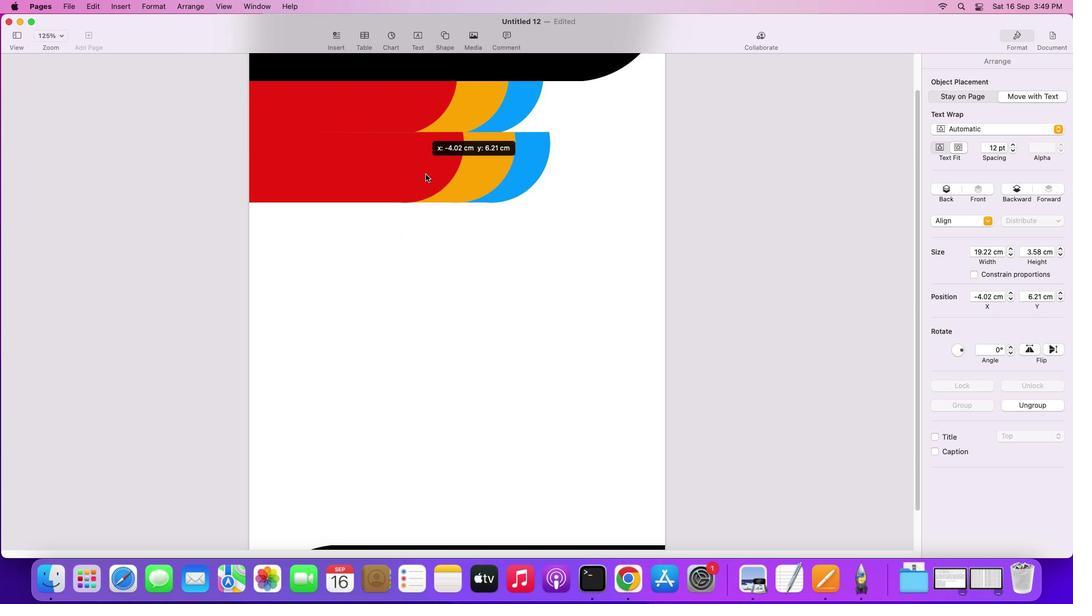 
Action: Mouse moved to (572, 131)
Screenshot: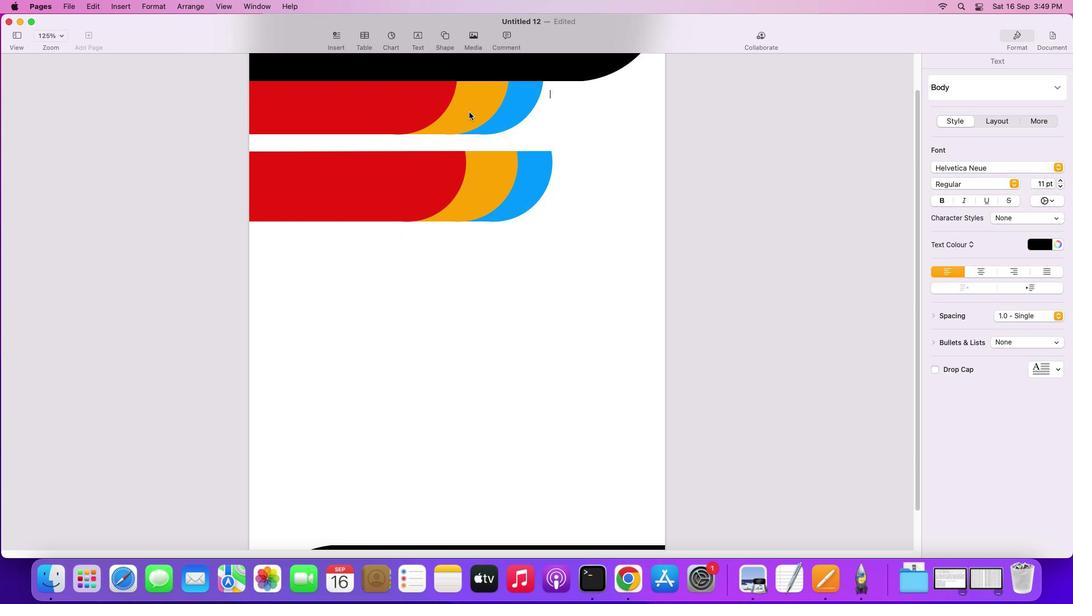 
Action: Mouse pressed left at (572, 131)
Screenshot: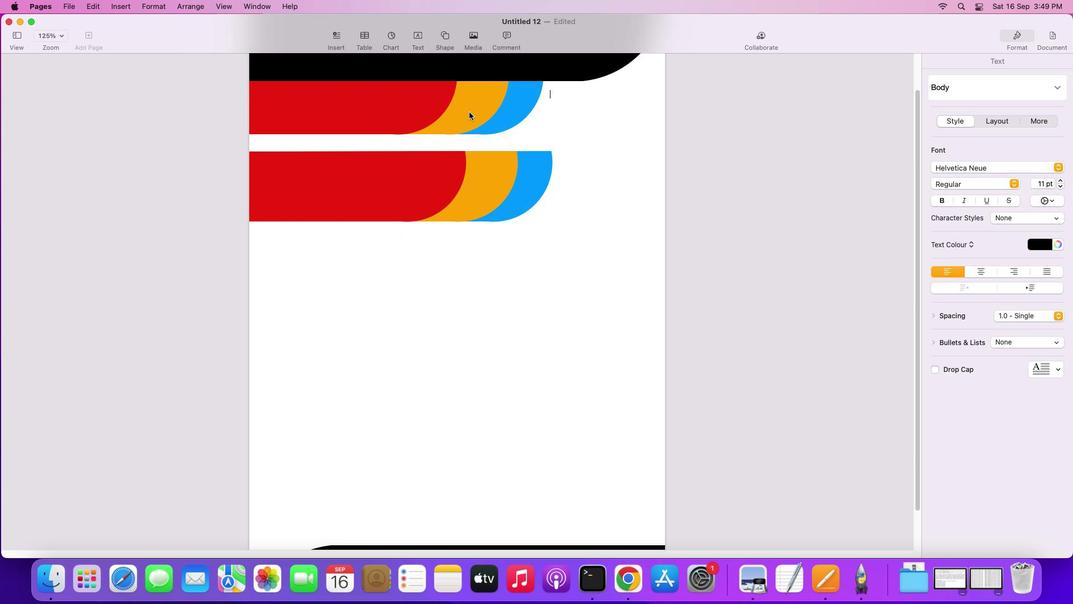 
Action: Mouse moved to (470, 113)
Screenshot: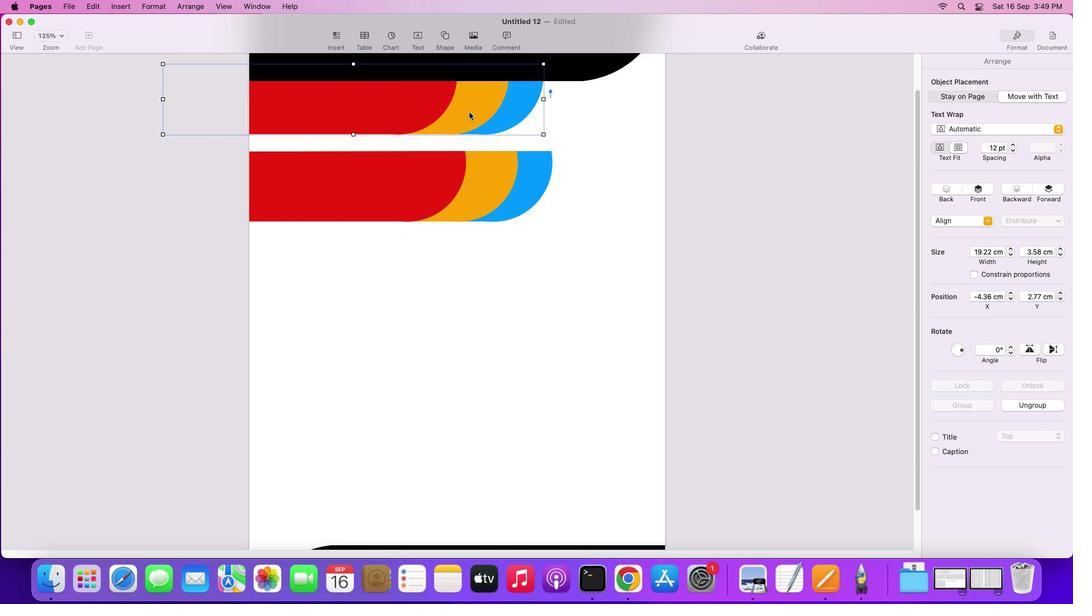 
Action: Mouse pressed left at (470, 113)
Screenshot: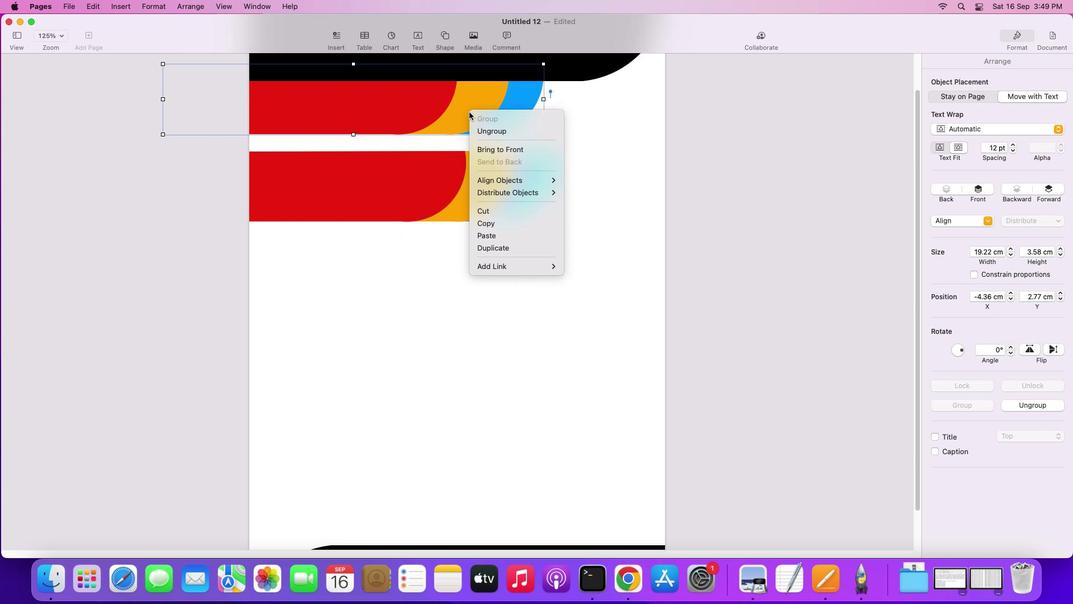 
Action: Mouse pressed right at (470, 113)
Screenshot: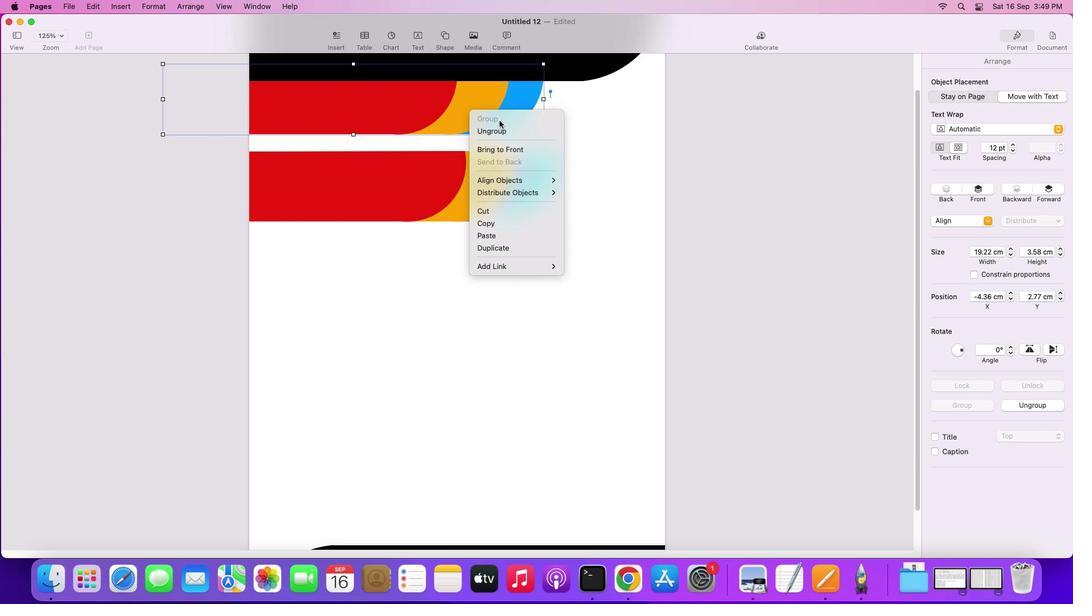 
Action: Mouse moved to (502, 128)
Screenshot: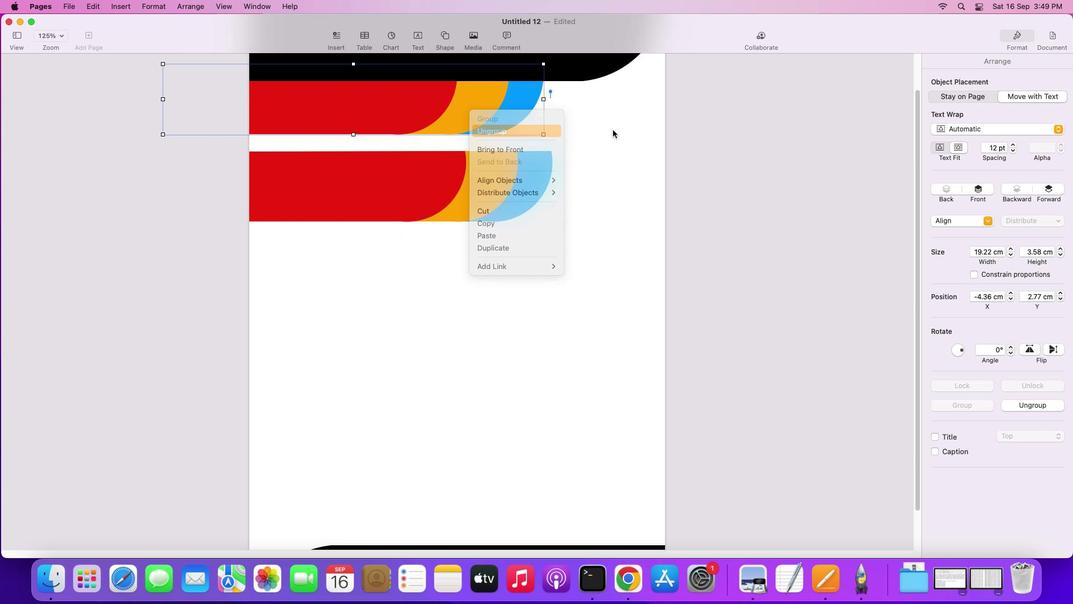 
Action: Mouse pressed left at (502, 128)
Screenshot: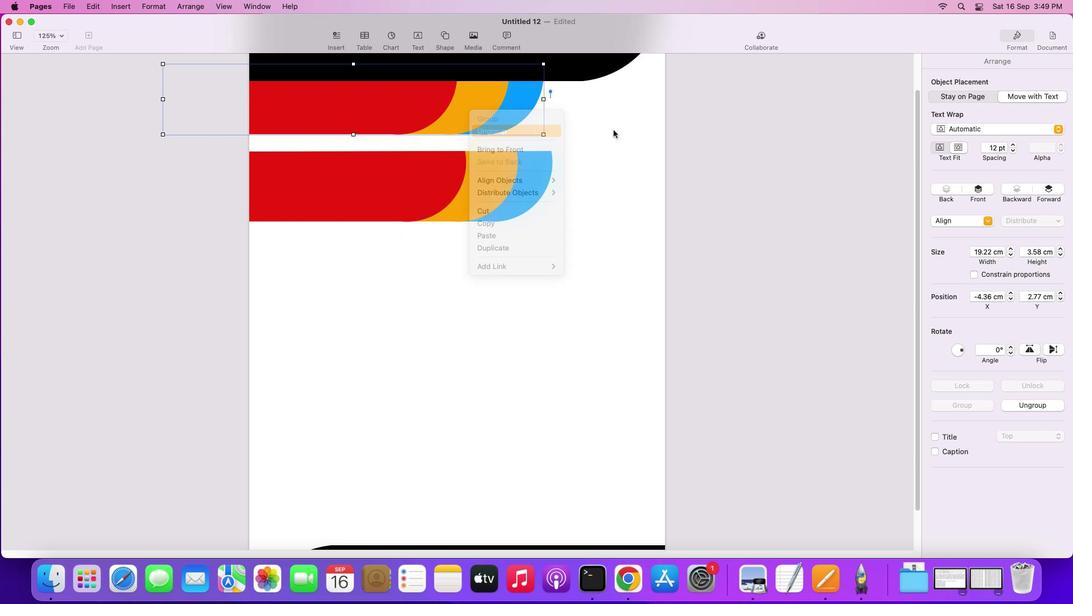 
Action: Mouse moved to (614, 130)
Screenshot: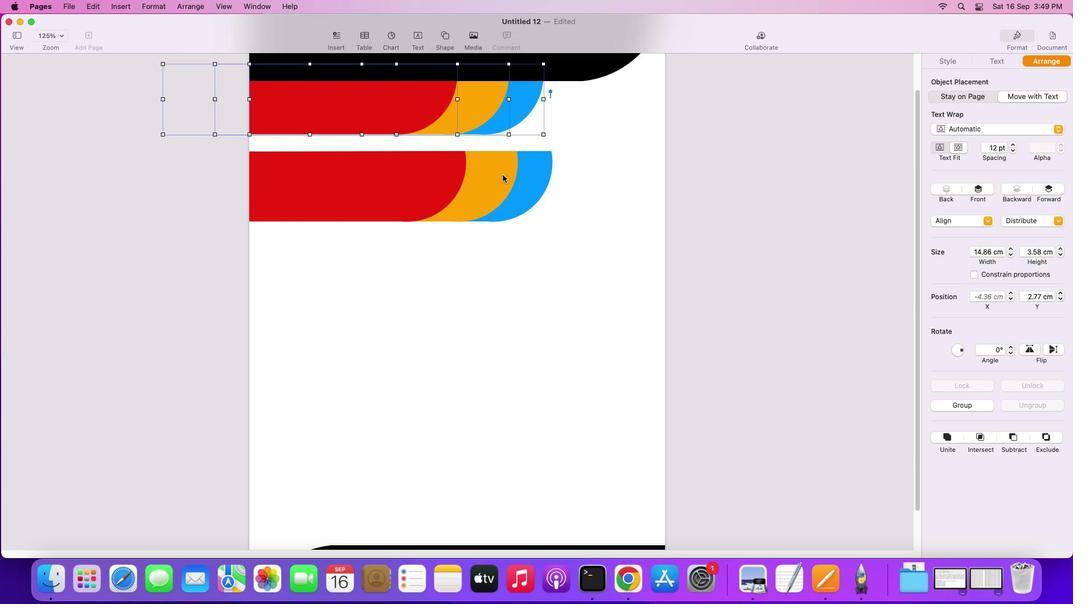 
Action: Mouse pressed left at (614, 130)
Screenshot: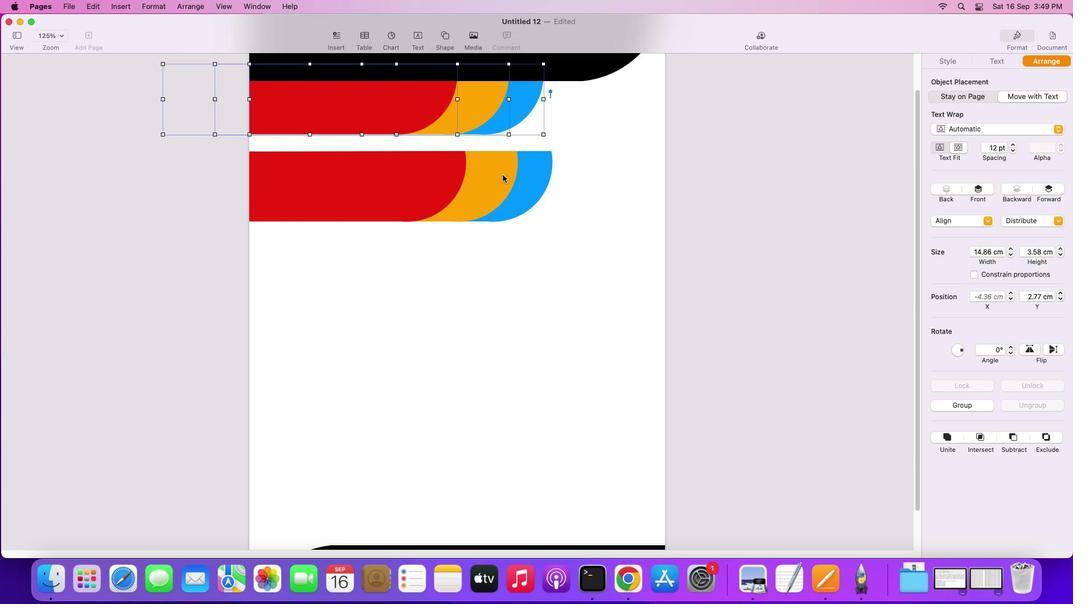 
Action: Mouse moved to (477, 185)
Screenshot: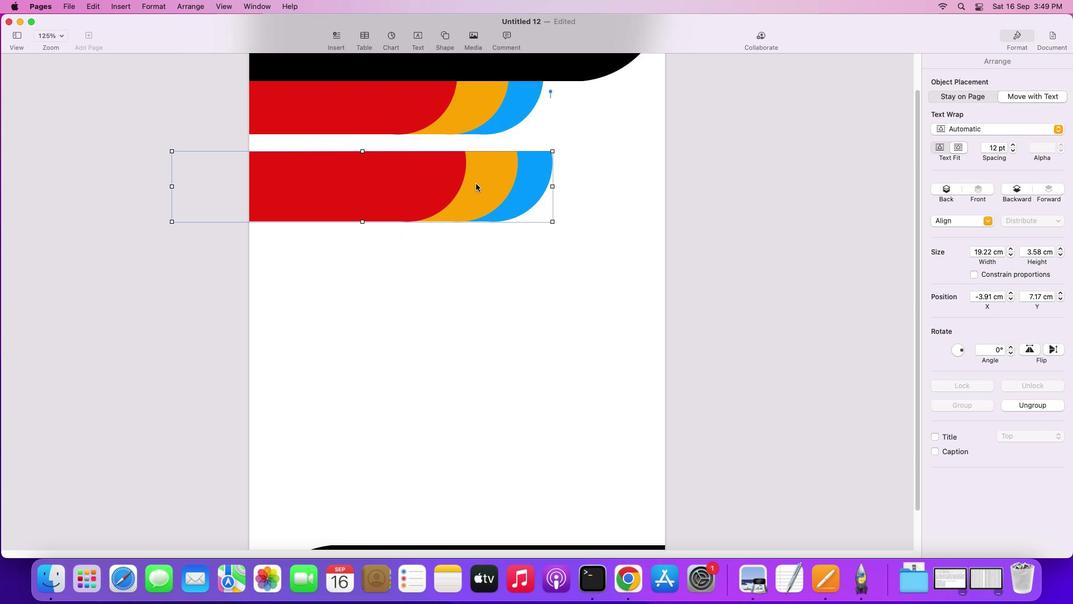 
Action: Mouse pressed left at (477, 185)
Screenshot: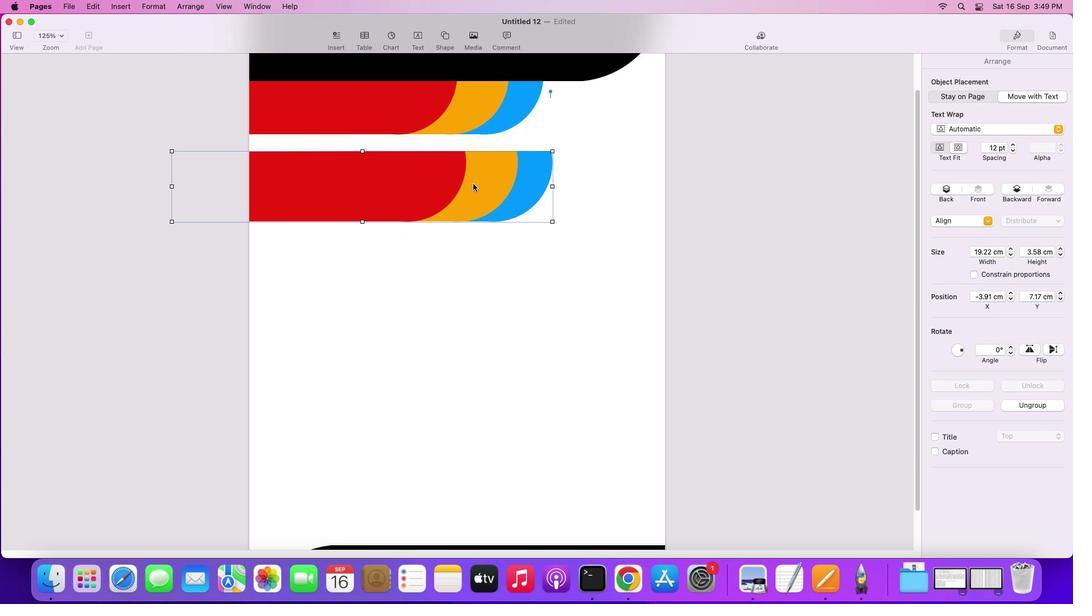 
Action: Mouse moved to (453, 184)
Screenshot: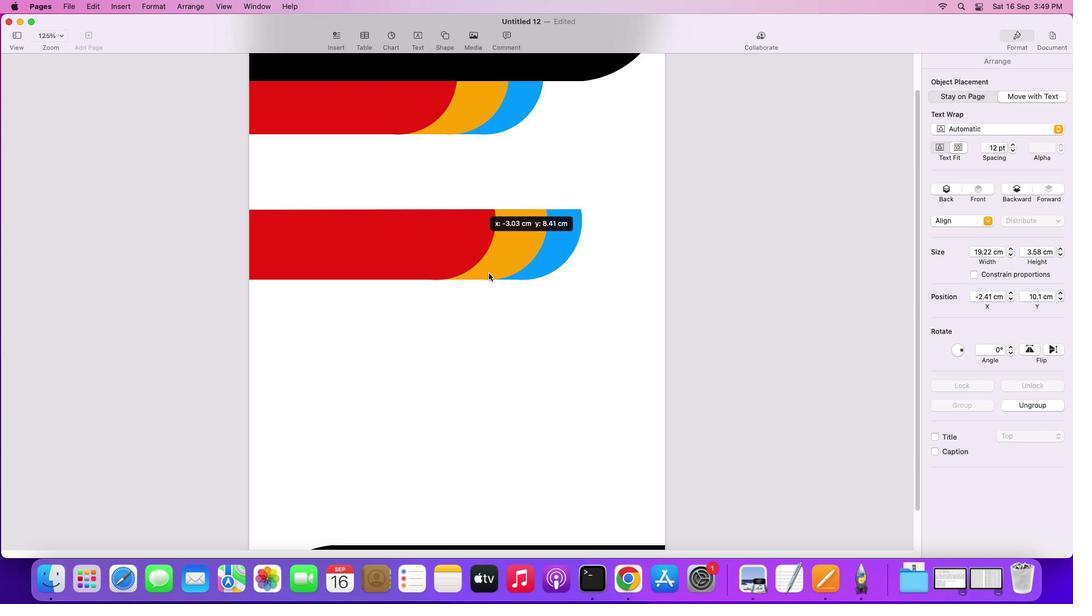 
Action: Mouse pressed left at (453, 184)
Screenshot: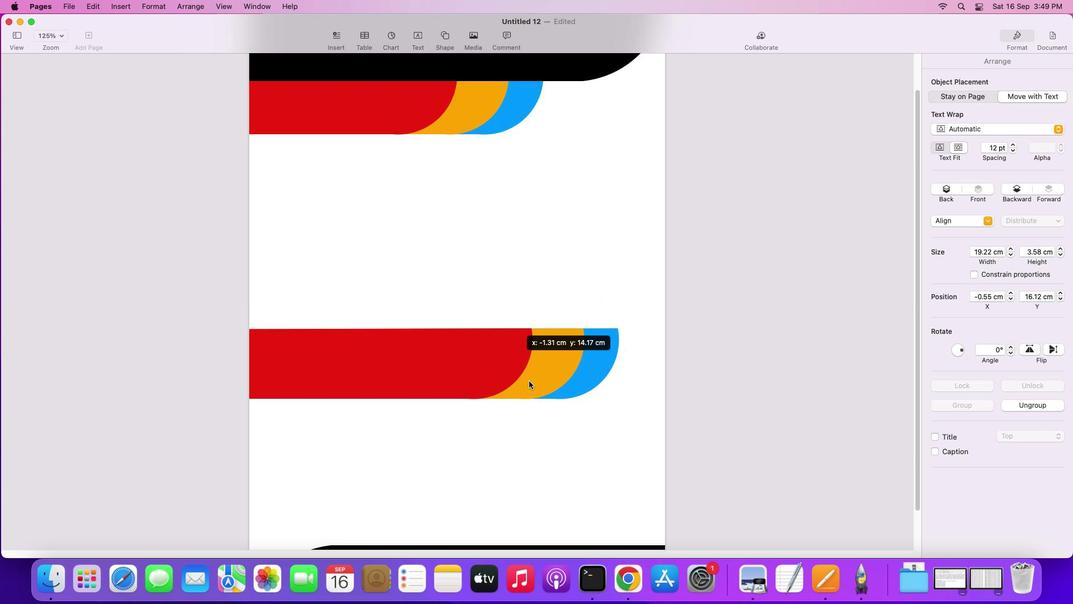 
Action: Mouse moved to (570, 411)
Screenshot: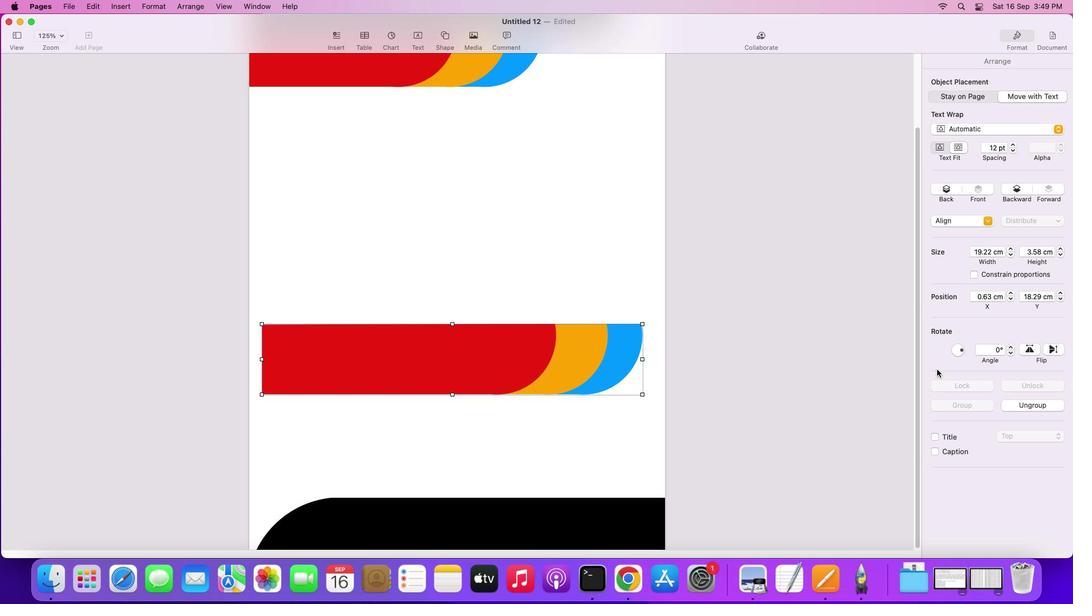
Action: Mouse scrolled (570, 411) with delta (1, 0)
Screenshot: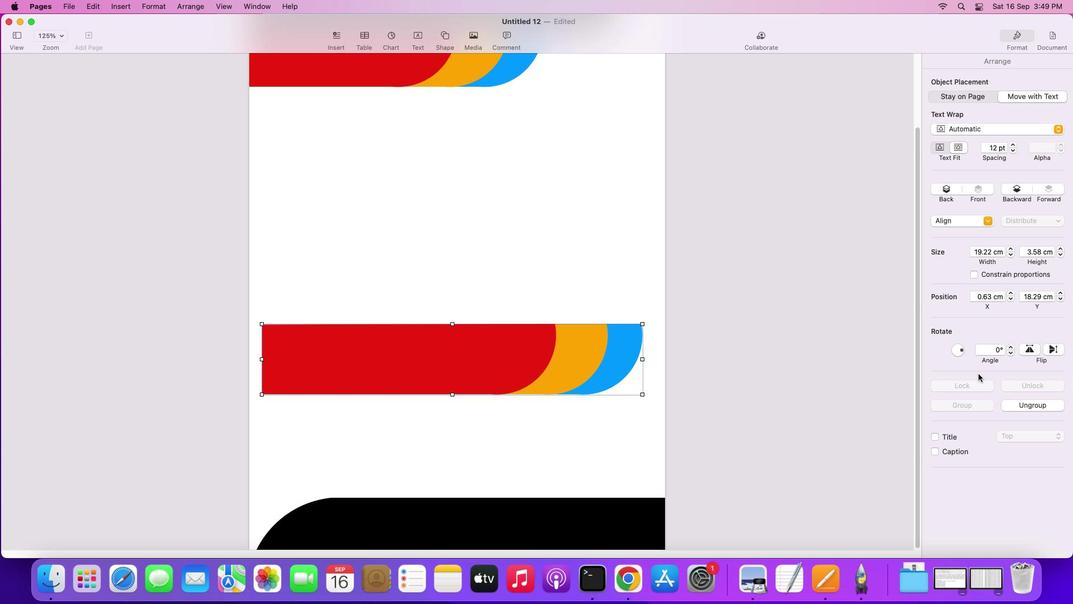 
Action: Mouse scrolled (570, 411) with delta (1, 0)
Screenshot: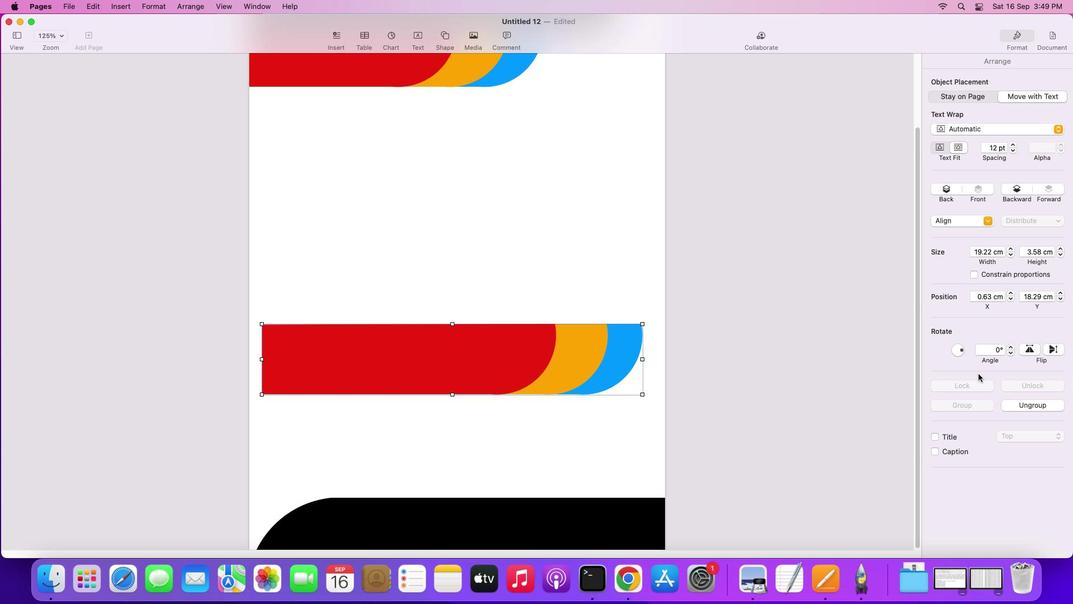 
Action: Mouse scrolled (570, 411) with delta (1, 0)
Screenshot: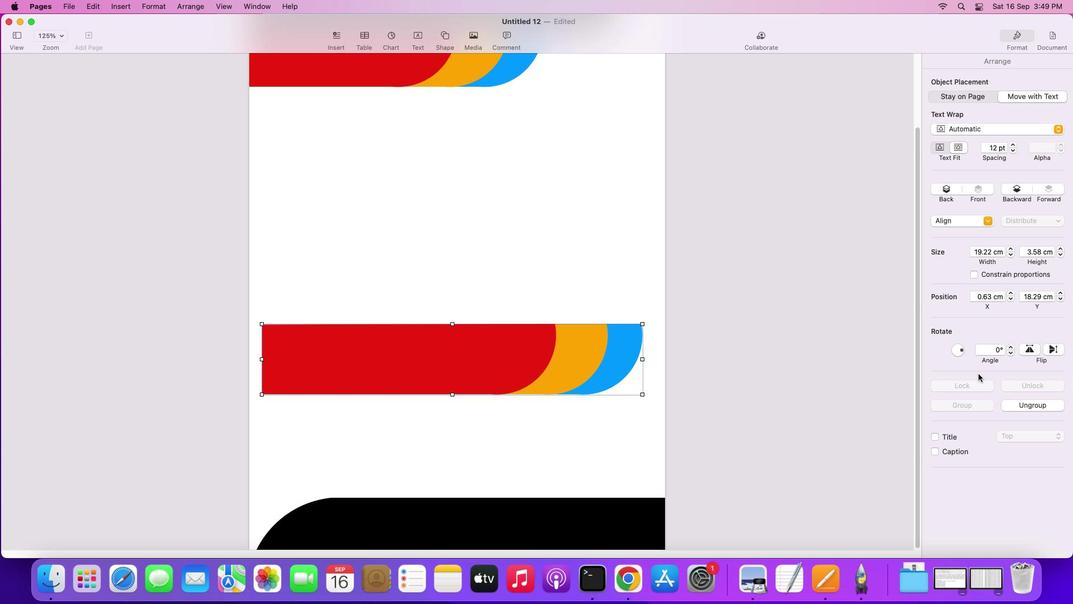 
Action: Mouse scrolled (570, 411) with delta (1, -1)
Screenshot: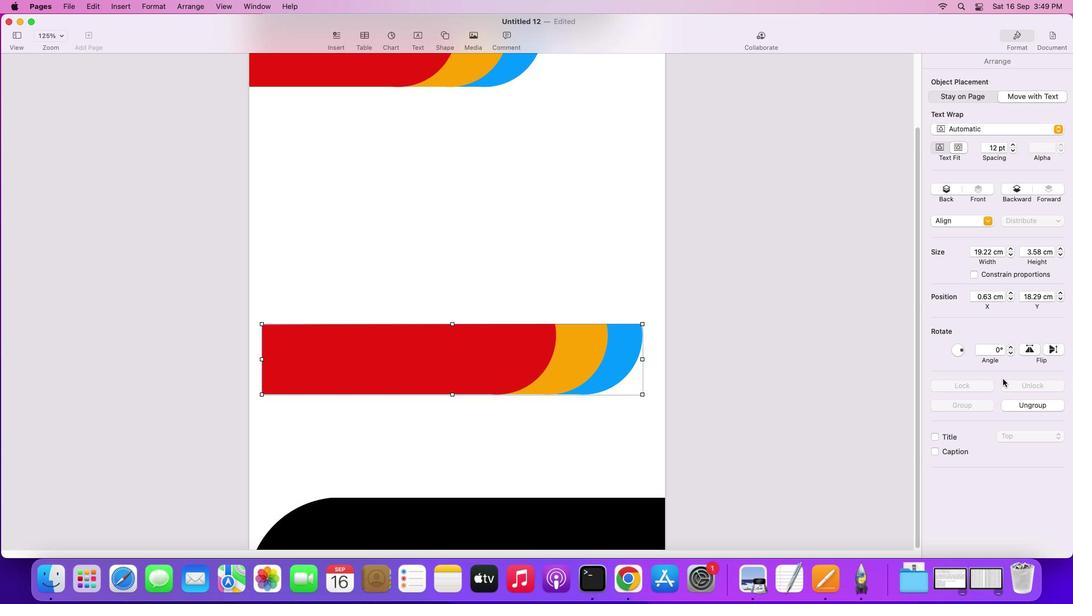 
Action: Mouse scrolled (570, 411) with delta (1, -1)
Screenshot: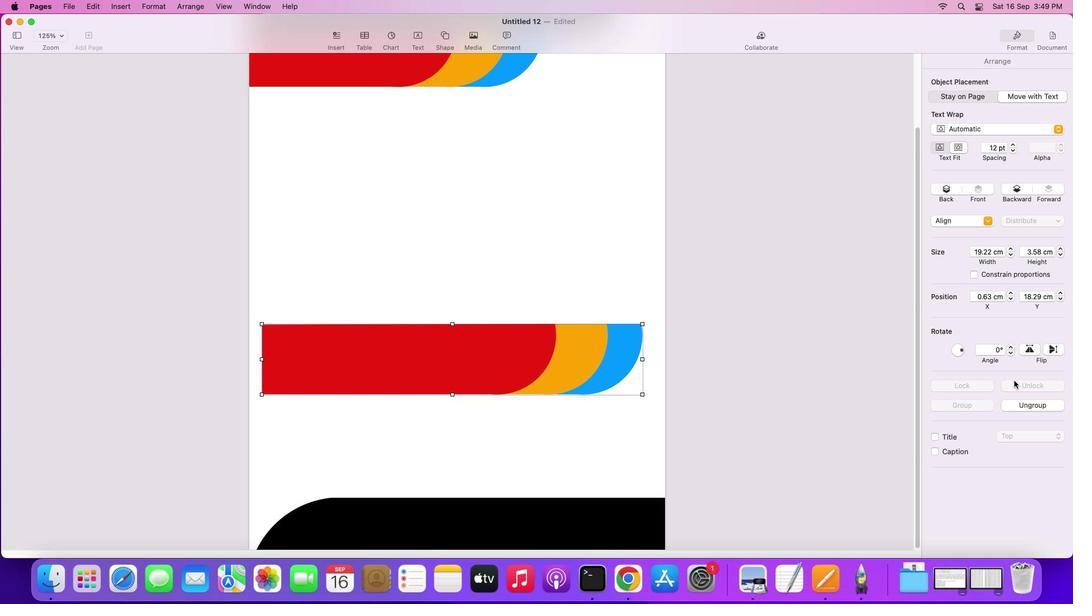 
Action: Mouse moved to (570, 402)
Screenshot: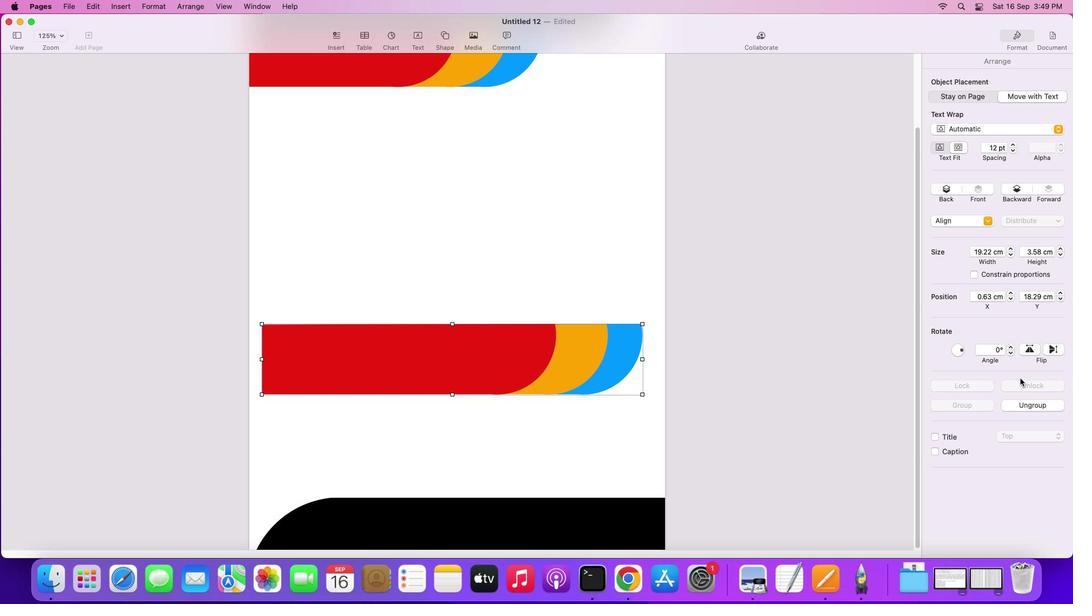 
Action: Mouse scrolled (570, 402) with delta (1, -1)
Screenshot: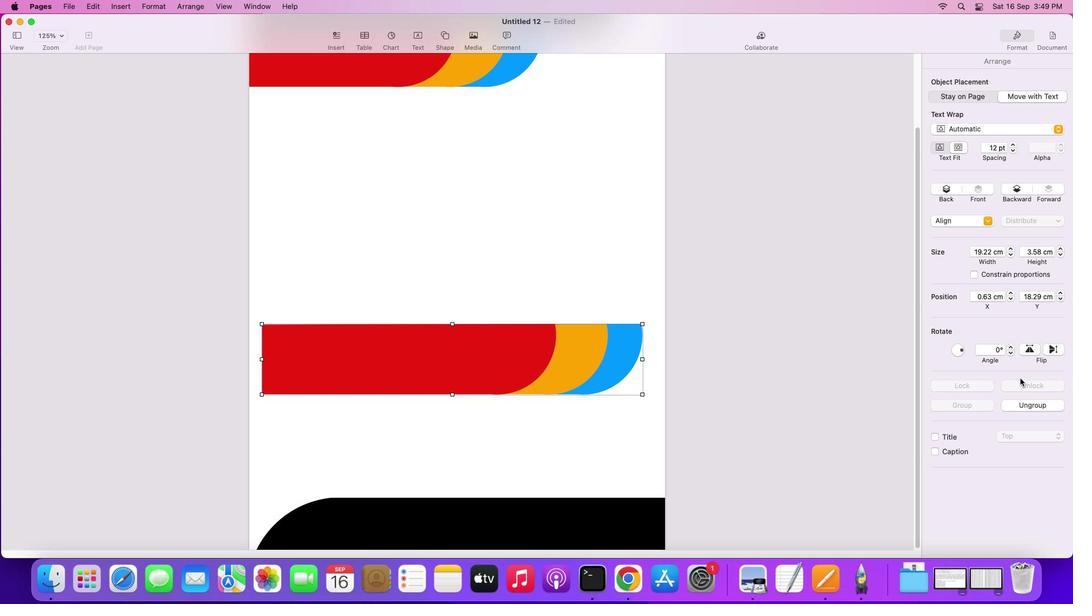 
Action: Mouse moved to (1034, 351)
Screenshot: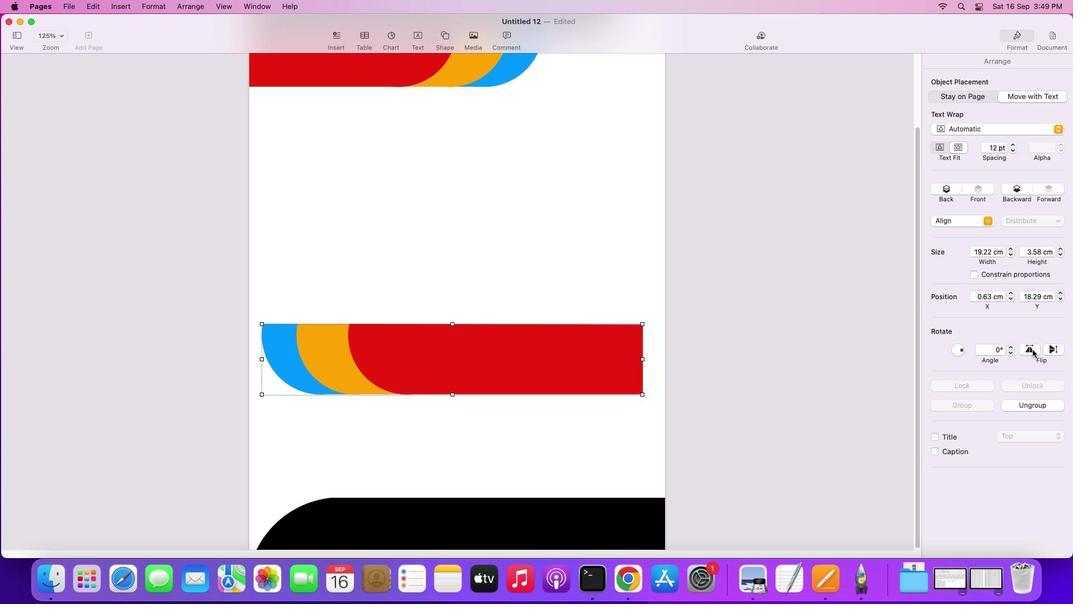 
Action: Mouse pressed left at (1034, 351)
Screenshot: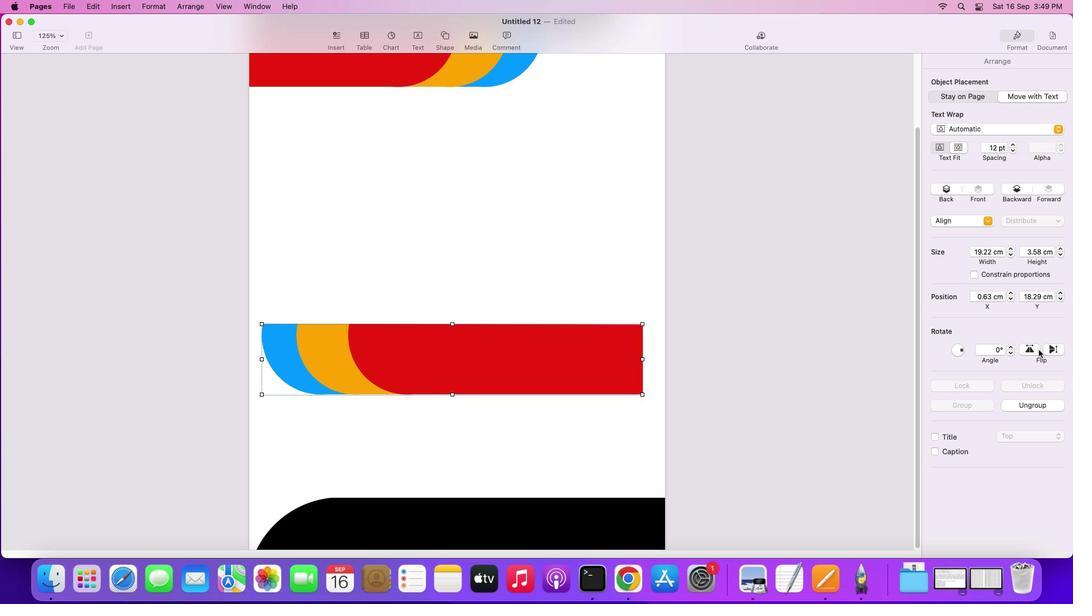 
Action: Mouse moved to (1057, 348)
Screenshot: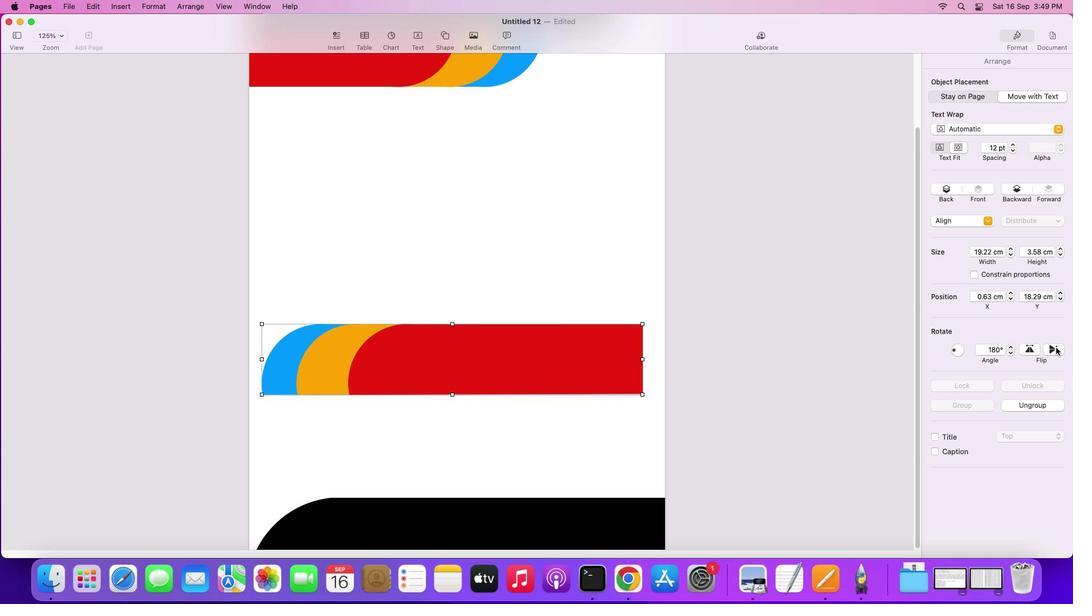 
Action: Mouse pressed left at (1057, 348)
Screenshot: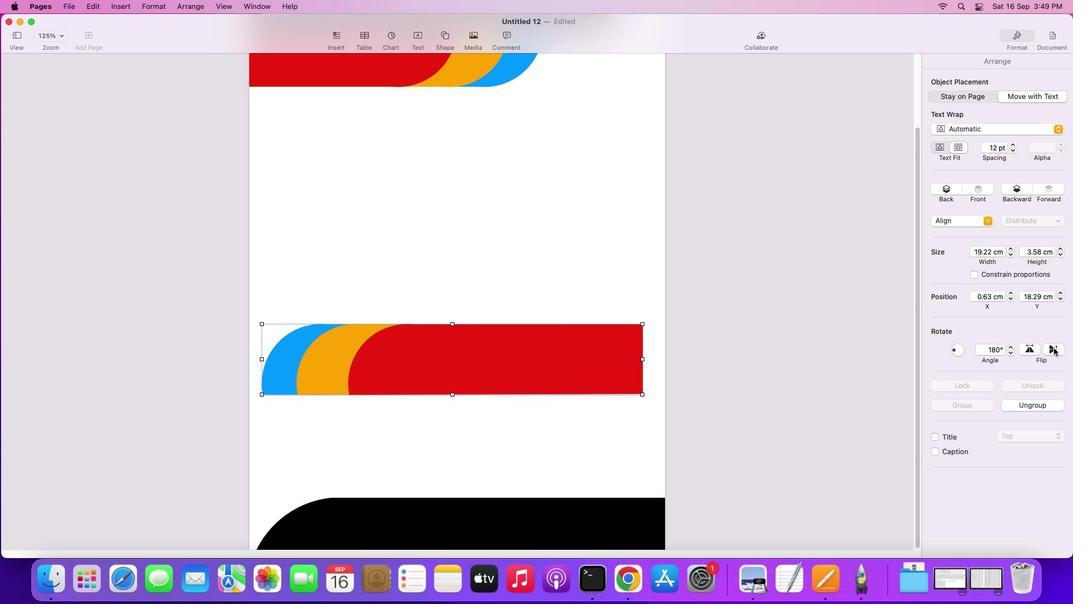 
Action: Mouse moved to (541, 364)
Screenshot: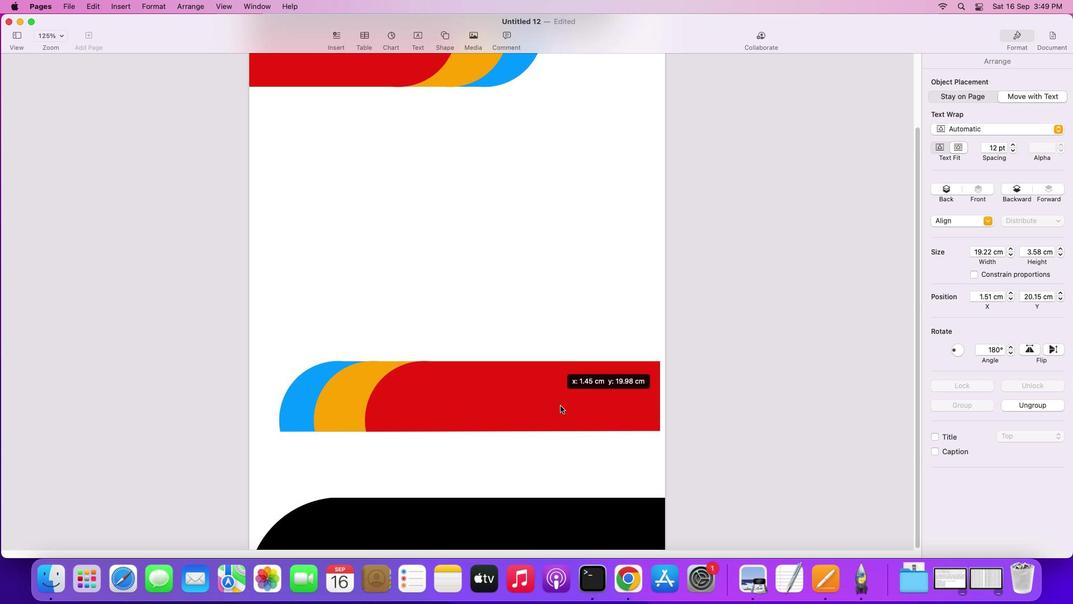 
Action: Mouse pressed left at (541, 364)
Screenshot: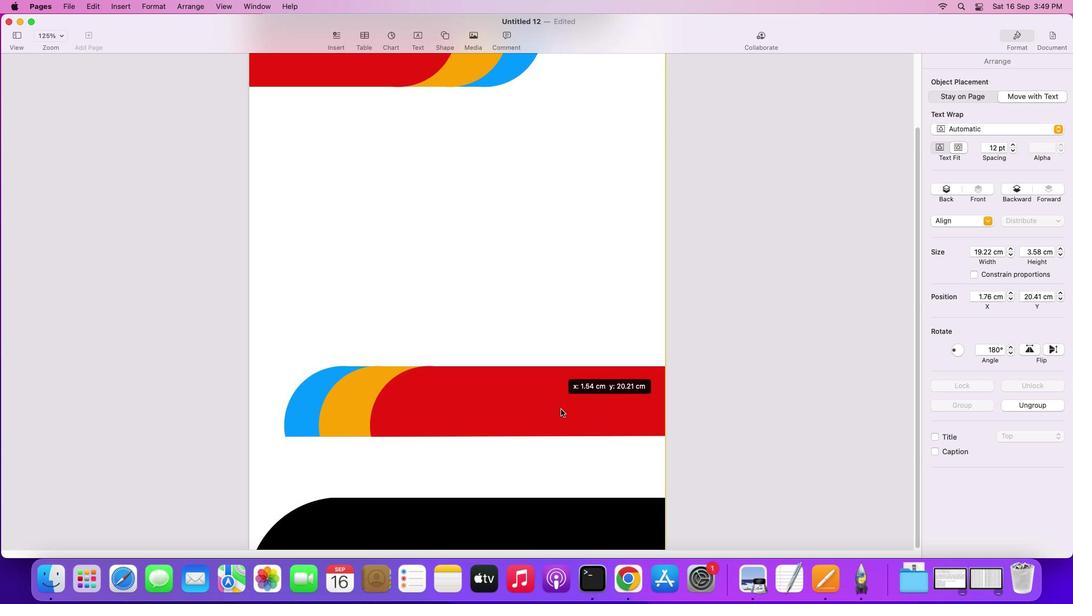 
Action: Mouse moved to (595, 475)
Screenshot: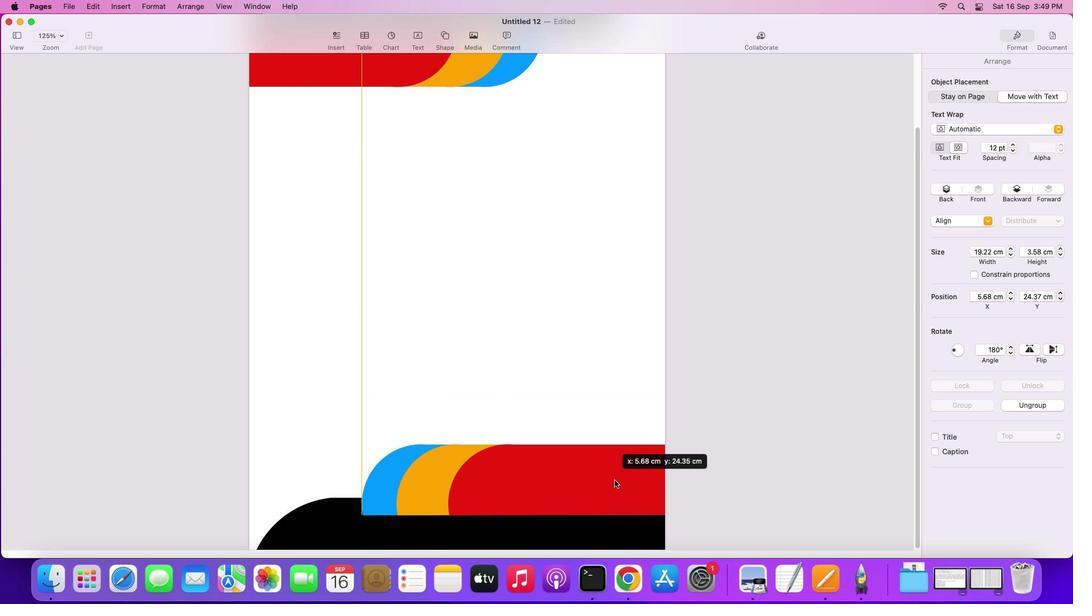 
Action: Mouse pressed left at (595, 475)
Screenshot: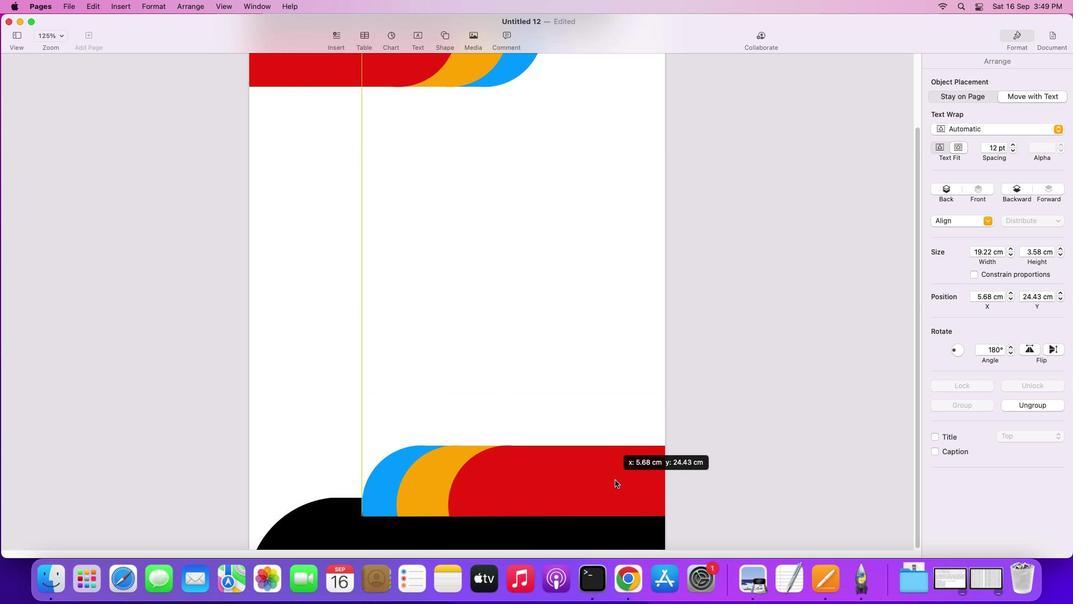 
Action: Mouse moved to (566, 538)
Screenshot: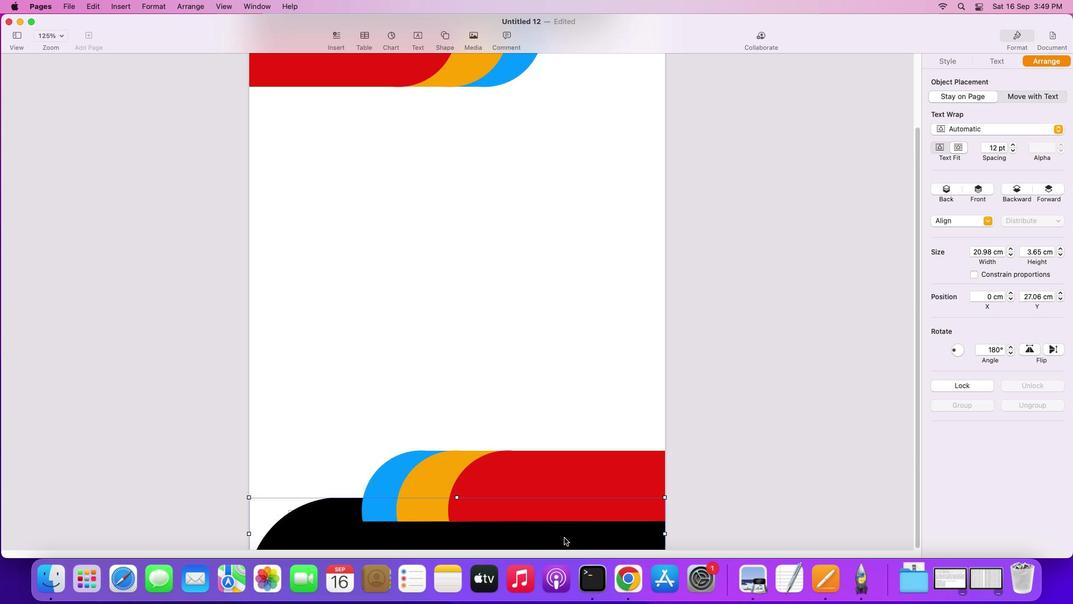 
Action: Mouse pressed left at (566, 538)
Screenshot: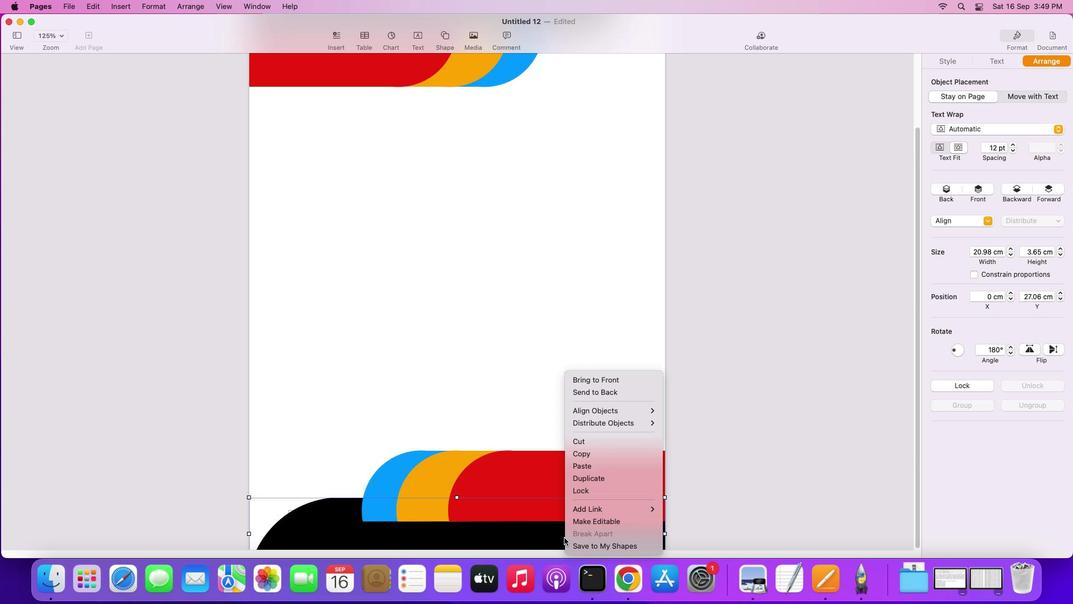 
Action: Mouse pressed right at (566, 538)
Screenshot: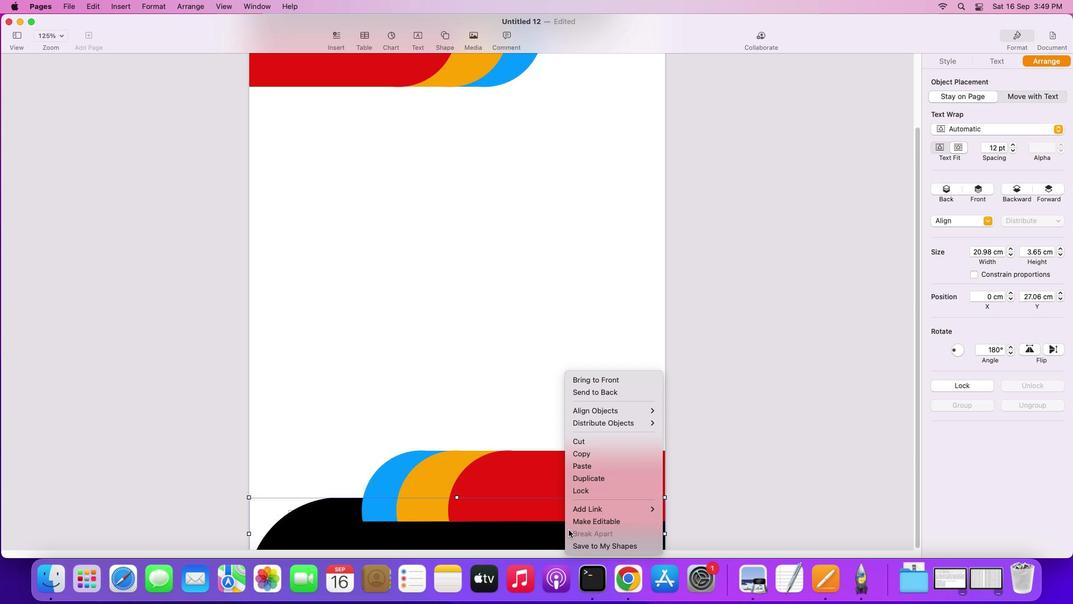 
Action: Mouse moved to (628, 382)
Screenshot: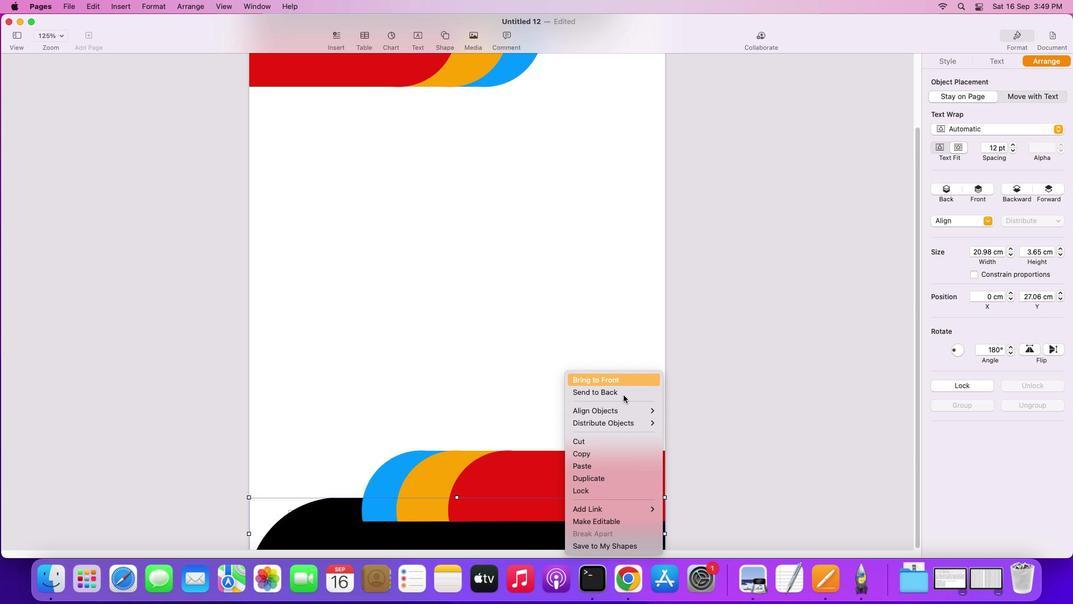 
Action: Mouse pressed left at (628, 382)
Screenshot: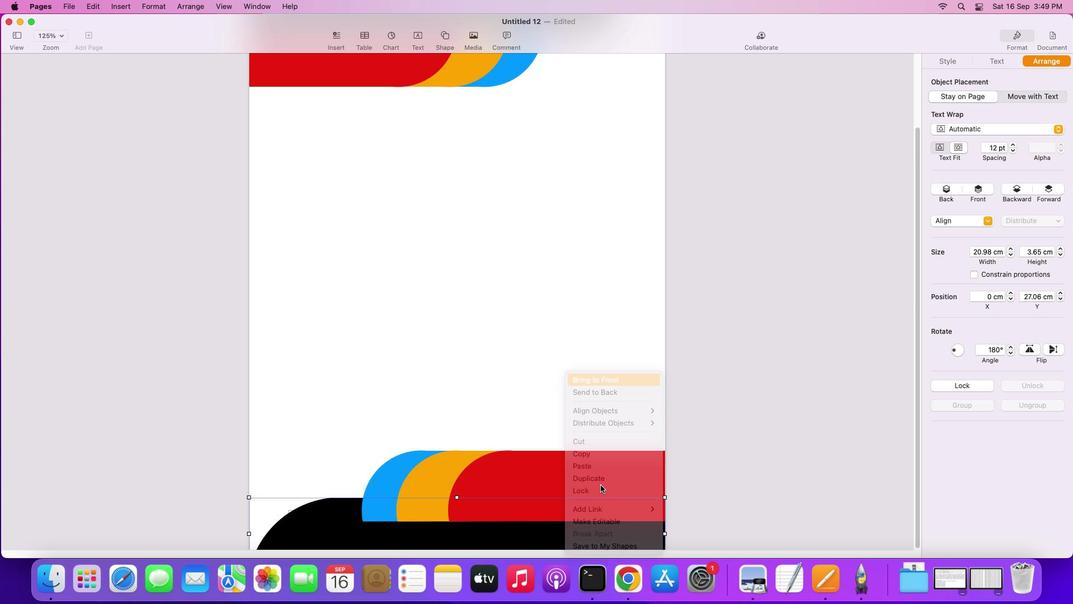 
Action: Mouse moved to (596, 472)
Screenshot: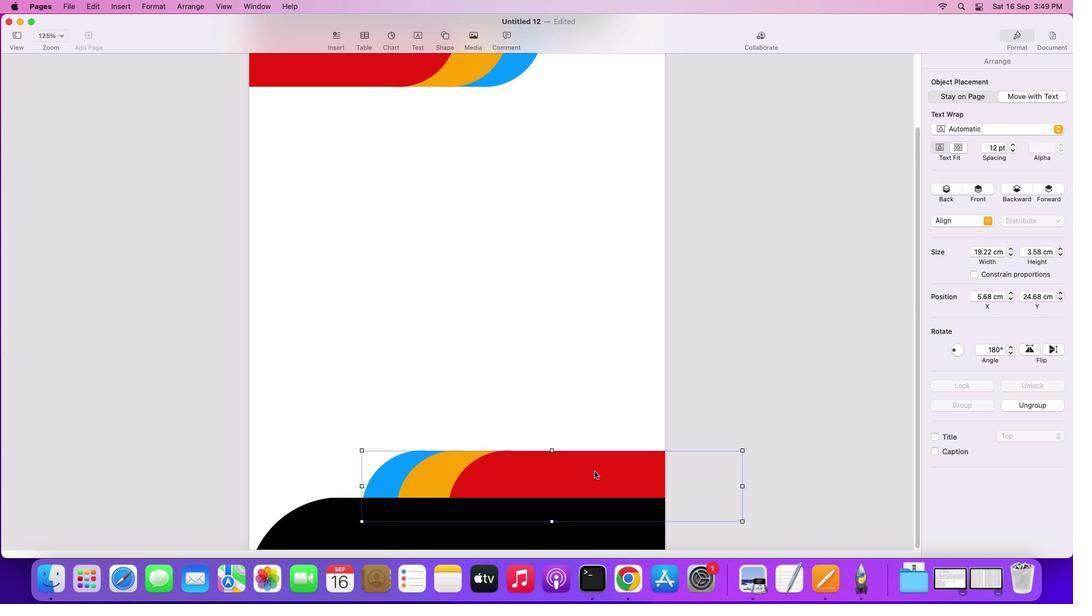 
Action: Mouse pressed left at (596, 472)
Screenshot: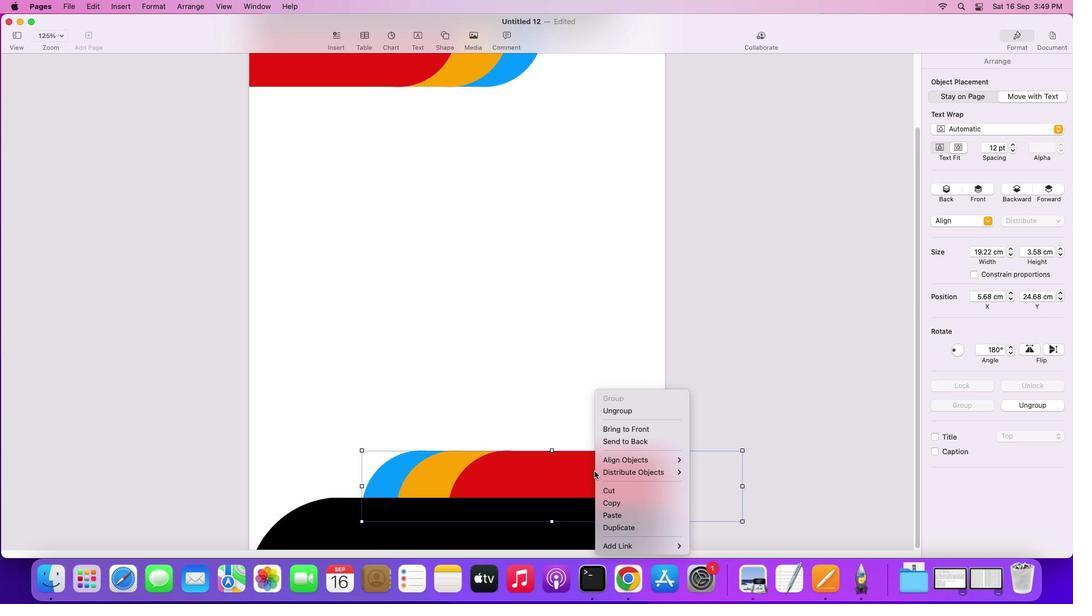 
Action: Mouse moved to (596, 472)
Screenshot: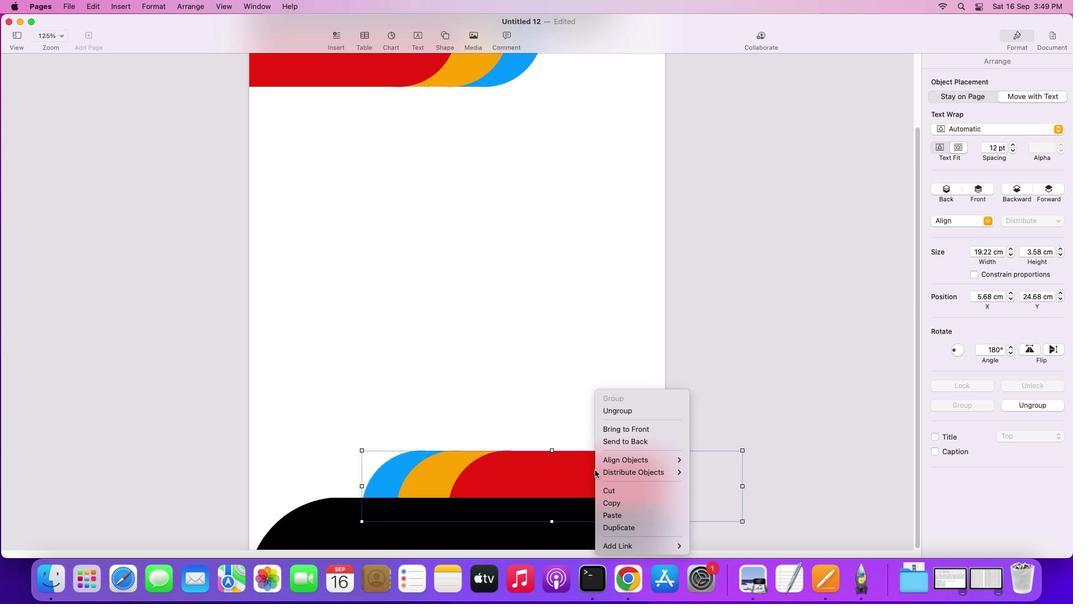 
Action: Mouse pressed right at (596, 472)
